 Task: Look for Airbnb options in Viareggio, Italy from 15th December, 2023 to 21st December, 2023 for 5 adults. Place can be entire room with 3 bedrooms having 3 beds and 3 bathrooms. Property type can be house.
Action: Mouse moved to (461, 103)
Screenshot: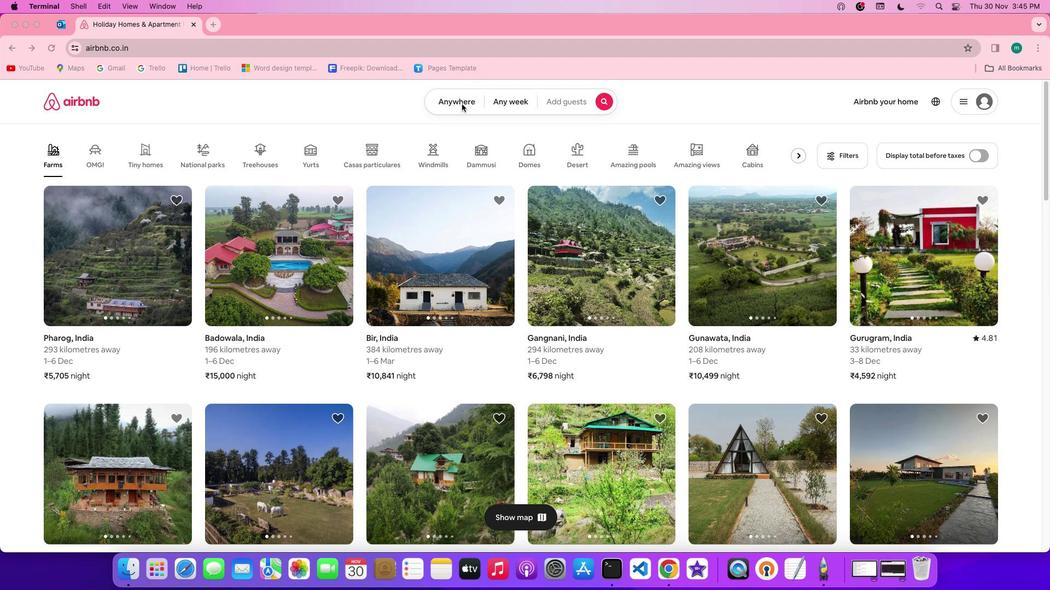 
Action: Mouse pressed left at (461, 103)
Screenshot: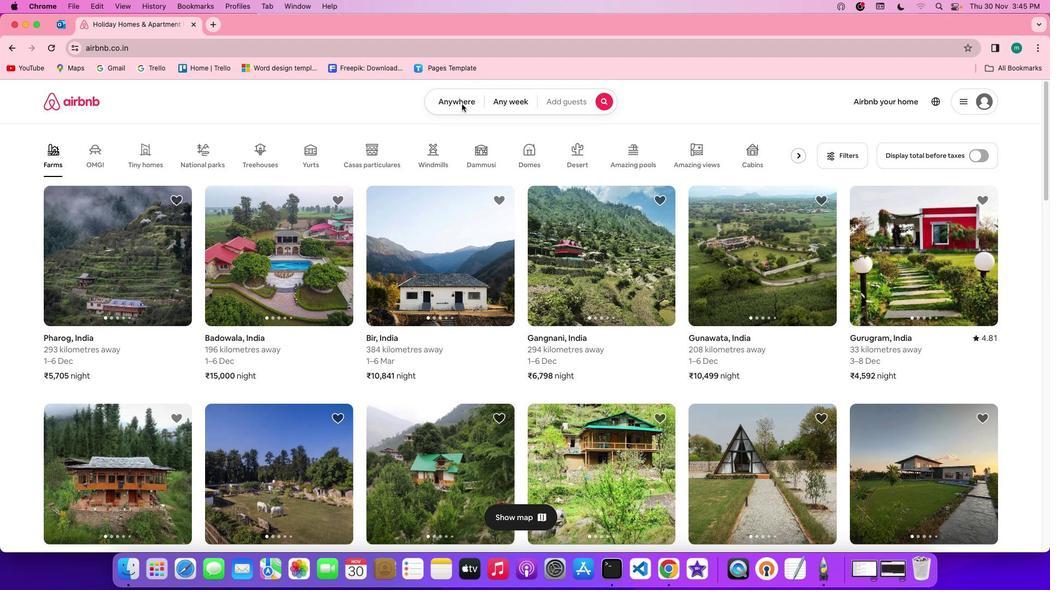 
Action: Mouse moved to (461, 103)
Screenshot: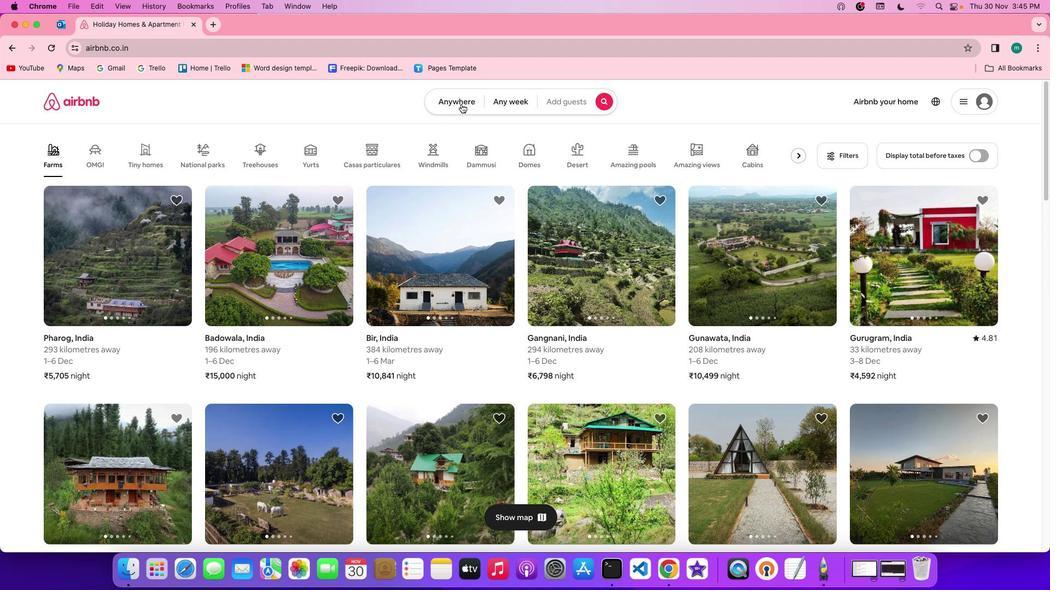 
Action: Mouse pressed left at (461, 103)
Screenshot: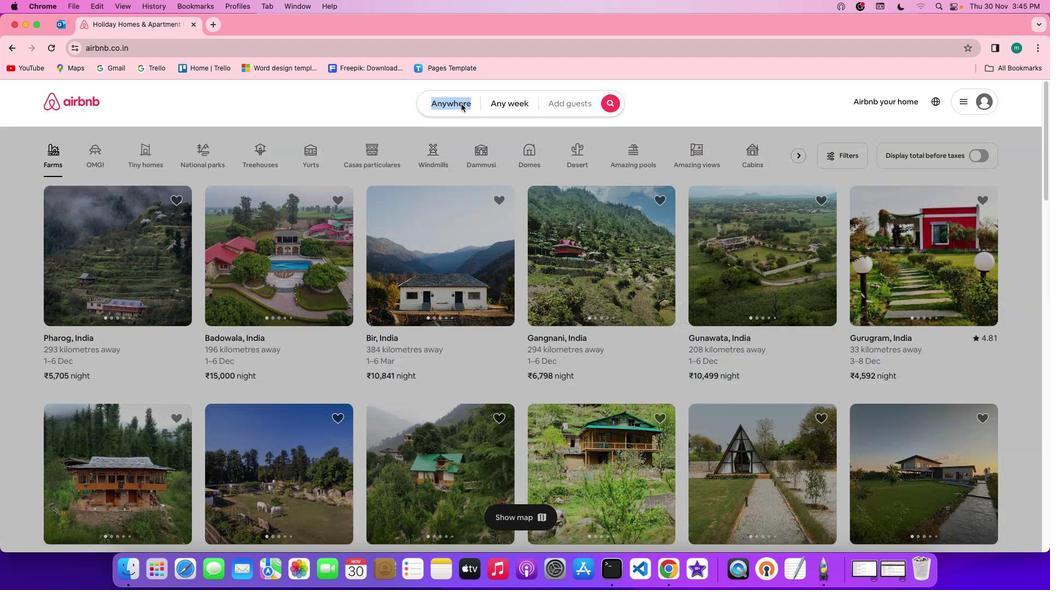 
Action: Mouse moved to (419, 146)
Screenshot: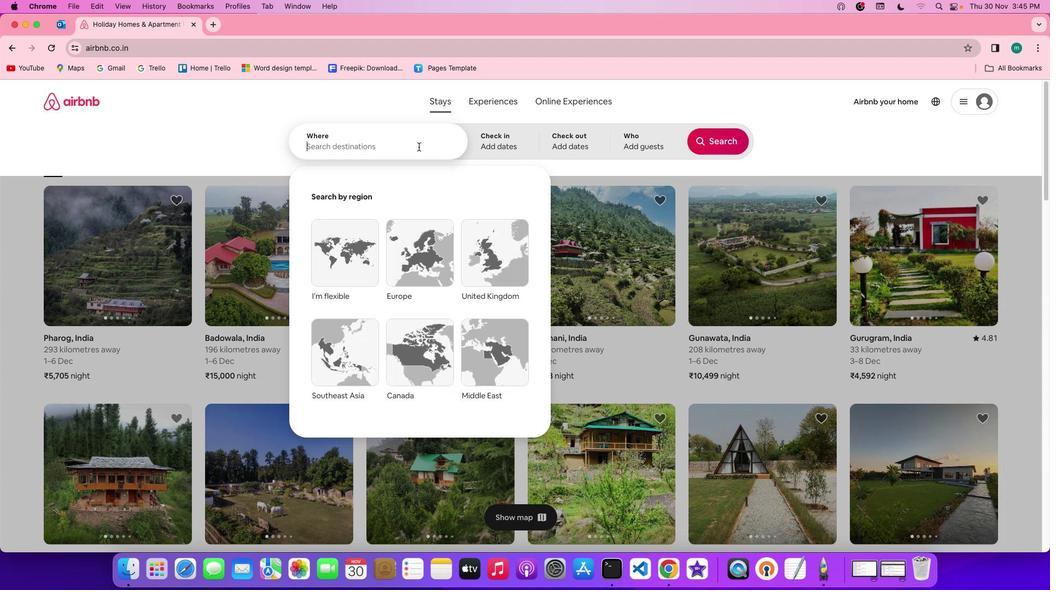 
Action: Mouse pressed left at (419, 146)
Screenshot: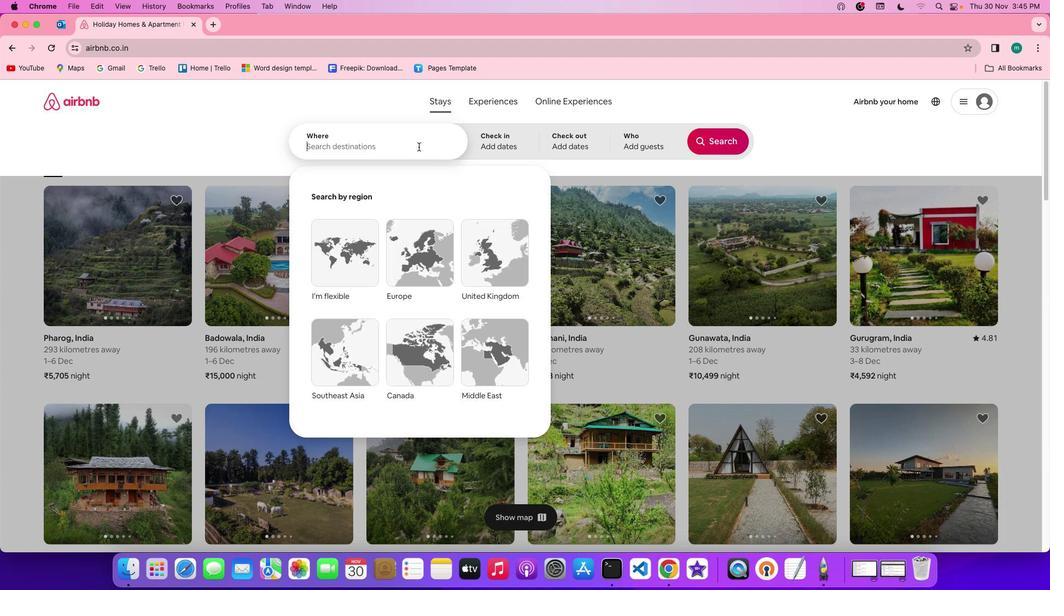 
Action: Key pressed Key.shift'v''i''a''r''e''g''g''i''o'','Key.space'i''t''a''l''y'
Screenshot: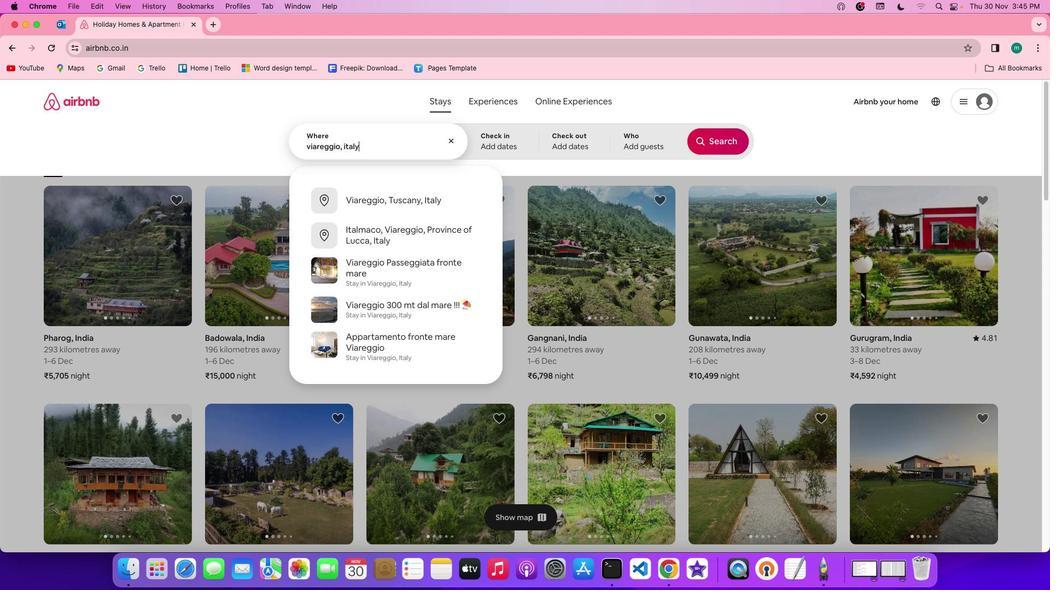 
Action: Mouse moved to (503, 149)
Screenshot: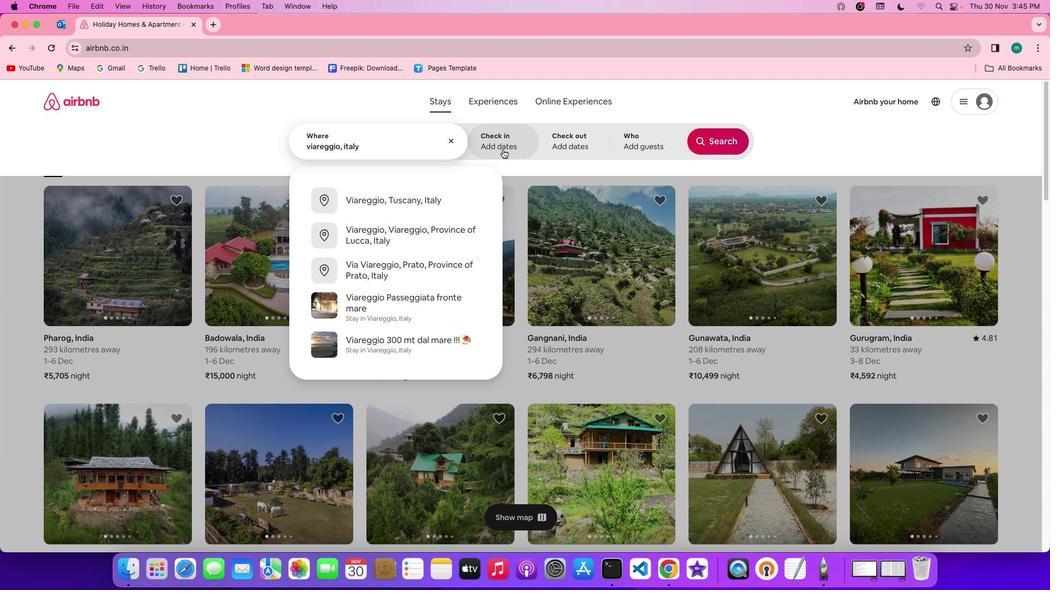 
Action: Mouse pressed left at (503, 149)
Screenshot: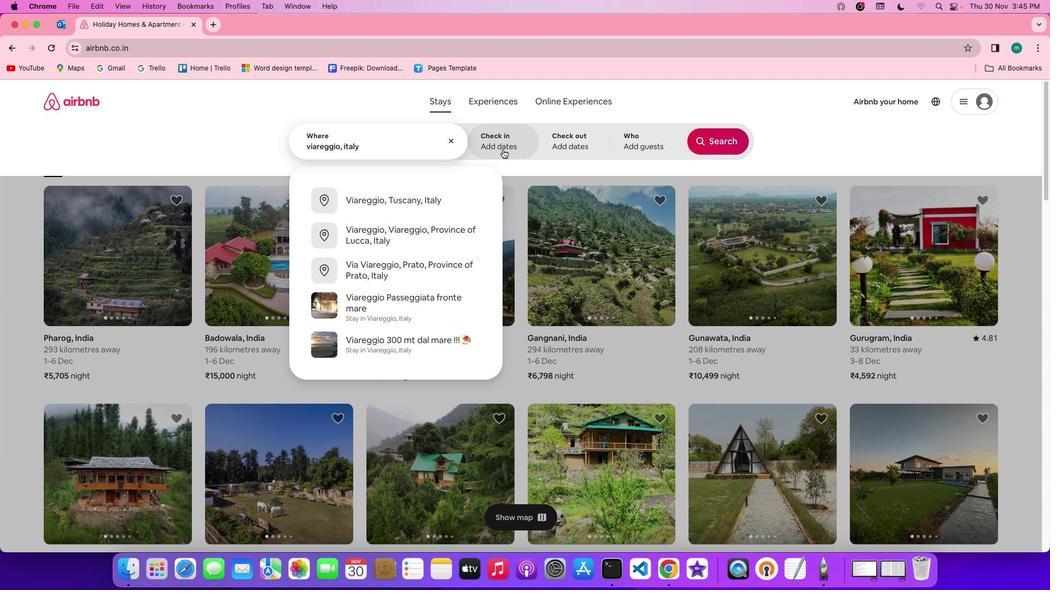 
Action: Mouse moved to (672, 325)
Screenshot: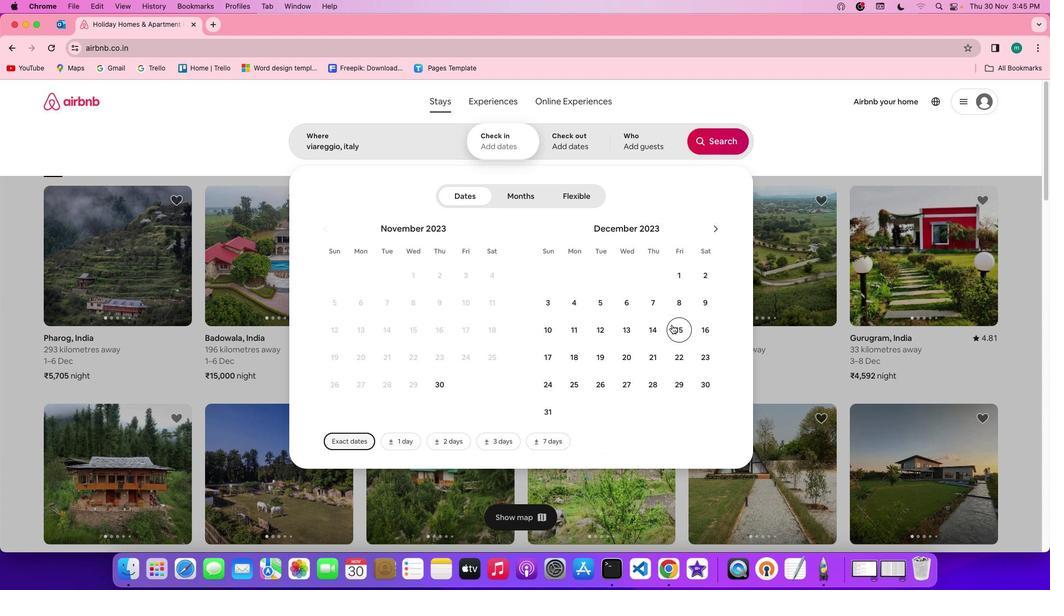 
Action: Mouse pressed left at (672, 325)
Screenshot: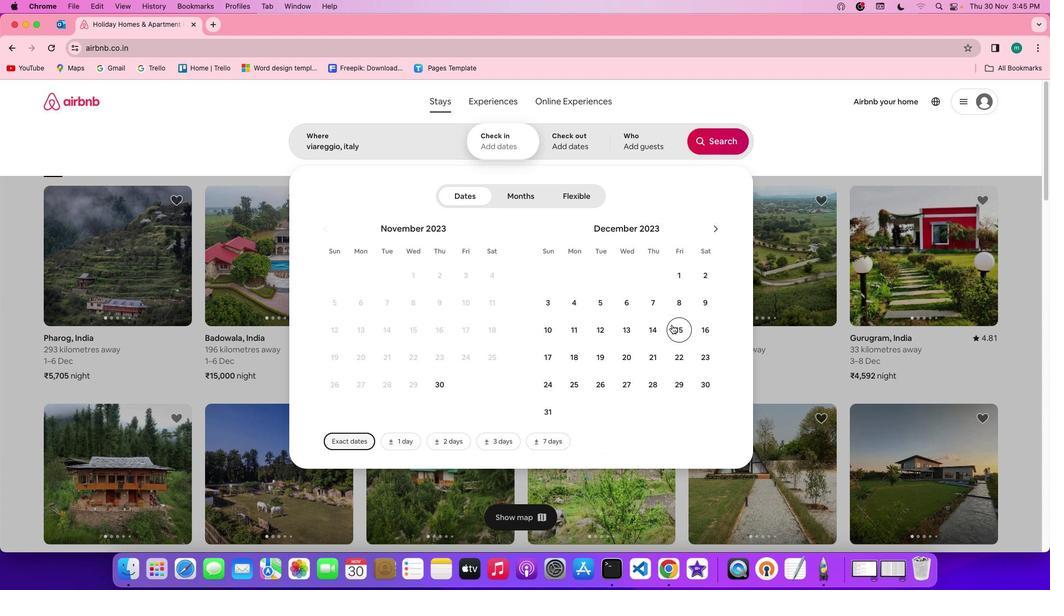 
Action: Mouse moved to (657, 355)
Screenshot: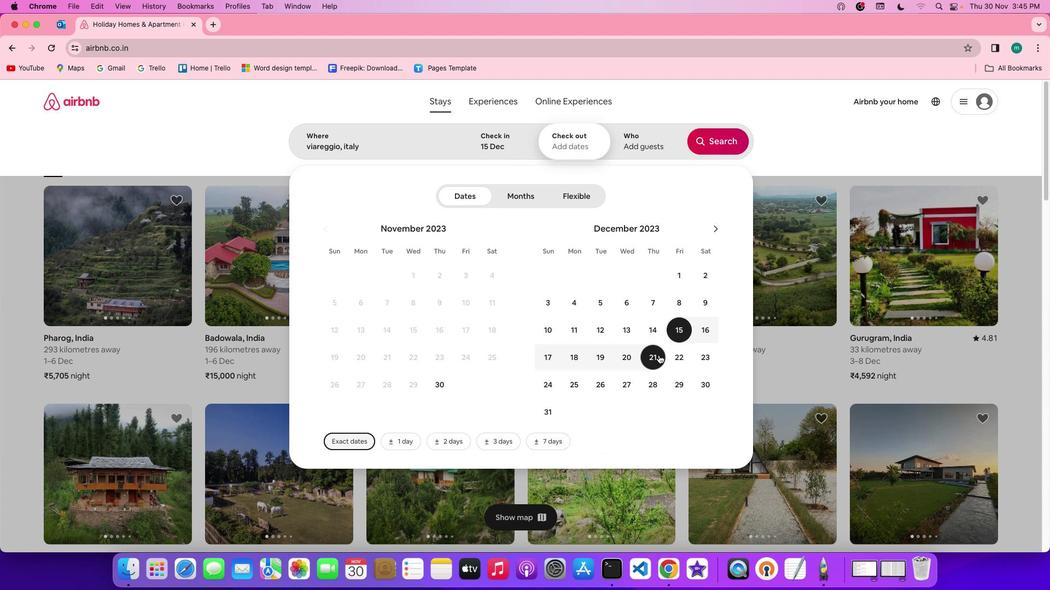 
Action: Mouse pressed left at (657, 355)
Screenshot: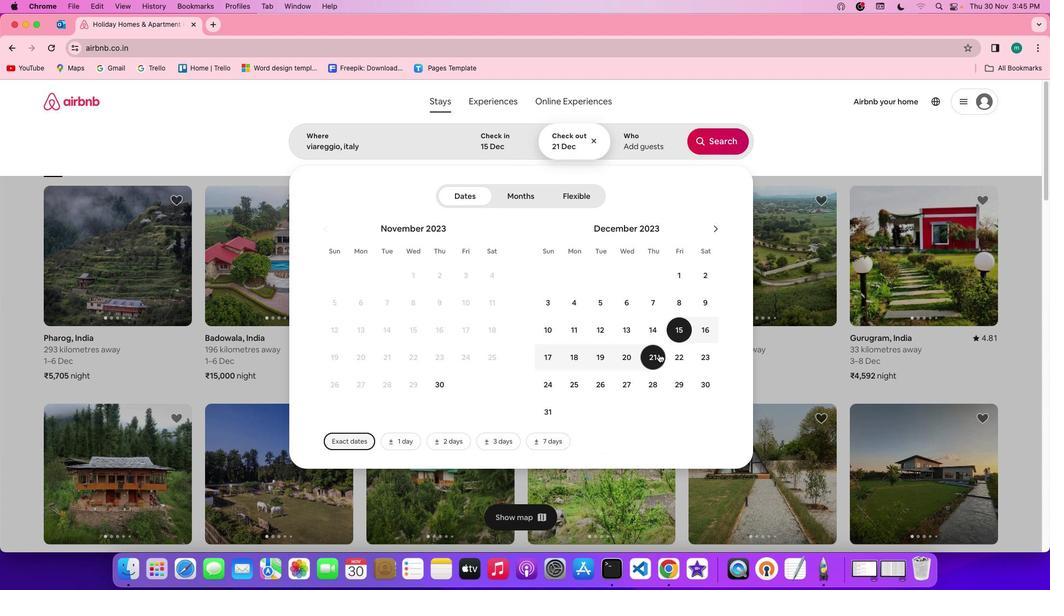 
Action: Mouse moved to (658, 142)
Screenshot: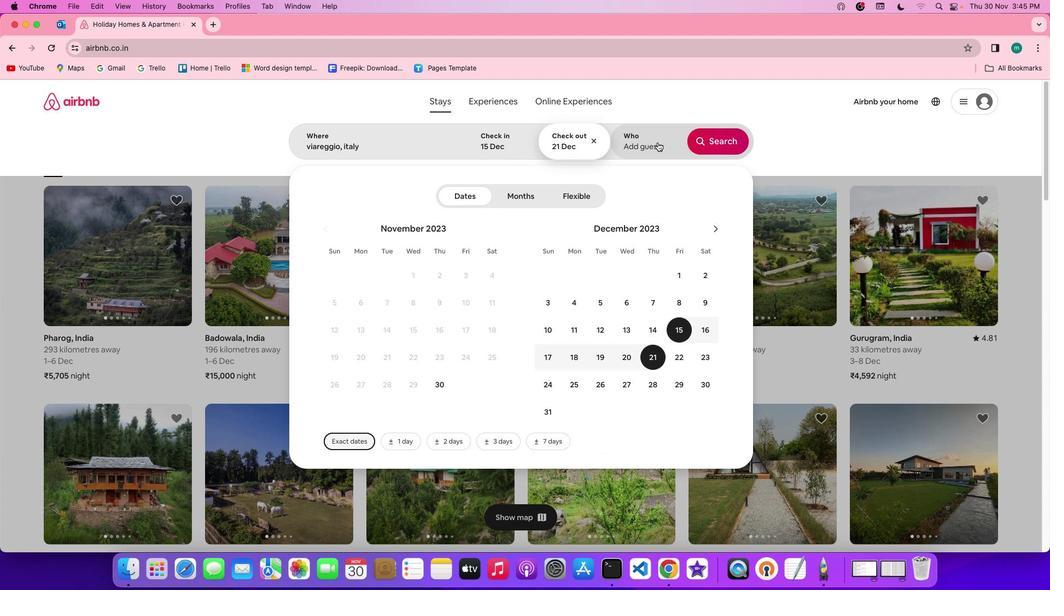 
Action: Mouse pressed left at (658, 142)
Screenshot: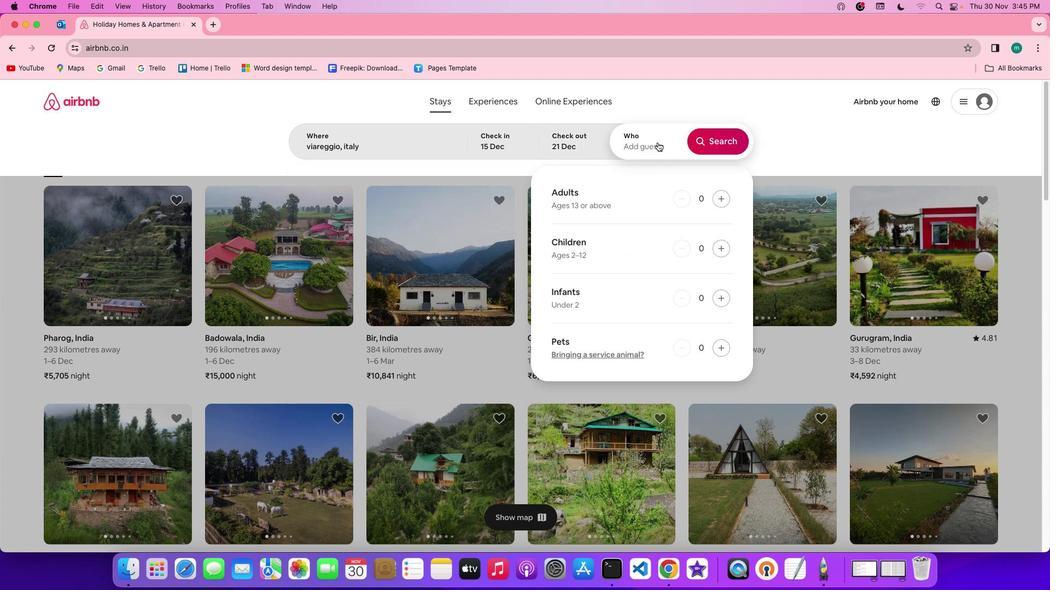 
Action: Mouse moved to (725, 200)
Screenshot: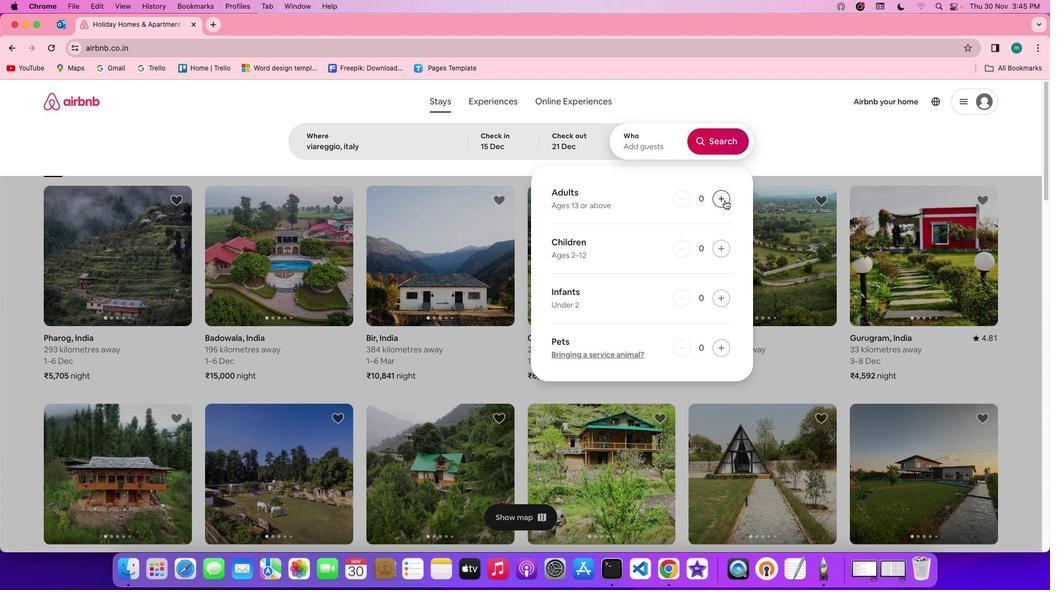 
Action: Mouse pressed left at (725, 200)
Screenshot: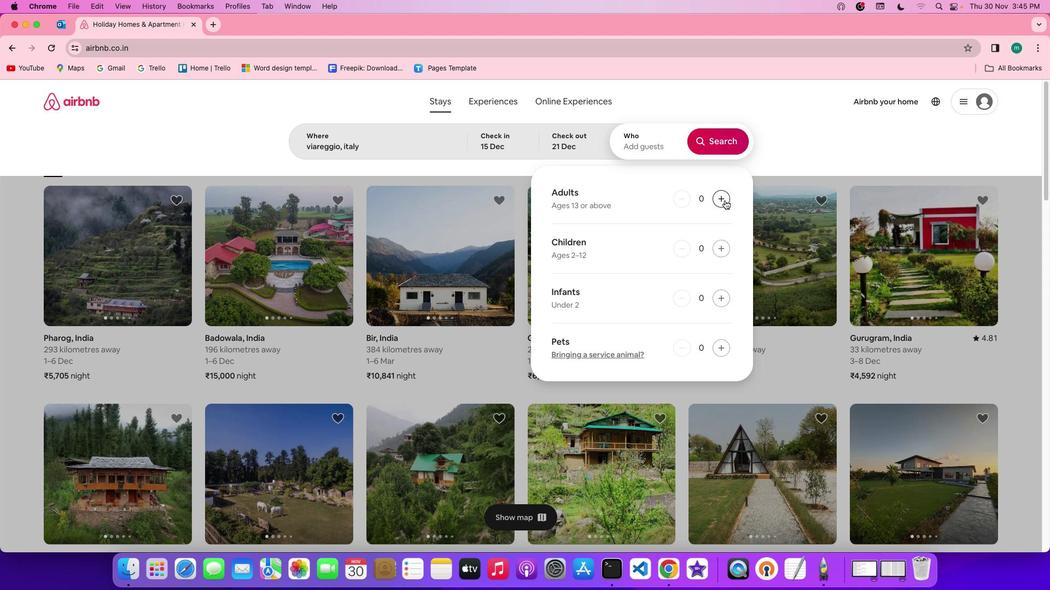
Action: Mouse pressed left at (725, 200)
Screenshot: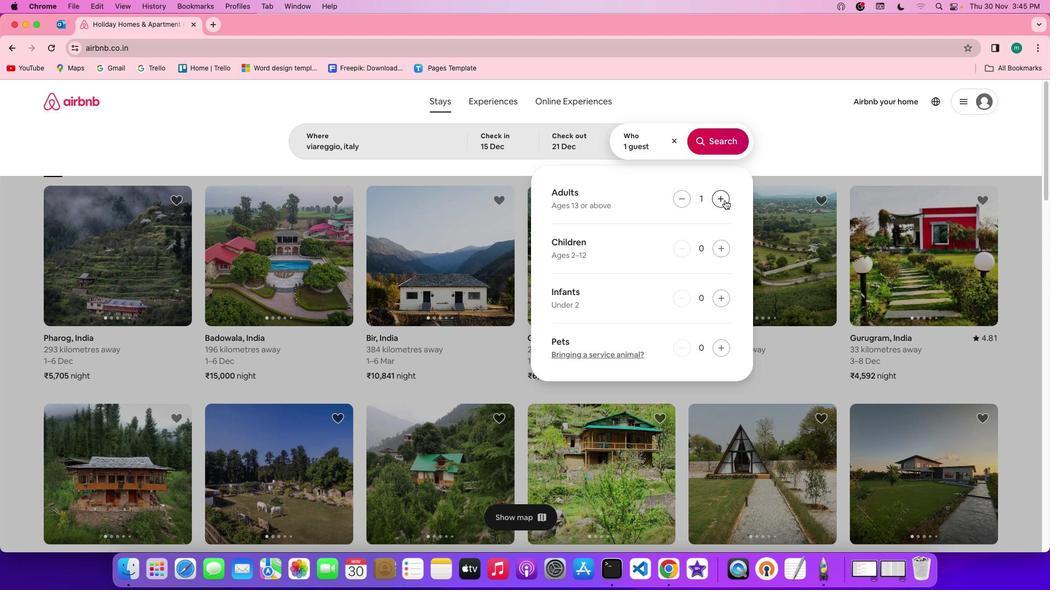 
Action: Mouse pressed left at (725, 200)
Screenshot: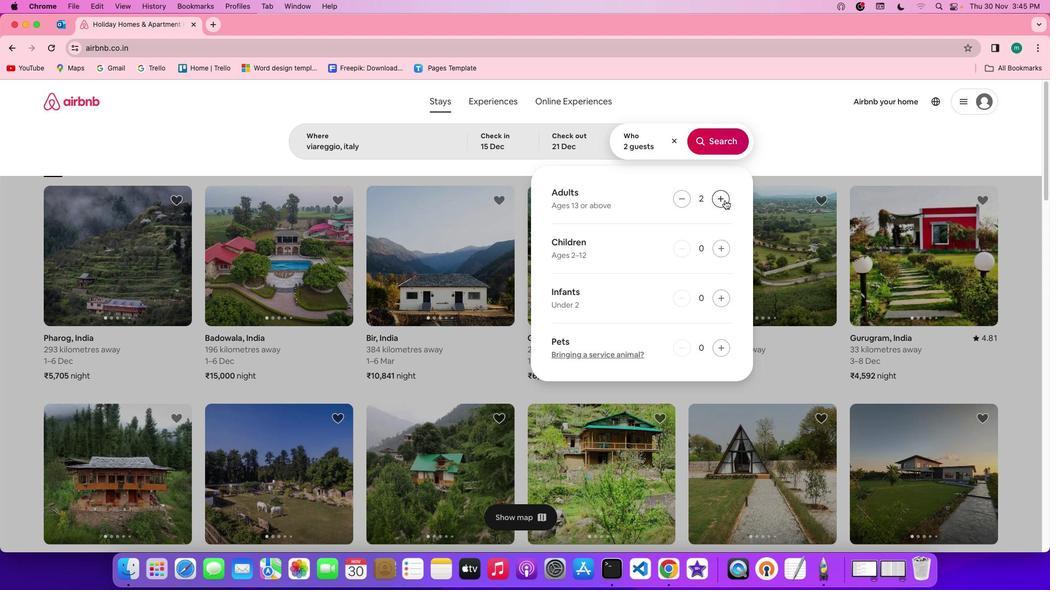 
Action: Mouse moved to (717, 137)
Screenshot: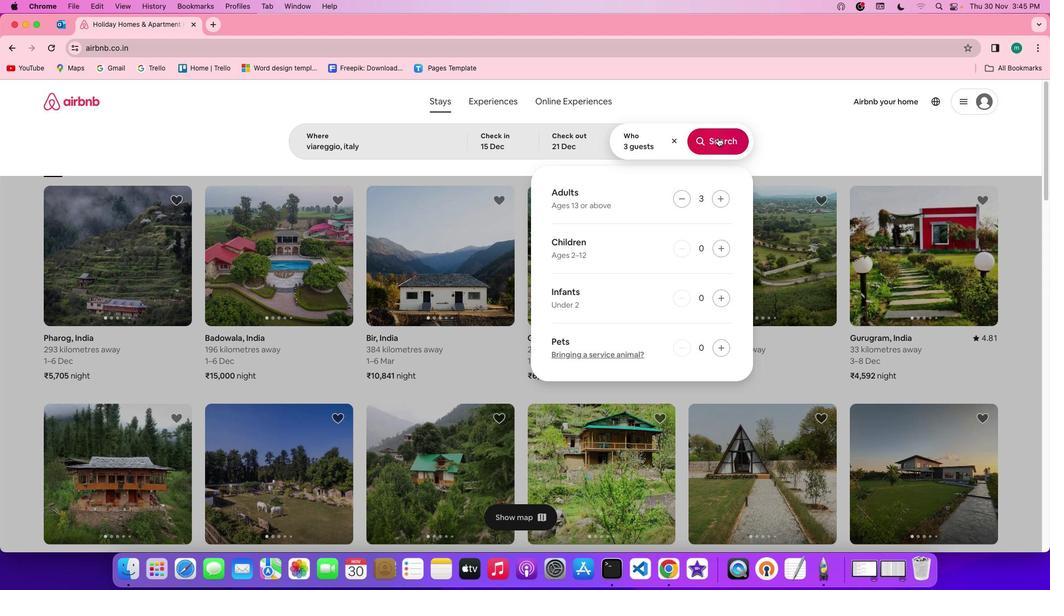 
Action: Mouse pressed left at (717, 137)
Screenshot: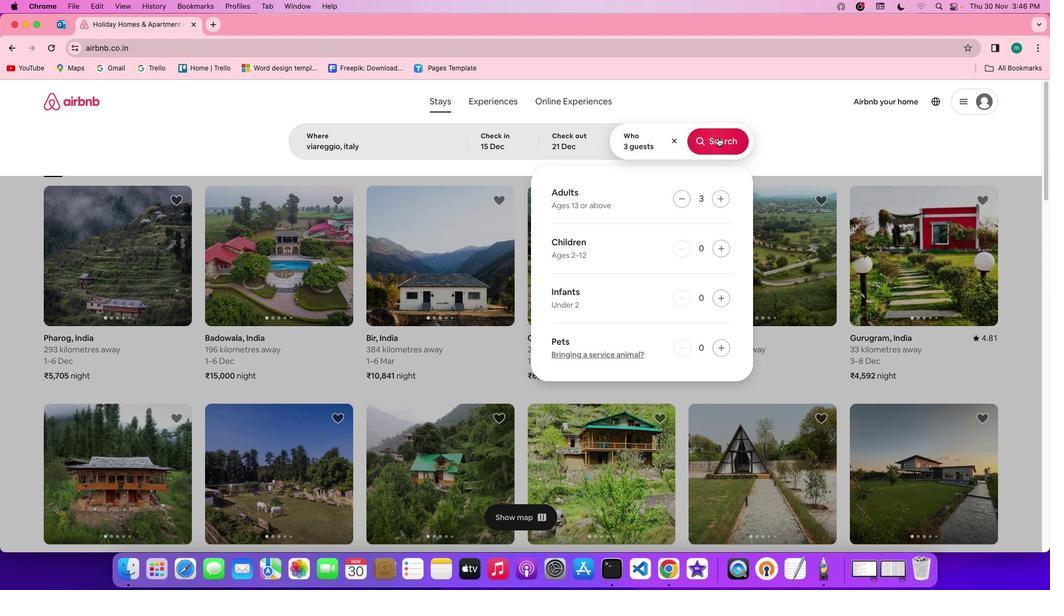 
Action: Mouse moved to (717, 195)
Screenshot: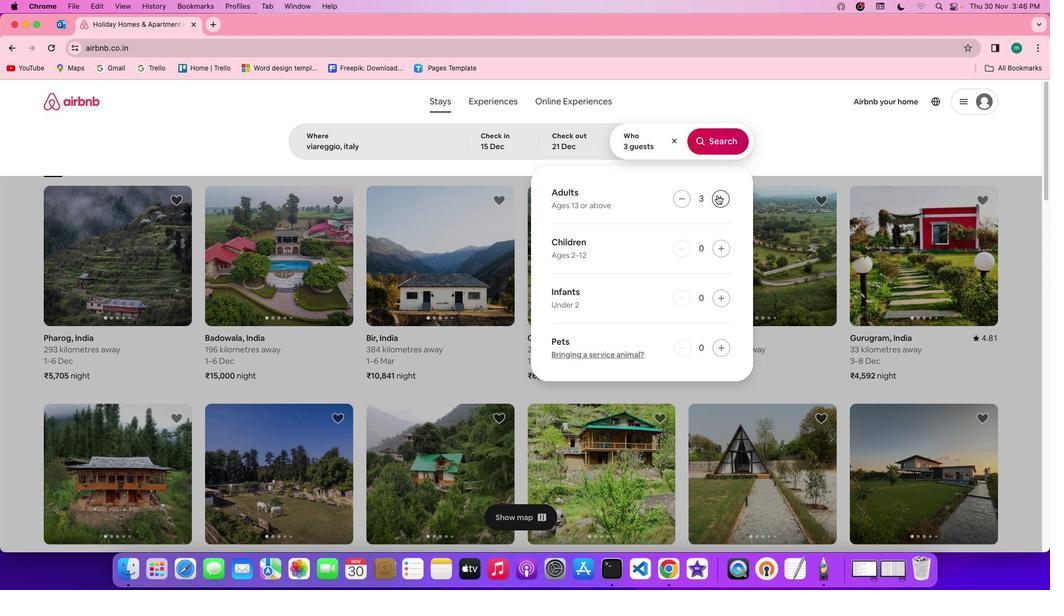 
Action: Mouse pressed left at (717, 195)
Screenshot: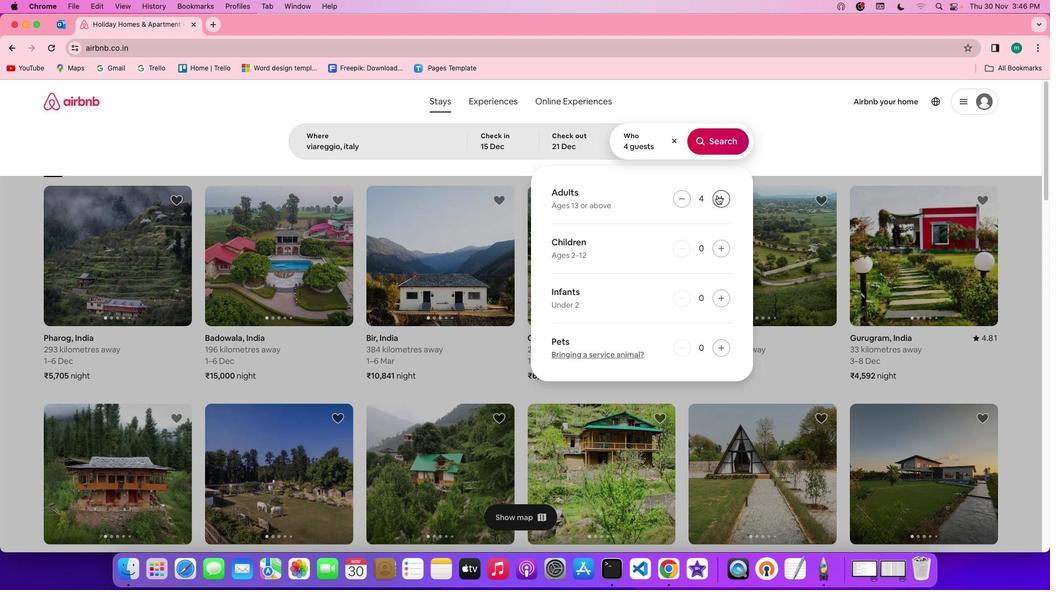 
Action: Mouse pressed left at (717, 195)
Screenshot: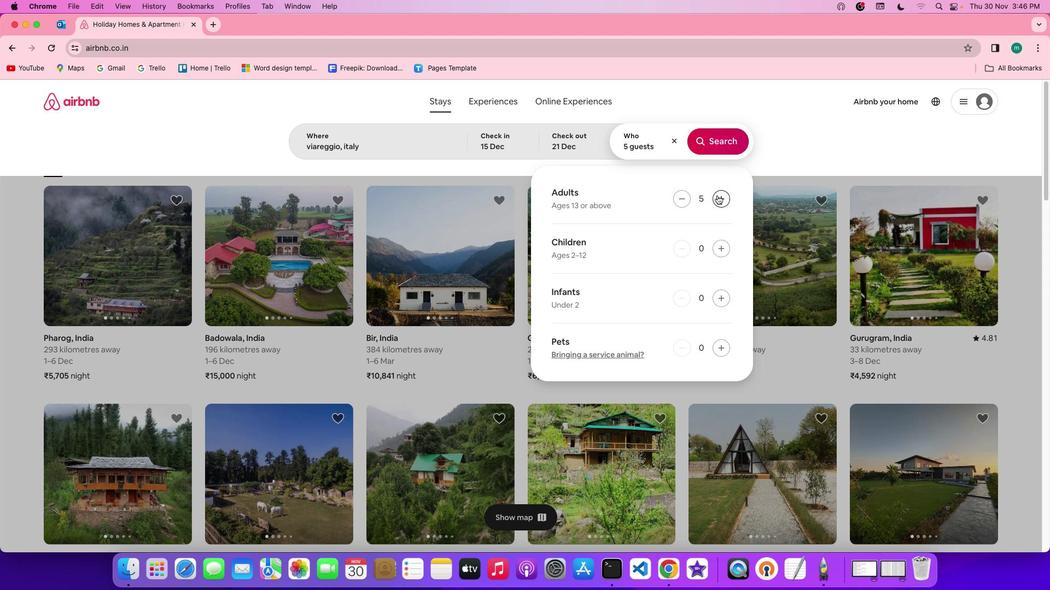 
Action: Mouse moved to (717, 136)
Screenshot: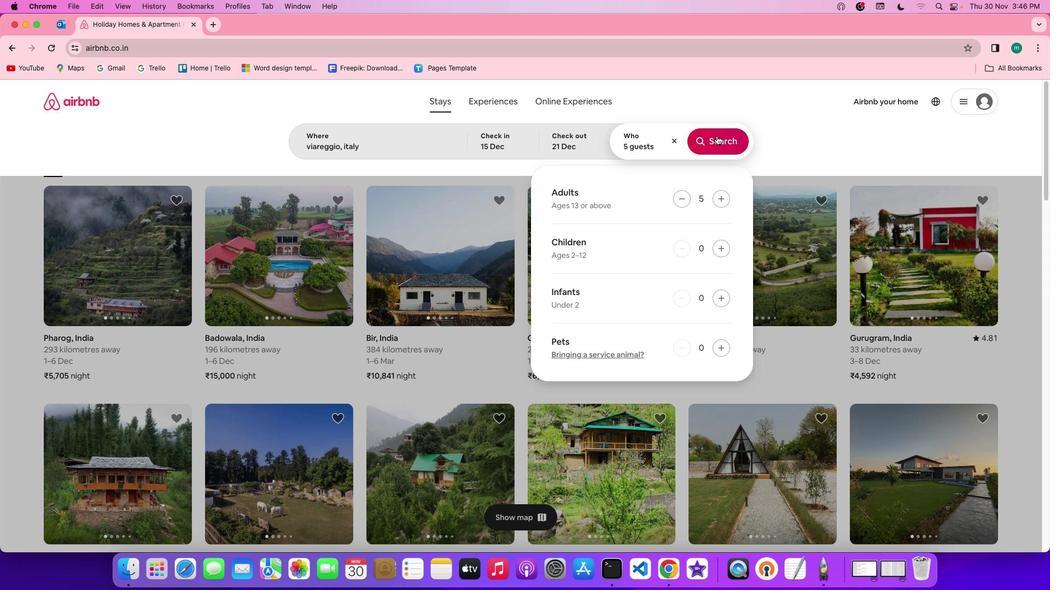 
Action: Mouse pressed left at (717, 136)
Screenshot: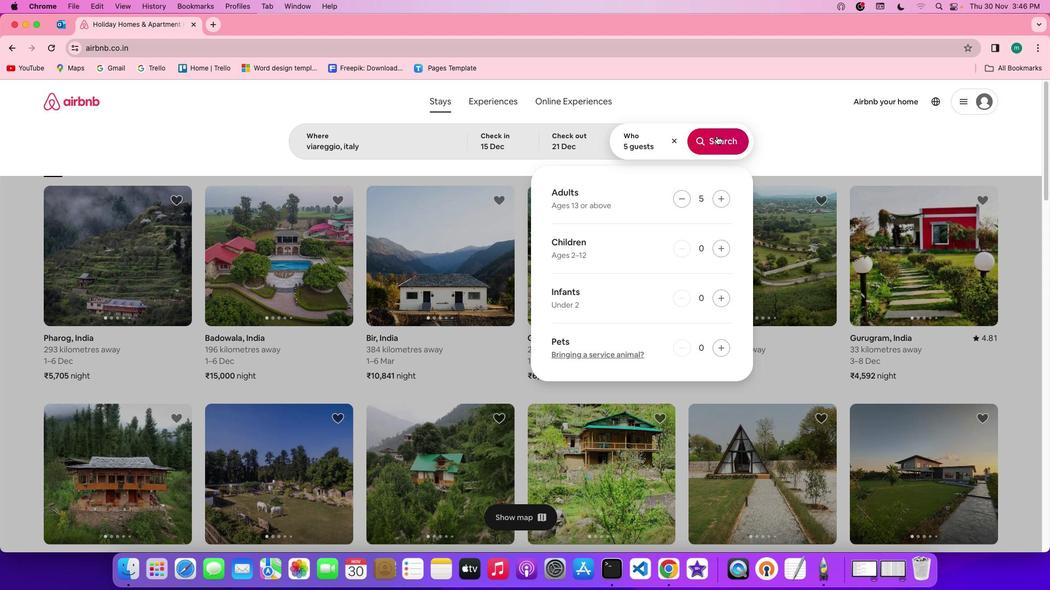 
Action: Mouse moved to (871, 141)
Screenshot: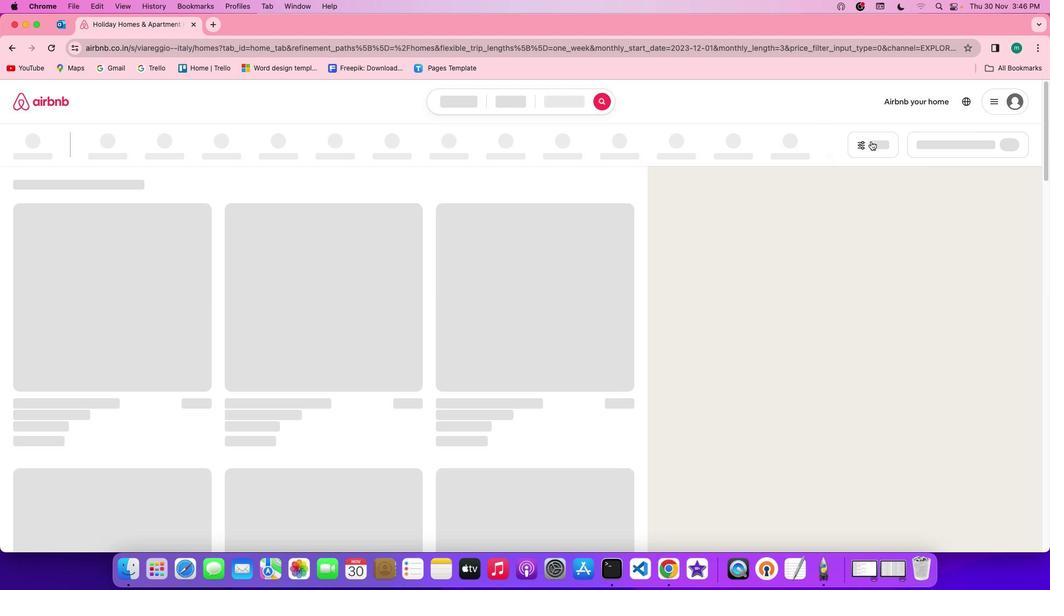
Action: Mouse pressed left at (871, 141)
Screenshot: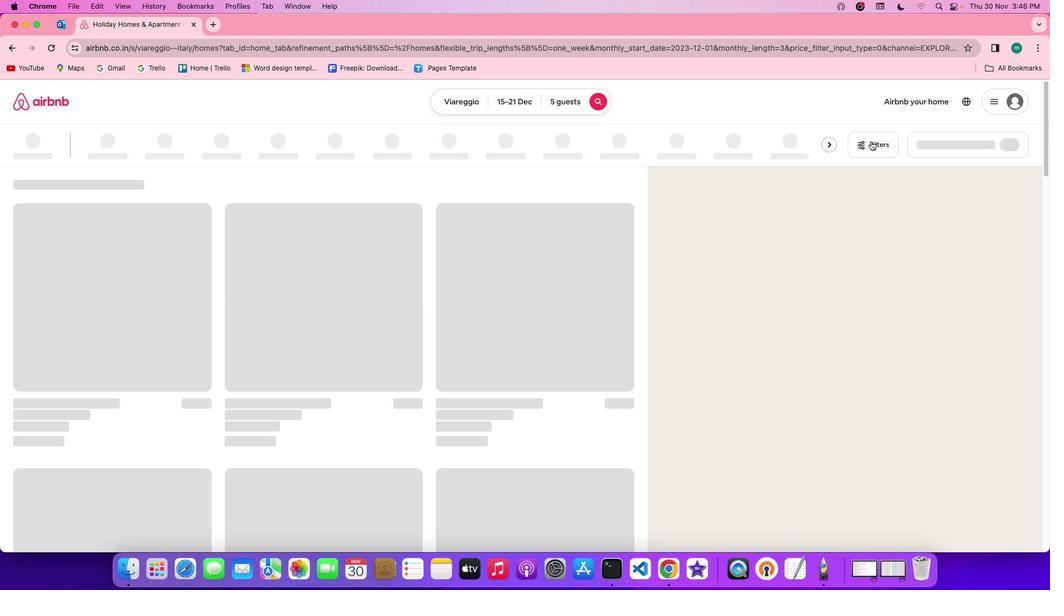
Action: Mouse moved to (629, 253)
Screenshot: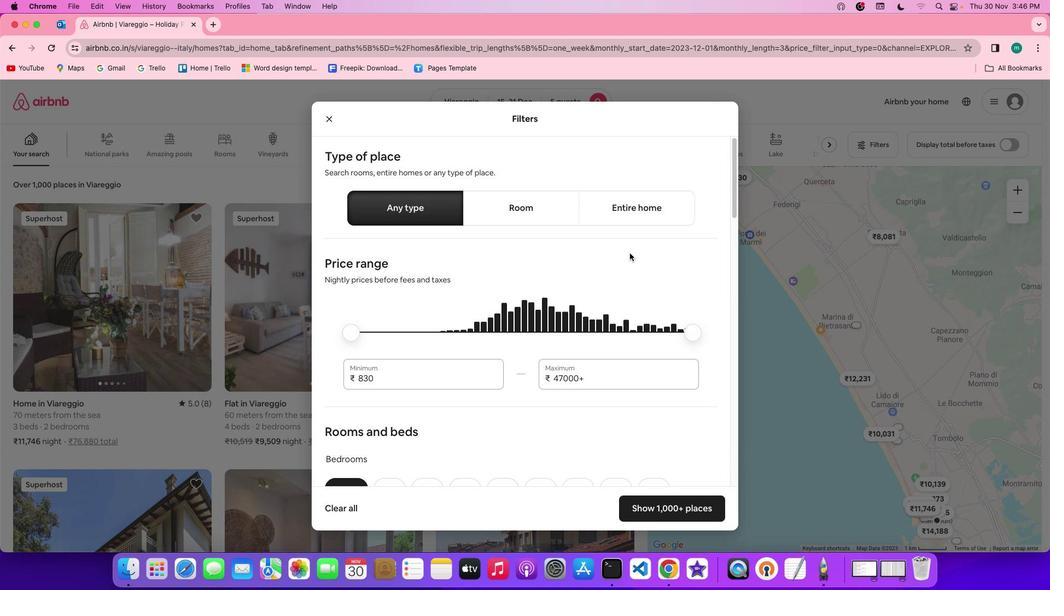 
Action: Mouse scrolled (629, 253) with delta (0, 0)
Screenshot: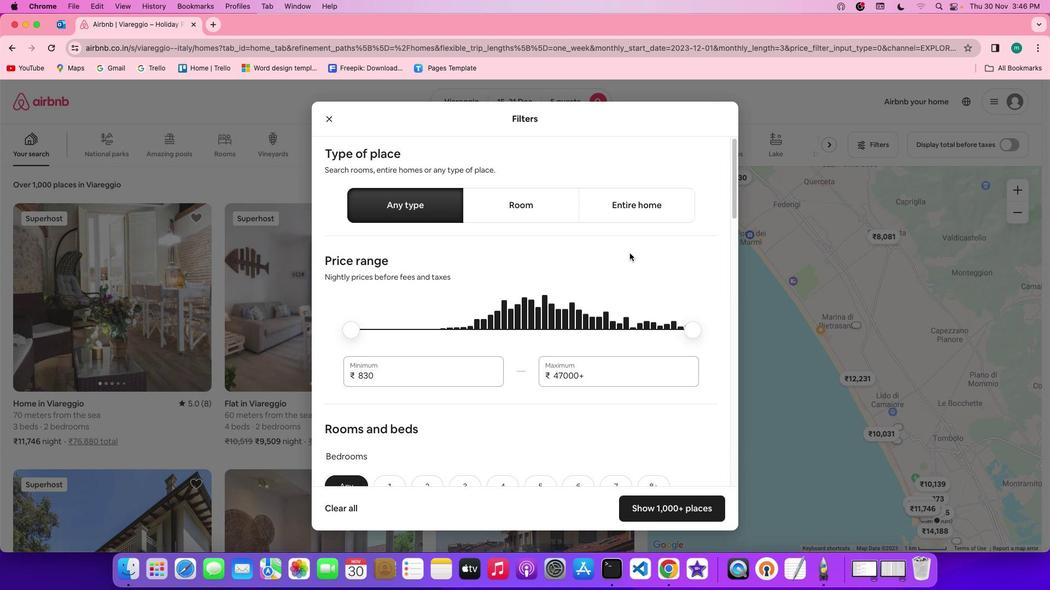 
Action: Mouse scrolled (629, 253) with delta (0, 0)
Screenshot: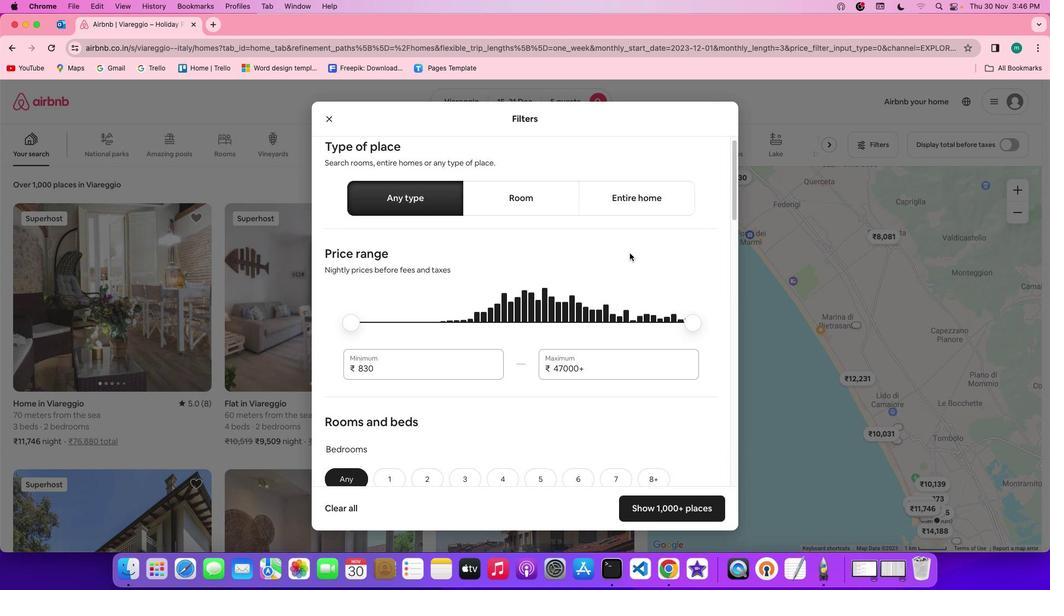 
Action: Mouse scrolled (629, 253) with delta (0, -1)
Screenshot: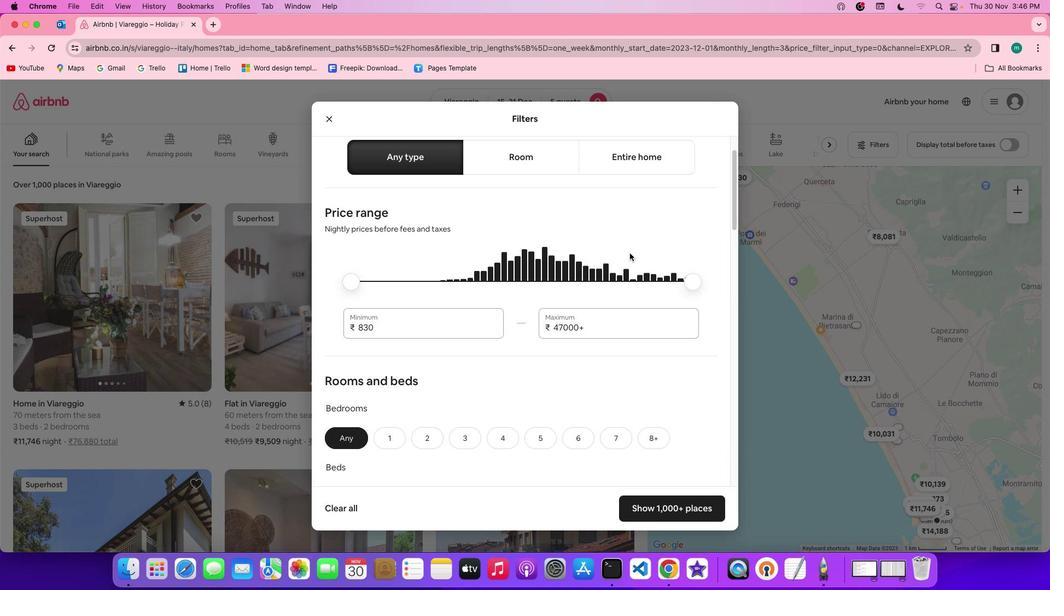 
Action: Mouse scrolled (629, 253) with delta (0, -1)
Screenshot: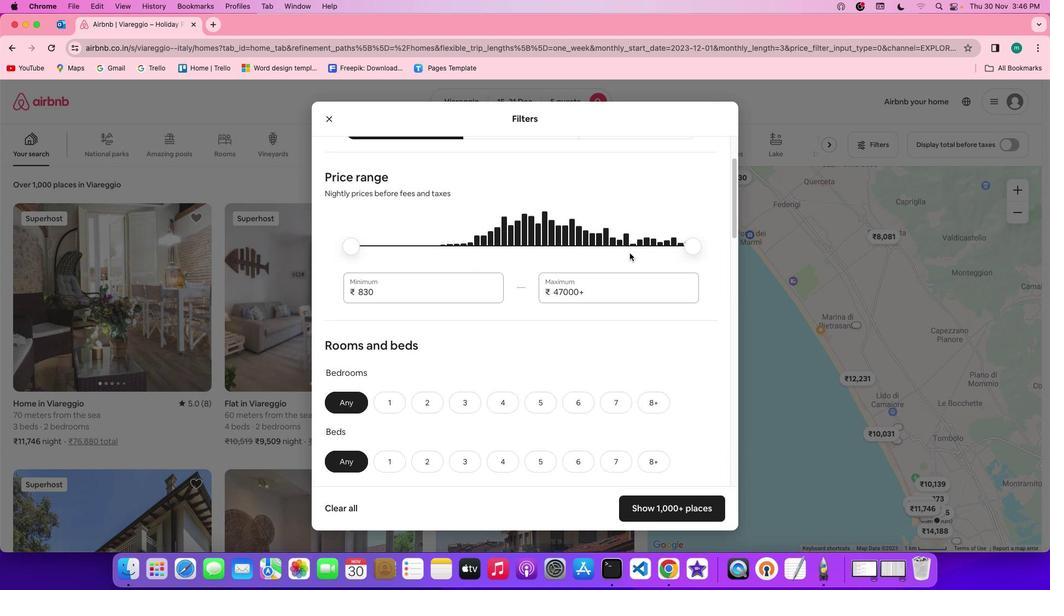 
Action: Mouse moved to (630, 244)
Screenshot: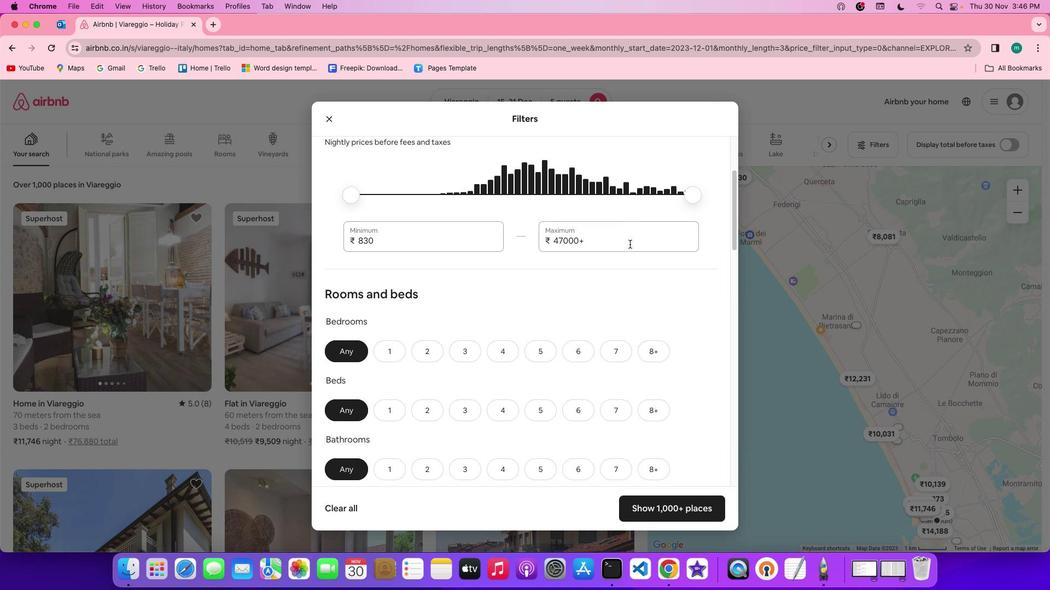 
Action: Mouse scrolled (630, 244) with delta (0, 0)
Screenshot: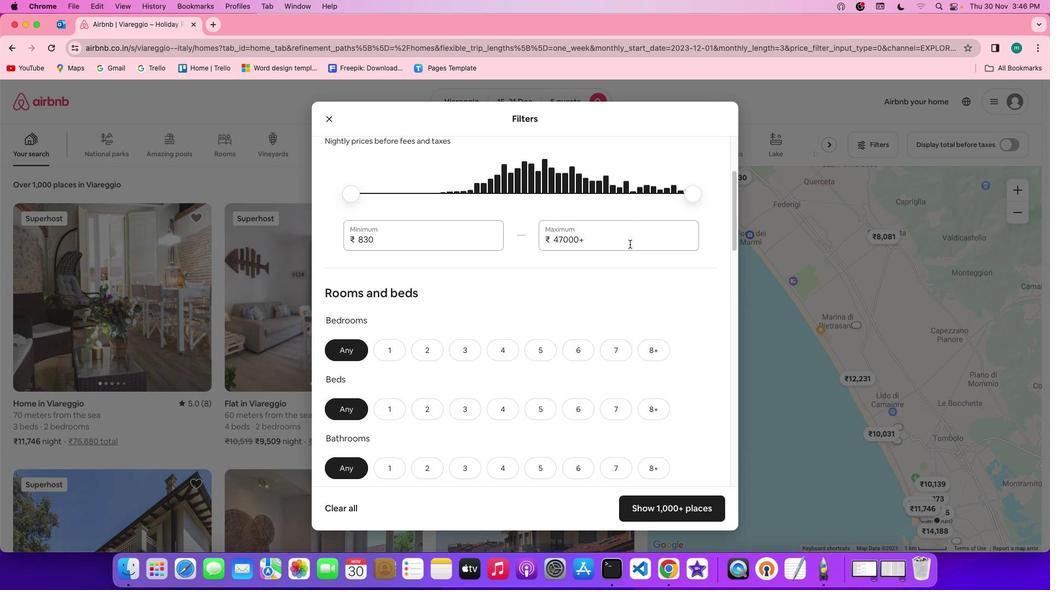 
Action: Mouse scrolled (630, 244) with delta (0, 0)
Screenshot: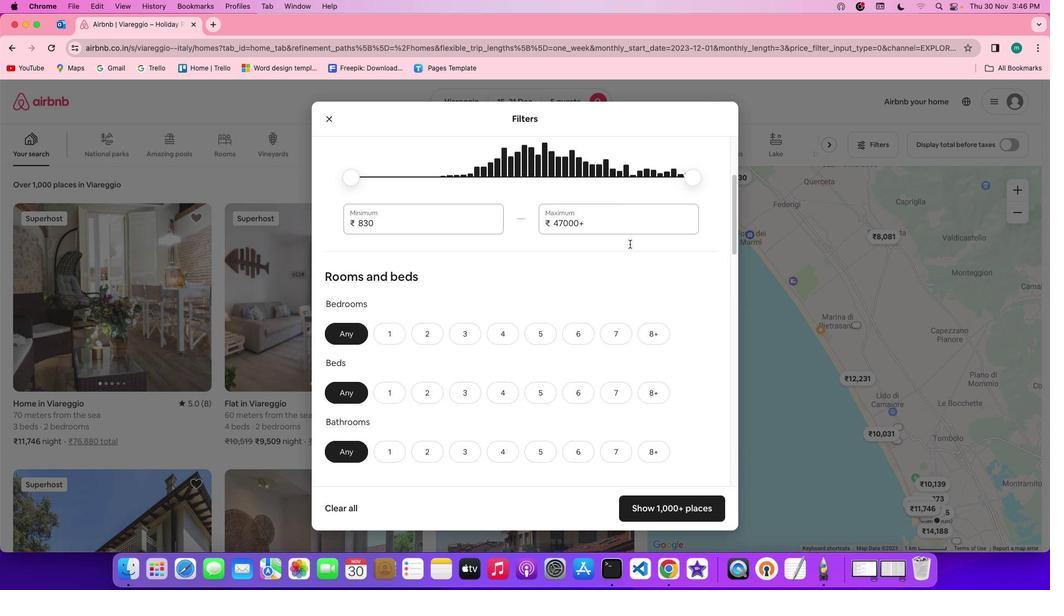 
Action: Mouse scrolled (630, 244) with delta (0, -1)
Screenshot: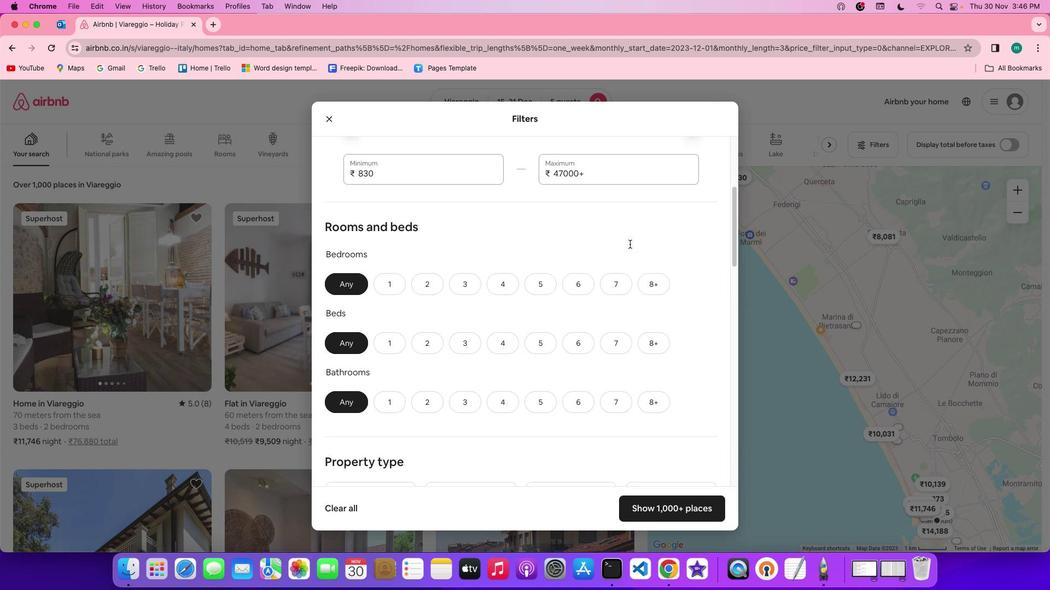 
Action: Mouse scrolled (630, 244) with delta (0, -1)
Screenshot: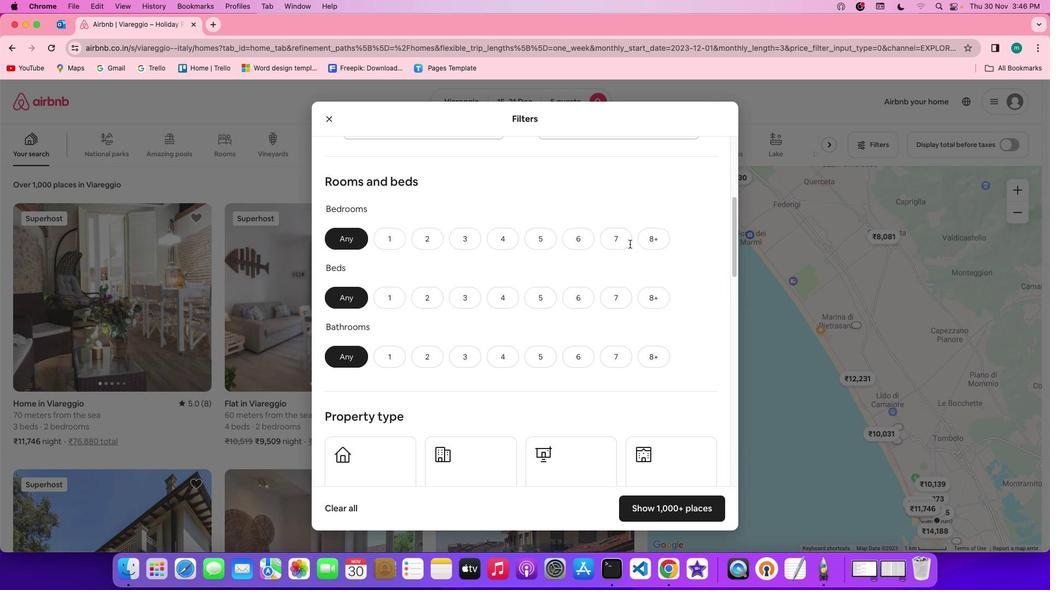 
Action: Mouse scrolled (630, 244) with delta (0, -2)
Screenshot: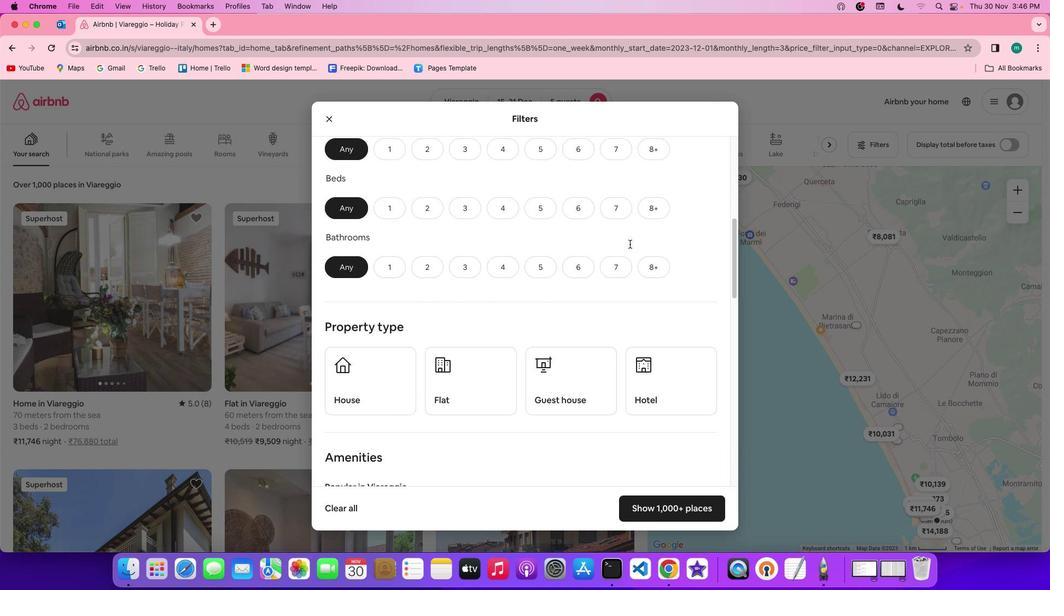 
Action: Mouse moved to (623, 242)
Screenshot: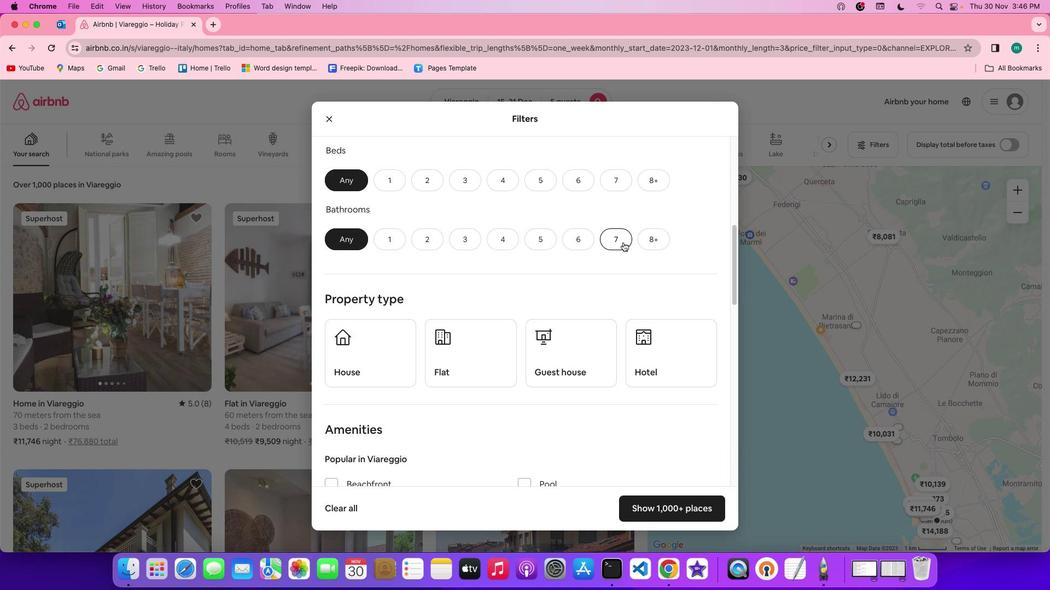 
Action: Mouse scrolled (623, 242) with delta (0, 0)
Screenshot: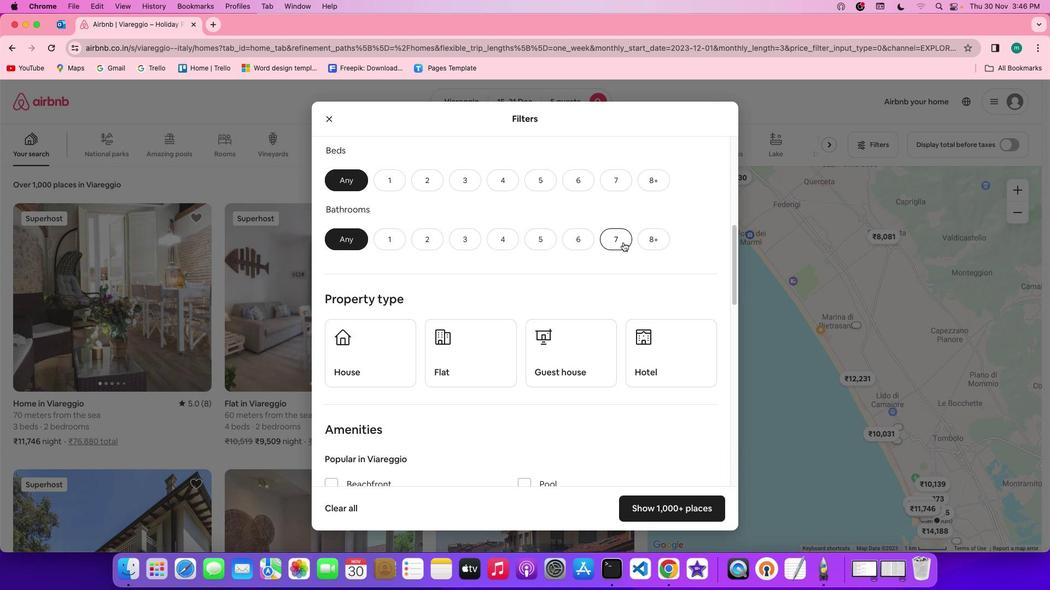 
Action: Mouse scrolled (623, 242) with delta (0, 0)
Screenshot: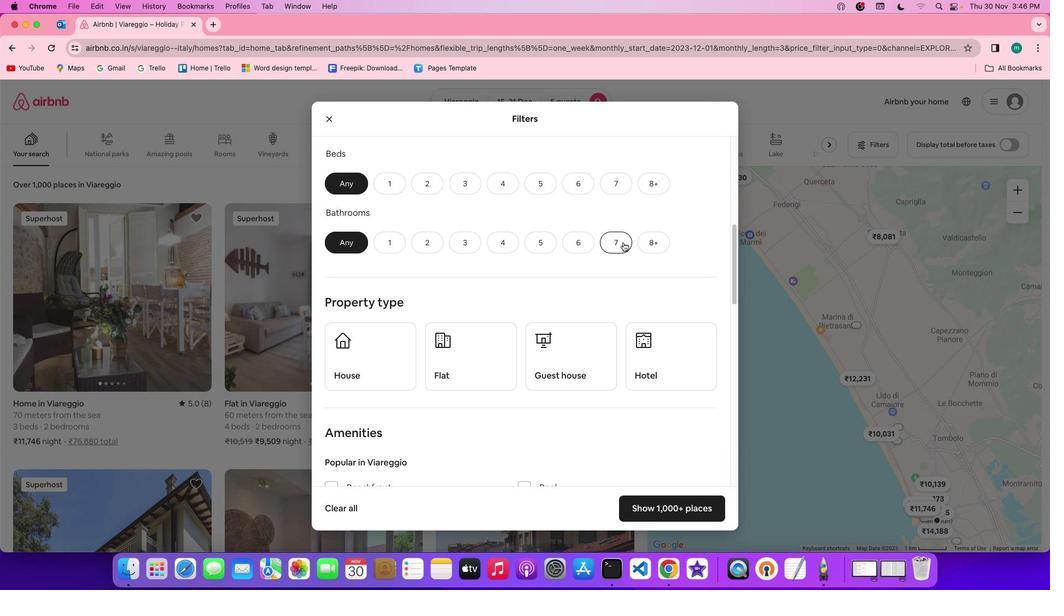 
Action: Mouse scrolled (623, 242) with delta (0, 0)
Screenshot: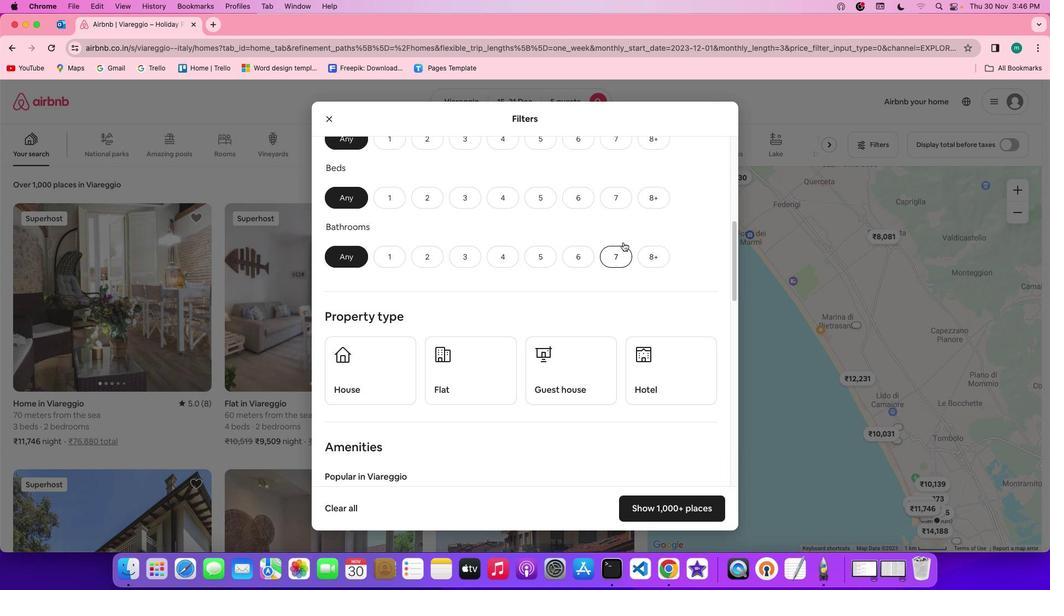 
Action: Mouse moved to (459, 165)
Screenshot: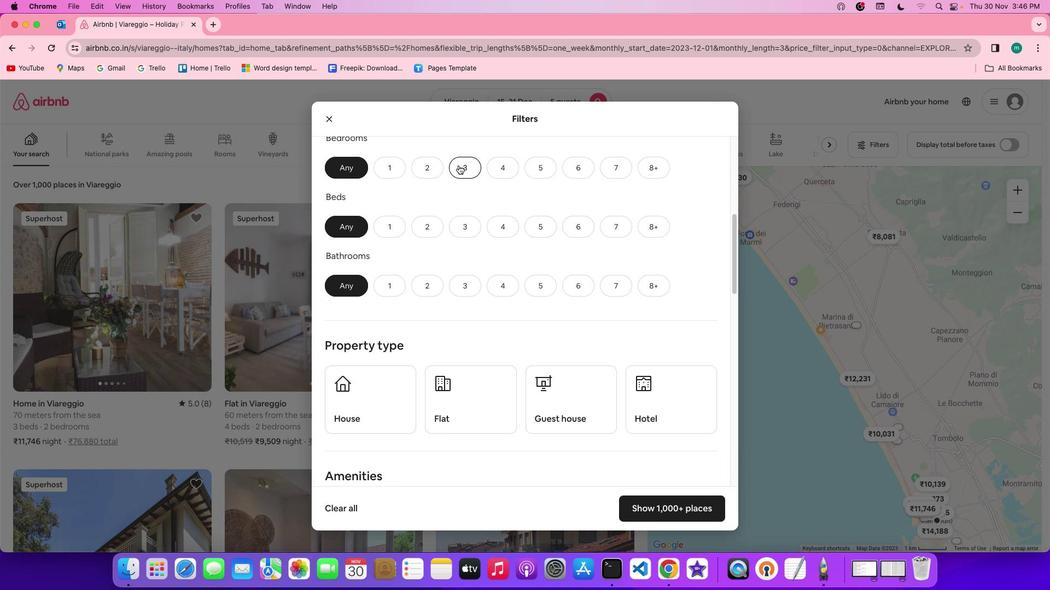 
Action: Mouse pressed left at (459, 165)
Screenshot: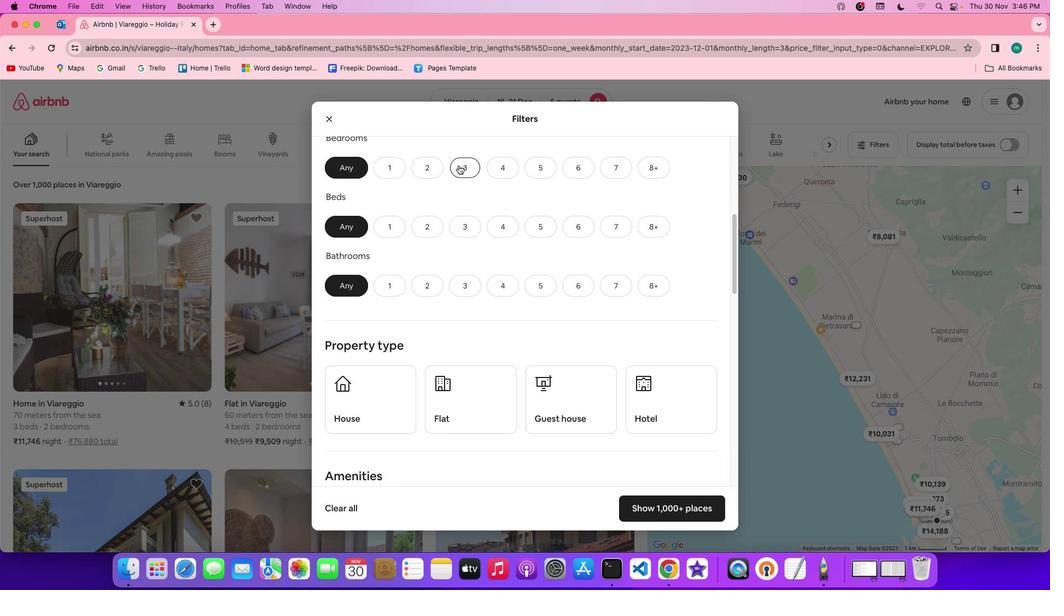 
Action: Mouse moved to (462, 230)
Screenshot: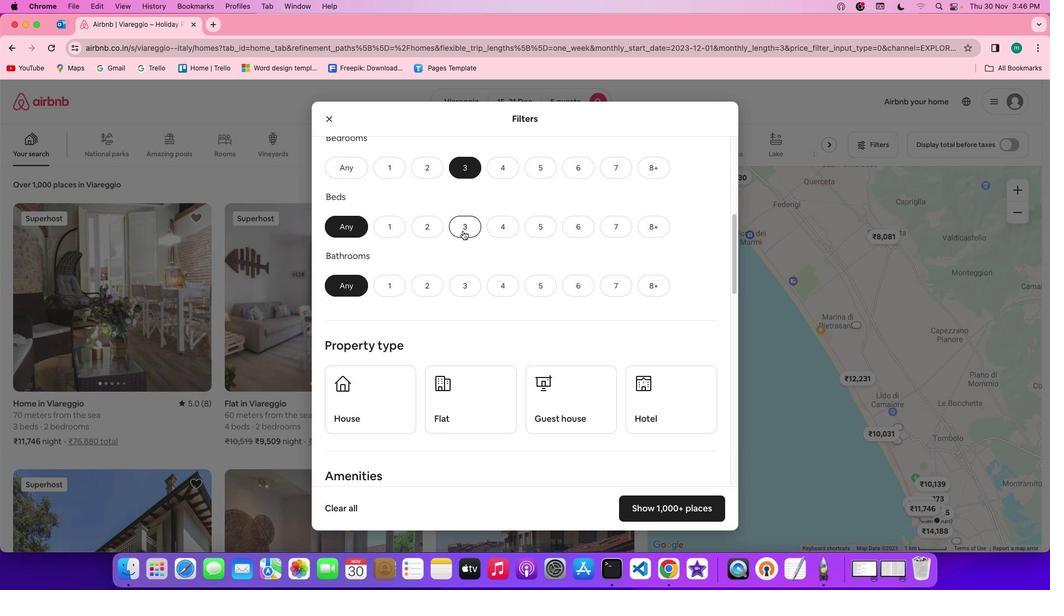 
Action: Mouse pressed left at (462, 230)
Screenshot: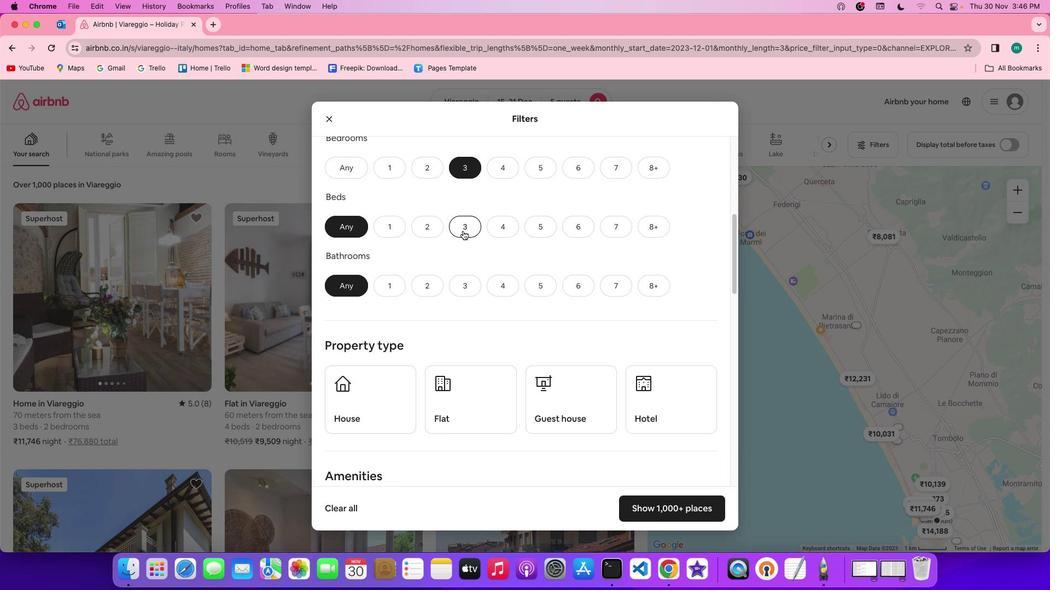 
Action: Mouse moved to (471, 284)
Screenshot: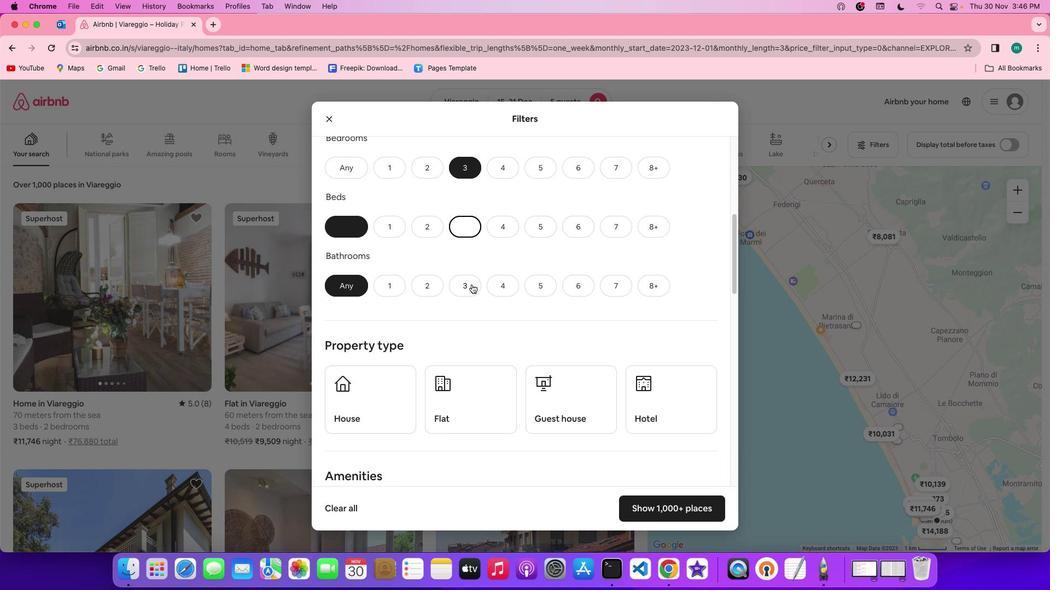 
Action: Mouse pressed left at (471, 284)
Screenshot: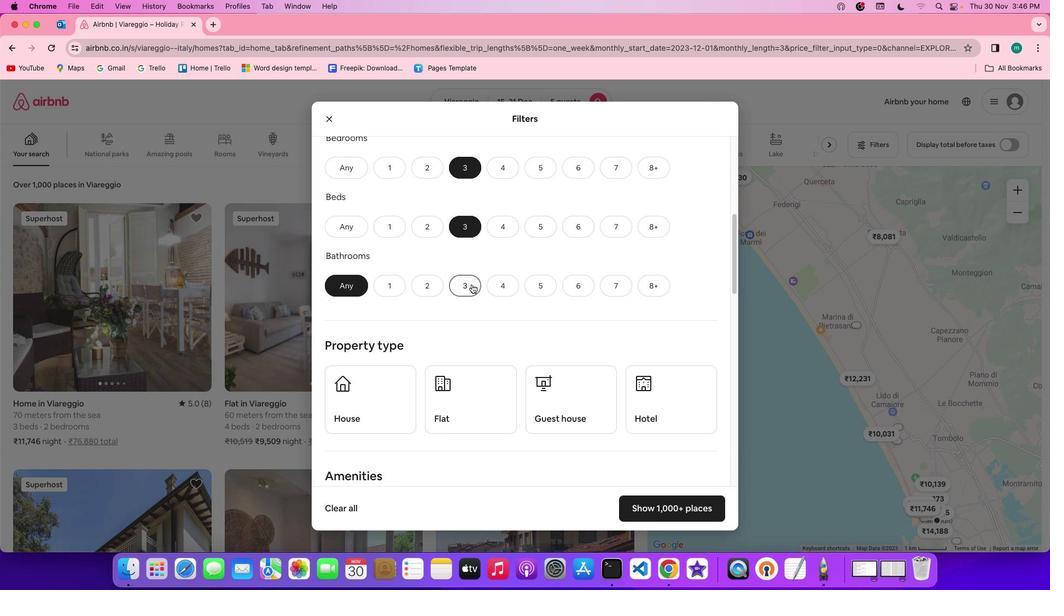 
Action: Mouse moved to (613, 281)
Screenshot: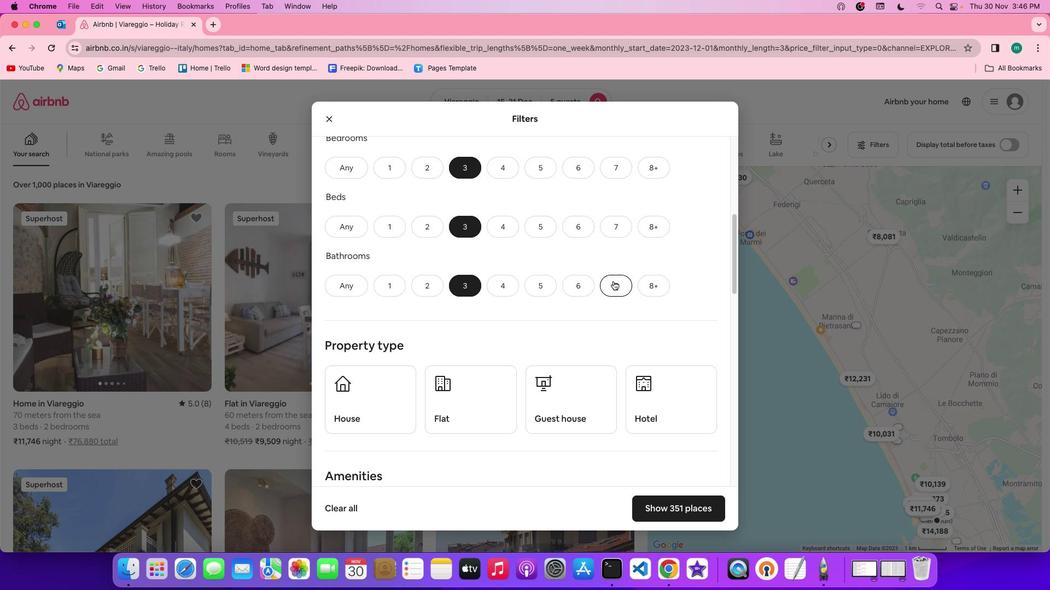 
Action: Mouse scrolled (613, 281) with delta (0, 0)
Screenshot: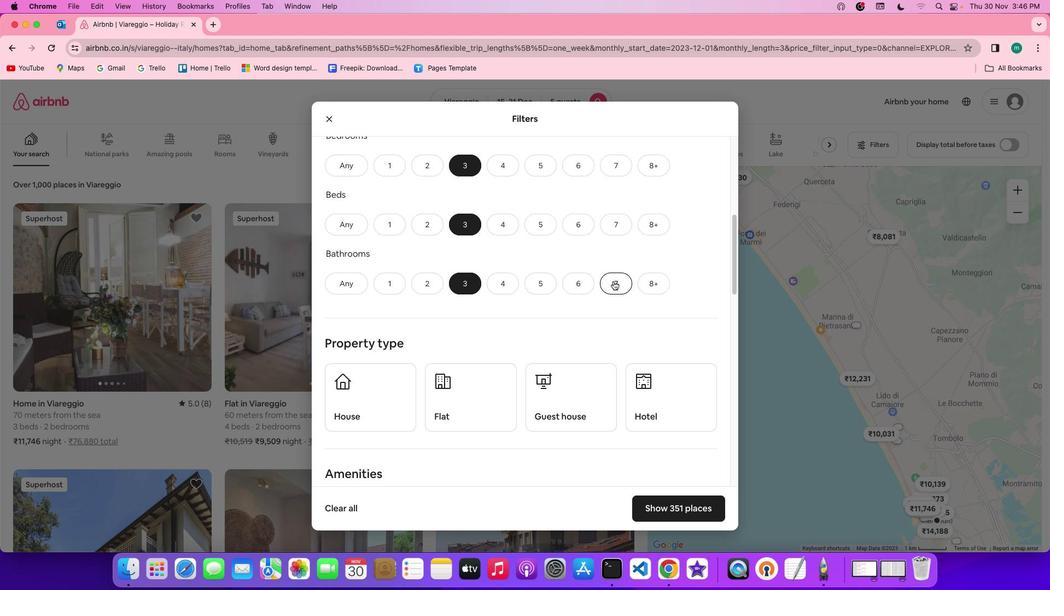 
Action: Mouse scrolled (613, 281) with delta (0, 0)
Screenshot: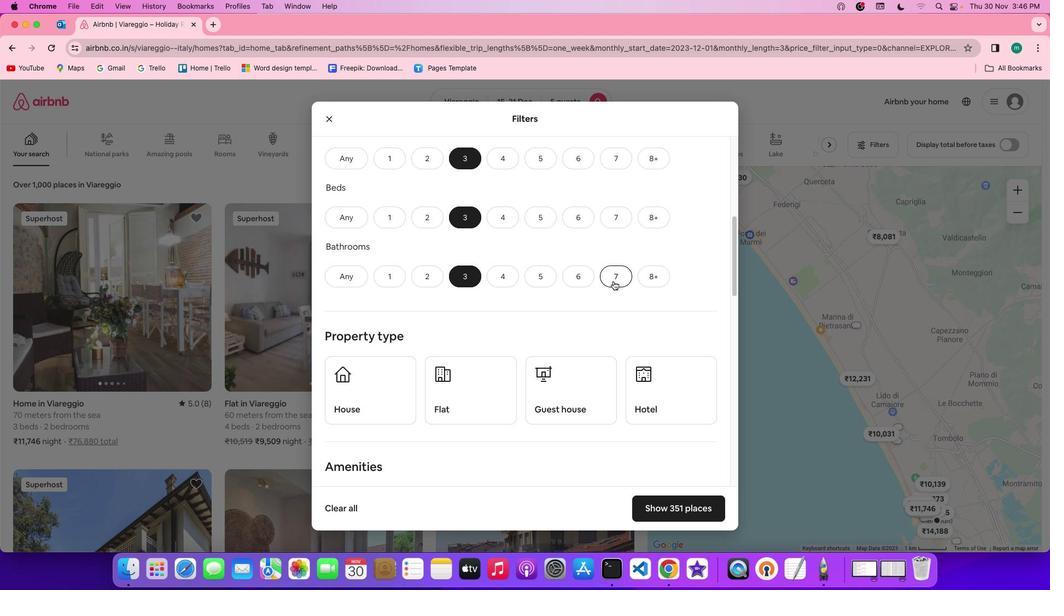 
Action: Mouse scrolled (613, 281) with delta (0, 0)
Screenshot: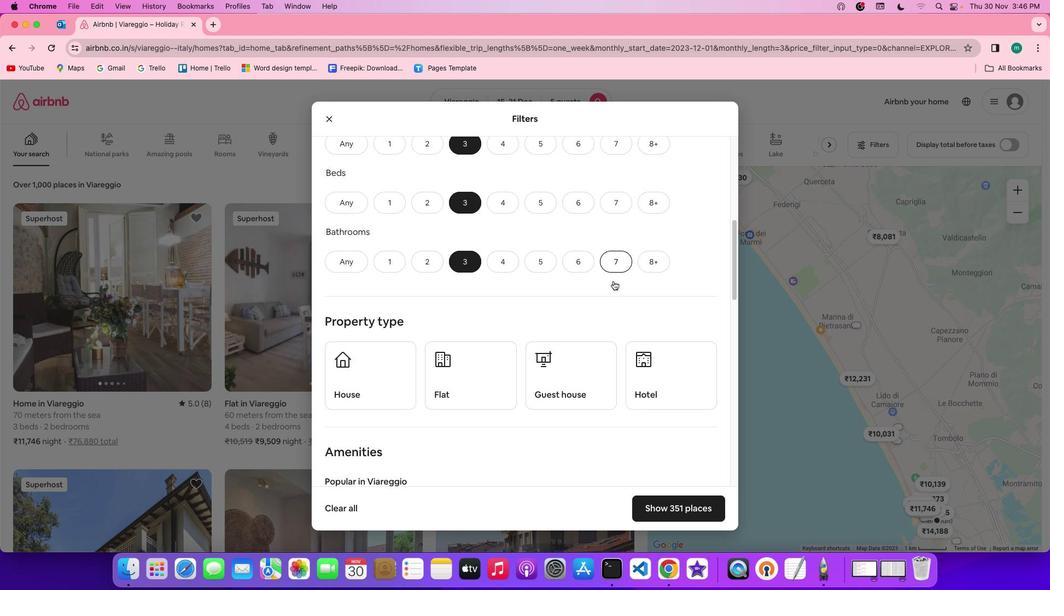
Action: Mouse scrolled (613, 281) with delta (0, 0)
Screenshot: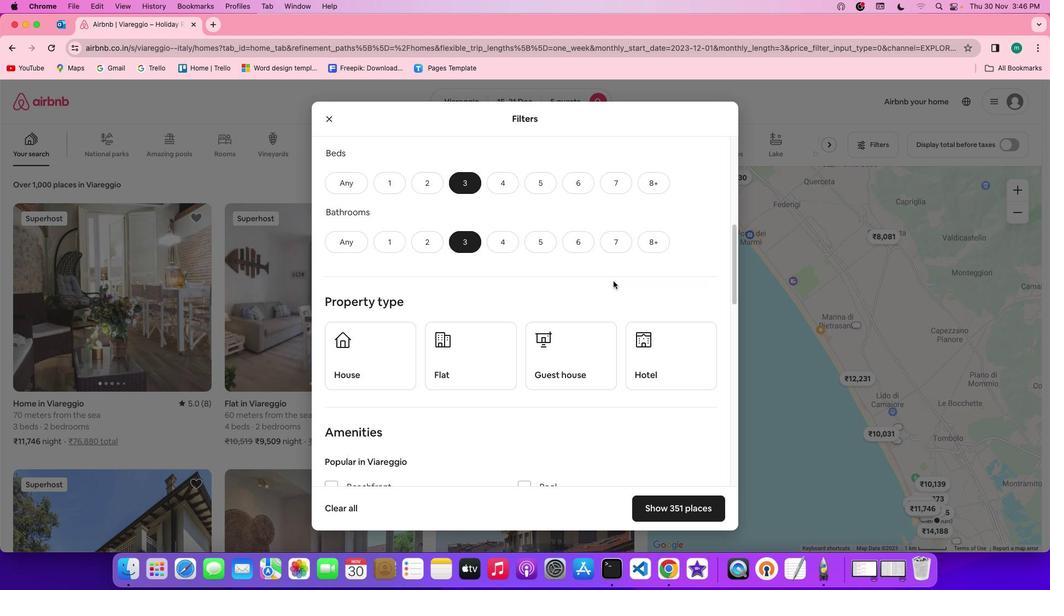 
Action: Mouse scrolled (613, 281) with delta (0, 0)
Screenshot: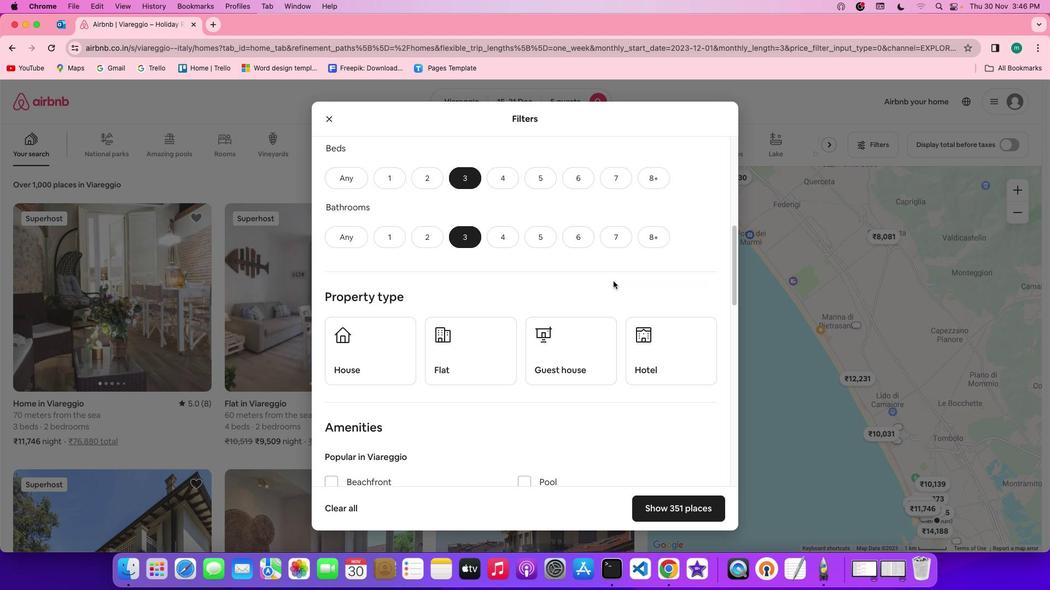 
Action: Mouse scrolled (613, 281) with delta (0, 0)
Screenshot: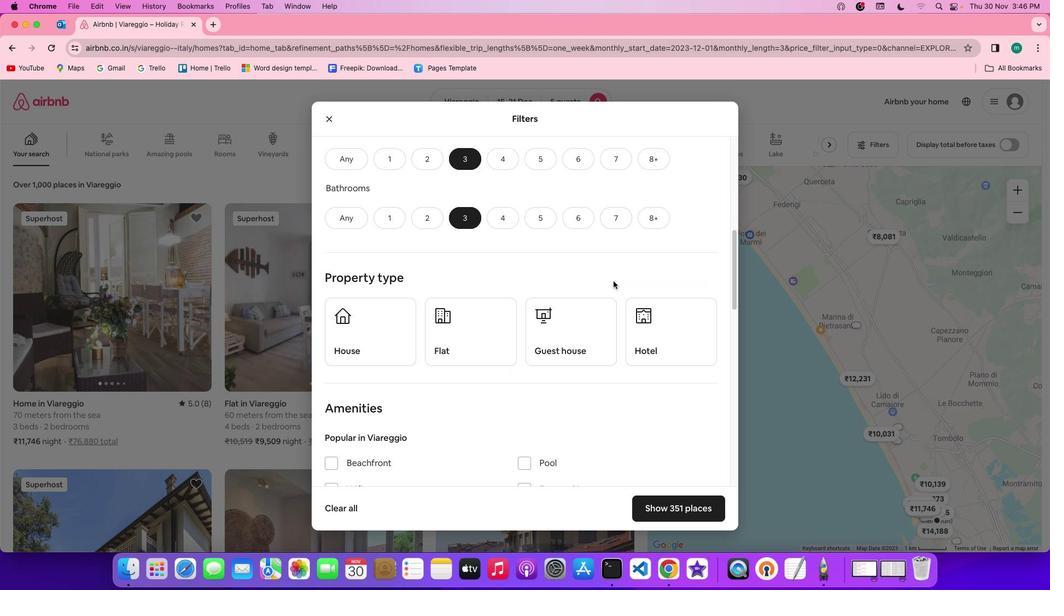 
Action: Mouse scrolled (613, 281) with delta (0, 0)
Screenshot: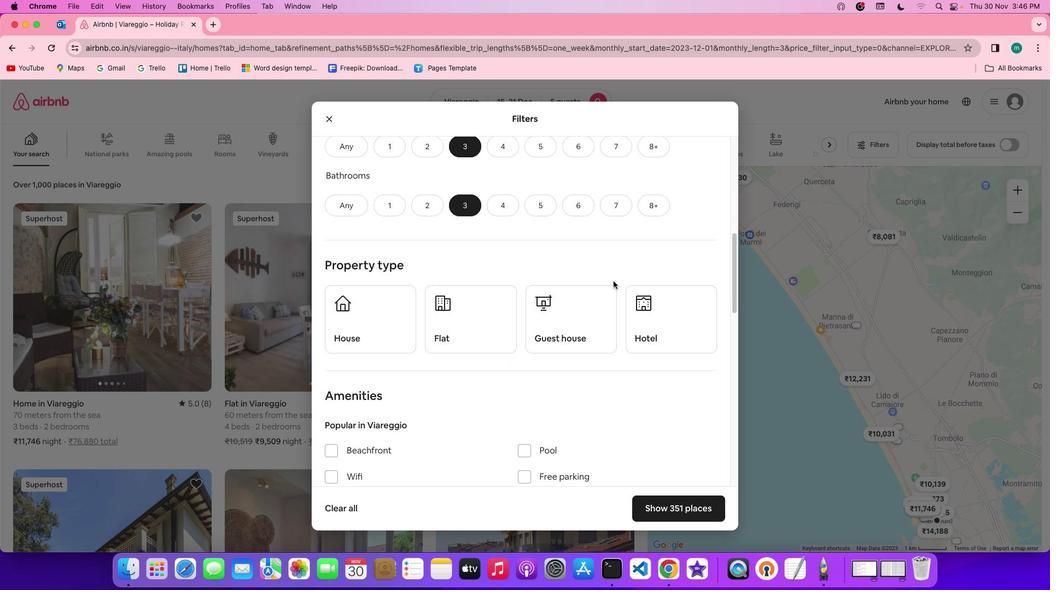 
Action: Mouse scrolled (613, 281) with delta (0, 0)
Screenshot: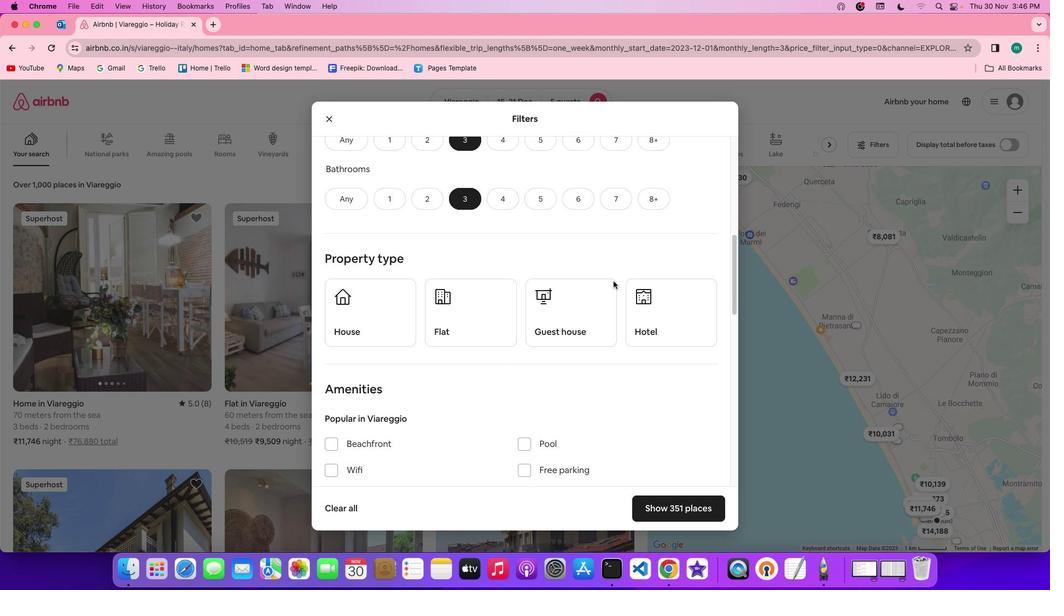 
Action: Mouse scrolled (613, 281) with delta (0, 0)
Screenshot: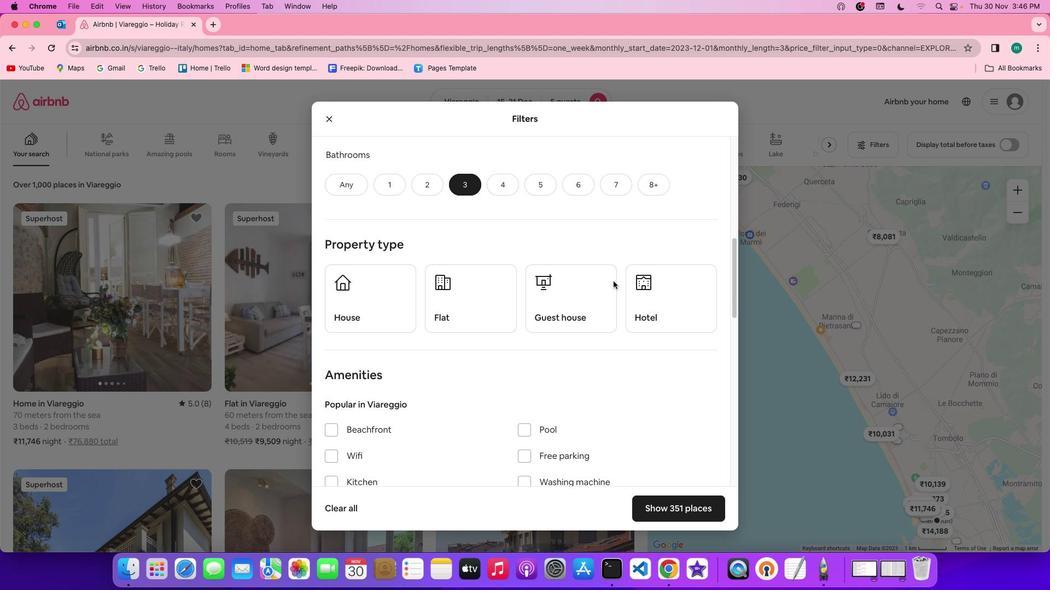 
Action: Mouse moved to (396, 289)
Screenshot: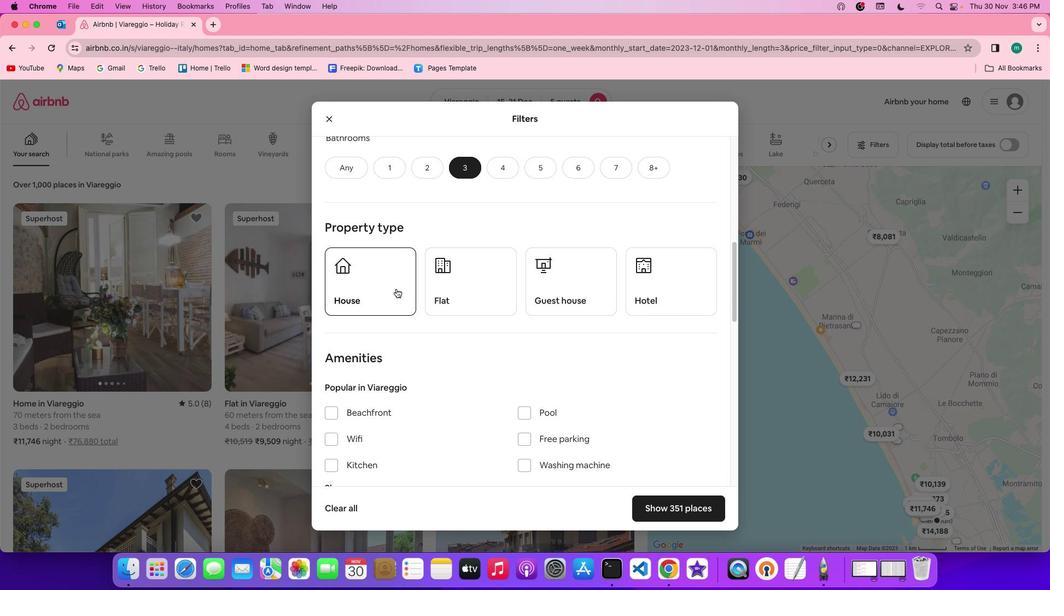 
Action: Mouse pressed left at (396, 289)
Screenshot: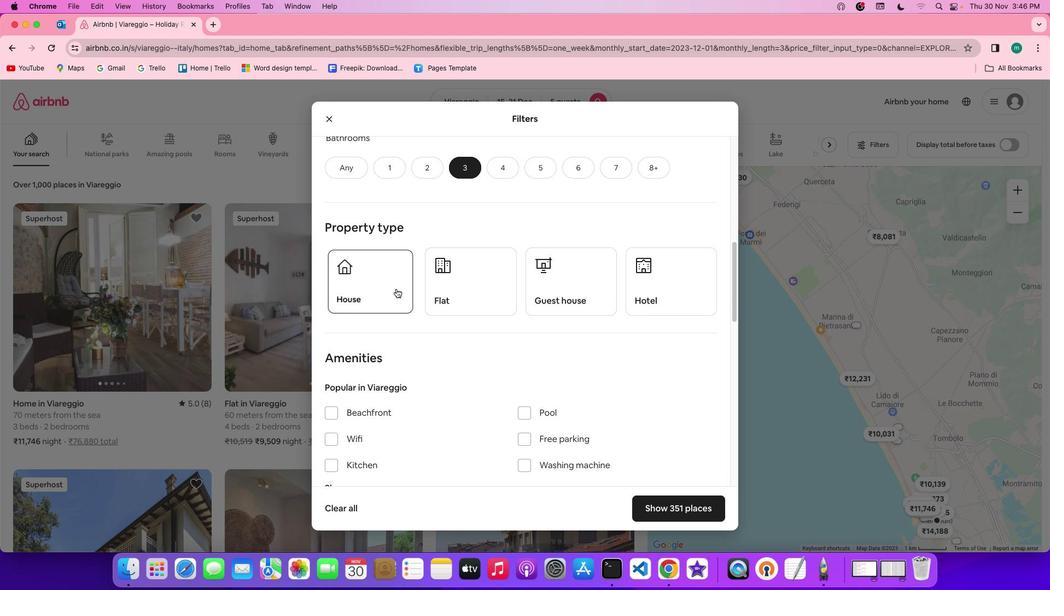 
Action: Mouse moved to (544, 372)
Screenshot: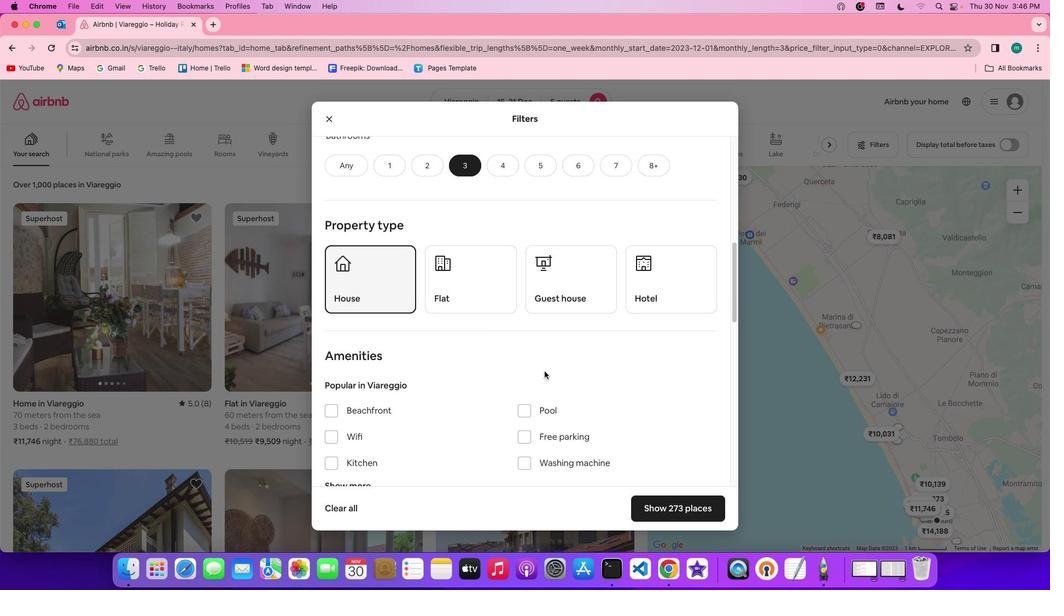 
Action: Mouse scrolled (544, 372) with delta (0, 0)
Screenshot: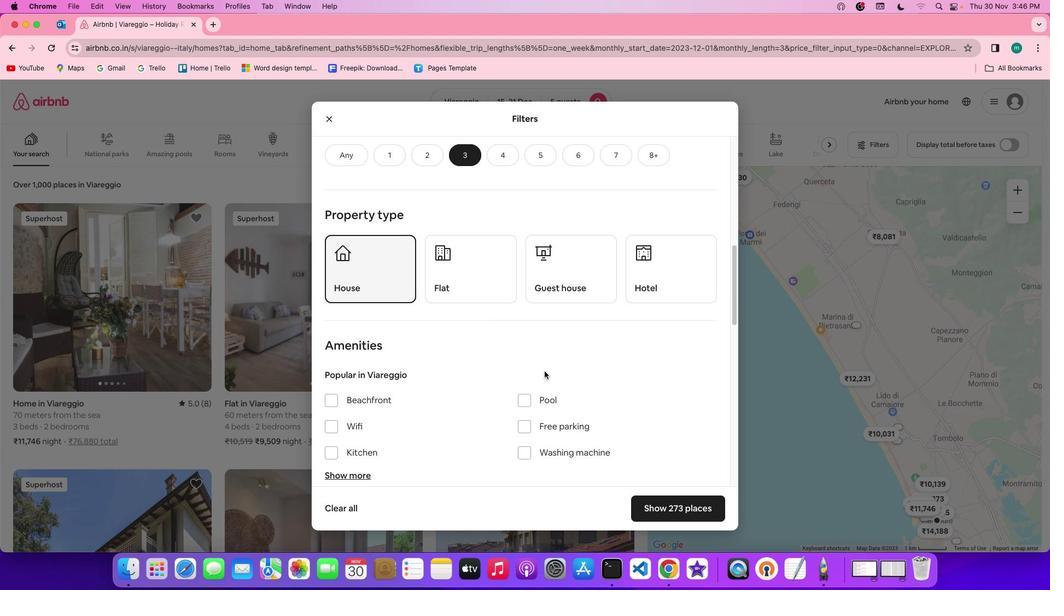 
Action: Mouse scrolled (544, 372) with delta (0, 0)
Screenshot: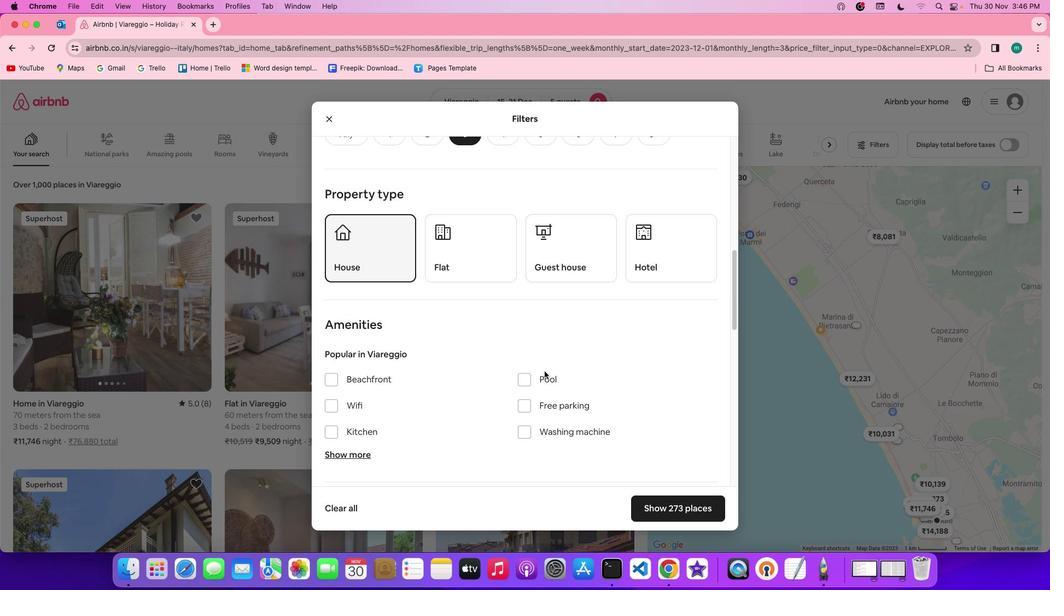 
Action: Mouse scrolled (544, 372) with delta (0, -1)
Screenshot: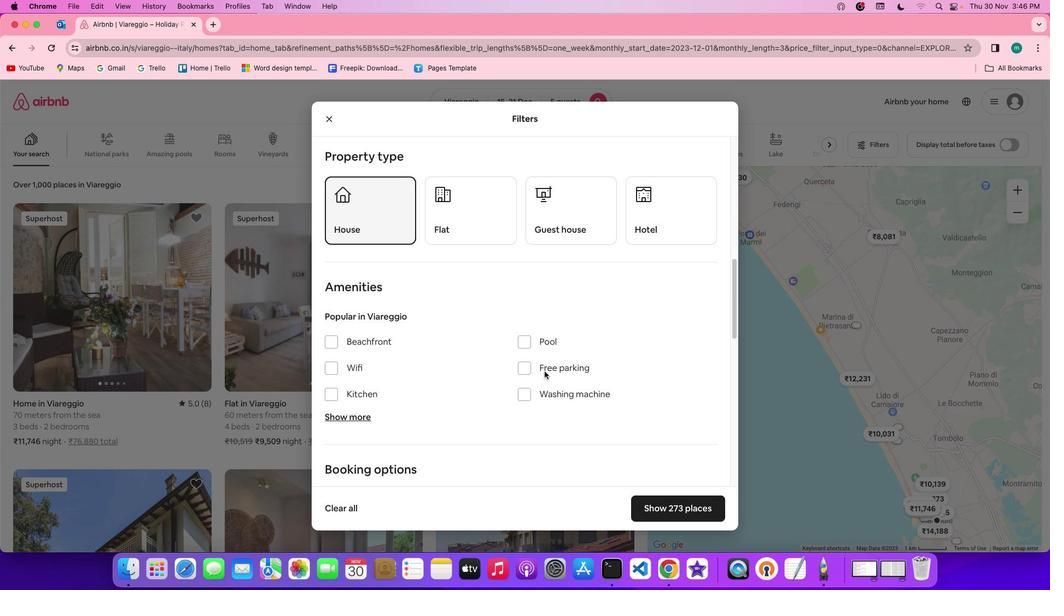 
Action: Mouse scrolled (544, 372) with delta (0, -2)
Screenshot: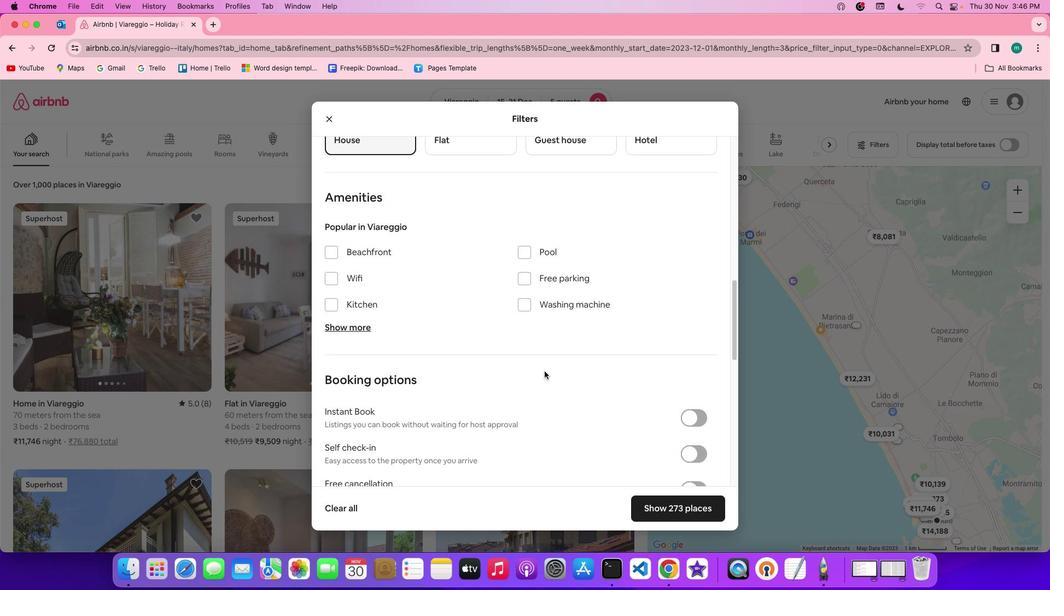
Action: Mouse scrolled (544, 372) with delta (0, 0)
Screenshot: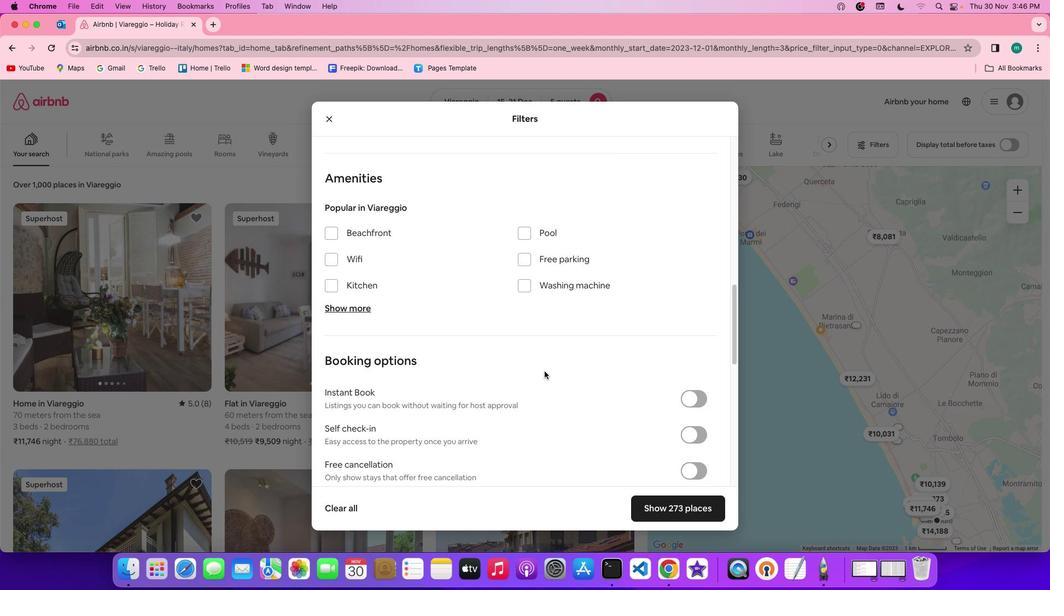 
Action: Mouse scrolled (544, 372) with delta (0, 0)
Screenshot: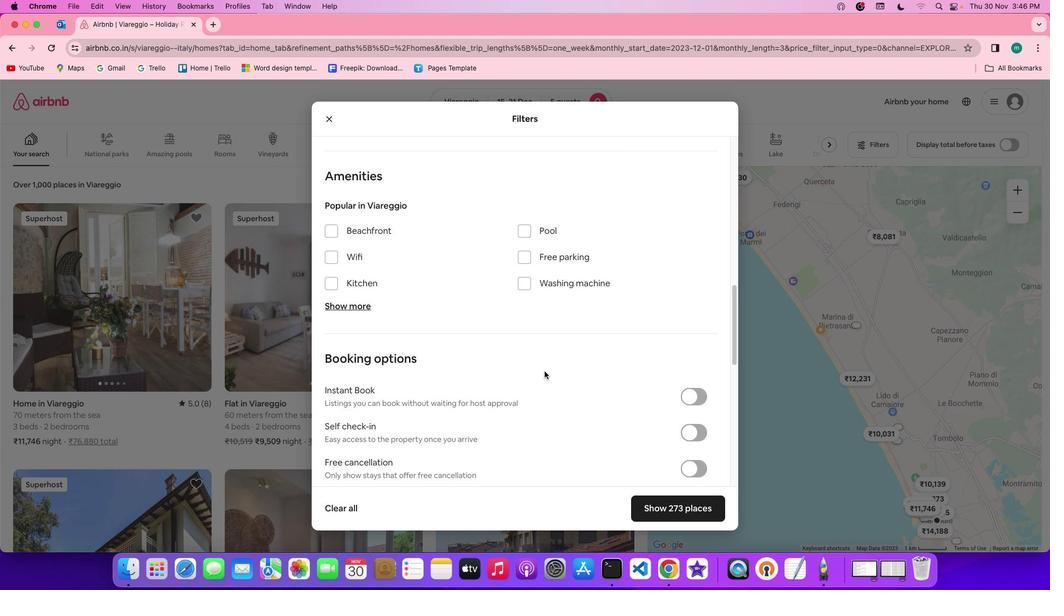 
Action: Mouse scrolled (544, 372) with delta (0, 0)
Screenshot: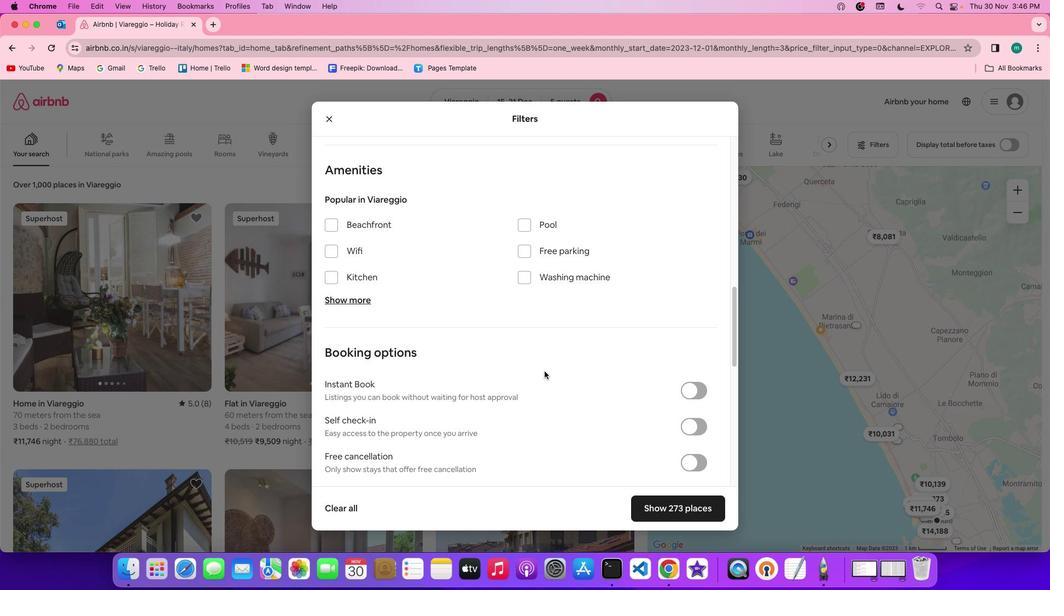 
Action: Mouse scrolled (544, 372) with delta (0, 0)
Screenshot: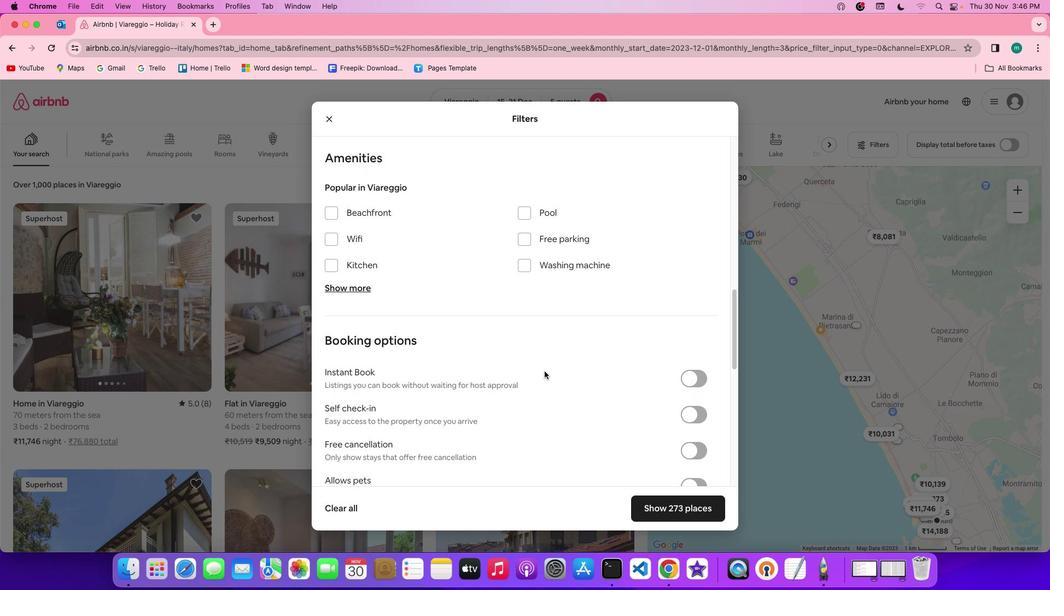 
Action: Mouse scrolled (544, 372) with delta (0, 0)
Screenshot: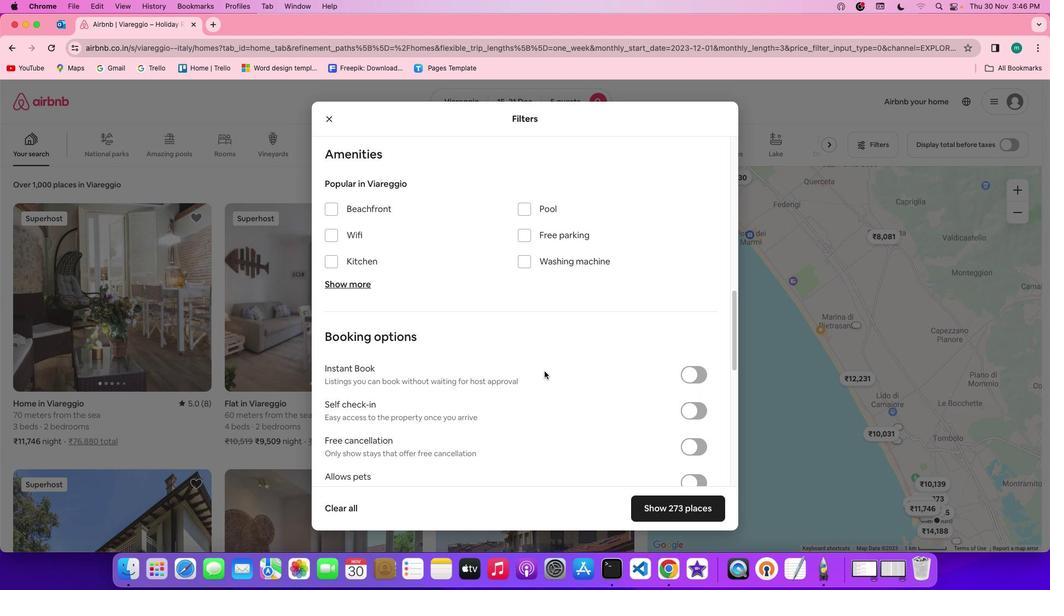 
Action: Mouse scrolled (544, 372) with delta (0, 0)
Screenshot: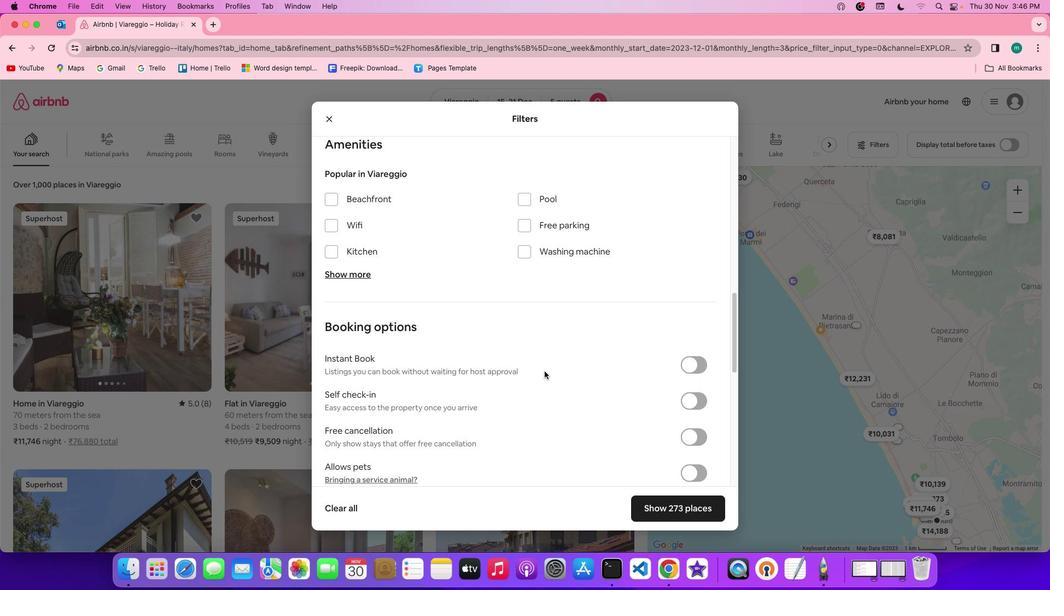 
Action: Mouse scrolled (544, 372) with delta (0, 0)
Screenshot: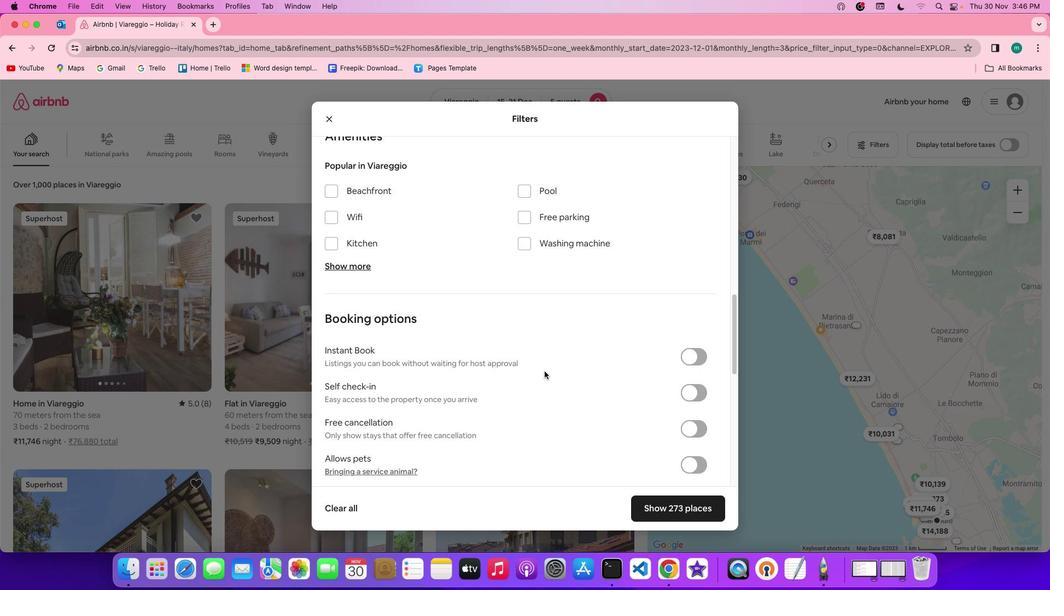 
Action: Mouse scrolled (544, 372) with delta (0, 0)
Screenshot: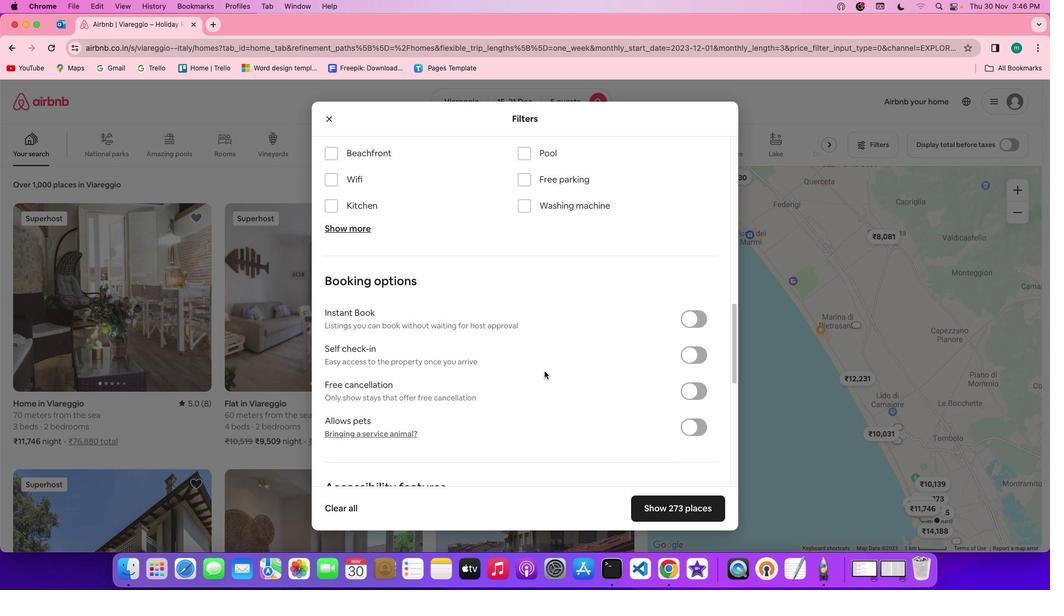 
Action: Mouse moved to (617, 384)
Screenshot: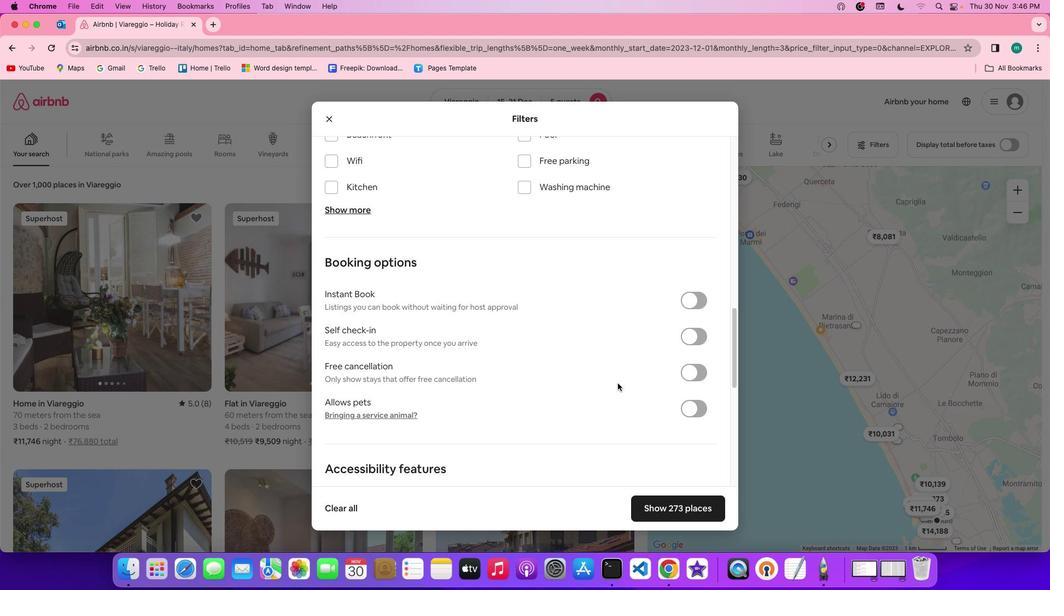 
Action: Mouse scrolled (617, 384) with delta (0, 0)
Screenshot: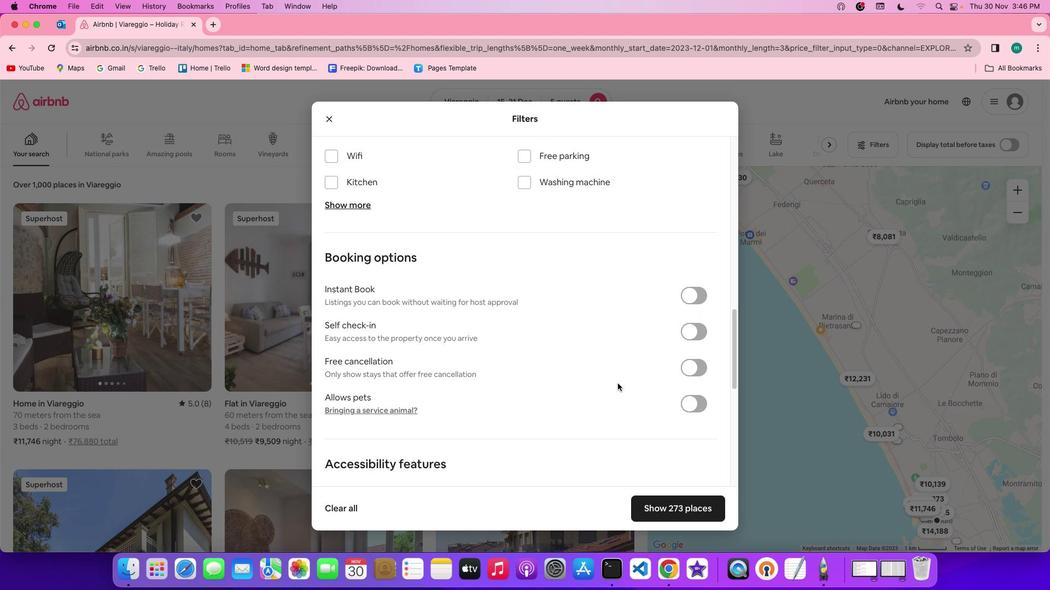 
Action: Mouse scrolled (617, 384) with delta (0, 0)
Screenshot: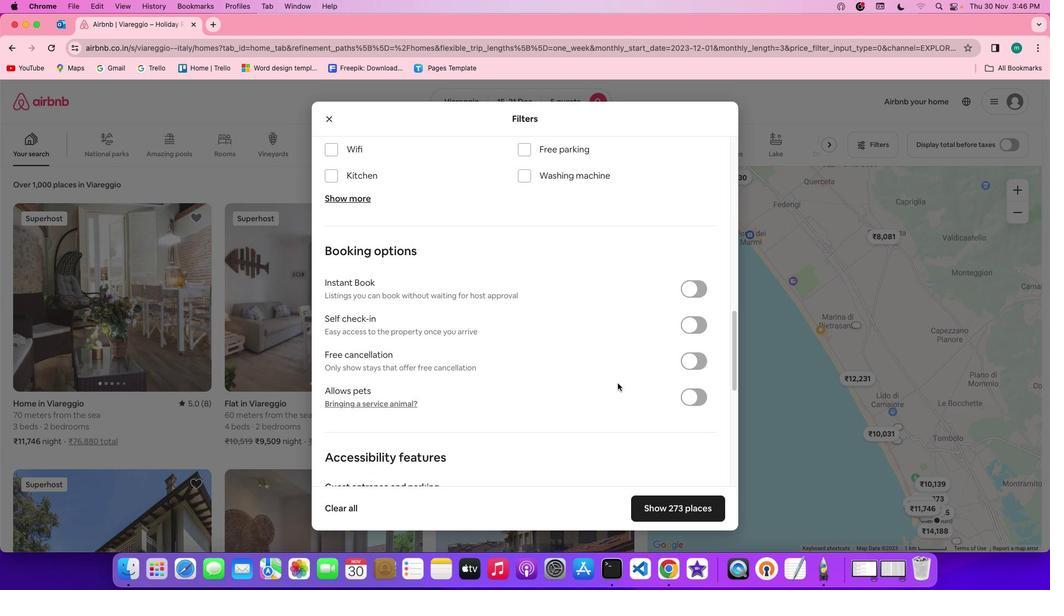 
Action: Mouse scrolled (617, 384) with delta (0, 0)
Screenshot: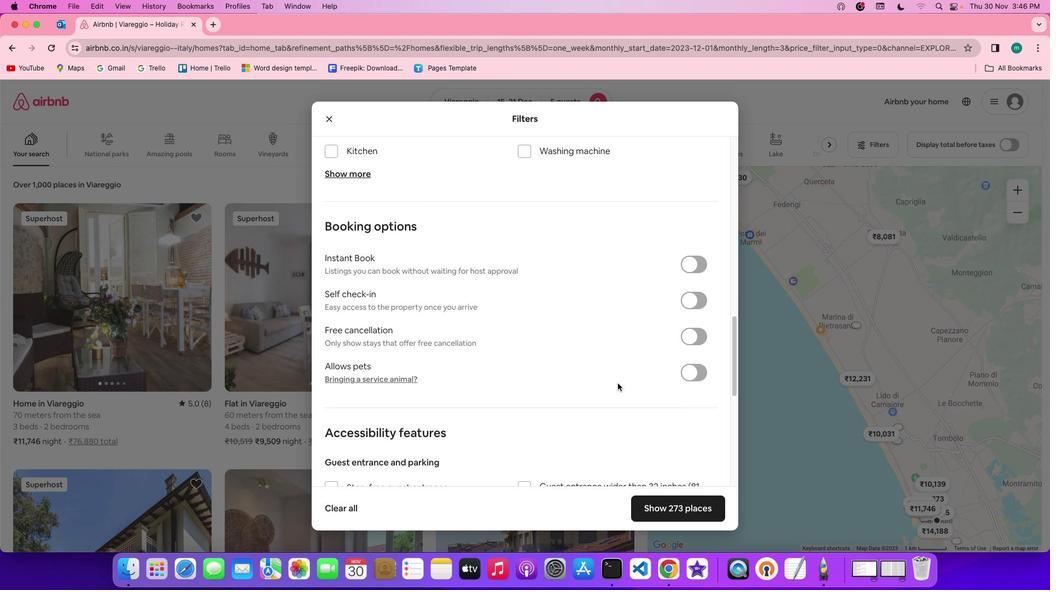 
Action: Mouse scrolled (617, 384) with delta (0, 0)
Screenshot: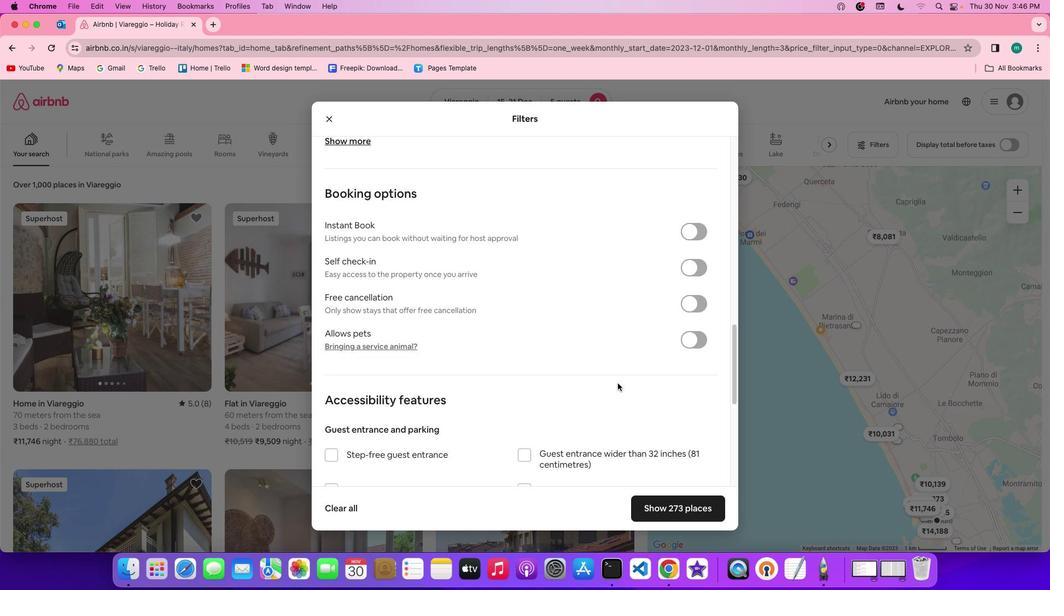 
Action: Mouse scrolled (617, 384) with delta (0, 0)
Screenshot: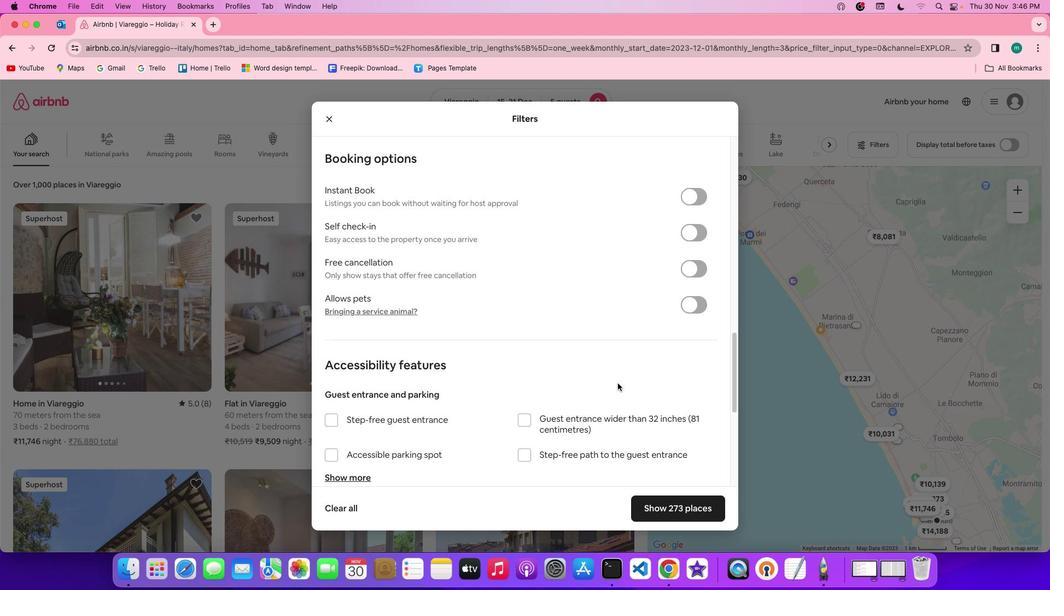 
Action: Mouse scrolled (617, 384) with delta (0, -1)
Screenshot: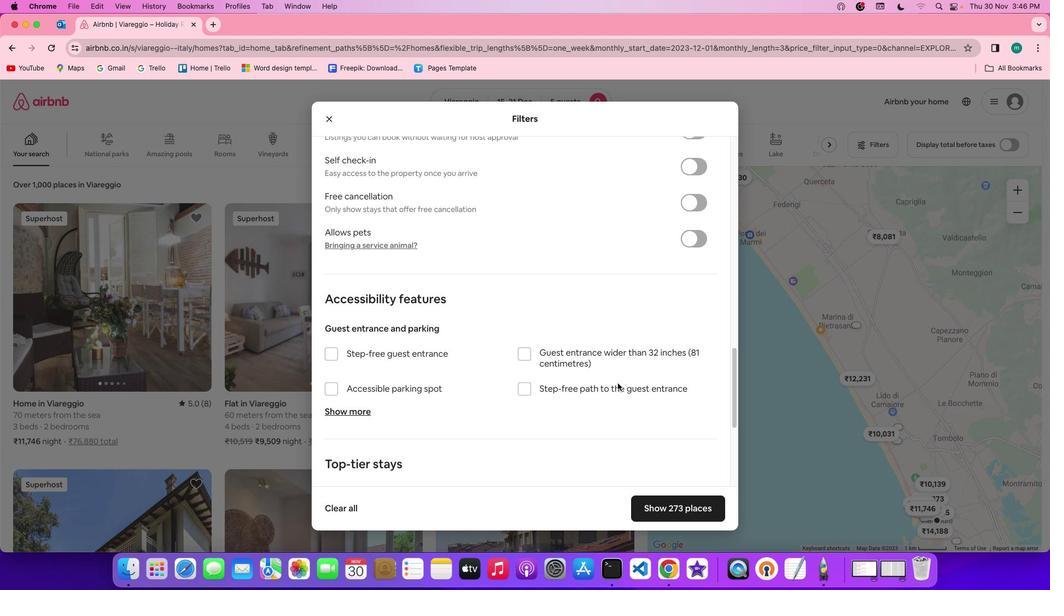 
Action: Mouse scrolled (617, 384) with delta (0, -2)
Screenshot: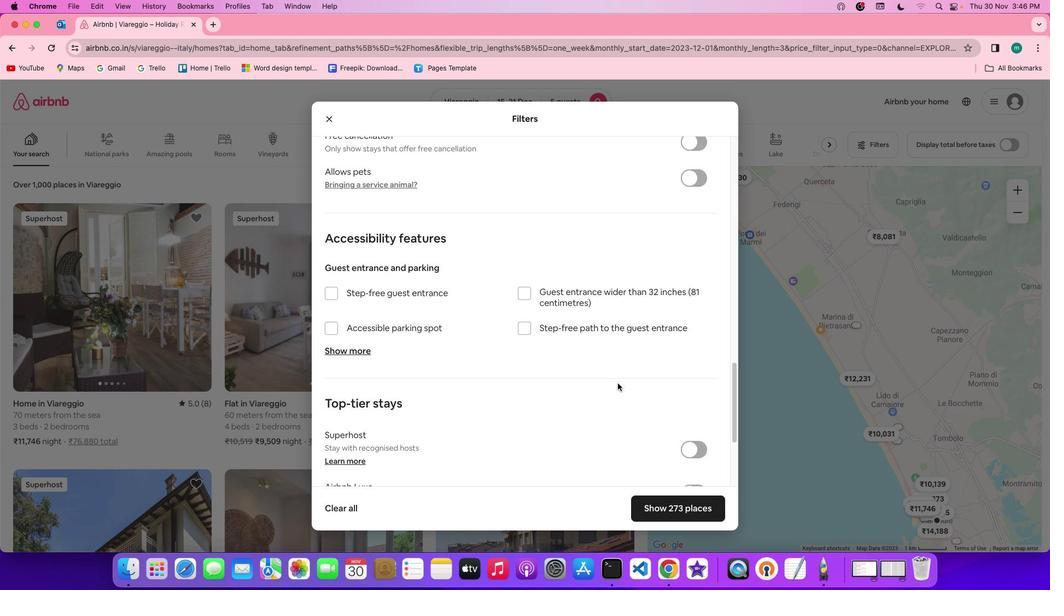 
Action: Mouse scrolled (617, 384) with delta (0, 0)
Screenshot: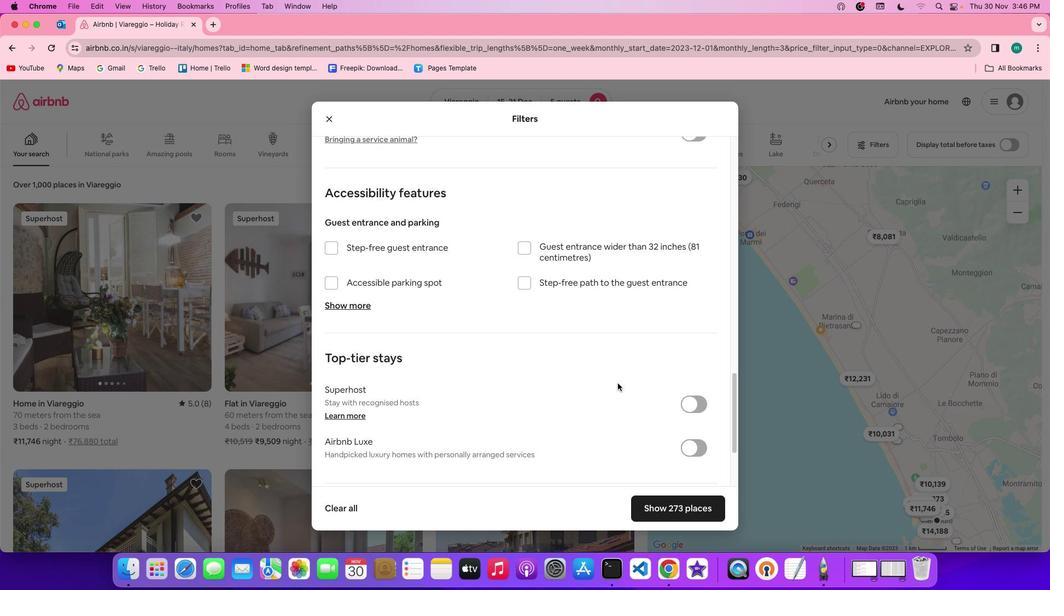 
Action: Mouse scrolled (617, 384) with delta (0, 0)
Screenshot: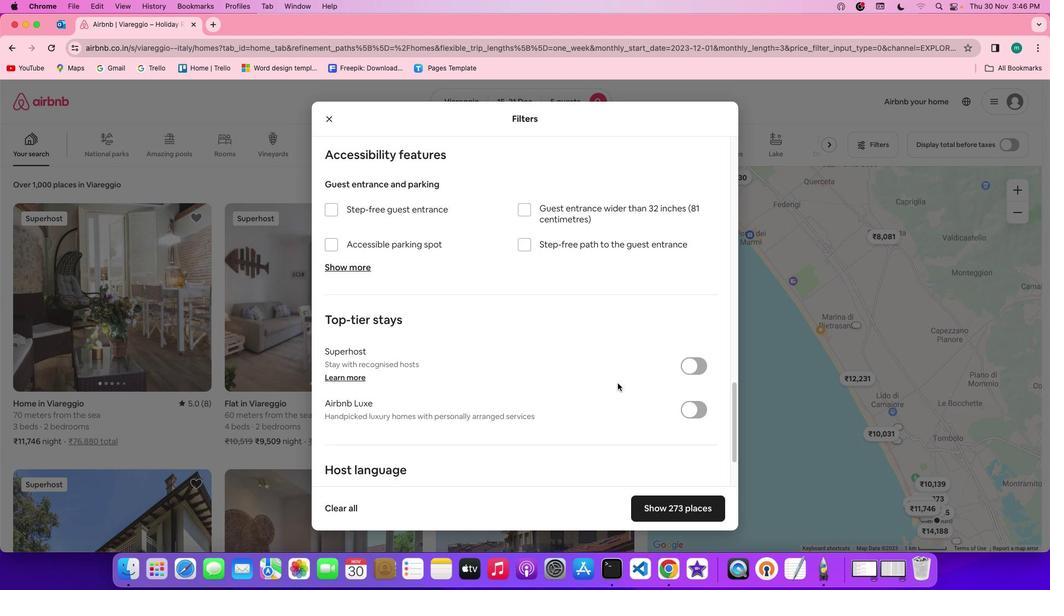 
Action: Mouse scrolled (617, 384) with delta (0, -1)
Screenshot: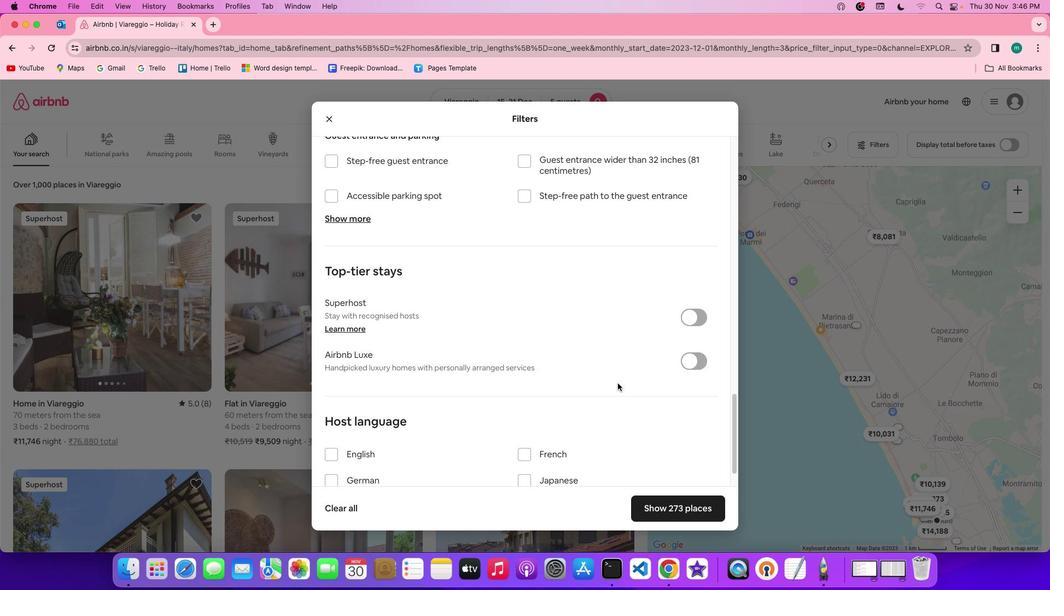 
Action: Mouse scrolled (617, 384) with delta (0, -2)
Screenshot: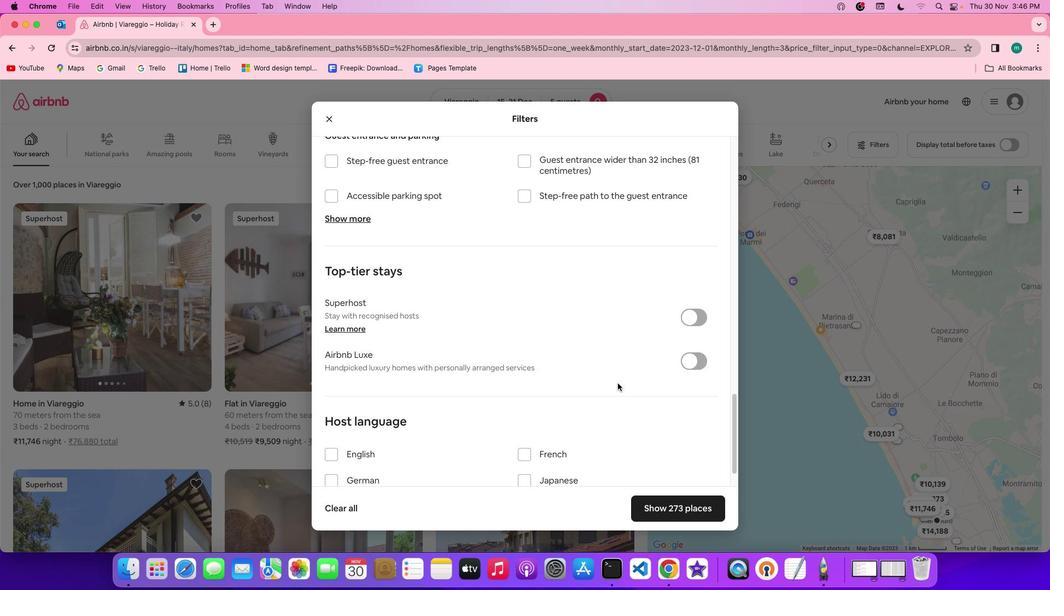 
Action: Mouse scrolled (617, 384) with delta (0, -2)
Screenshot: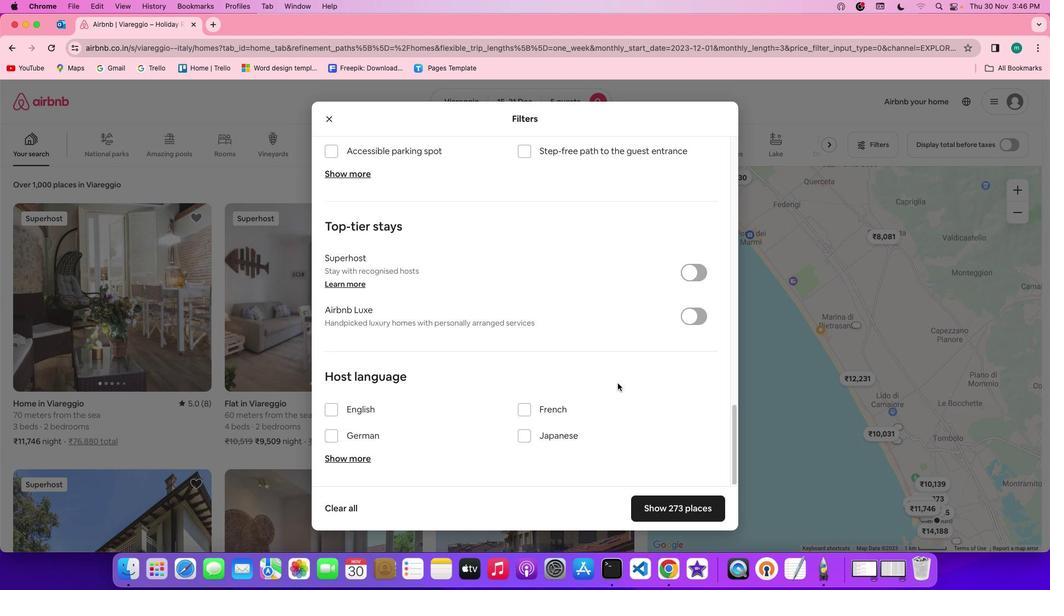 
Action: Mouse moved to (618, 384)
Screenshot: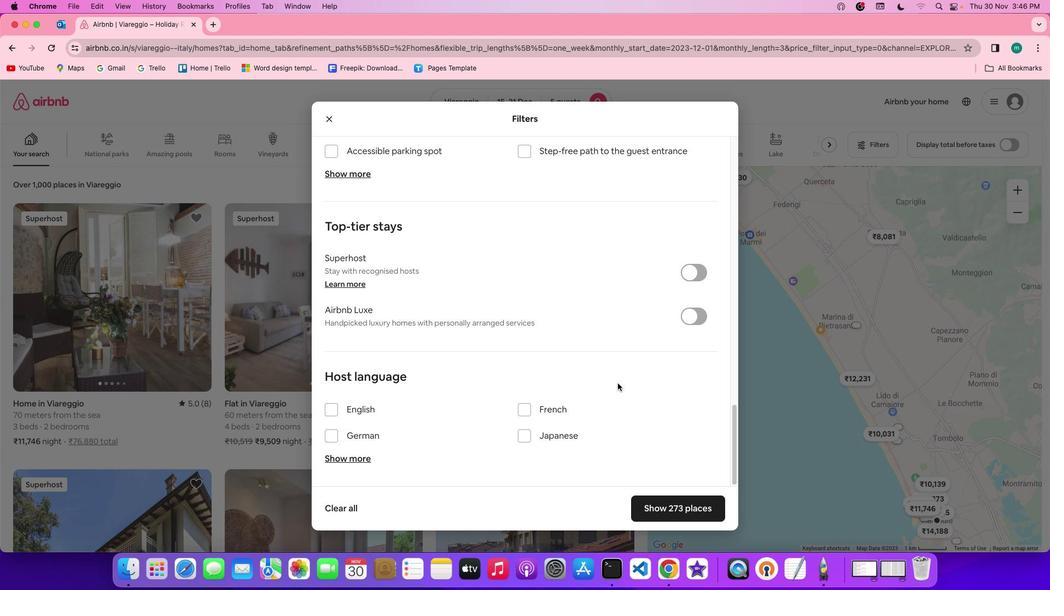 
Action: Mouse scrolled (618, 384) with delta (0, 0)
Screenshot: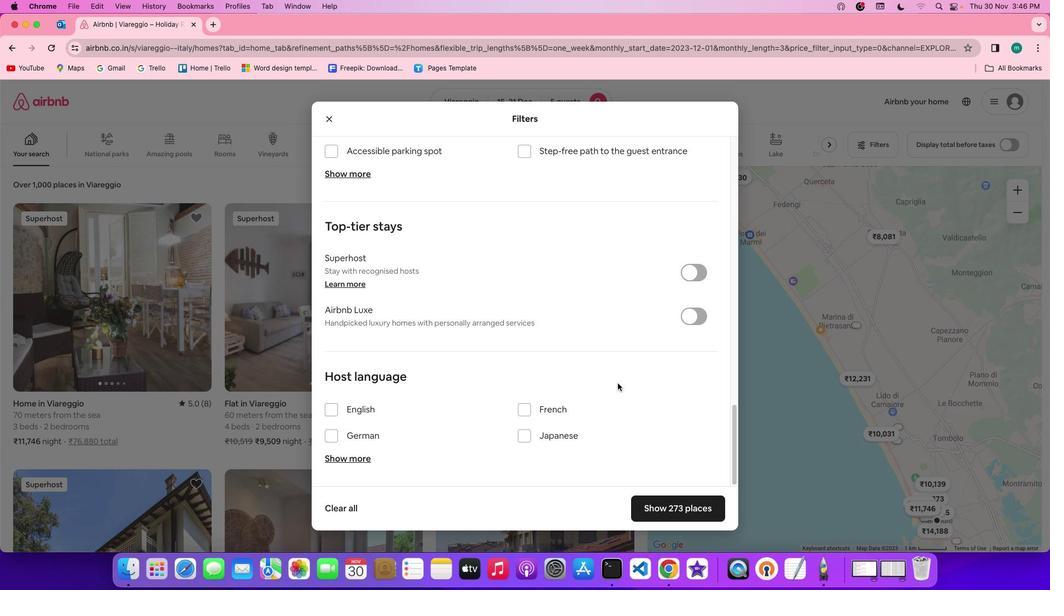 
Action: Mouse scrolled (618, 384) with delta (0, 0)
Screenshot: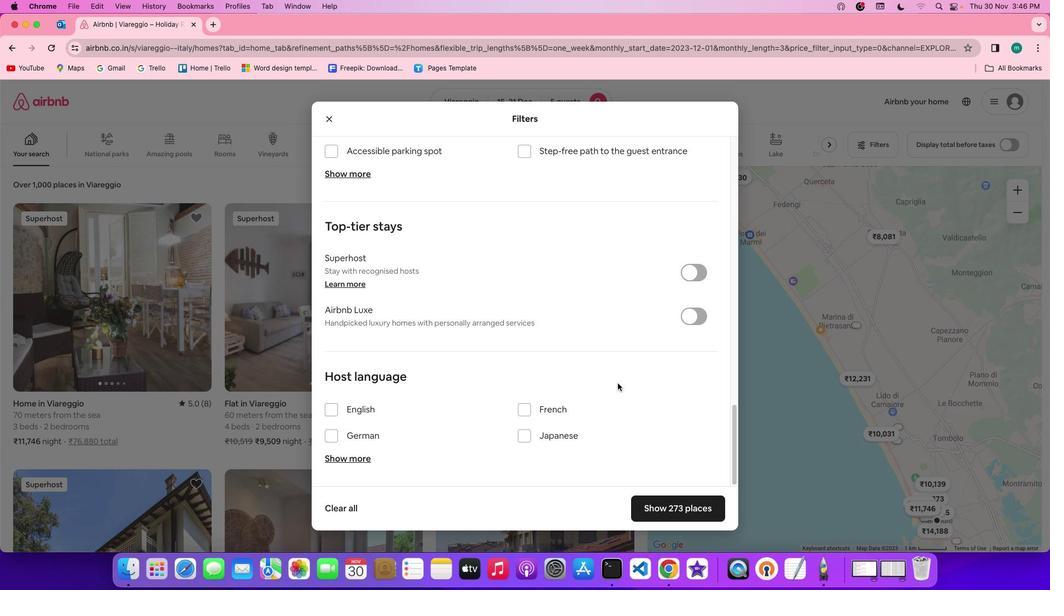 
Action: Mouse scrolled (618, 384) with delta (0, -1)
Screenshot: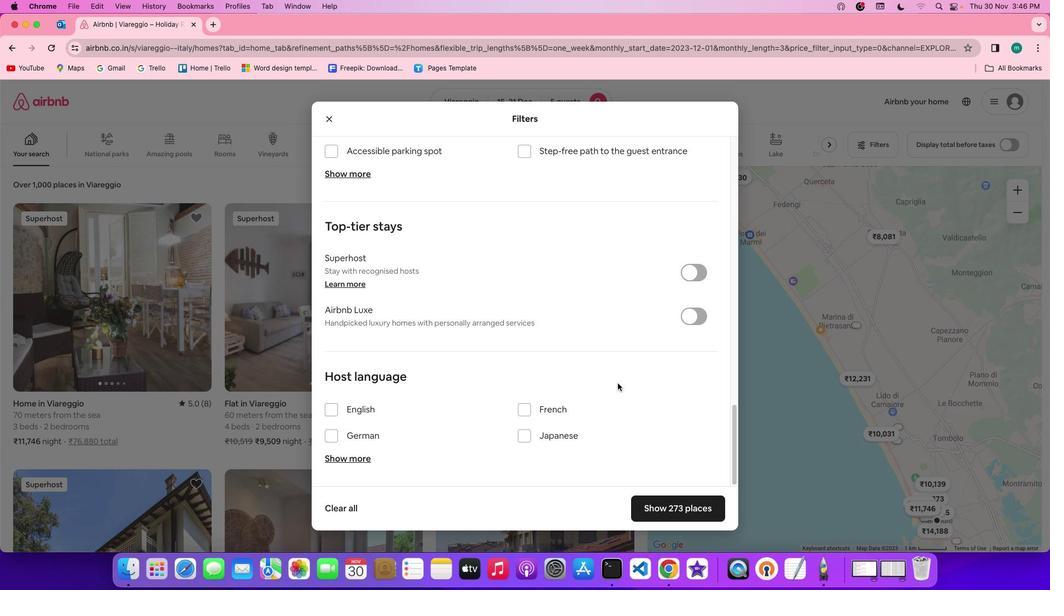 
Action: Mouse scrolled (618, 384) with delta (0, -1)
Screenshot: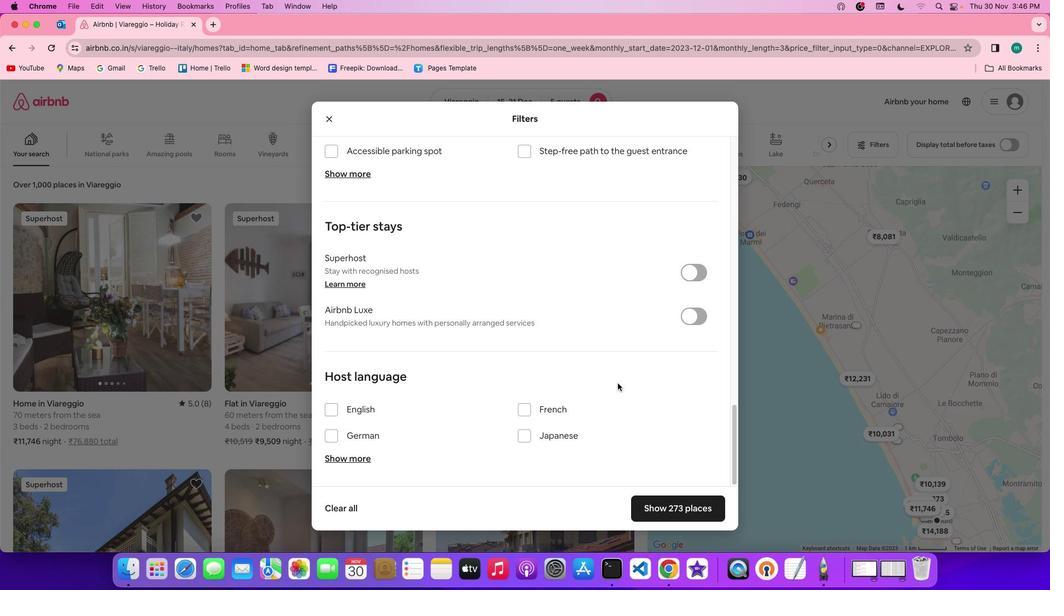 
Action: Mouse scrolled (618, 384) with delta (0, -2)
Screenshot: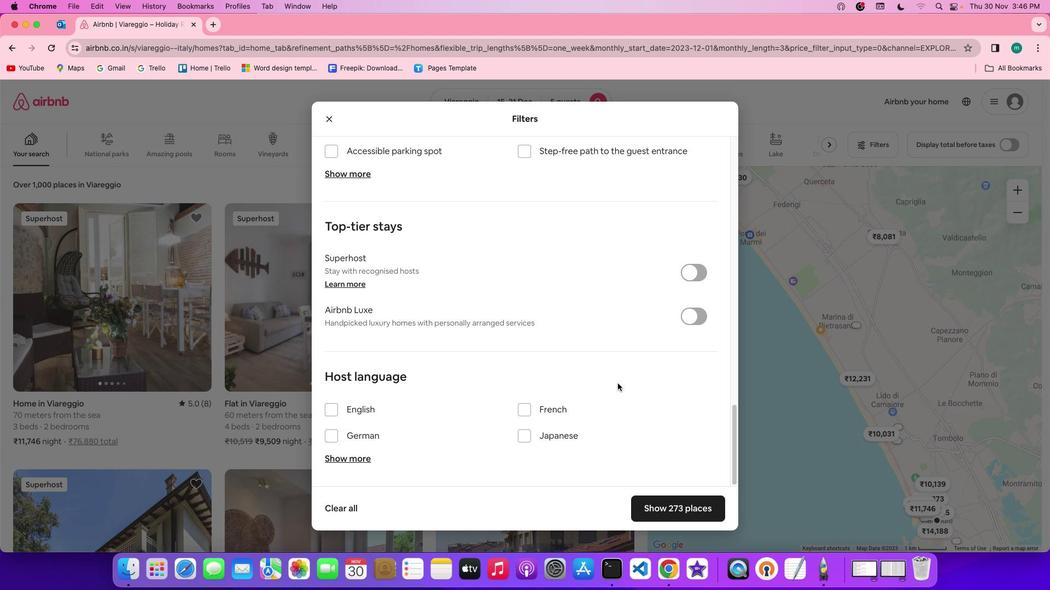 
Action: Mouse scrolled (618, 384) with delta (0, 0)
Screenshot: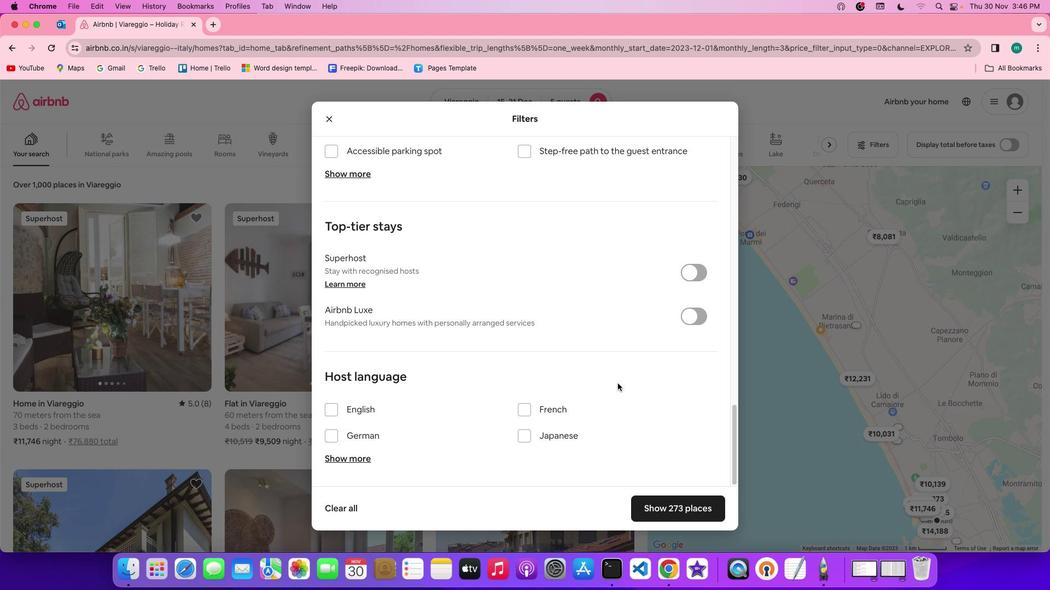 
Action: Mouse scrolled (618, 384) with delta (0, 0)
Screenshot: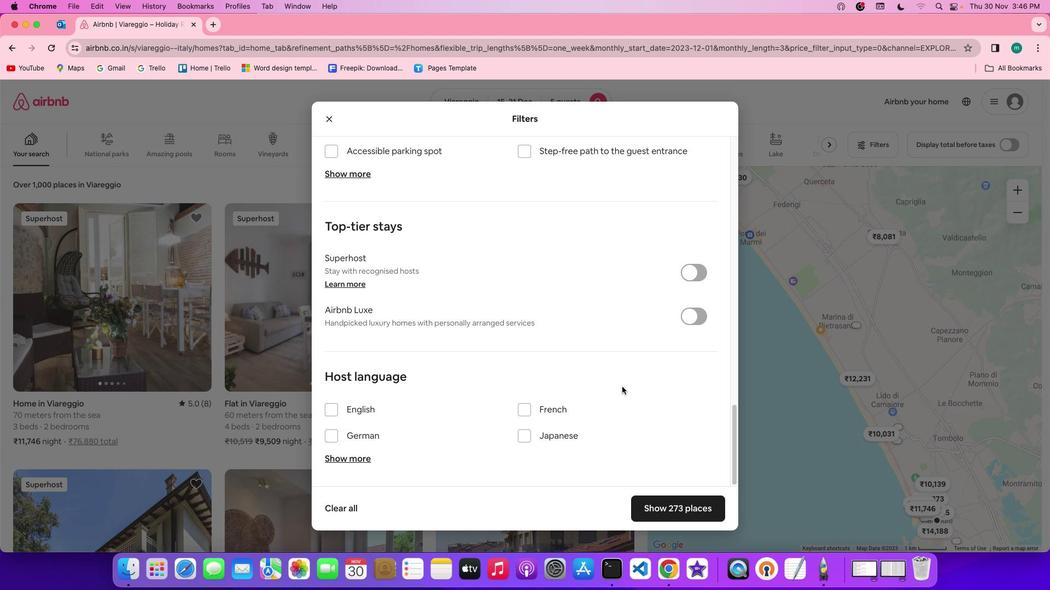 
Action: Mouse scrolled (618, 384) with delta (0, -1)
Screenshot: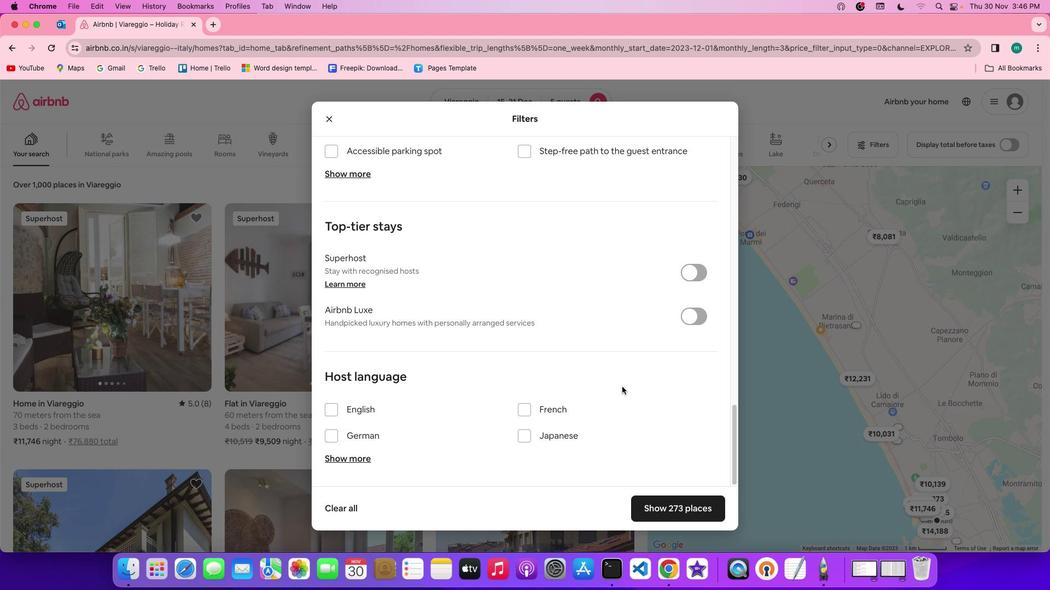 
Action: Mouse moved to (677, 506)
Screenshot: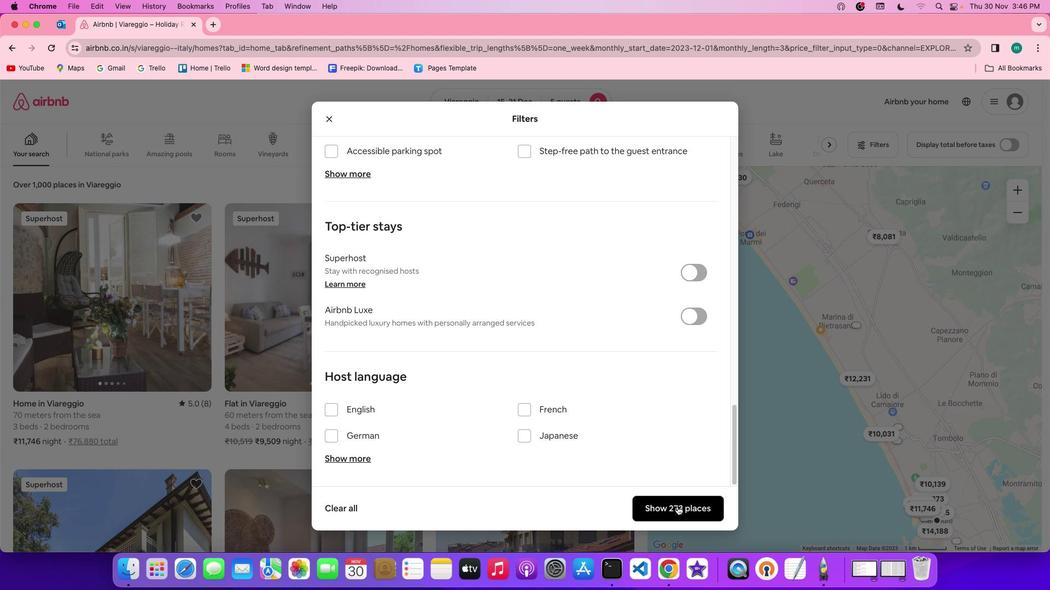 
Action: Mouse pressed left at (677, 506)
Screenshot: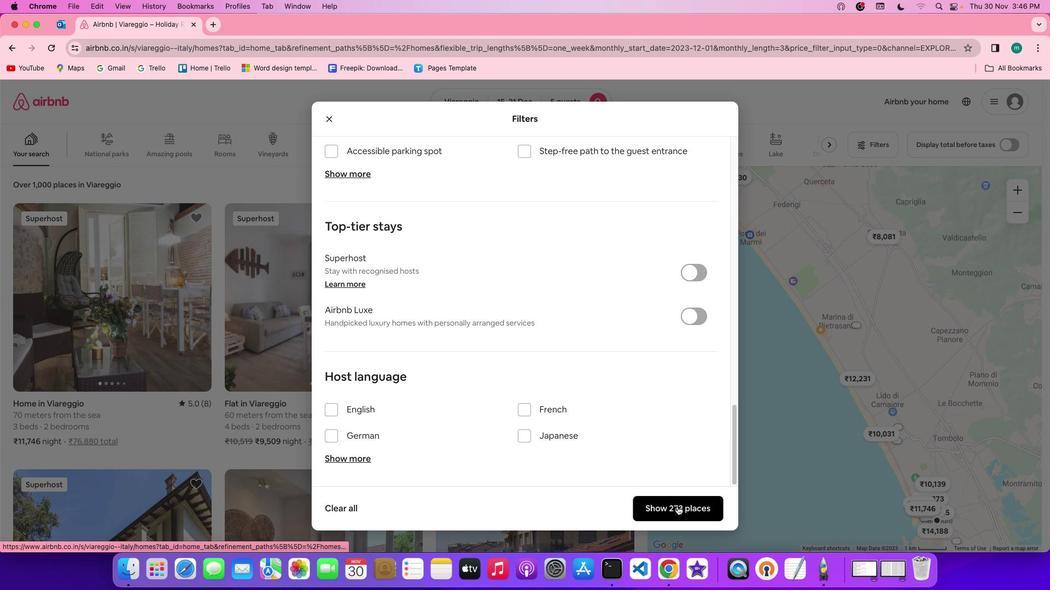 
Action: Mouse moved to (187, 240)
Screenshot: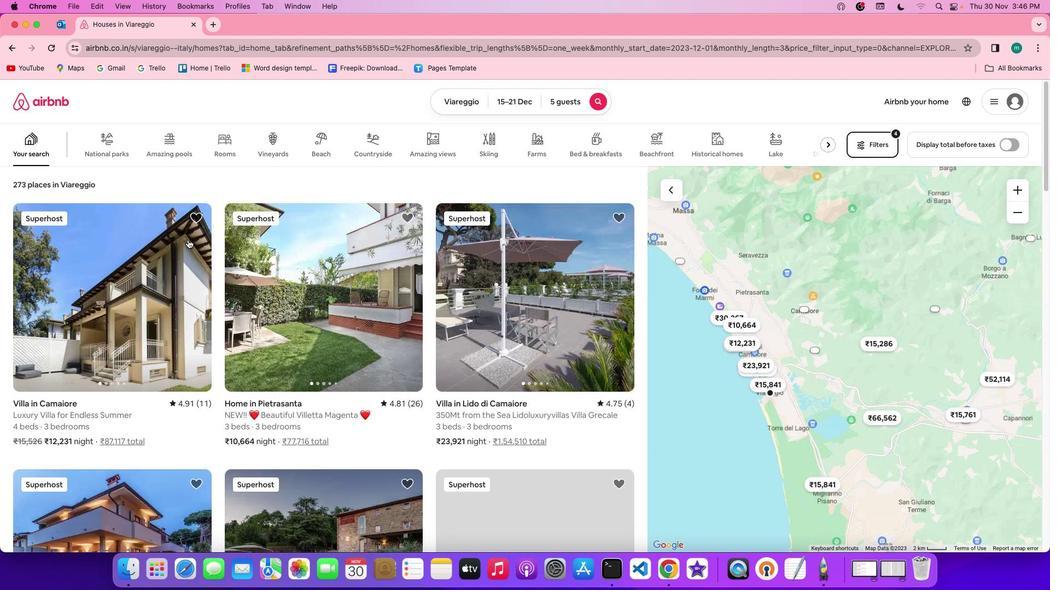 
Action: Mouse scrolled (187, 240) with delta (0, 0)
Screenshot: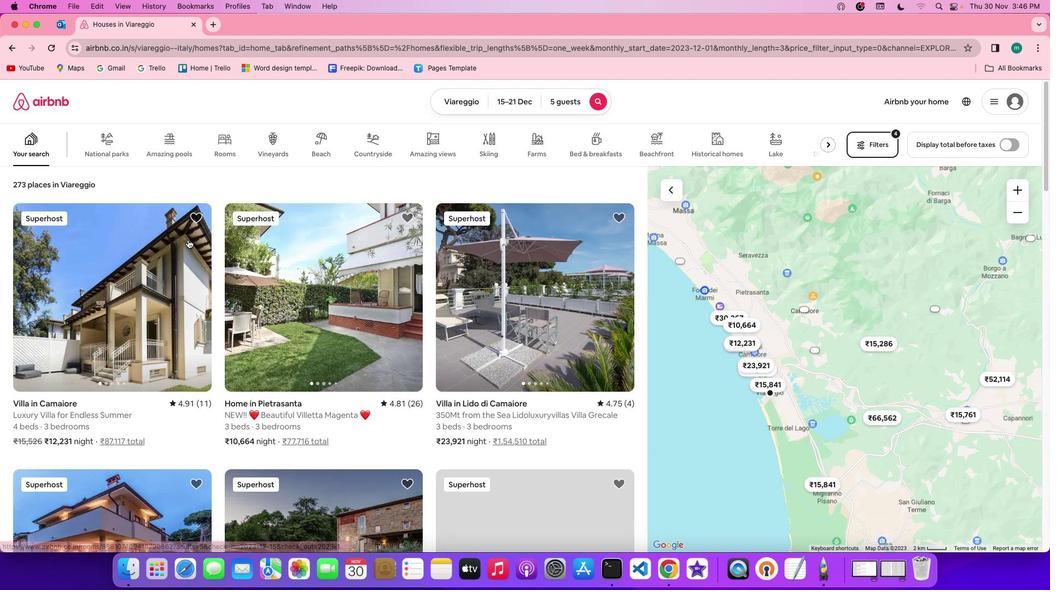 
Action: Mouse scrolled (187, 240) with delta (0, 0)
Screenshot: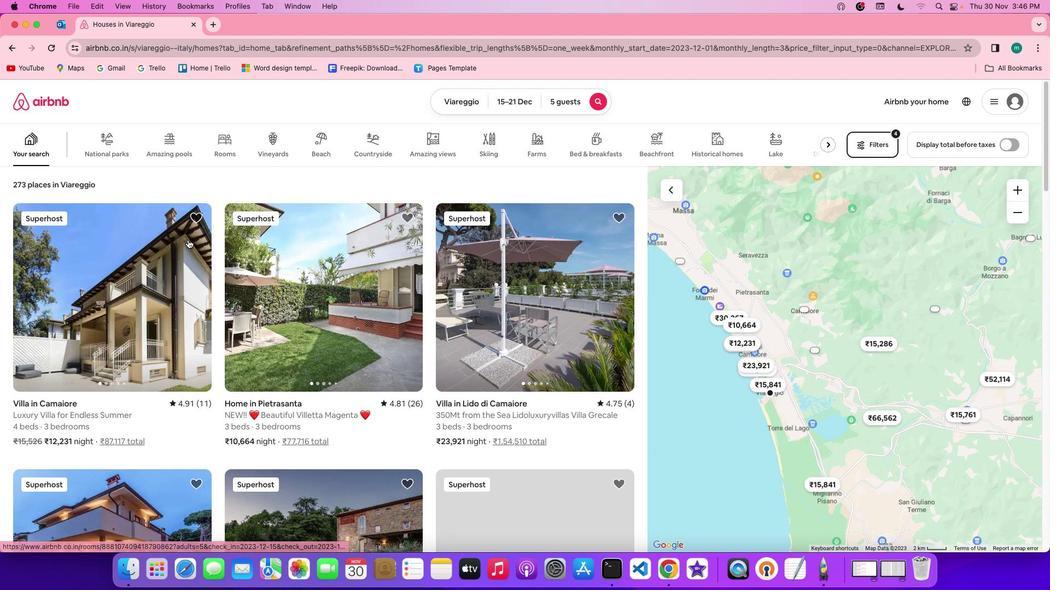 
Action: Mouse scrolled (187, 240) with delta (0, -1)
Screenshot: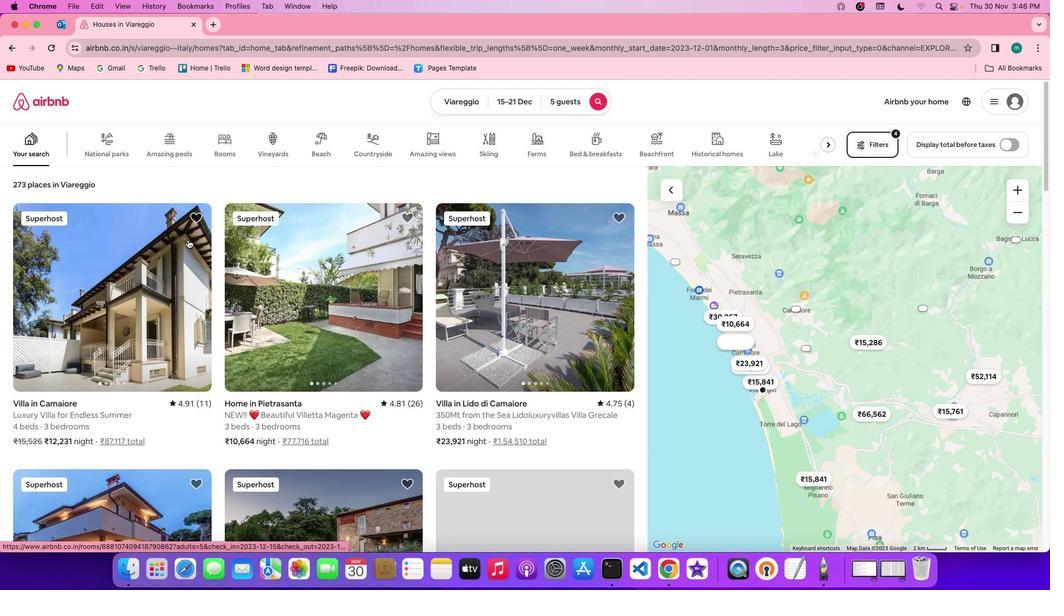 
Action: Mouse moved to (466, 277)
Screenshot: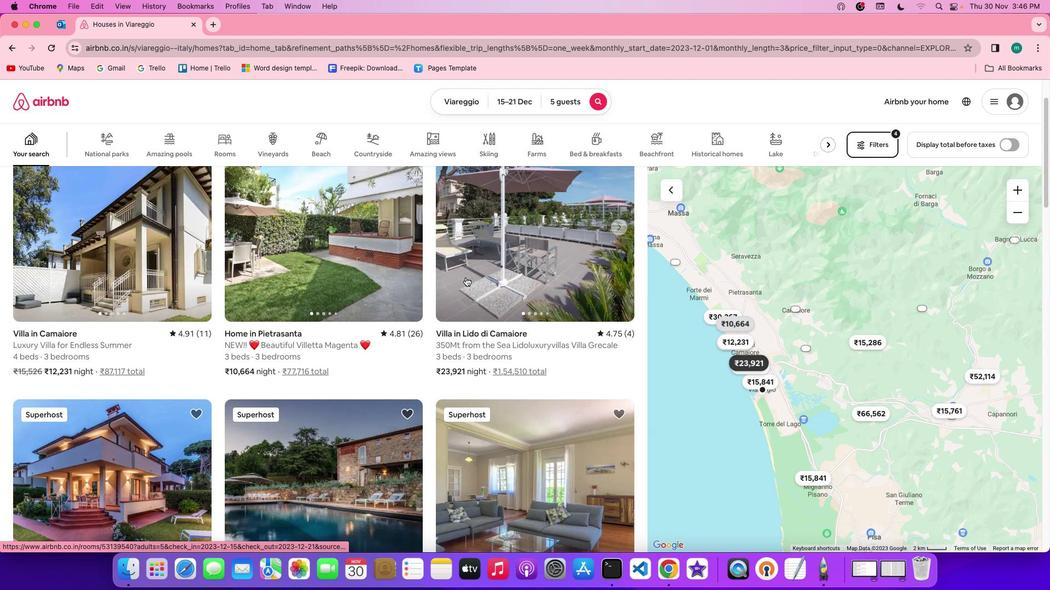 
Action: Mouse pressed left at (466, 277)
Screenshot: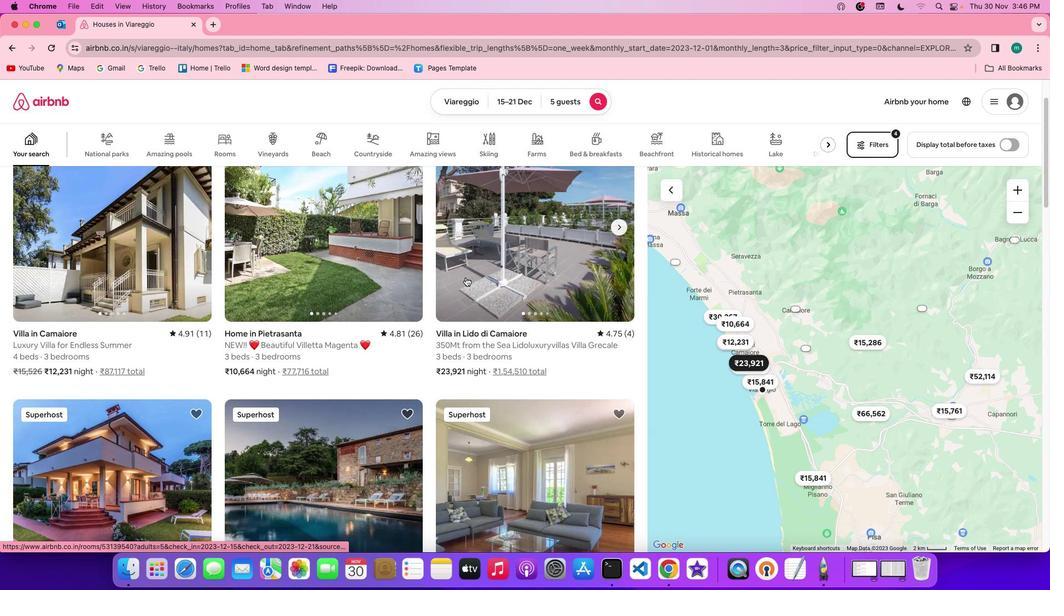 
Action: Mouse moved to (776, 404)
Screenshot: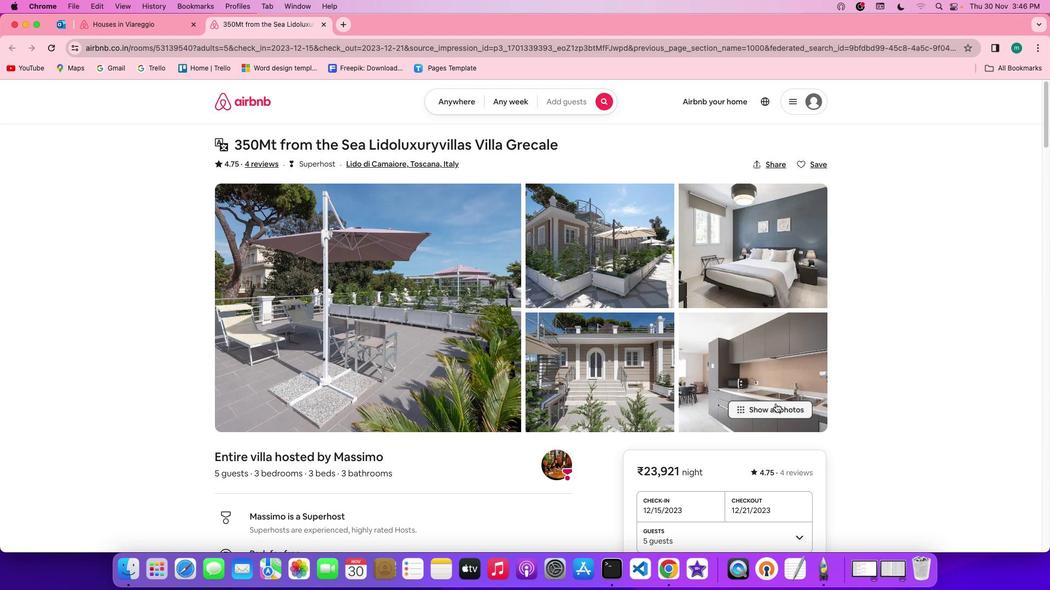 
Action: Mouse pressed left at (776, 404)
Screenshot: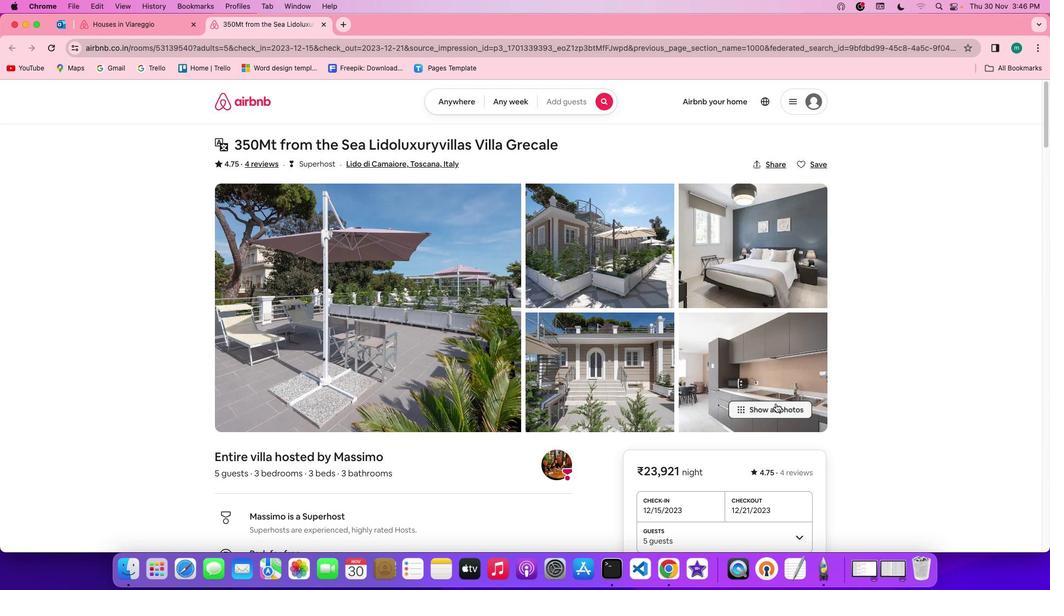 
Action: Mouse moved to (506, 279)
Screenshot: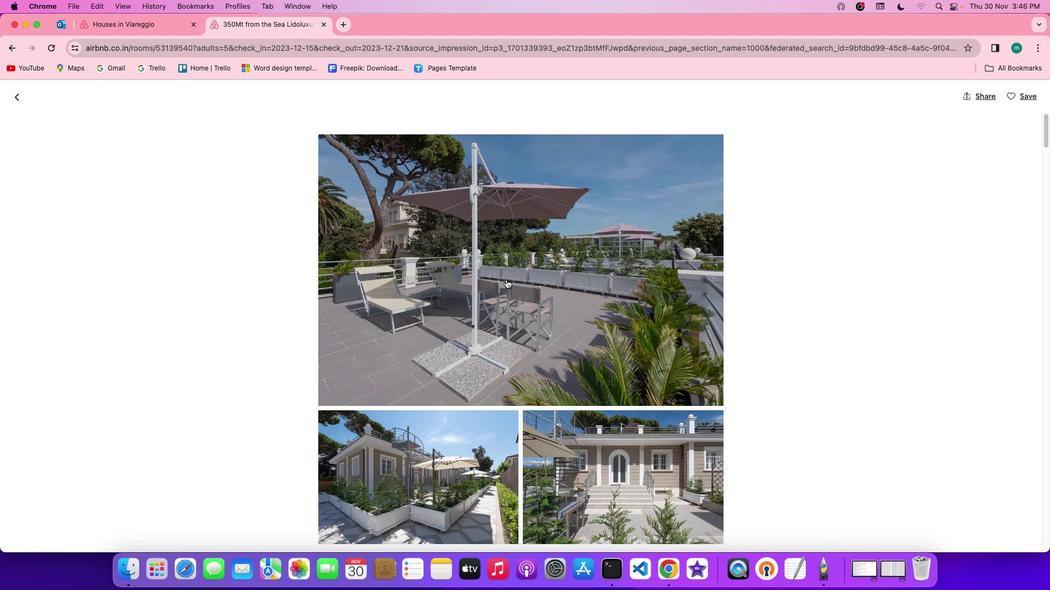 
Action: Mouse scrolled (506, 279) with delta (0, 0)
Screenshot: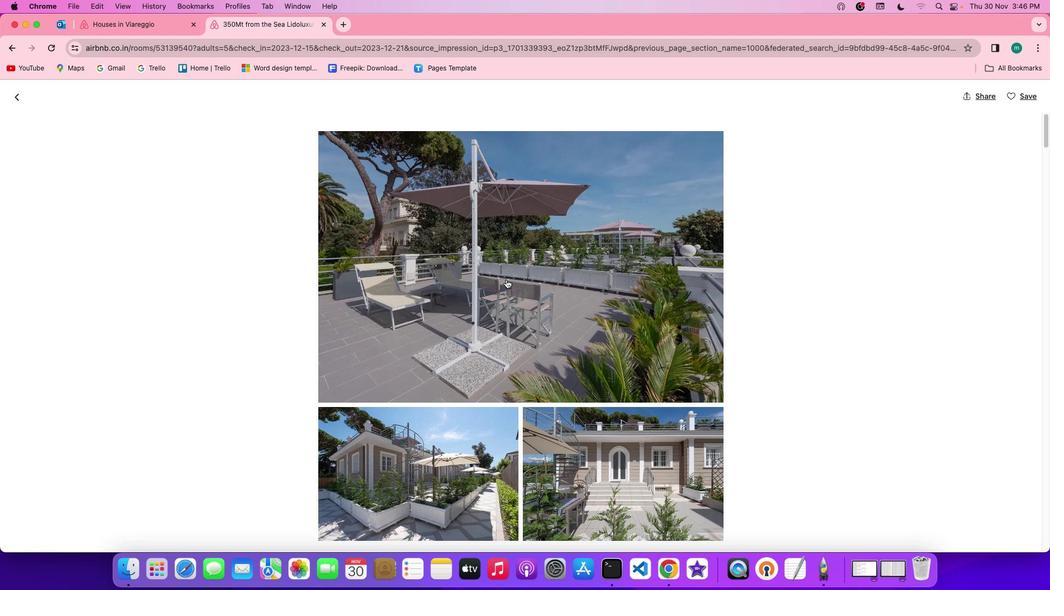 
Action: Mouse scrolled (506, 279) with delta (0, 0)
Screenshot: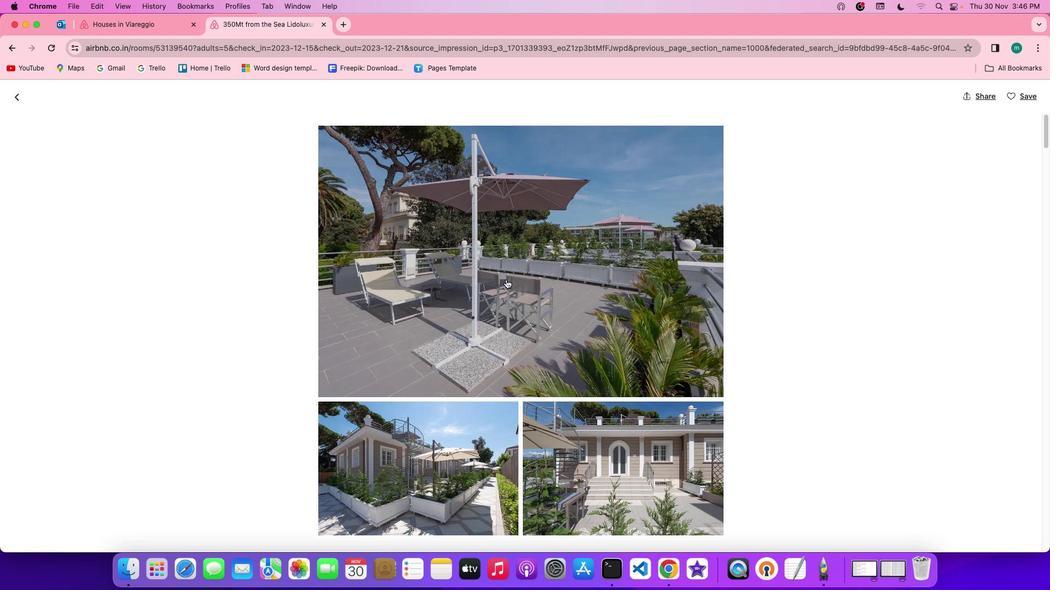 
Action: Mouse scrolled (506, 279) with delta (0, -1)
Screenshot: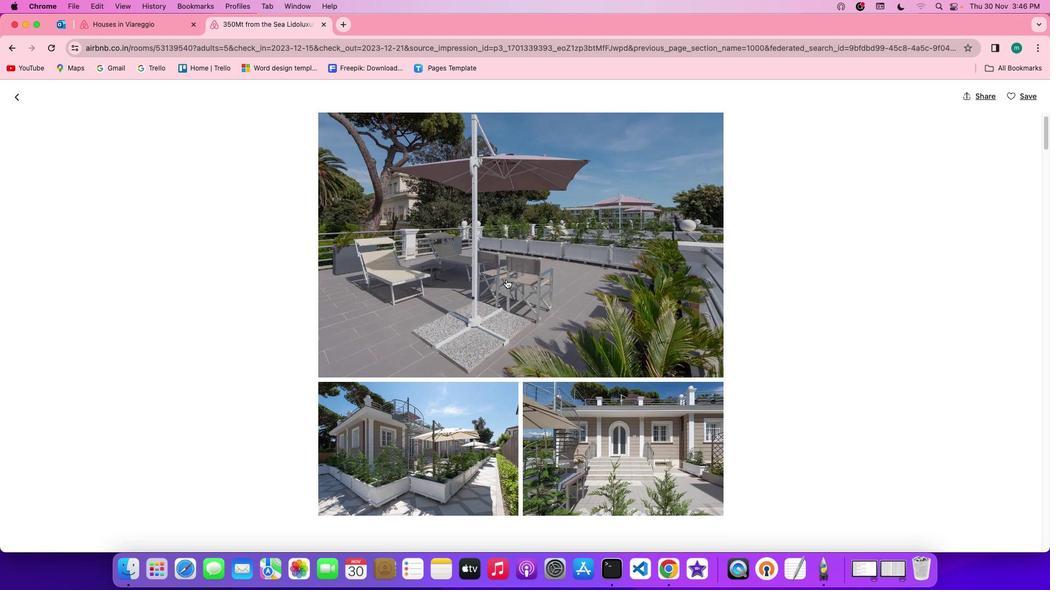 
Action: Mouse scrolled (506, 279) with delta (0, 0)
Screenshot: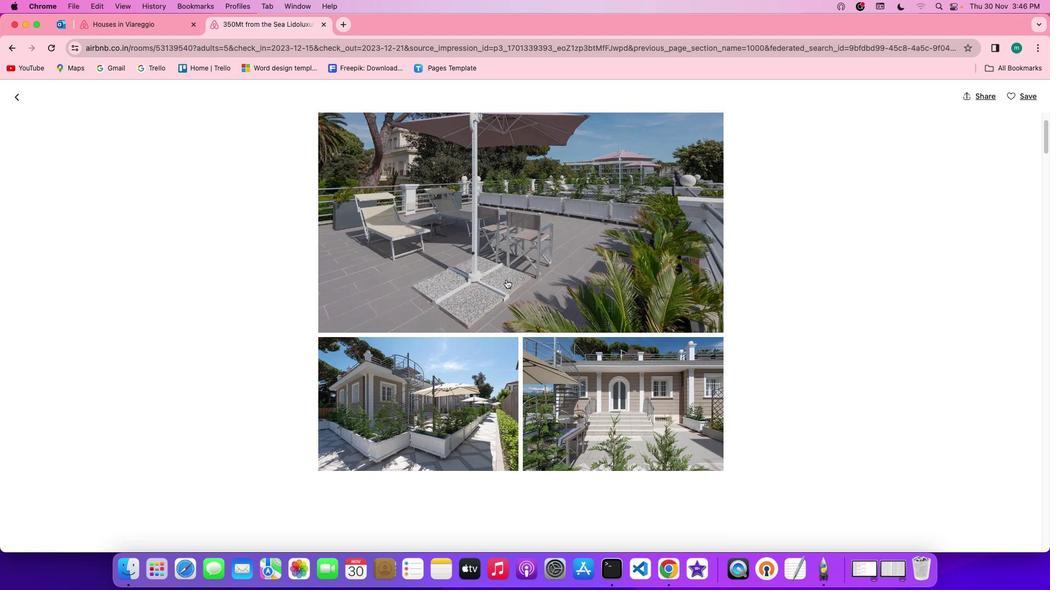 
Action: Mouse scrolled (506, 279) with delta (0, 0)
Screenshot: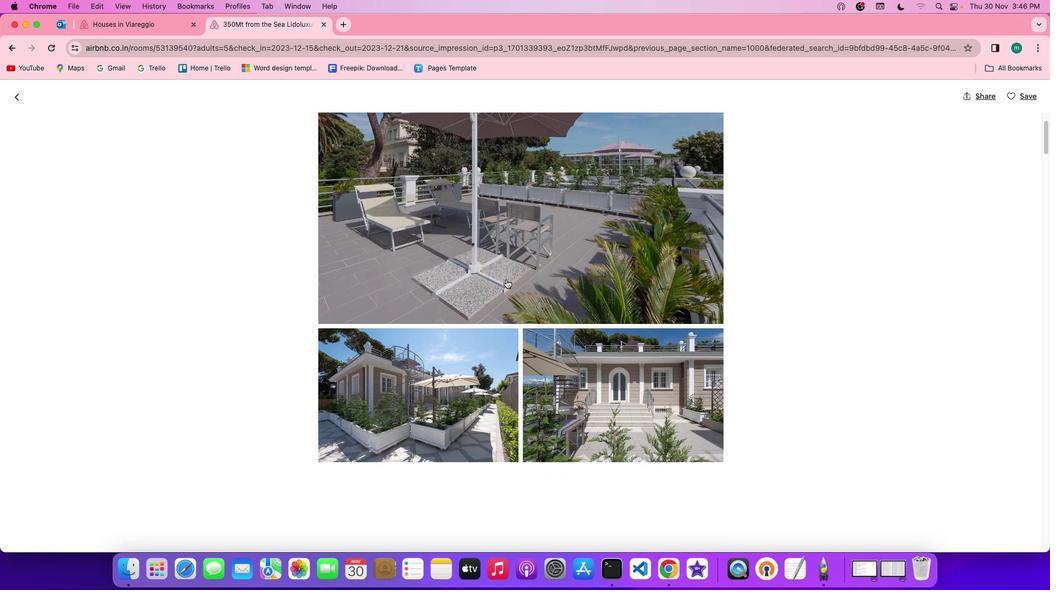 
Action: Mouse scrolled (506, 279) with delta (0, 0)
Screenshot: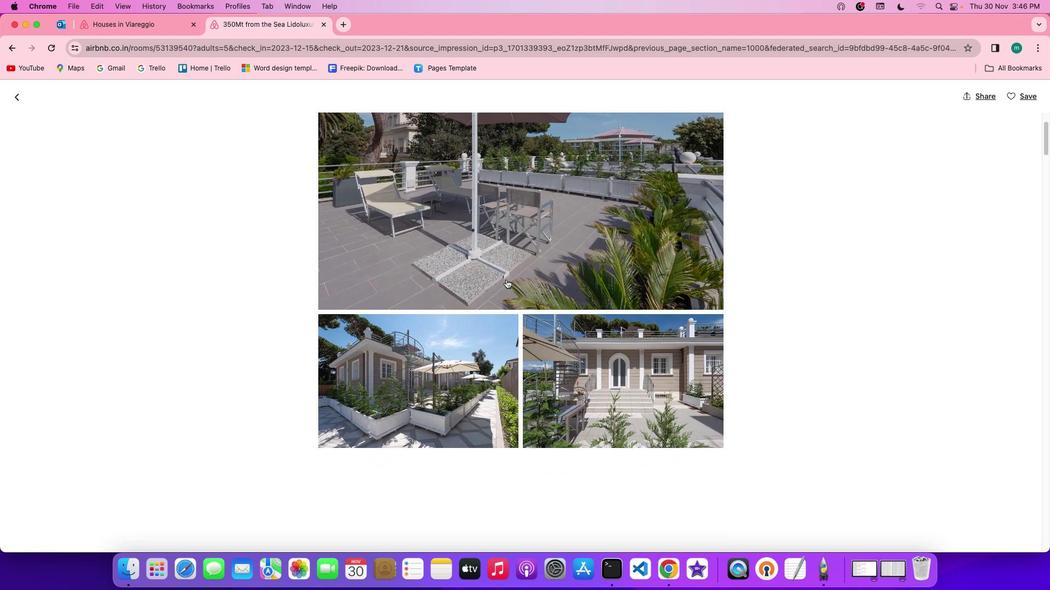
Action: Mouse scrolled (506, 279) with delta (0, 0)
Screenshot: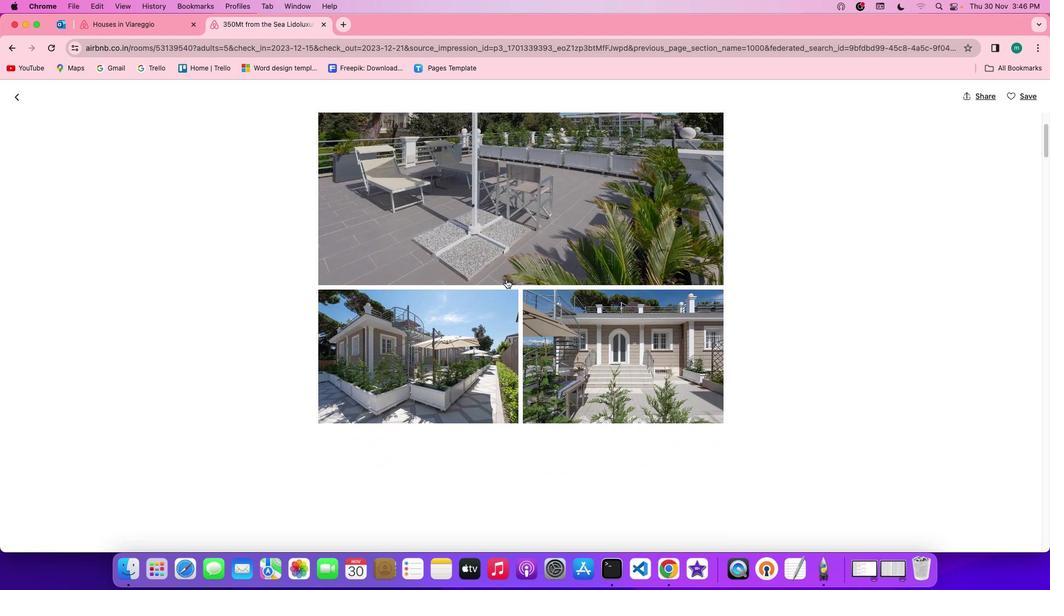 
Action: Mouse scrolled (506, 279) with delta (0, 0)
Screenshot: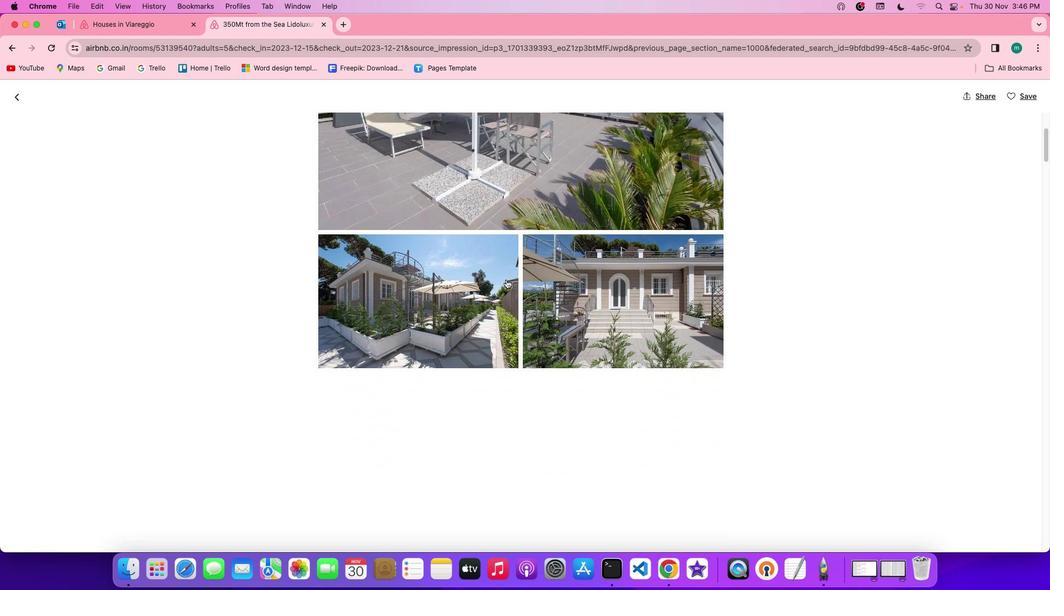 
Action: Mouse scrolled (506, 279) with delta (0, 0)
Screenshot: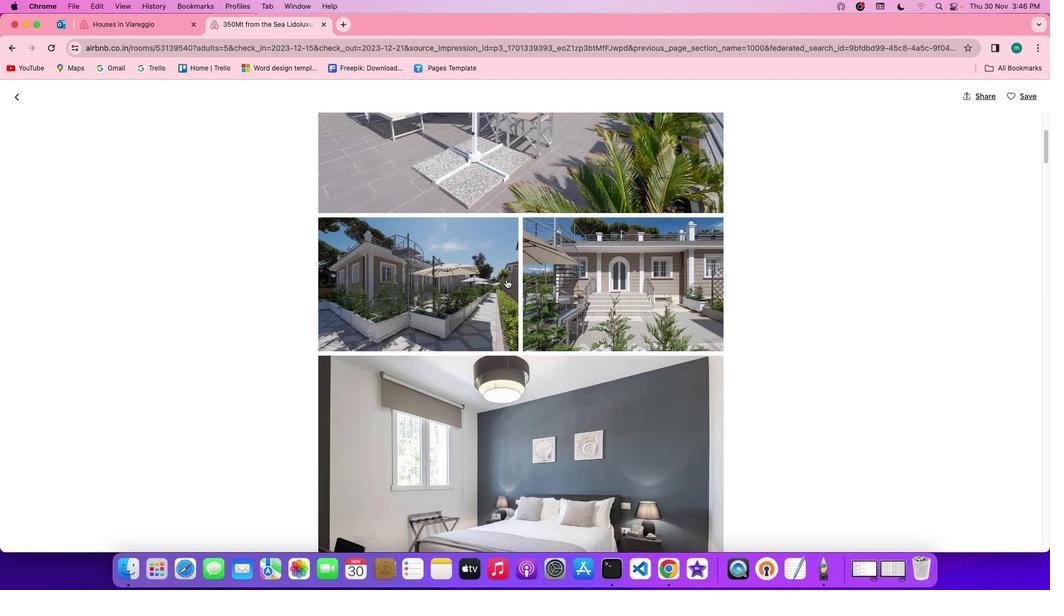 
Action: Mouse scrolled (506, 279) with delta (0, 0)
Screenshot: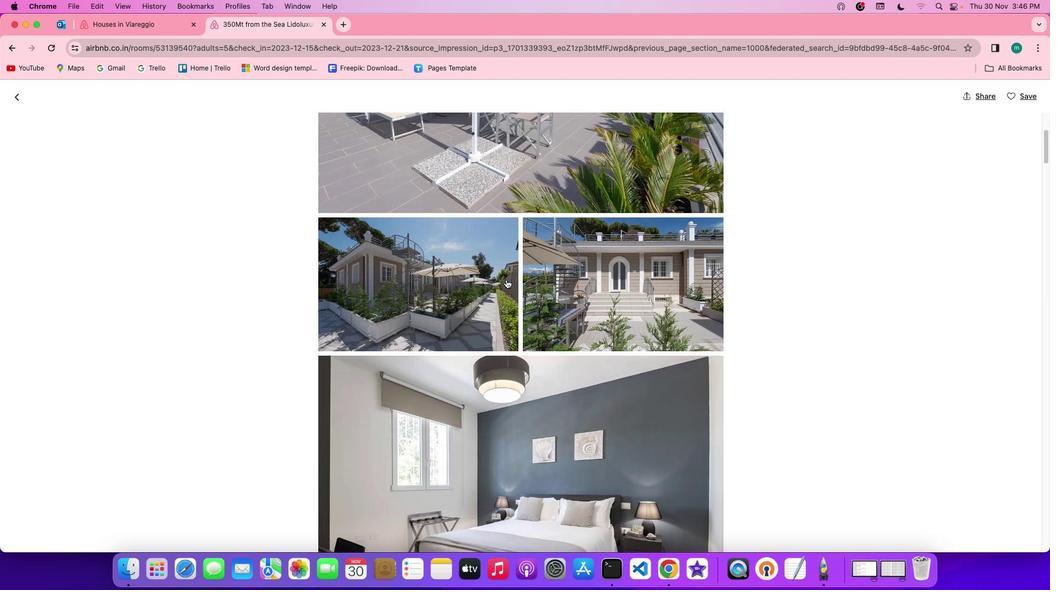 
Action: Mouse scrolled (506, 279) with delta (0, 0)
Screenshot: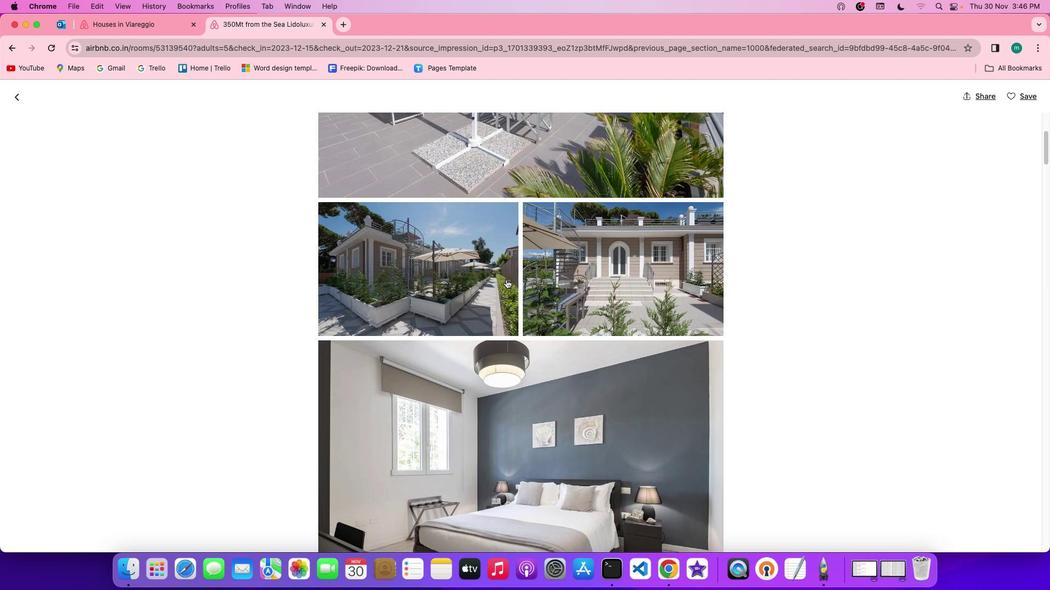 
Action: Mouse scrolled (506, 279) with delta (0, -1)
Screenshot: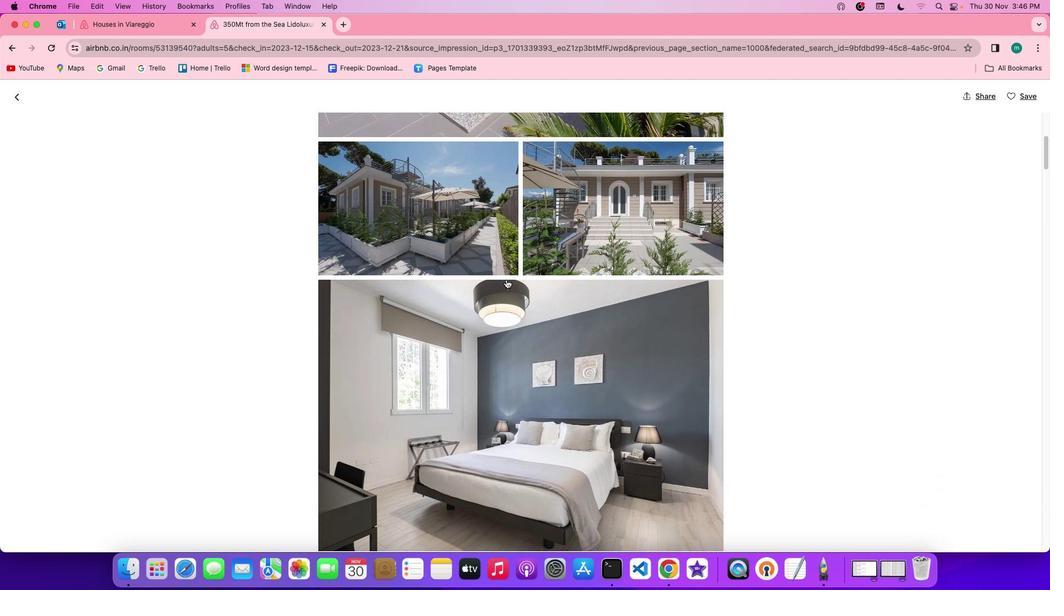 
Action: Mouse scrolled (506, 279) with delta (0, 0)
Screenshot: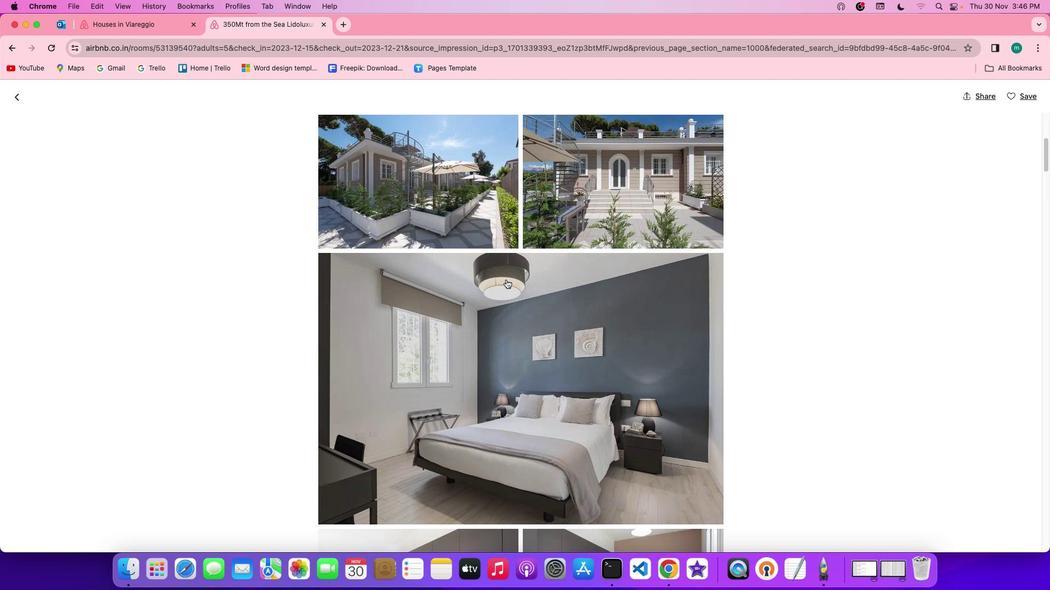 
Action: Mouse scrolled (506, 279) with delta (0, 0)
Screenshot: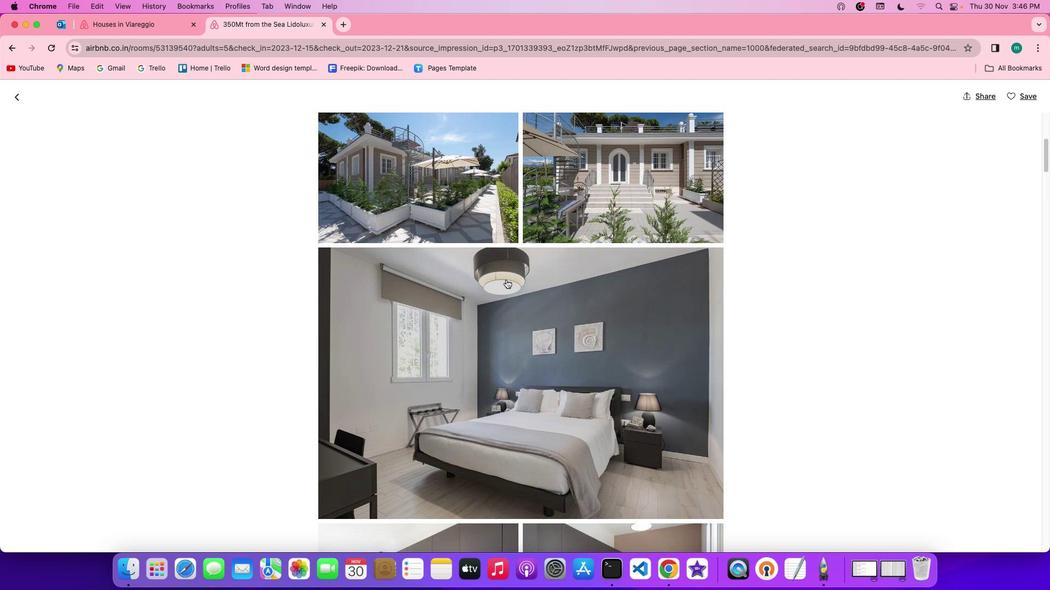 
Action: Mouse scrolled (506, 279) with delta (0, 0)
Screenshot: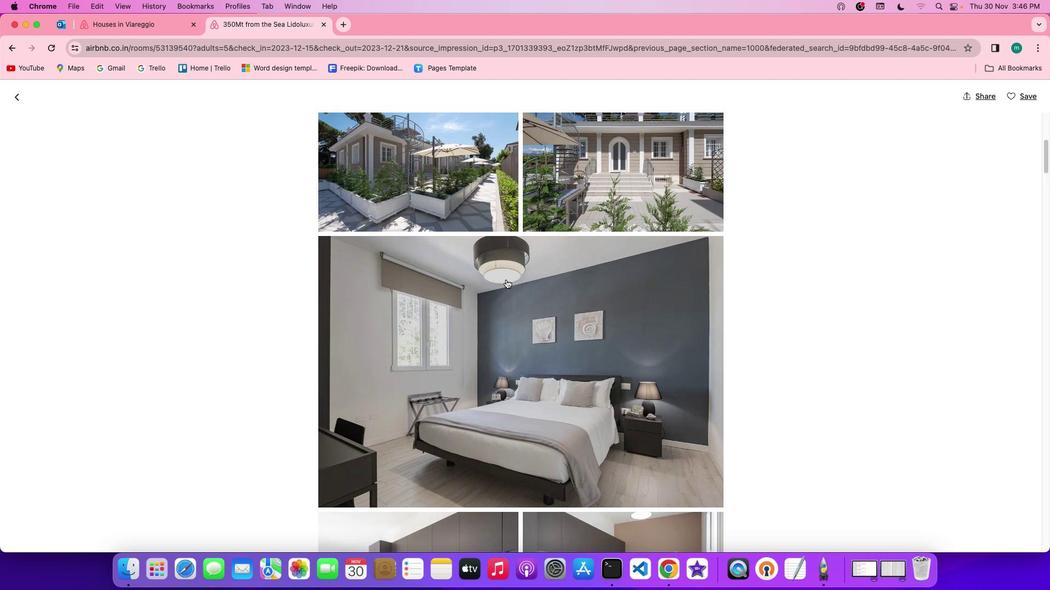 
Action: Mouse scrolled (506, 279) with delta (0, -1)
Screenshot: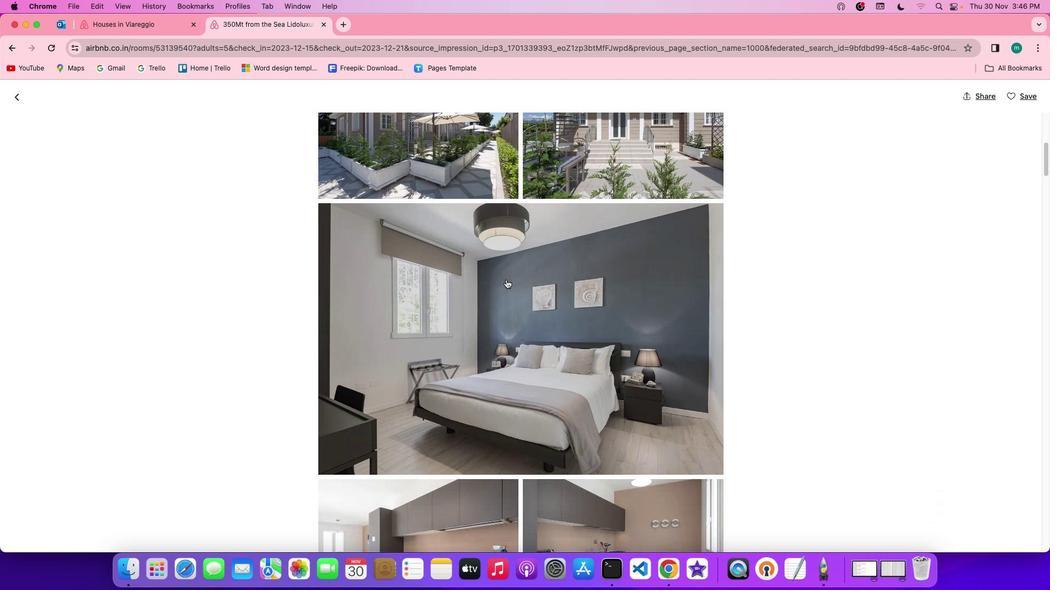
Action: Mouse scrolled (506, 279) with delta (0, -1)
Screenshot: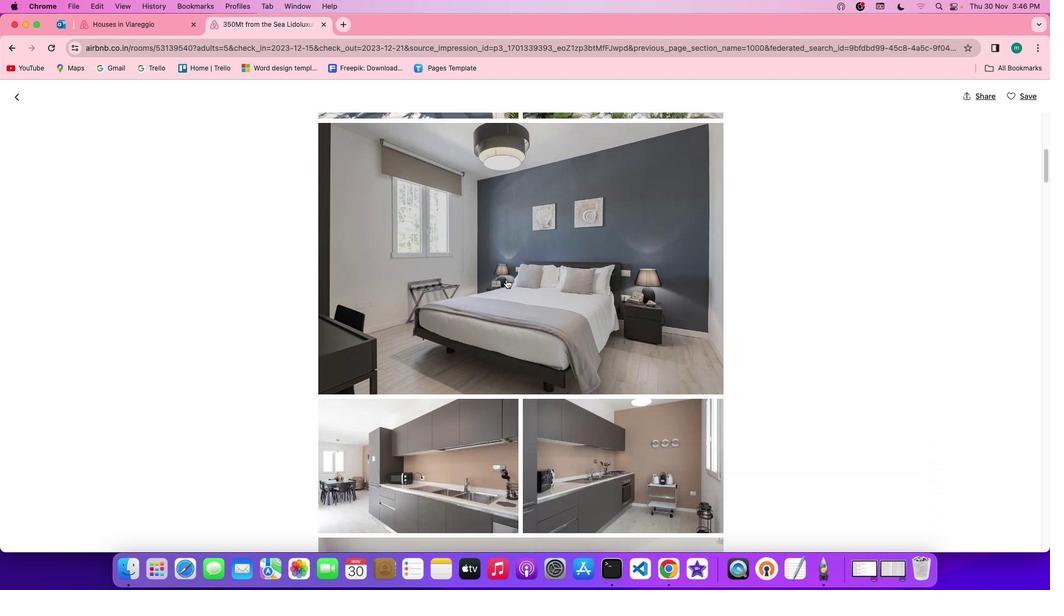 
Action: Mouse scrolled (506, 279) with delta (0, 0)
Screenshot: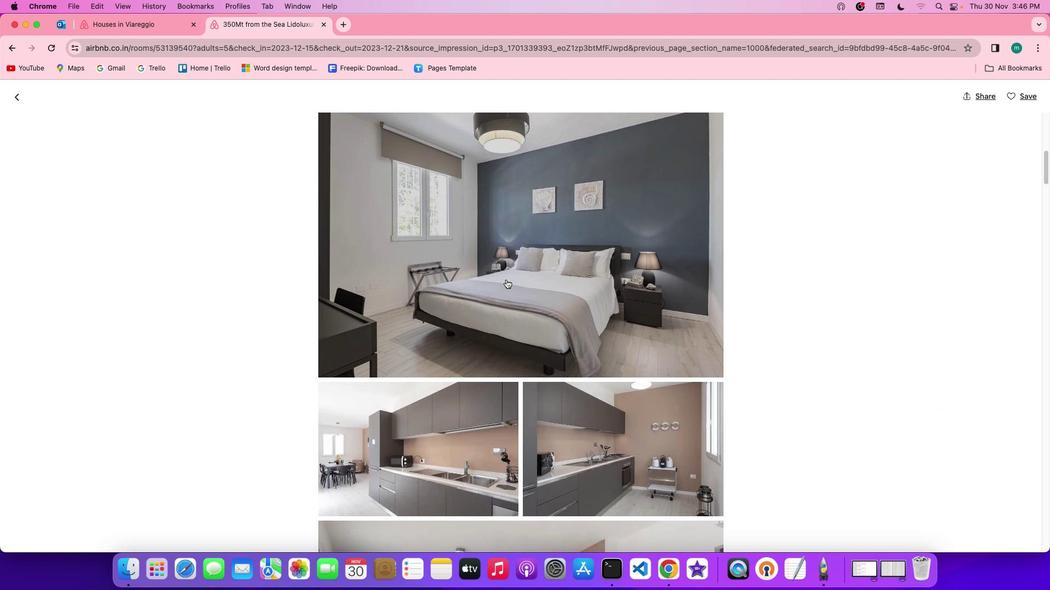 
Action: Mouse scrolled (506, 279) with delta (0, 0)
Screenshot: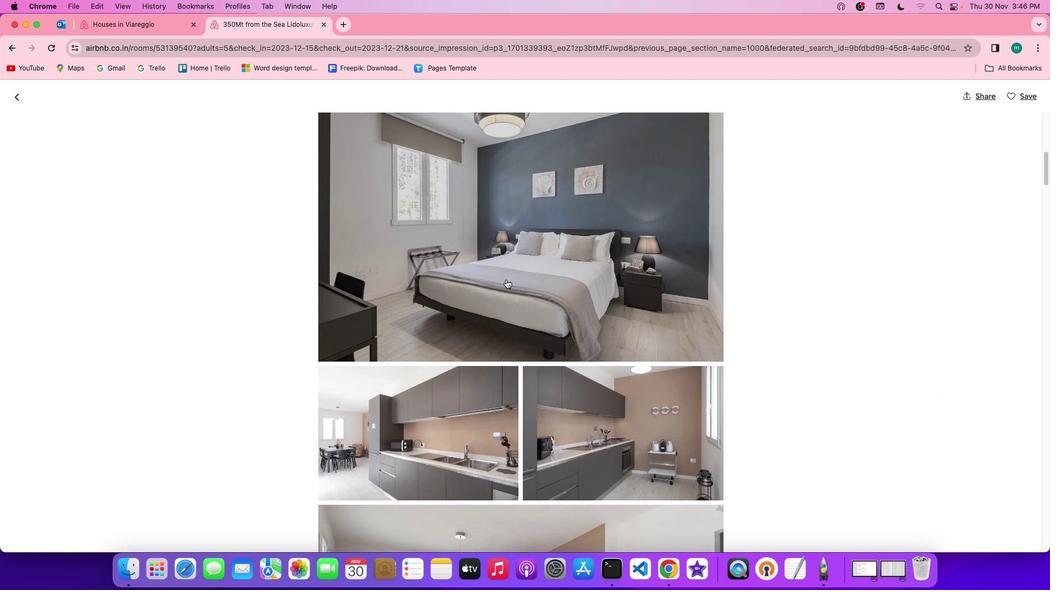 
Action: Mouse scrolled (506, 279) with delta (0, -1)
Screenshot: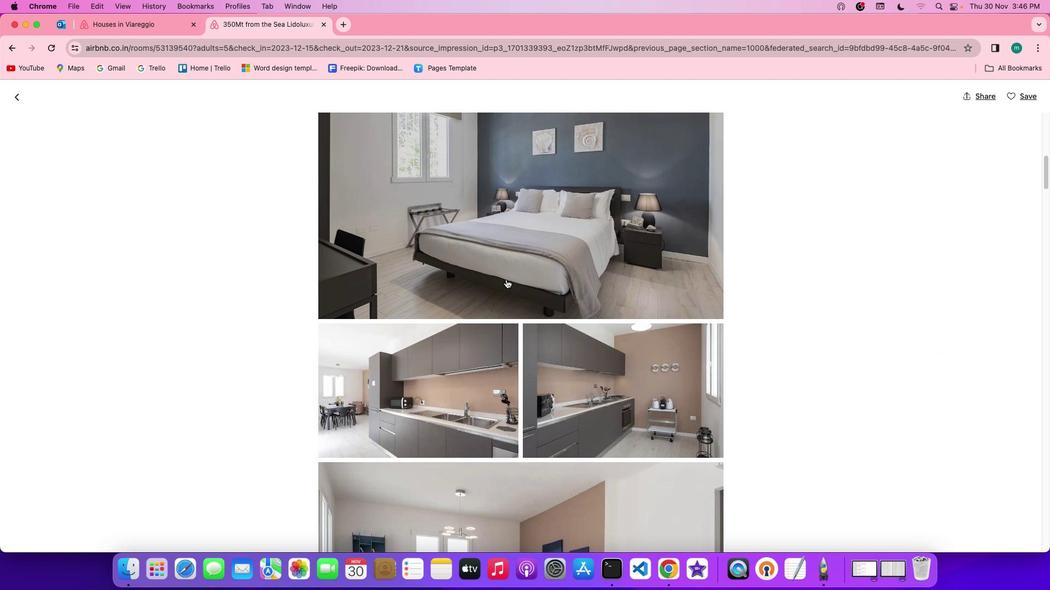 
Action: Mouse scrolled (506, 279) with delta (0, -1)
Screenshot: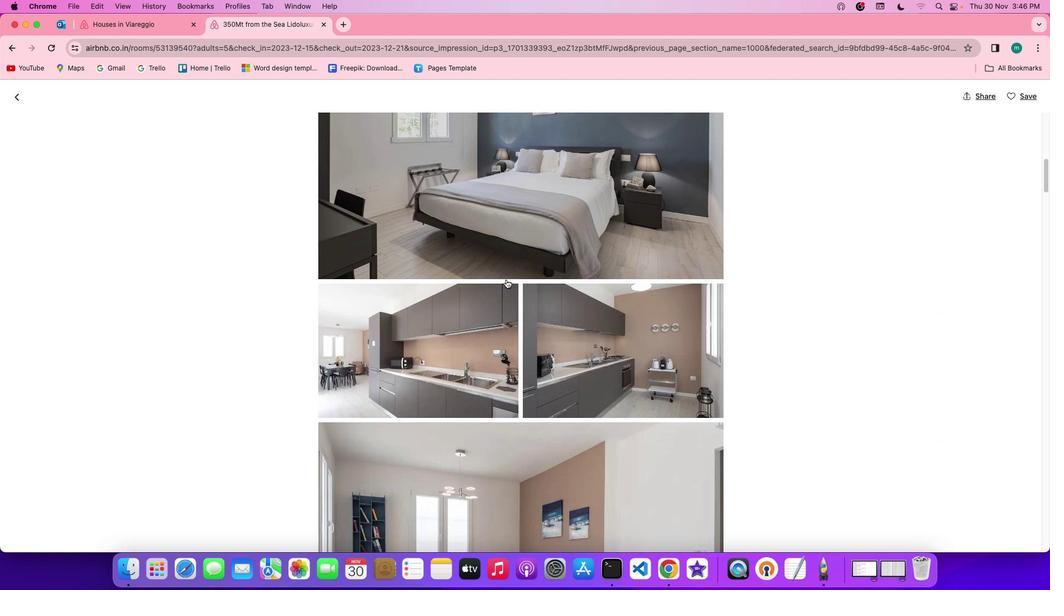 
Action: Mouse scrolled (506, 279) with delta (0, 0)
Screenshot: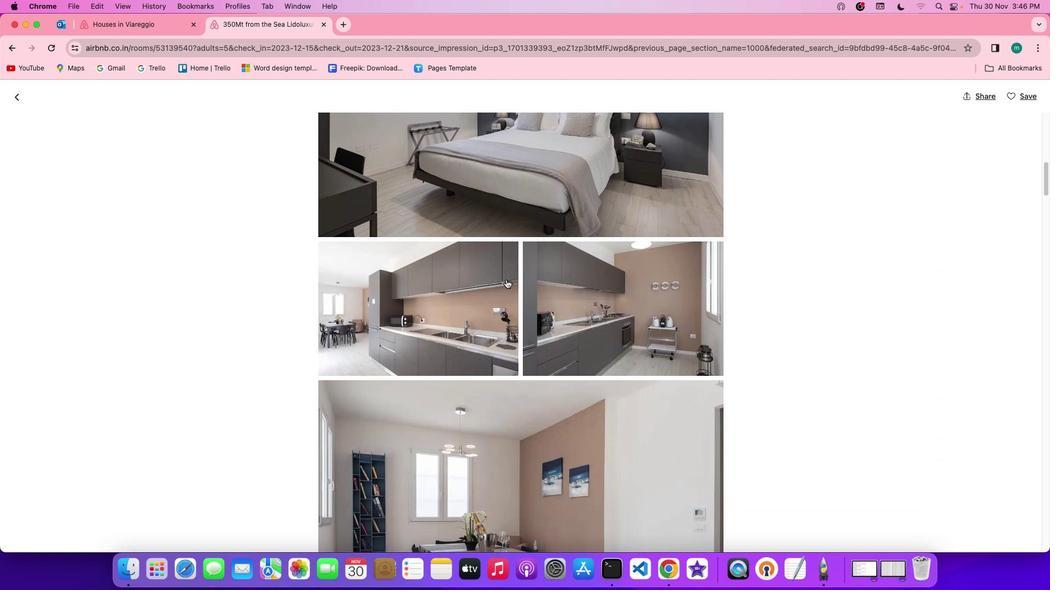 
Action: Mouse scrolled (506, 279) with delta (0, 0)
Screenshot: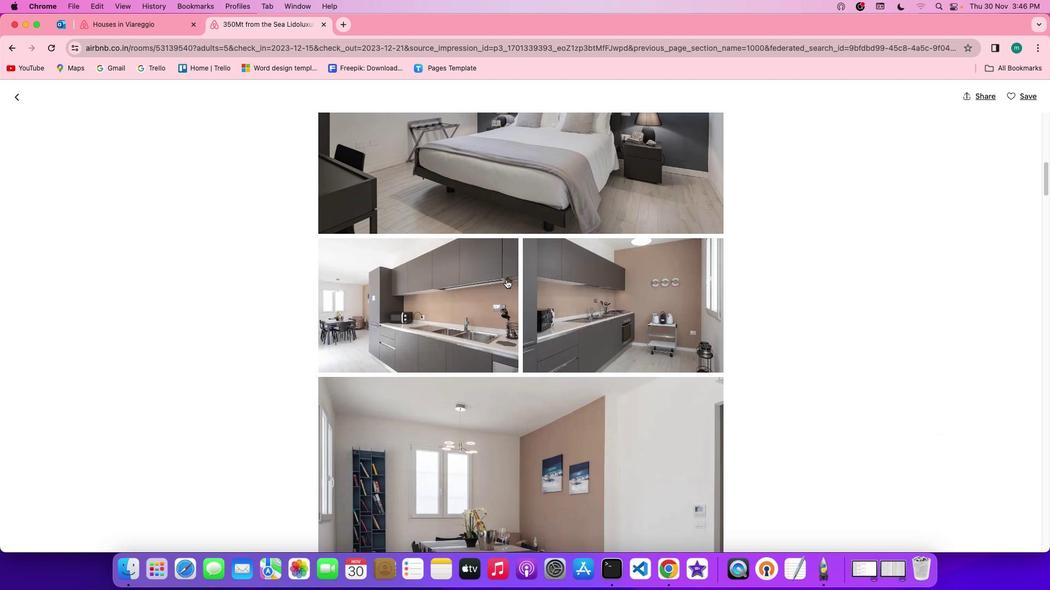 
Action: Mouse scrolled (506, 279) with delta (0, 0)
Screenshot: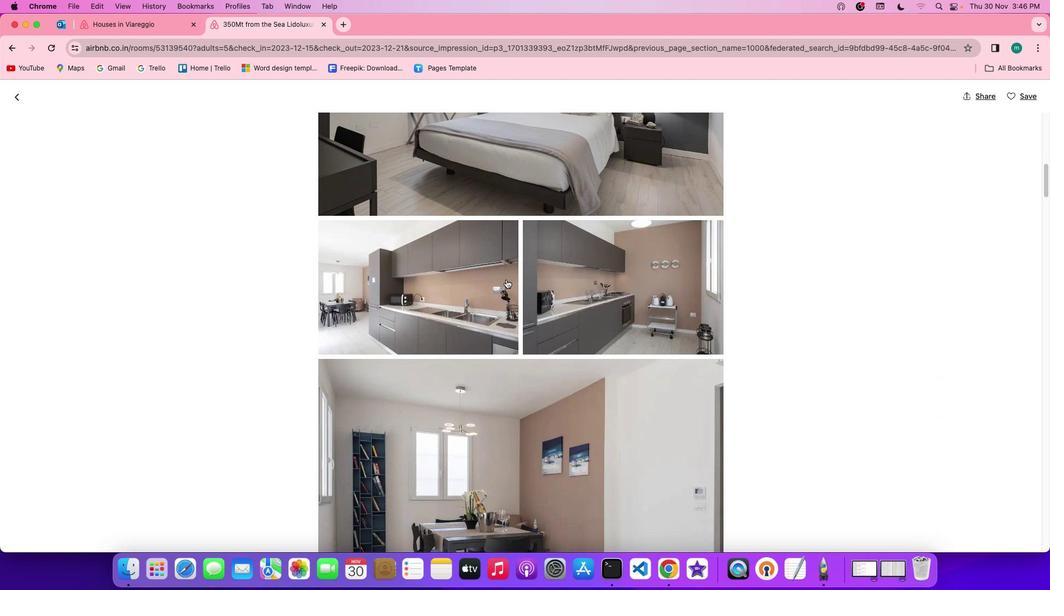 
Action: Mouse scrolled (506, 279) with delta (0, -1)
Screenshot: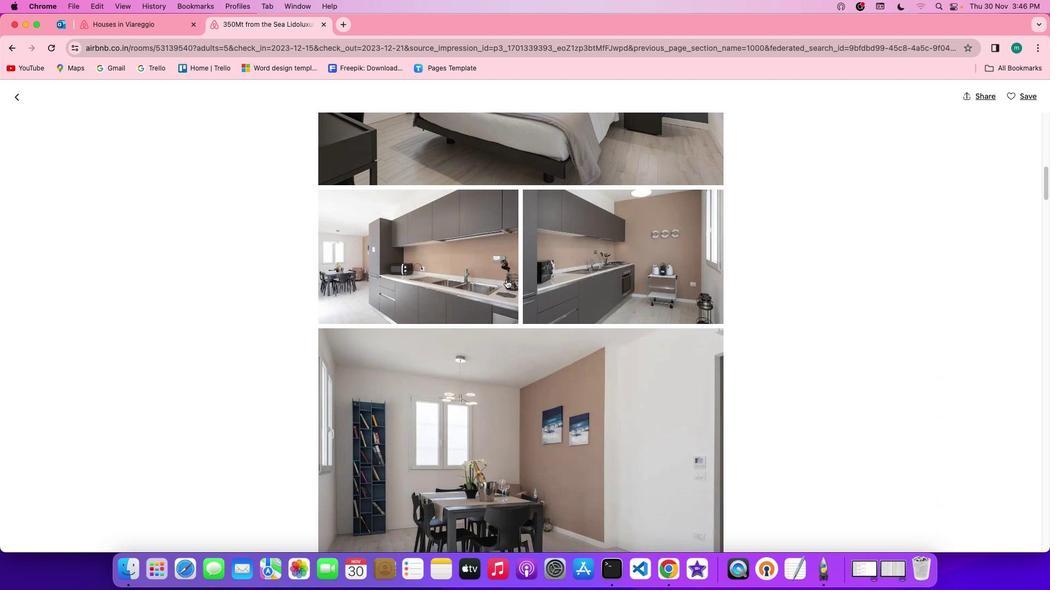 
Action: Mouse scrolled (506, 279) with delta (0, -1)
Screenshot: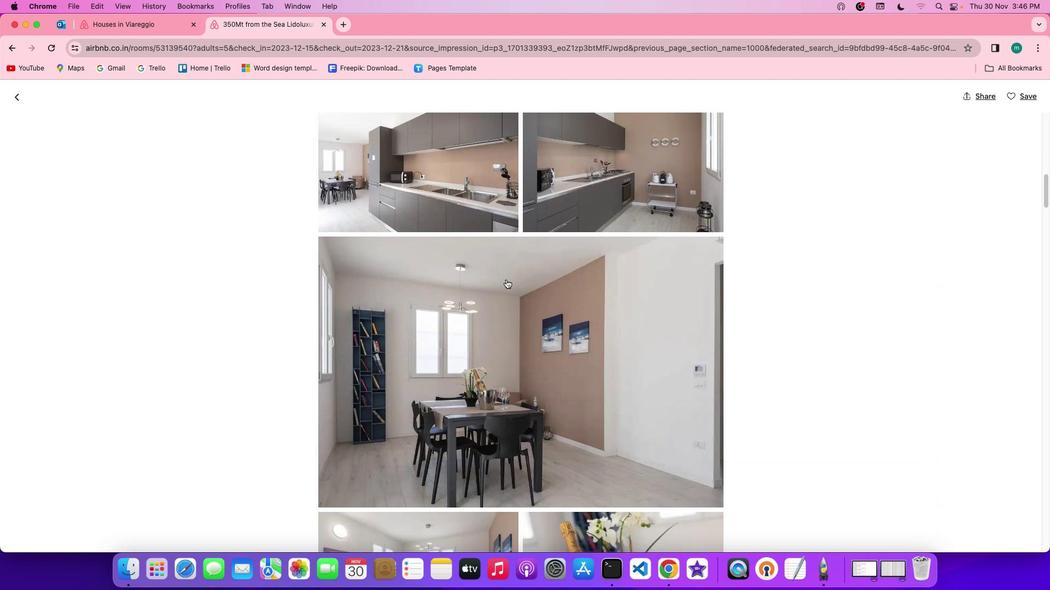 
Action: Mouse scrolled (506, 279) with delta (0, -2)
Screenshot: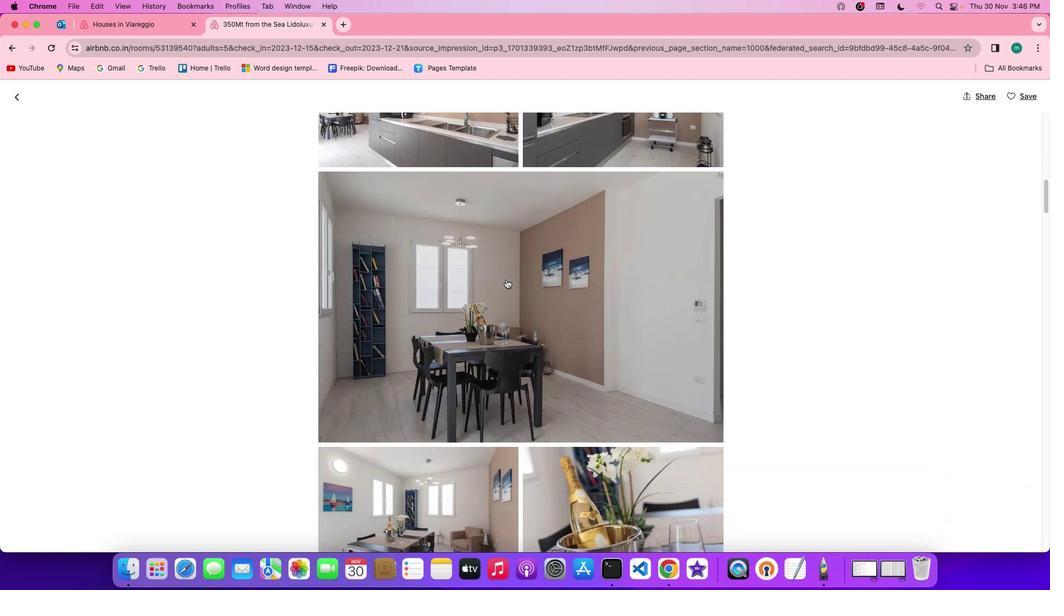 
Action: Mouse scrolled (506, 279) with delta (0, 0)
Screenshot: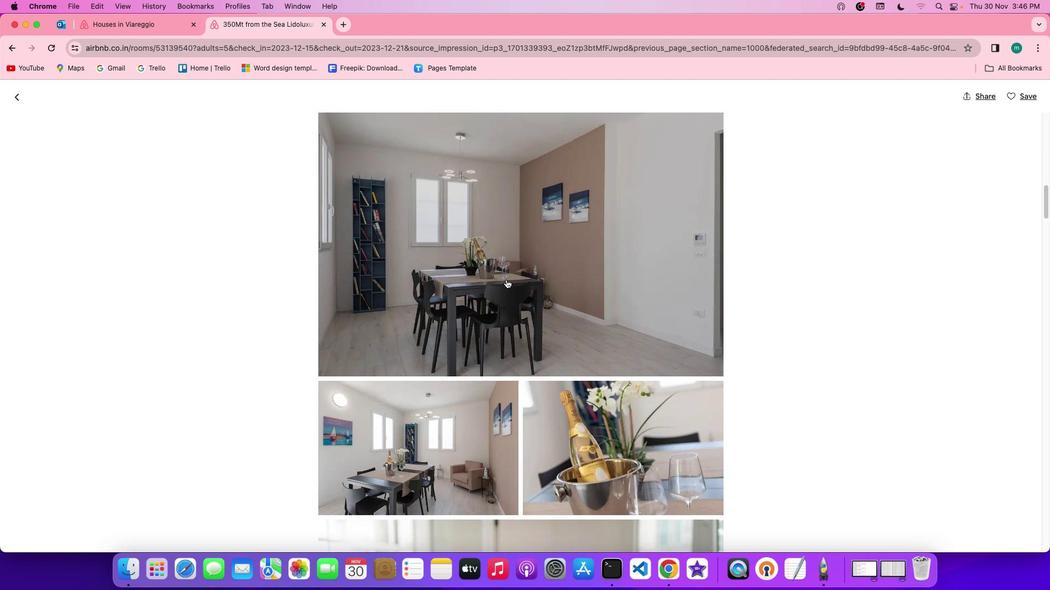 
Action: Mouse scrolled (506, 279) with delta (0, 0)
Screenshot: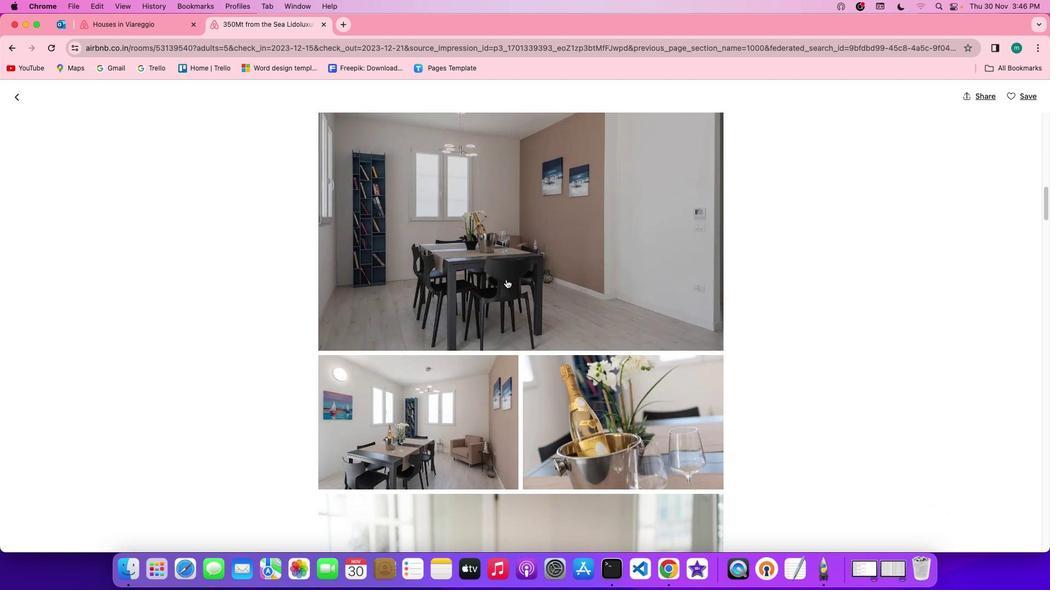 
Action: Mouse scrolled (506, 279) with delta (0, -1)
Screenshot: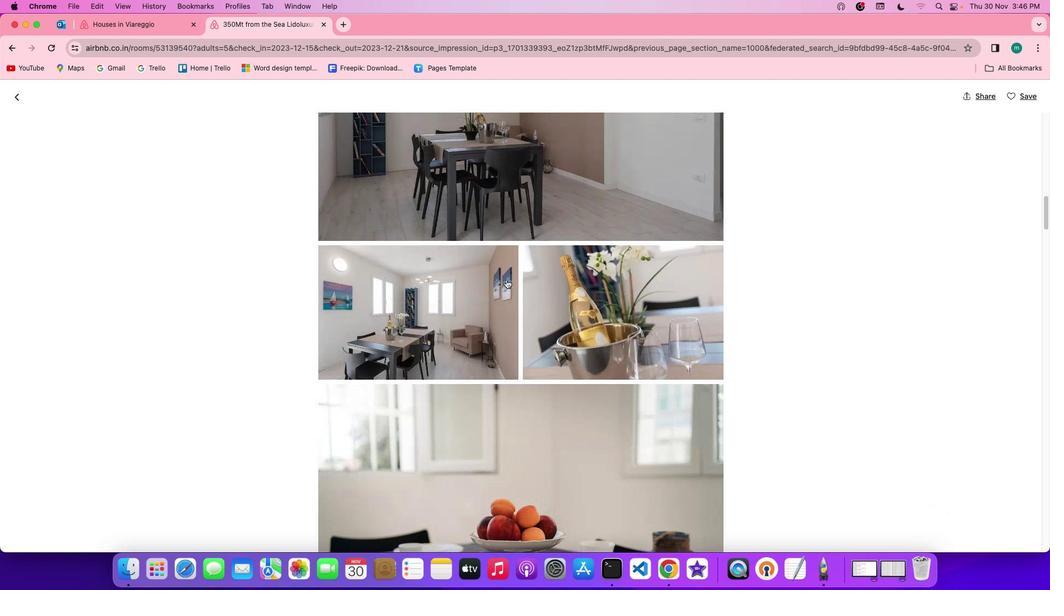 
Action: Mouse scrolled (506, 279) with delta (0, -2)
Screenshot: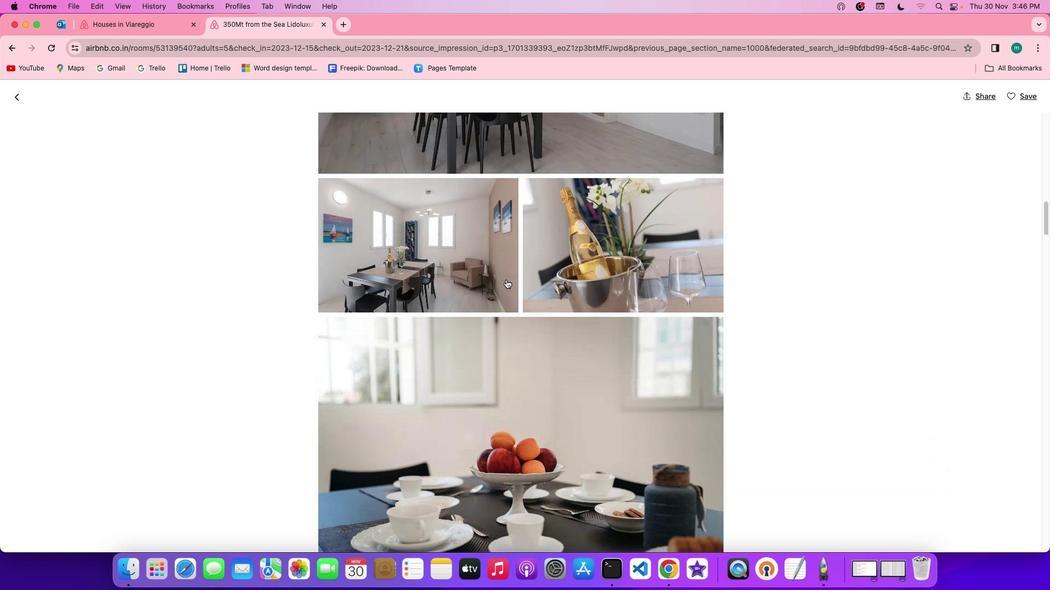 
Action: Mouse scrolled (506, 279) with delta (0, -2)
Screenshot: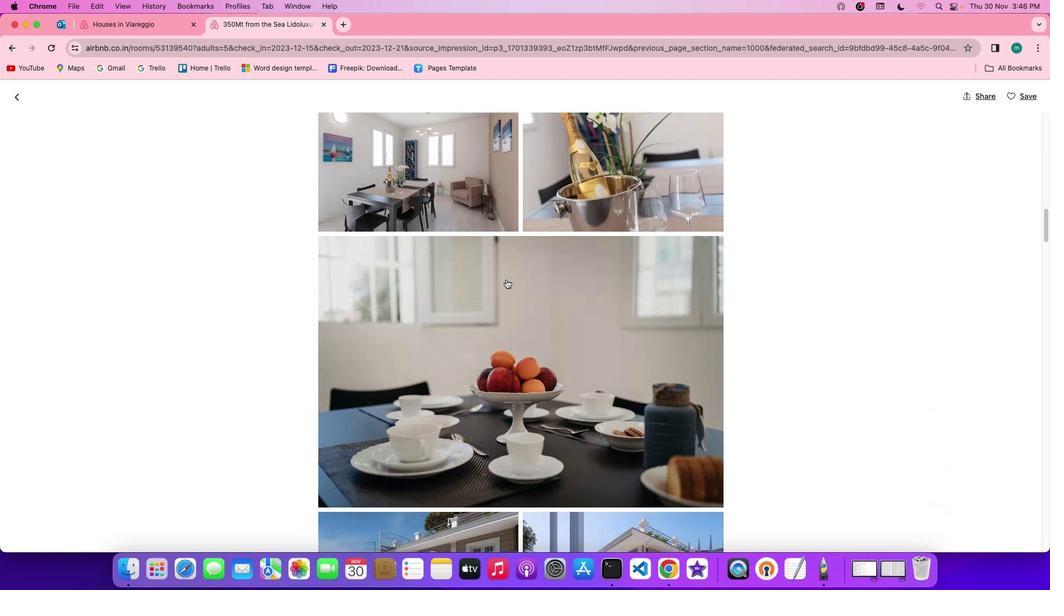 
Action: Mouse scrolled (506, 279) with delta (0, 0)
Screenshot: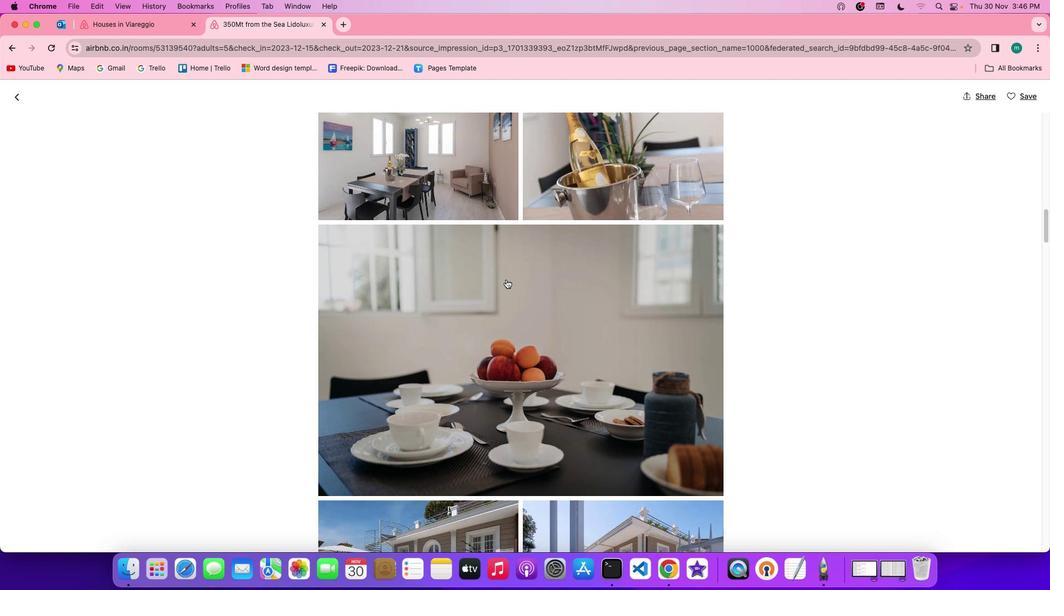 
Action: Mouse scrolled (506, 279) with delta (0, 0)
Screenshot: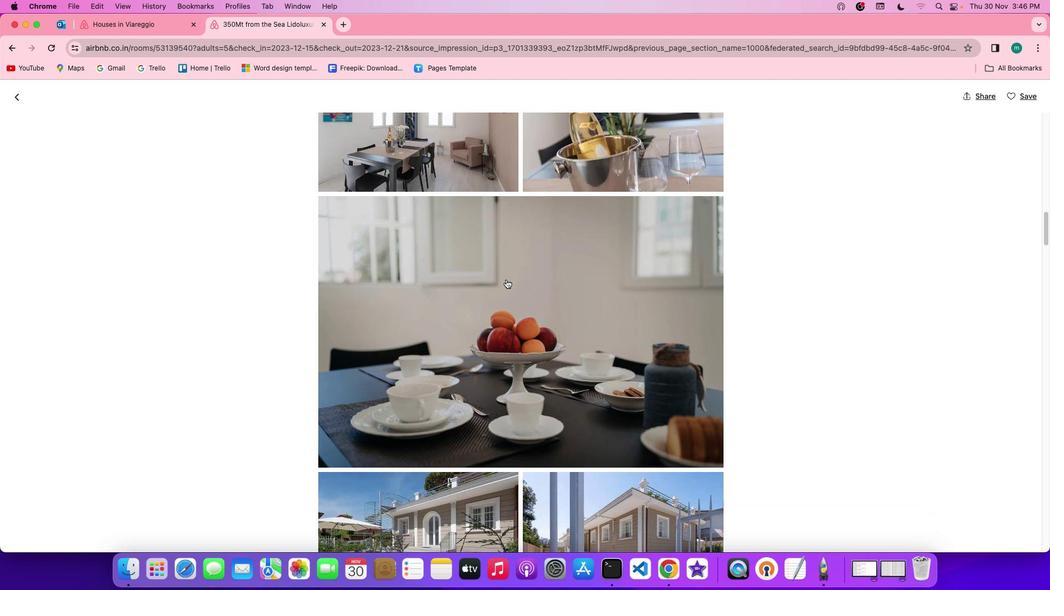 
Action: Mouse scrolled (506, 279) with delta (0, -1)
Screenshot: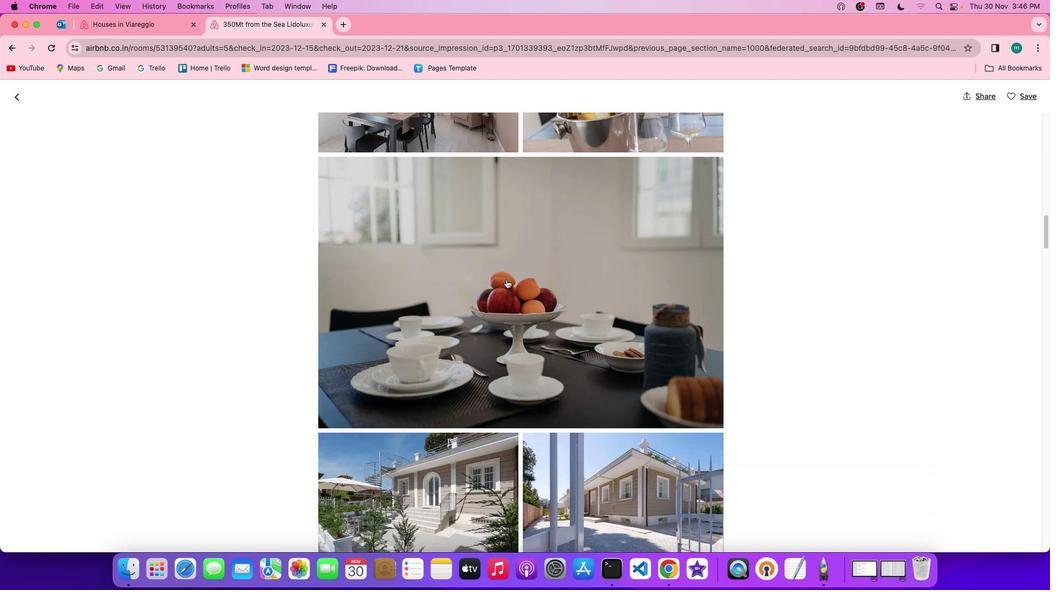 
Action: Mouse scrolled (506, 279) with delta (0, -2)
Screenshot: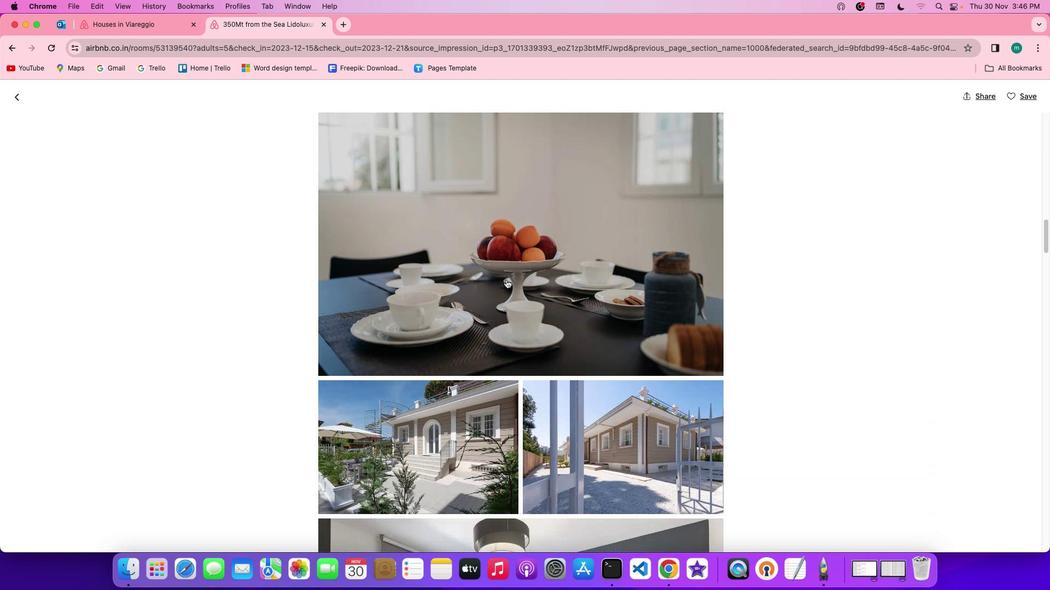 
Action: Mouse scrolled (506, 279) with delta (0, -2)
Screenshot: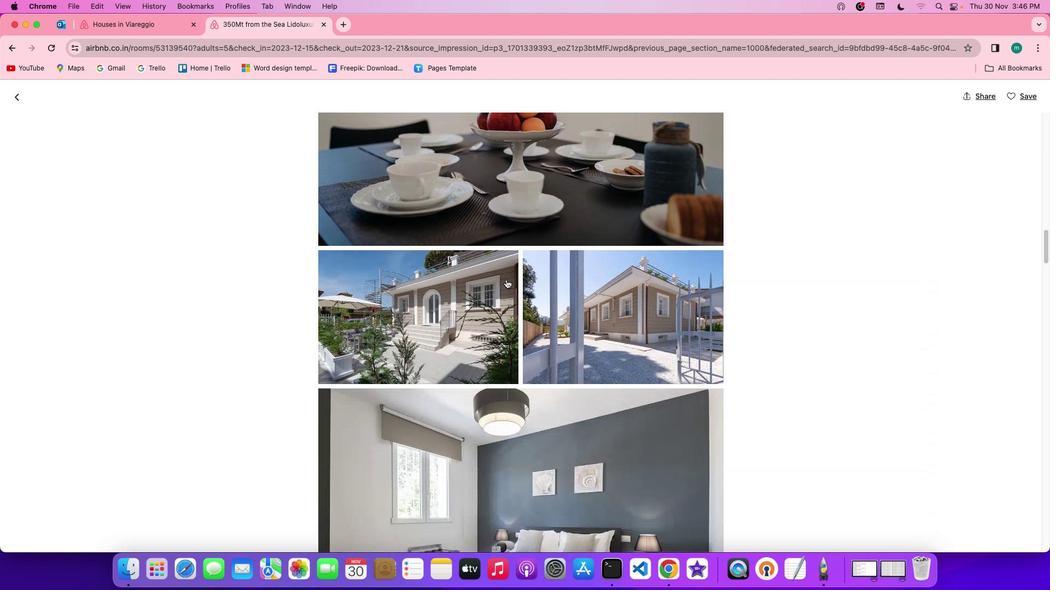 
Action: Mouse scrolled (506, 279) with delta (0, 0)
Screenshot: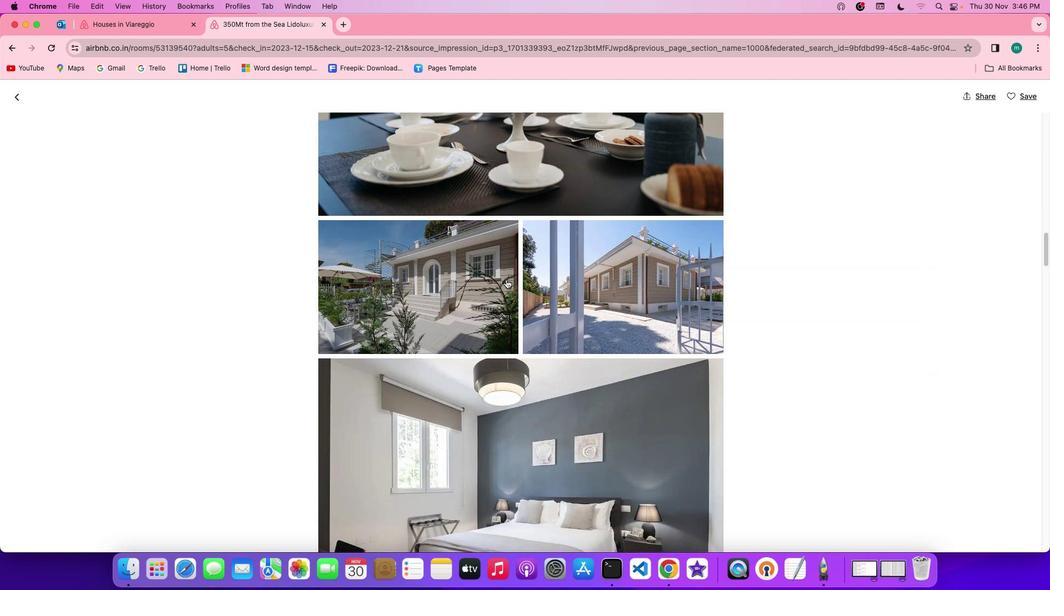 
Action: Mouse scrolled (506, 279) with delta (0, 0)
Screenshot: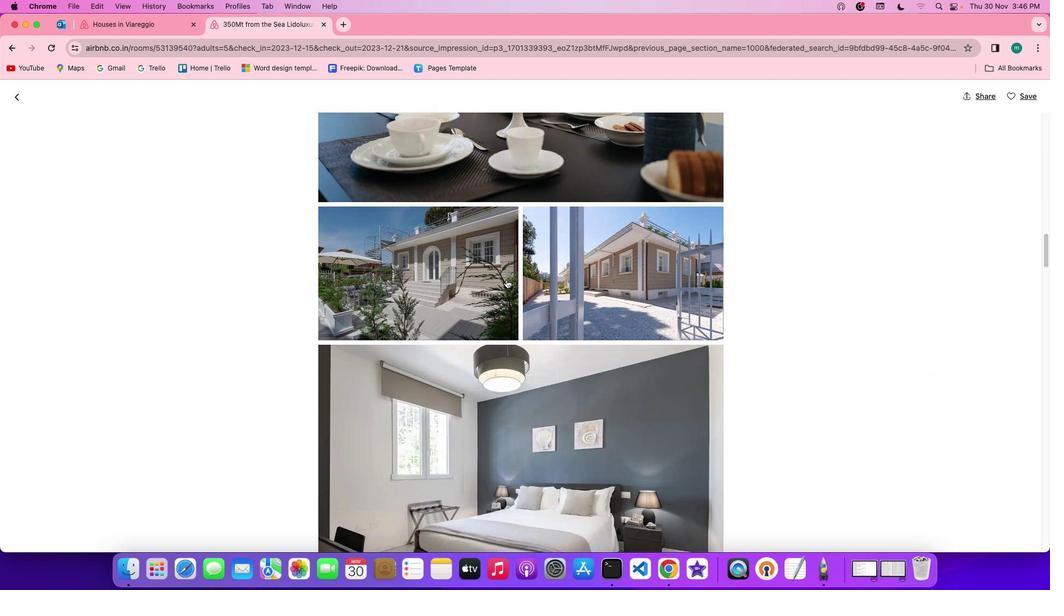 
Action: Mouse scrolled (506, 279) with delta (0, -1)
Screenshot: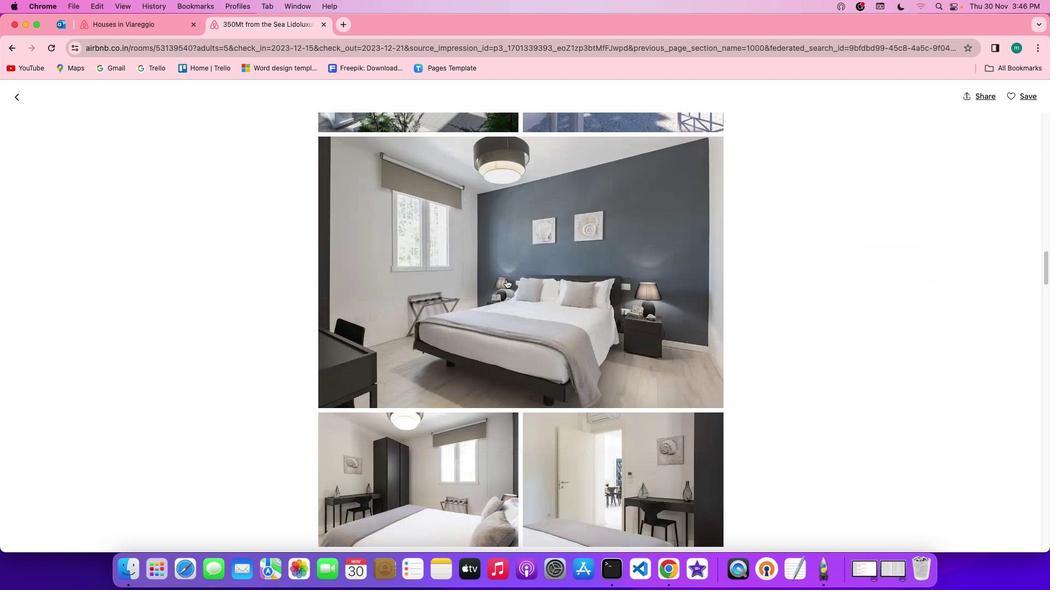 
Action: Mouse scrolled (506, 279) with delta (0, -2)
Screenshot: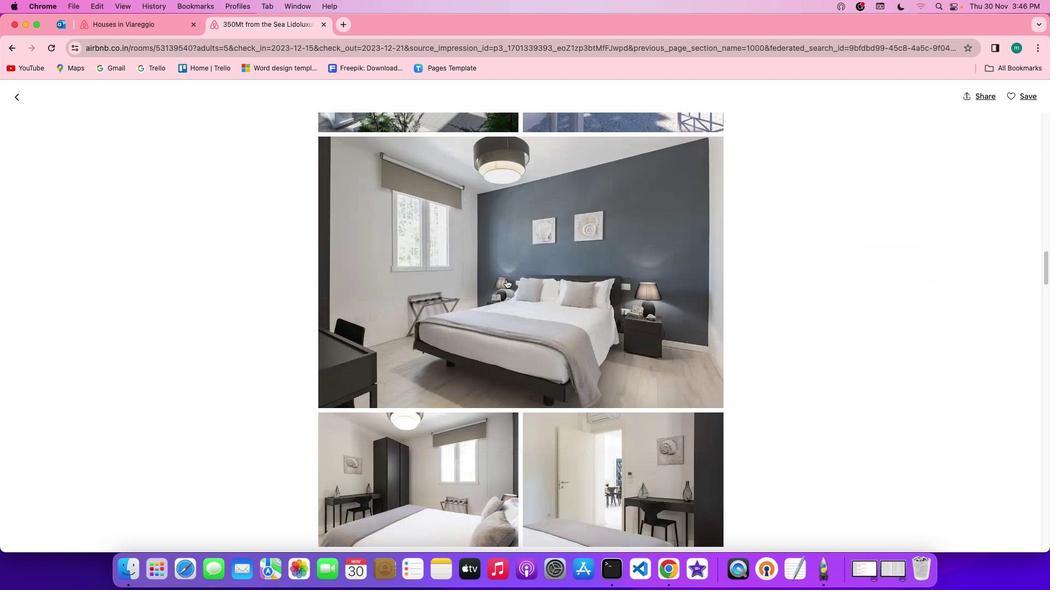 
Action: Mouse scrolled (506, 279) with delta (0, -2)
Screenshot: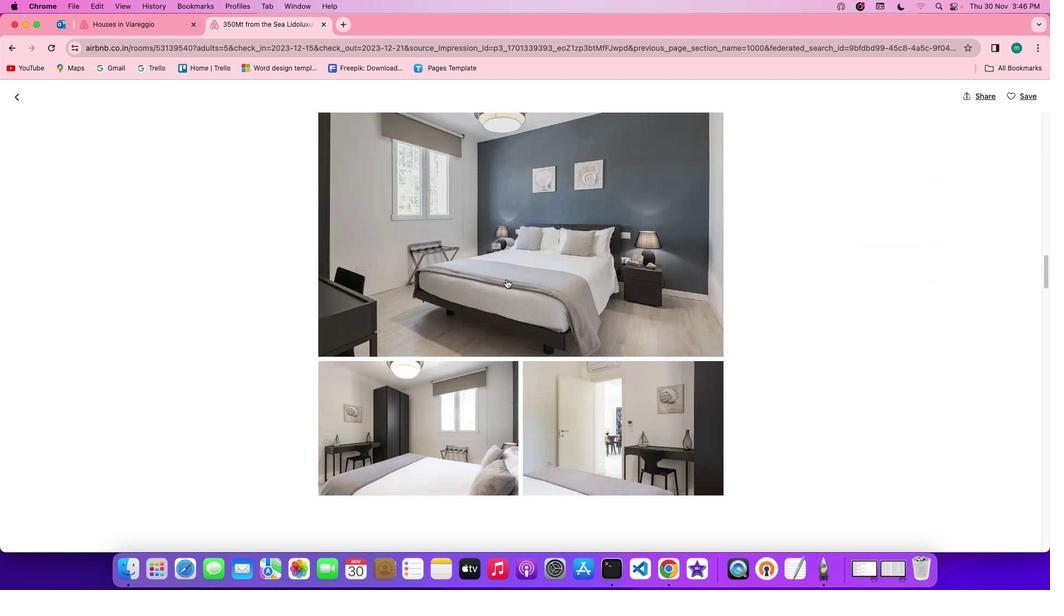 
Action: Mouse scrolled (506, 279) with delta (0, -2)
Screenshot: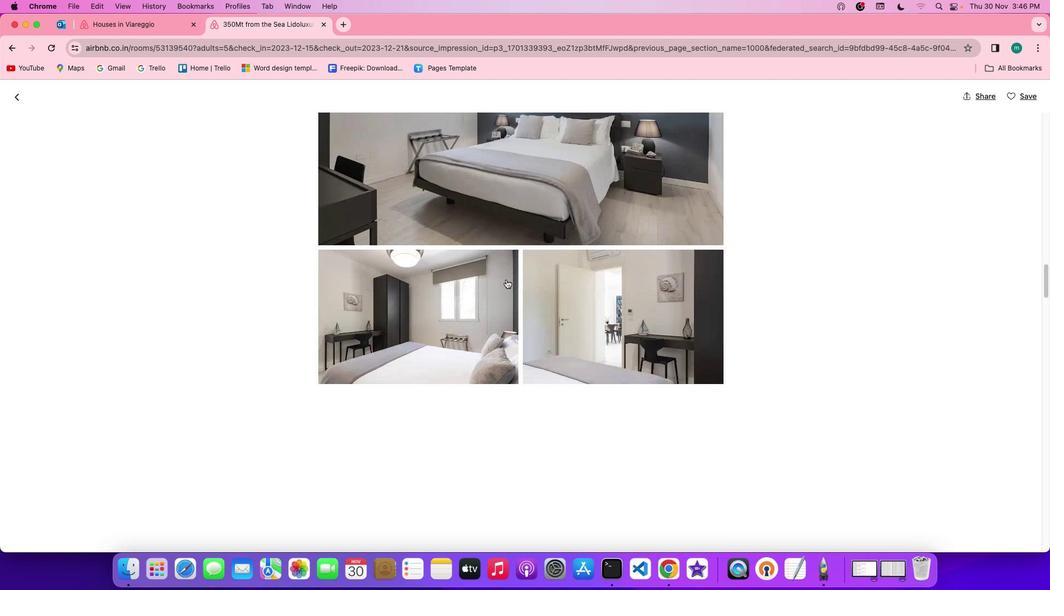 
Action: Mouse scrolled (506, 279) with delta (0, 0)
Screenshot: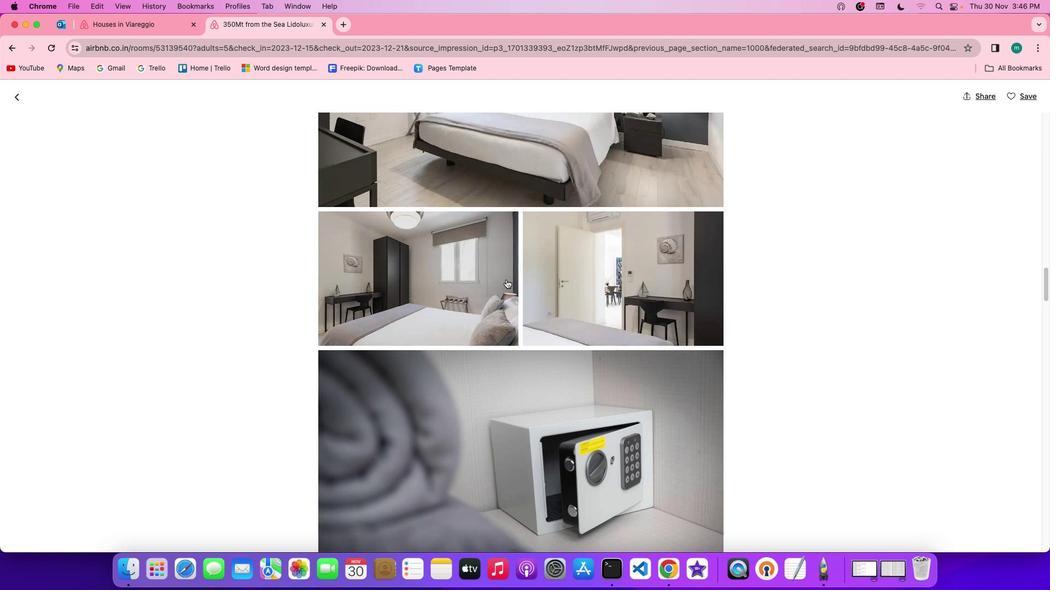 
Action: Mouse scrolled (506, 279) with delta (0, 0)
Screenshot: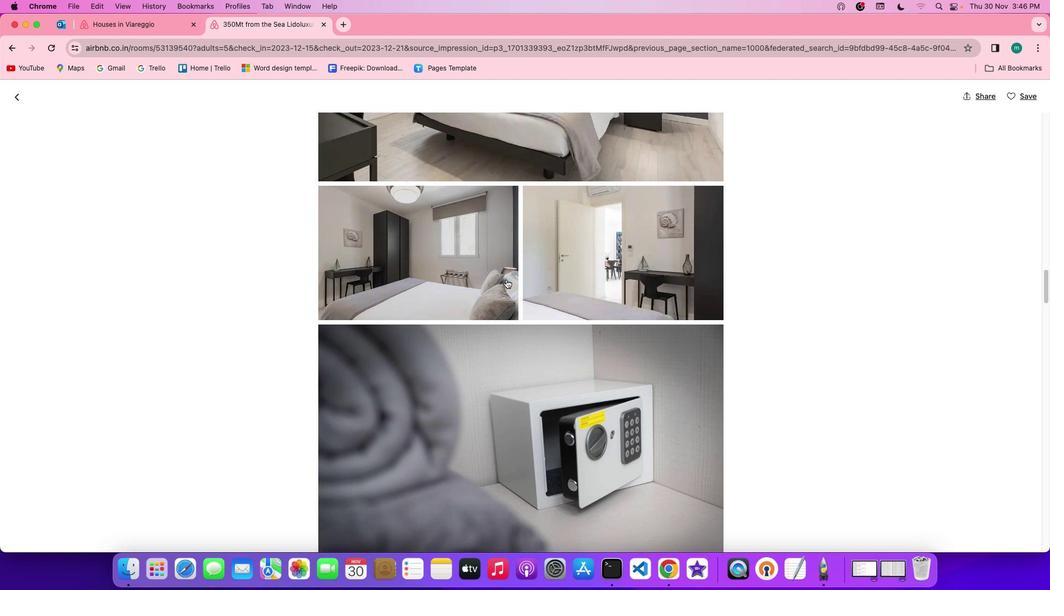 
Action: Mouse scrolled (506, 279) with delta (0, -1)
Screenshot: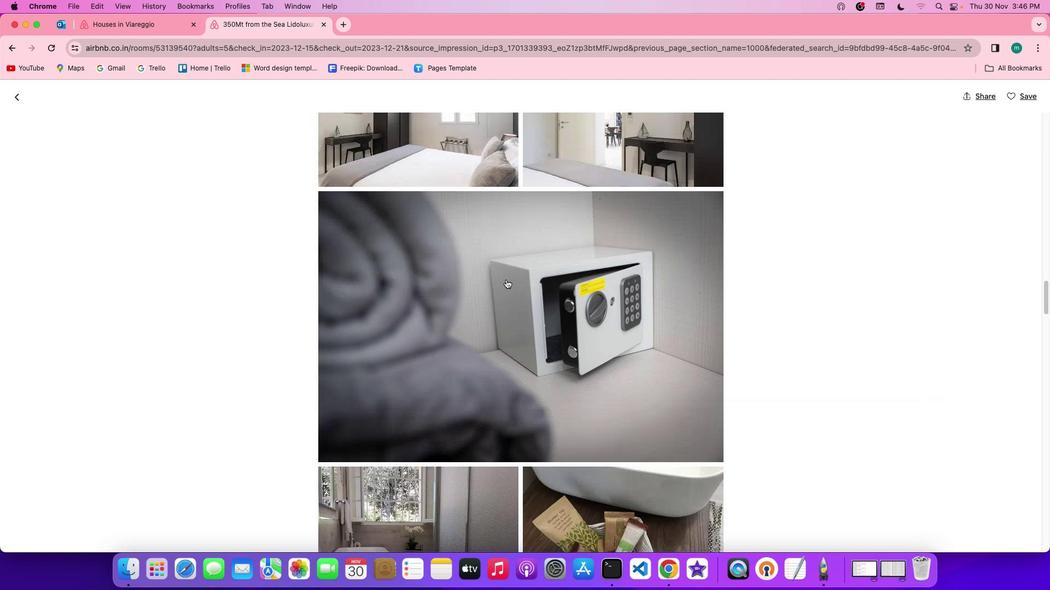 
Action: Mouse scrolled (506, 279) with delta (0, -2)
Screenshot: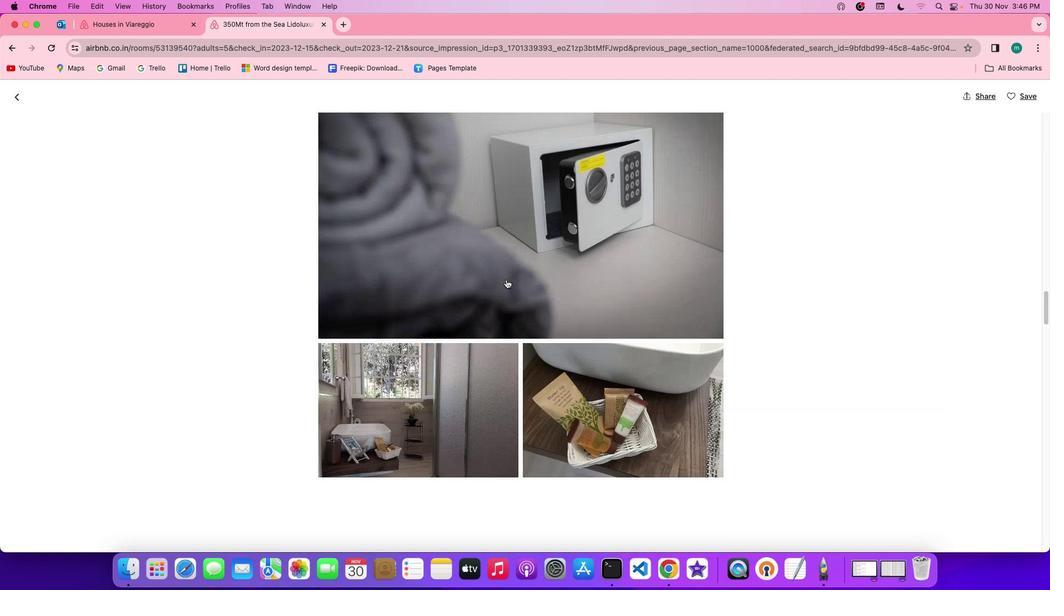 
Action: Mouse scrolled (506, 279) with delta (0, -2)
Screenshot: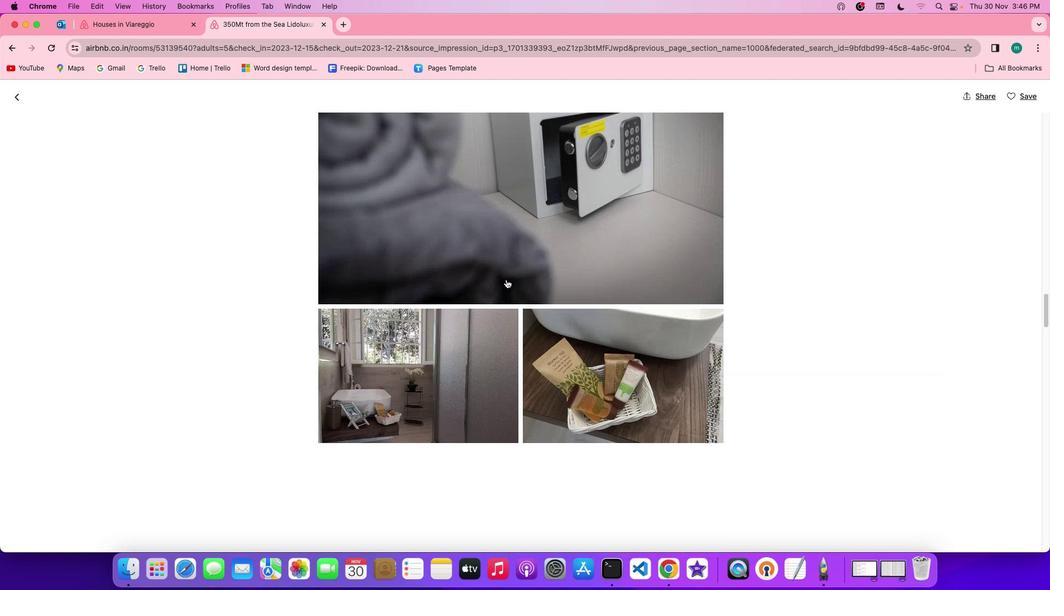 
Action: Mouse scrolled (506, 279) with delta (0, -2)
Screenshot: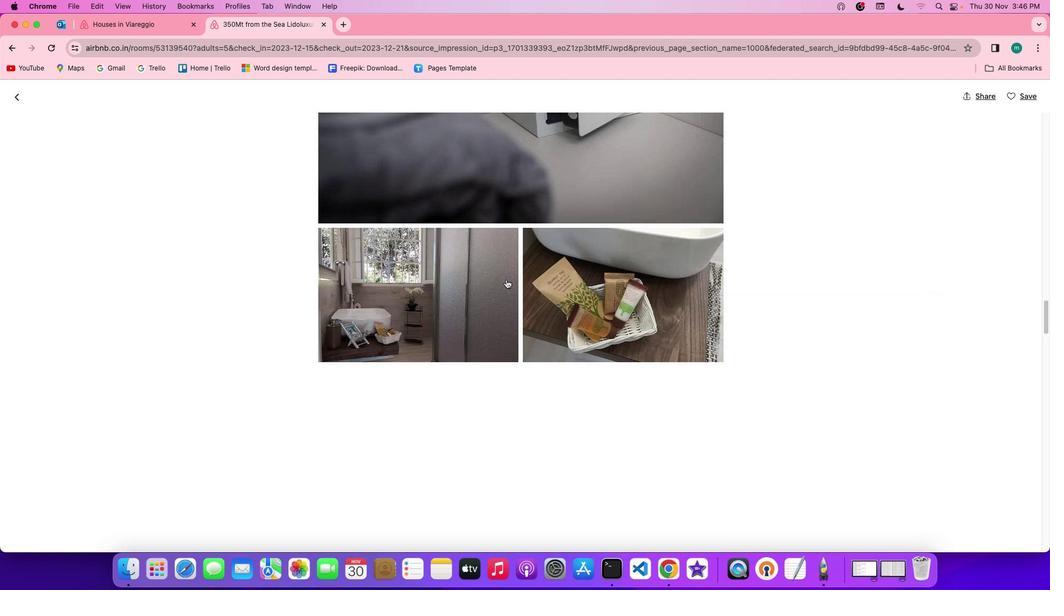 
Action: Mouse scrolled (506, 279) with delta (0, 0)
Screenshot: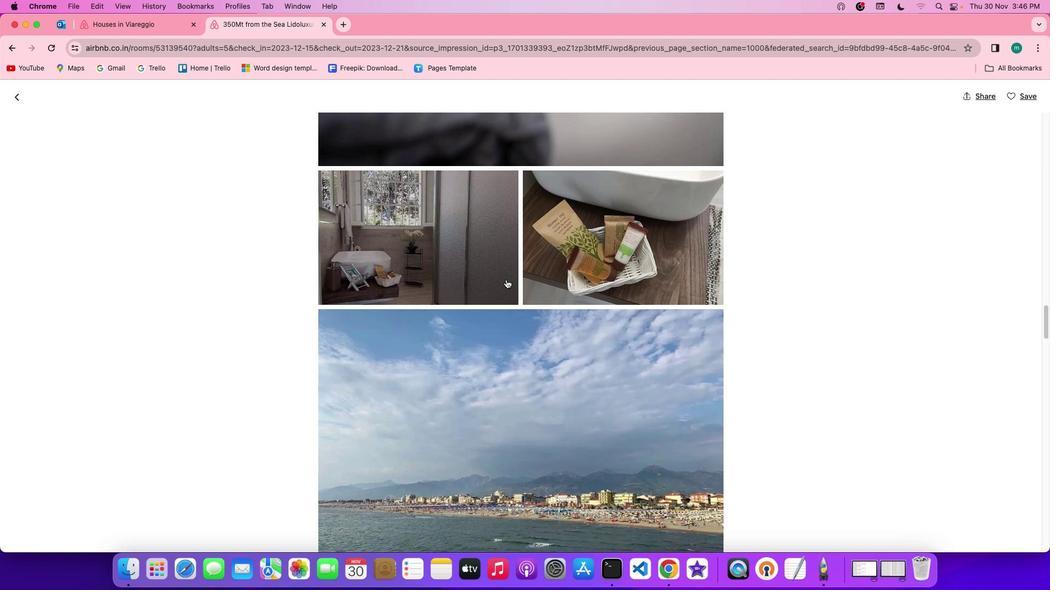 
Action: Mouse scrolled (506, 279) with delta (0, 0)
Screenshot: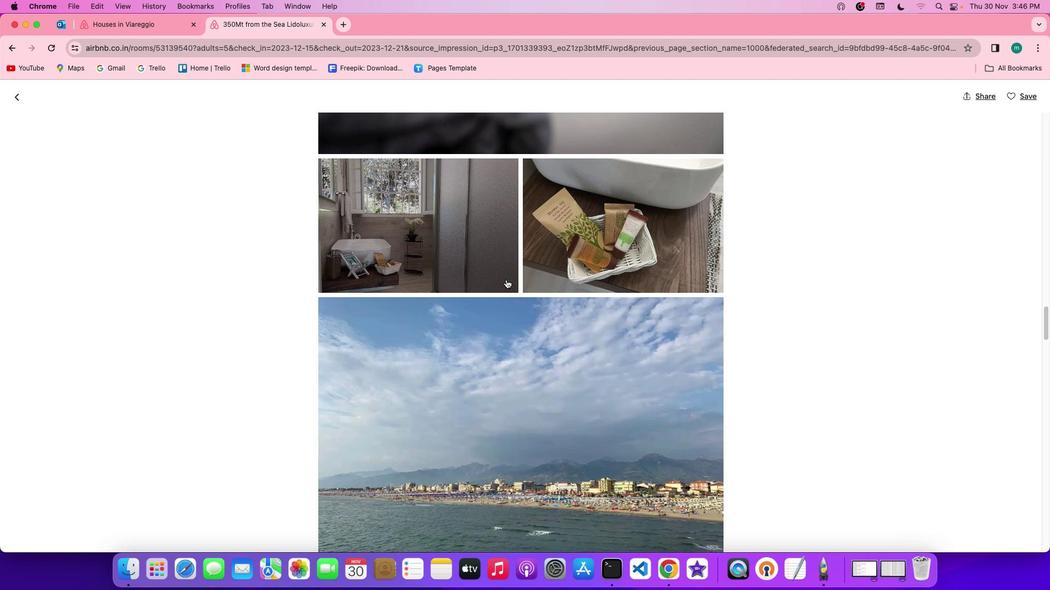 
Action: Mouse scrolled (506, 279) with delta (0, -1)
Screenshot: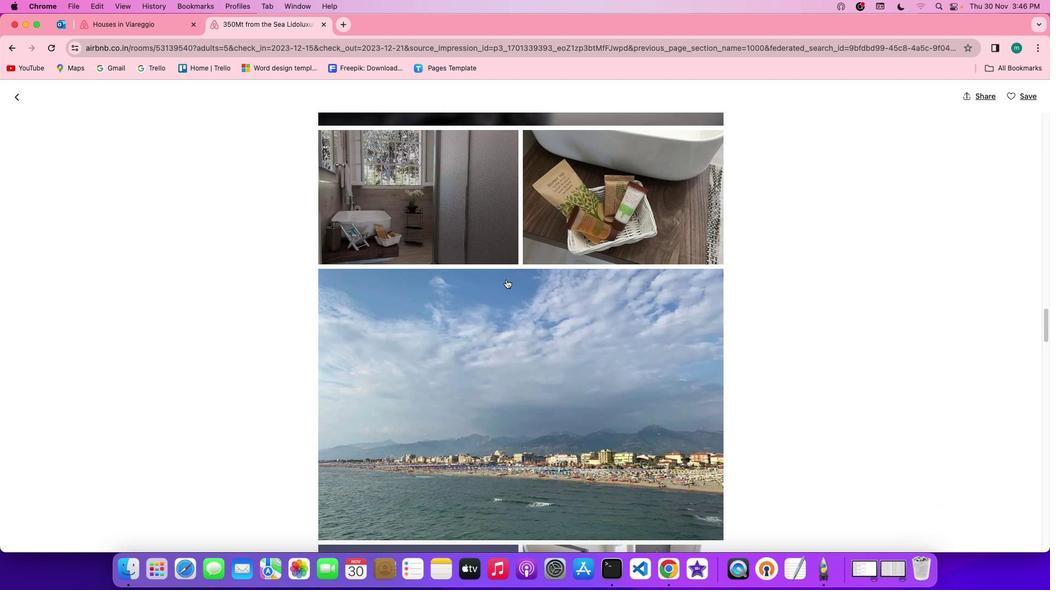 
Action: Mouse scrolled (506, 279) with delta (0, -1)
Screenshot: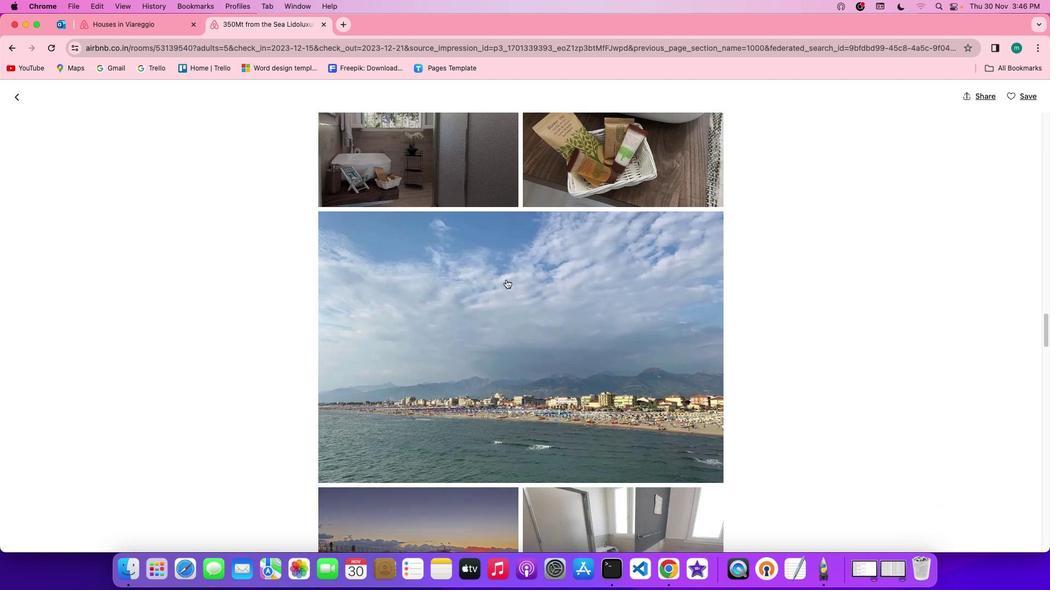 
Action: Mouse scrolled (506, 279) with delta (0, -2)
Screenshot: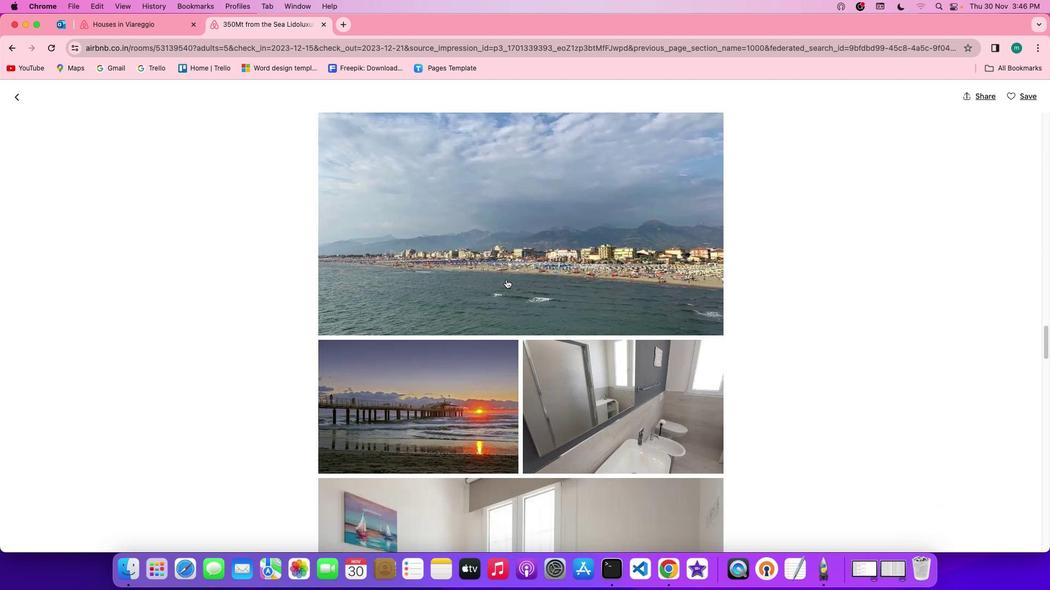 
Action: Mouse scrolled (506, 279) with delta (0, -2)
Screenshot: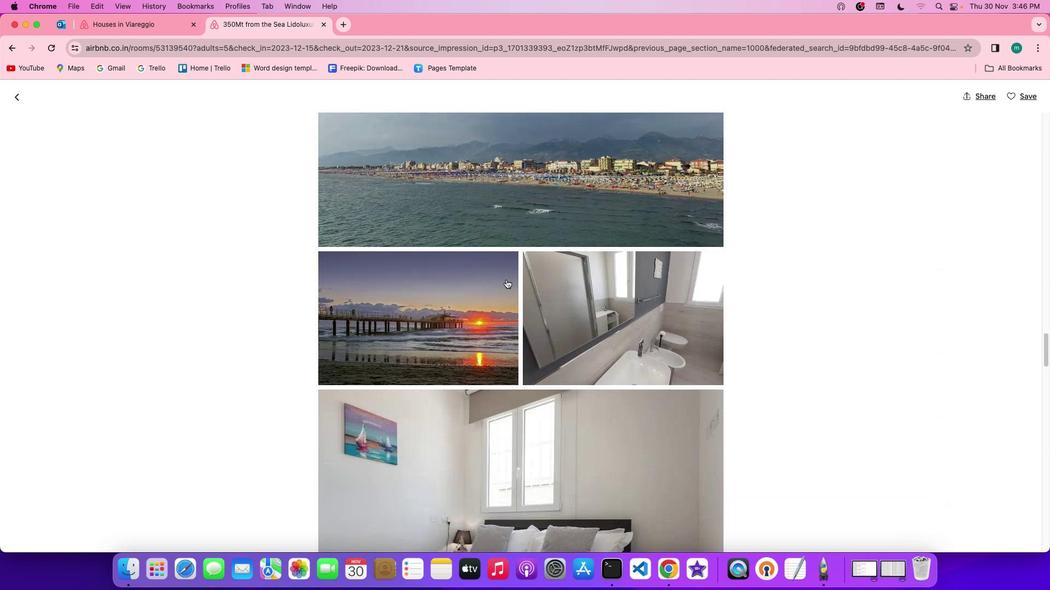 
Action: Mouse scrolled (506, 279) with delta (0, 0)
Screenshot: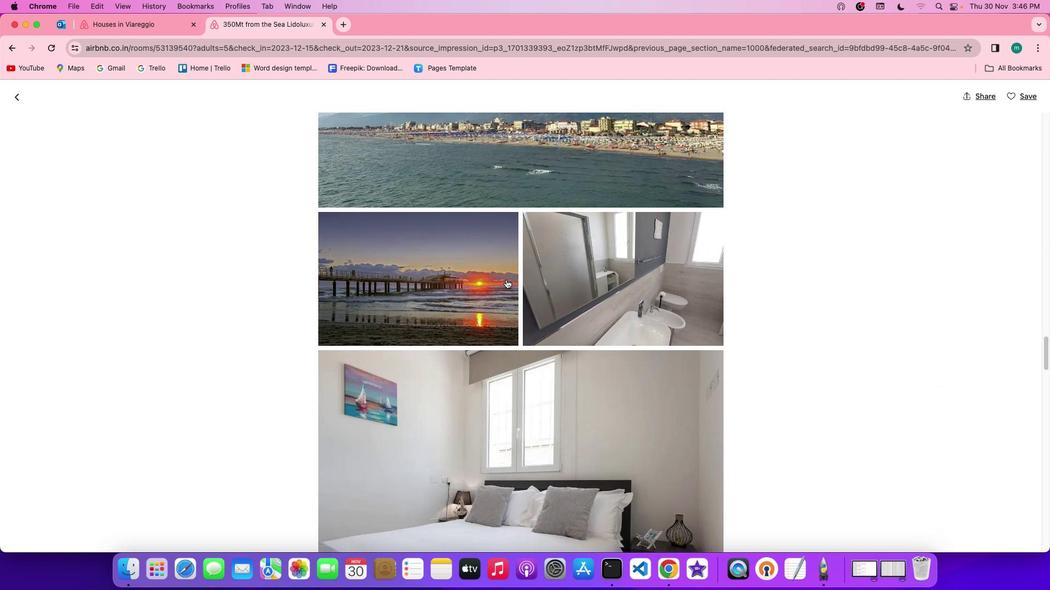 
Action: Mouse scrolled (506, 279) with delta (0, 0)
Screenshot: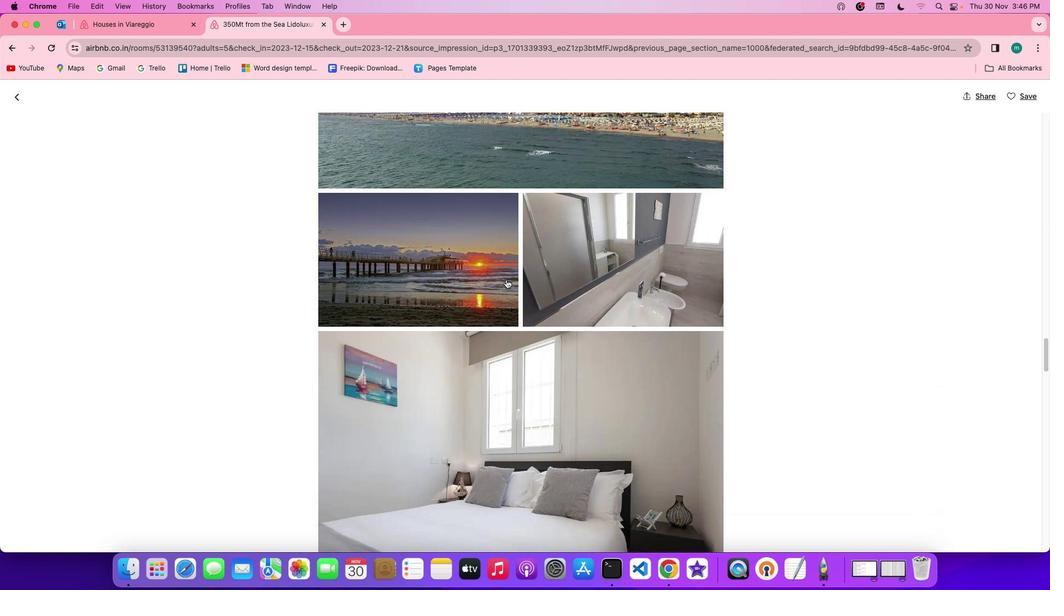 
Action: Mouse scrolled (506, 279) with delta (0, -1)
Screenshot: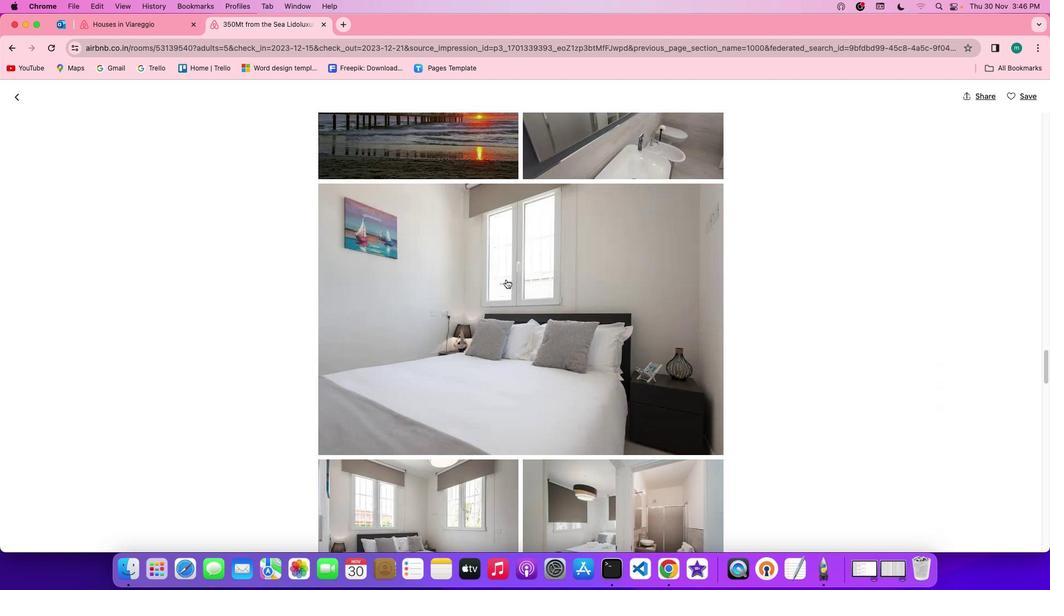 
Action: Mouse scrolled (506, 279) with delta (0, -2)
Screenshot: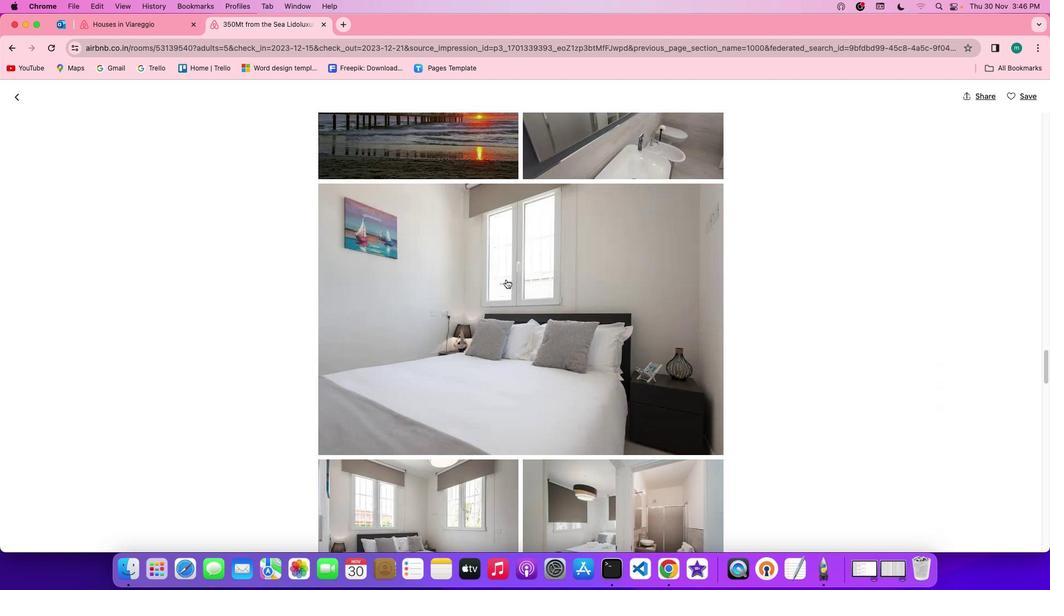
Action: Mouse scrolled (506, 279) with delta (0, -2)
Screenshot: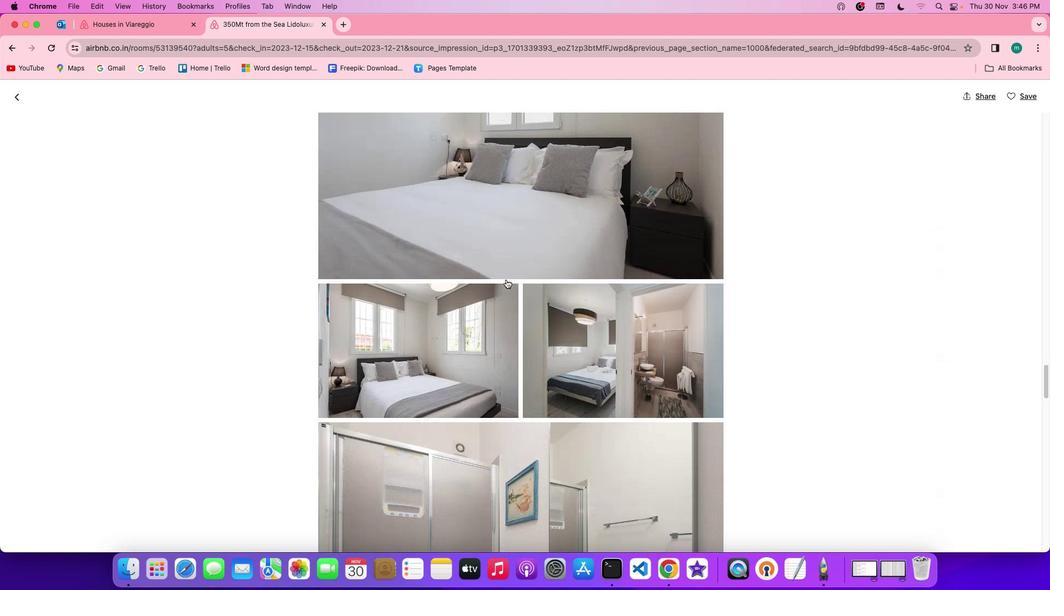 
Action: Mouse scrolled (506, 279) with delta (0, -2)
Screenshot: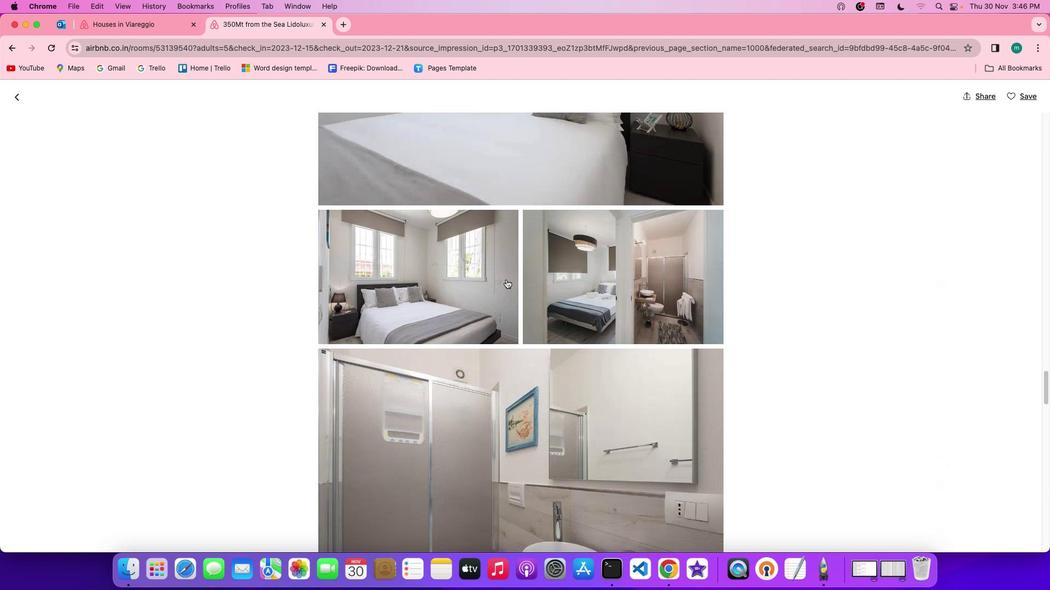
Action: Mouse scrolled (506, 279) with delta (0, 0)
Screenshot: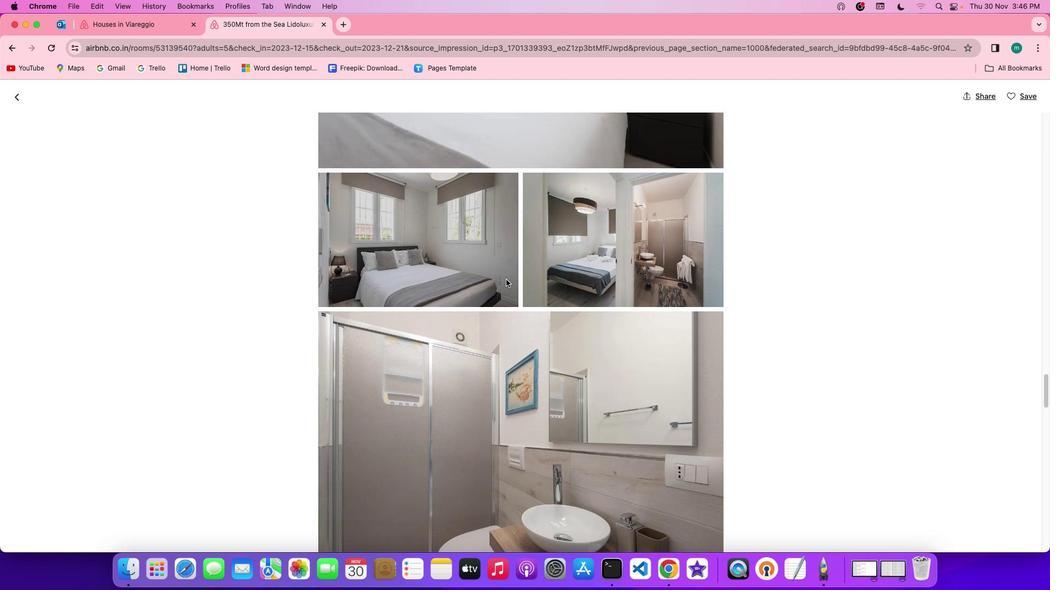 
Action: Mouse scrolled (506, 279) with delta (0, 0)
Screenshot: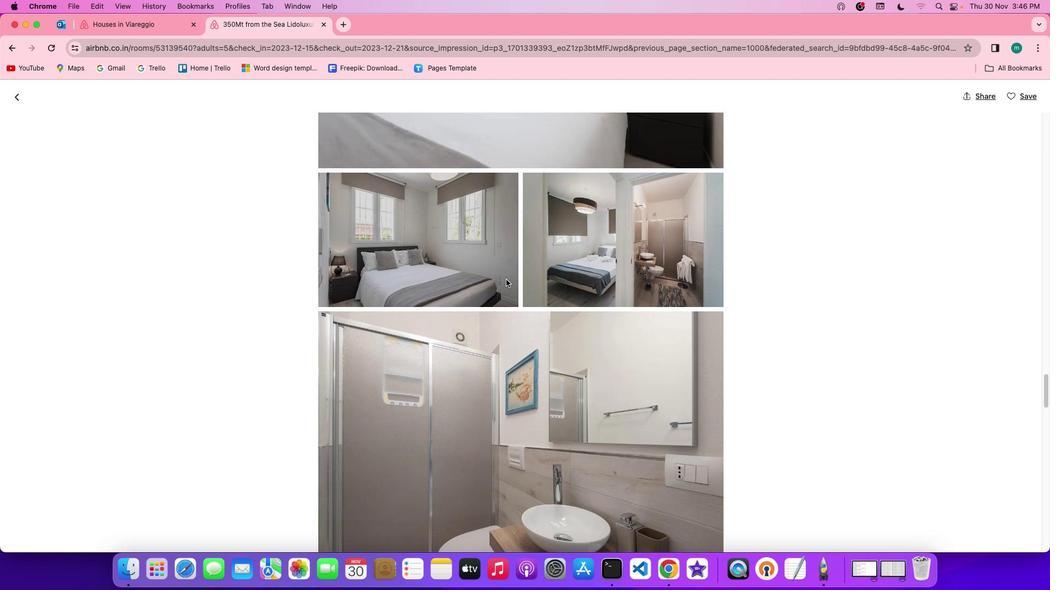 
Action: Mouse scrolled (506, 279) with delta (0, -1)
Screenshot: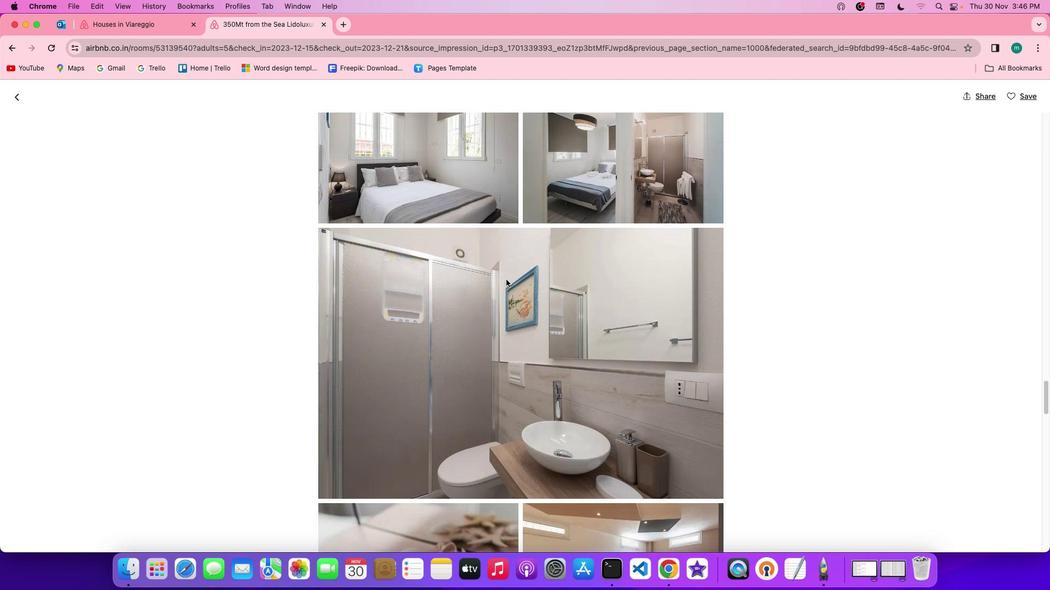 
Action: Mouse scrolled (506, 279) with delta (0, -2)
Screenshot: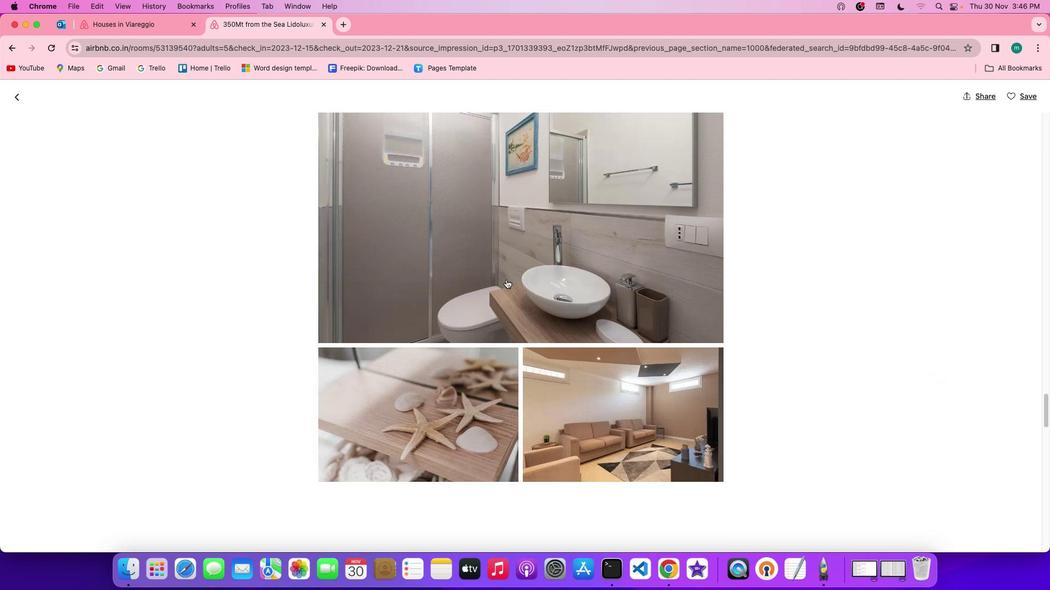 
Action: Mouse scrolled (506, 279) with delta (0, -2)
Screenshot: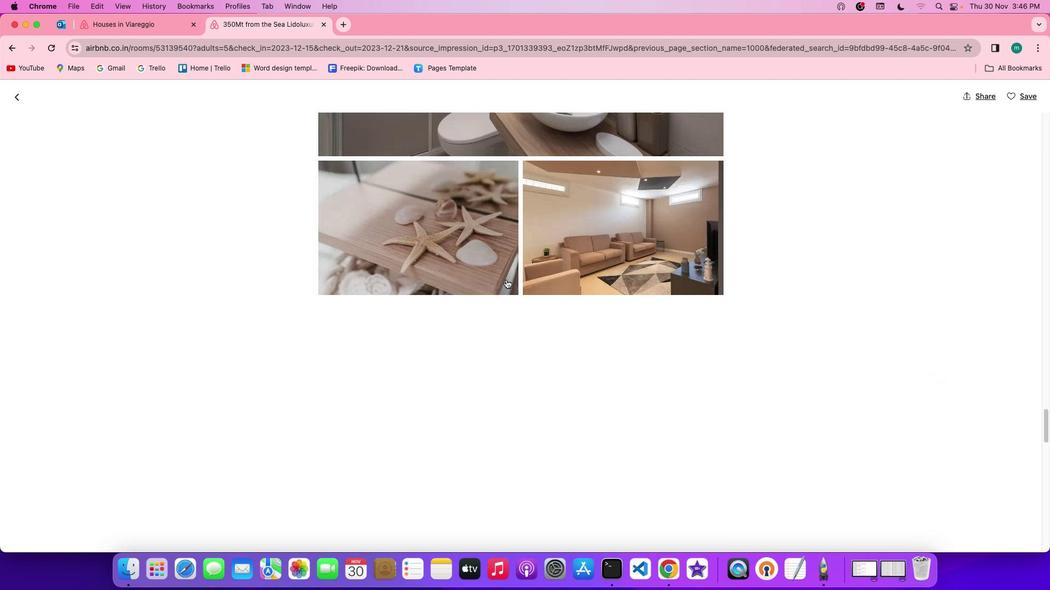 
Action: Mouse scrolled (506, 279) with delta (0, -3)
Screenshot: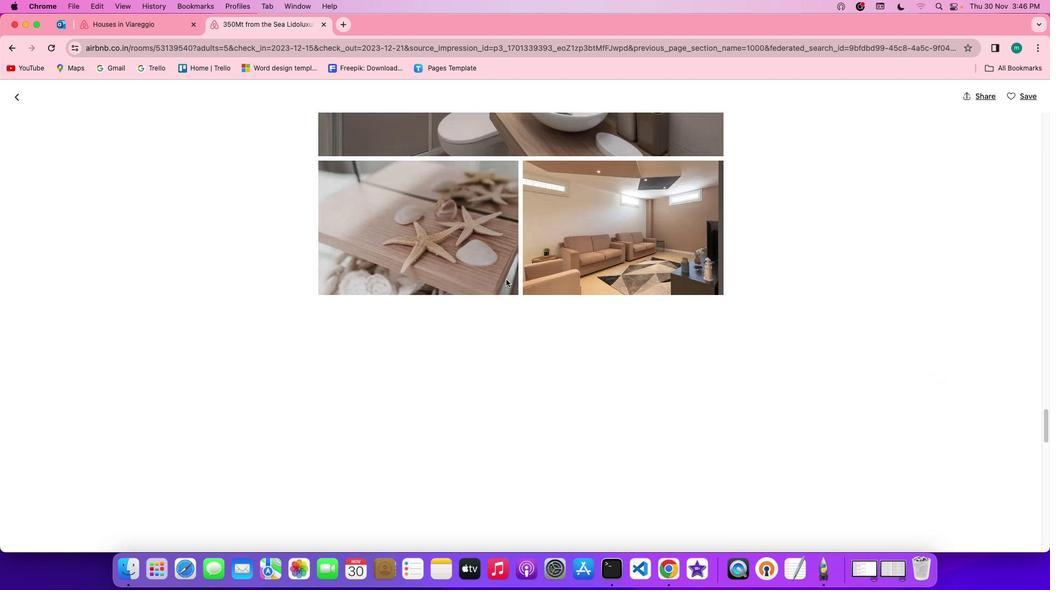 
Action: Mouse scrolled (506, 279) with delta (0, -3)
Screenshot: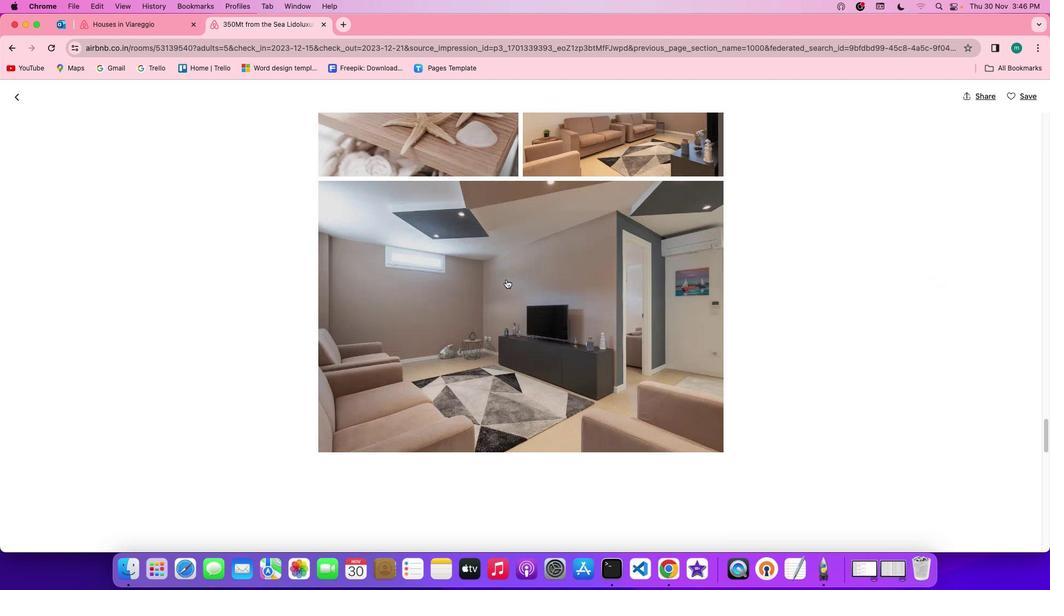 
Action: Mouse scrolled (506, 279) with delta (0, 0)
Screenshot: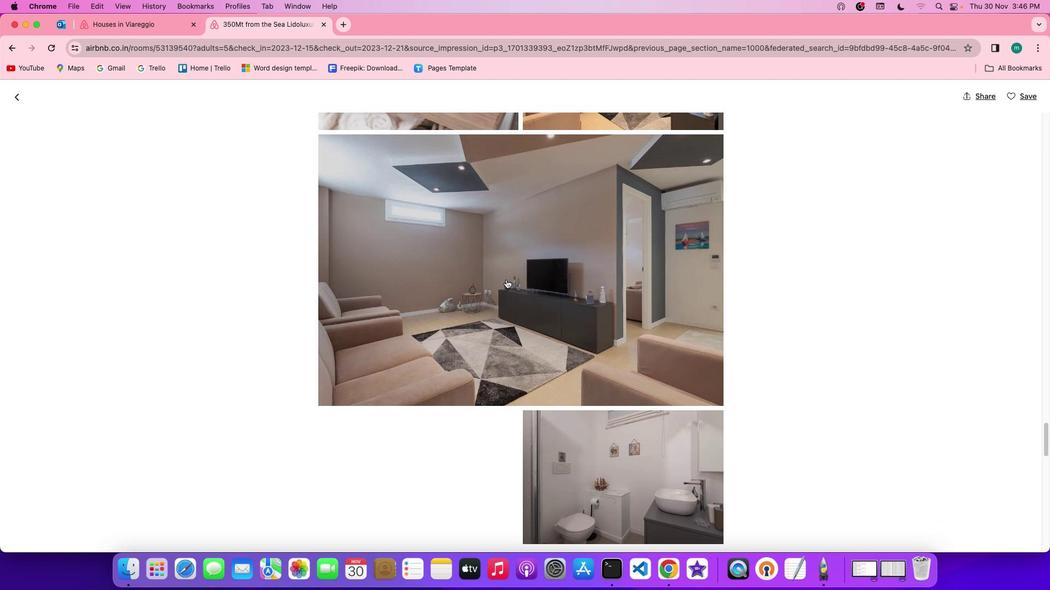 
Action: Mouse scrolled (506, 279) with delta (0, 0)
Screenshot: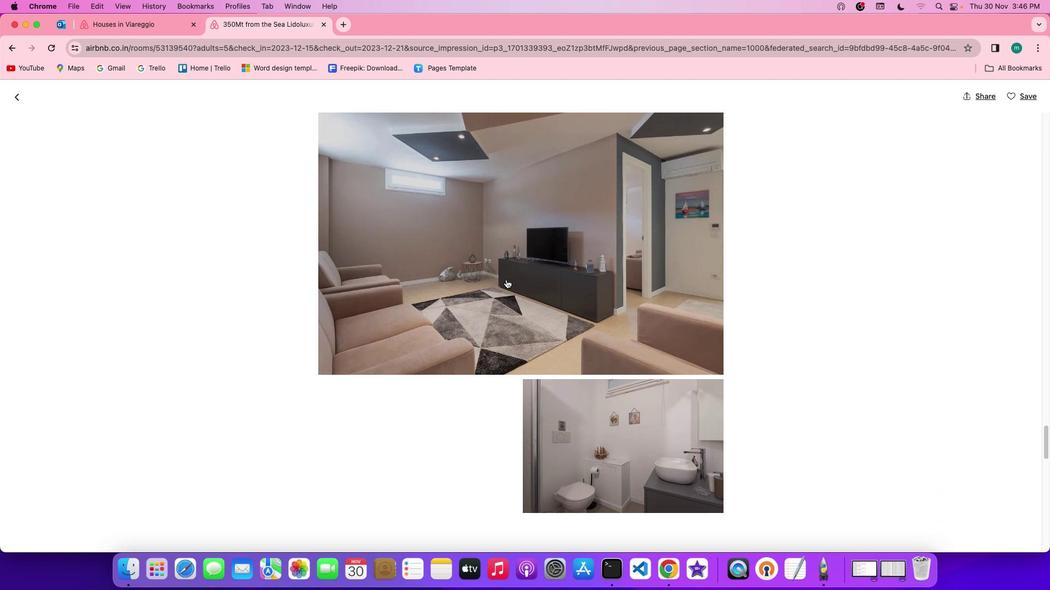 
Action: Mouse scrolled (506, 279) with delta (0, -1)
Screenshot: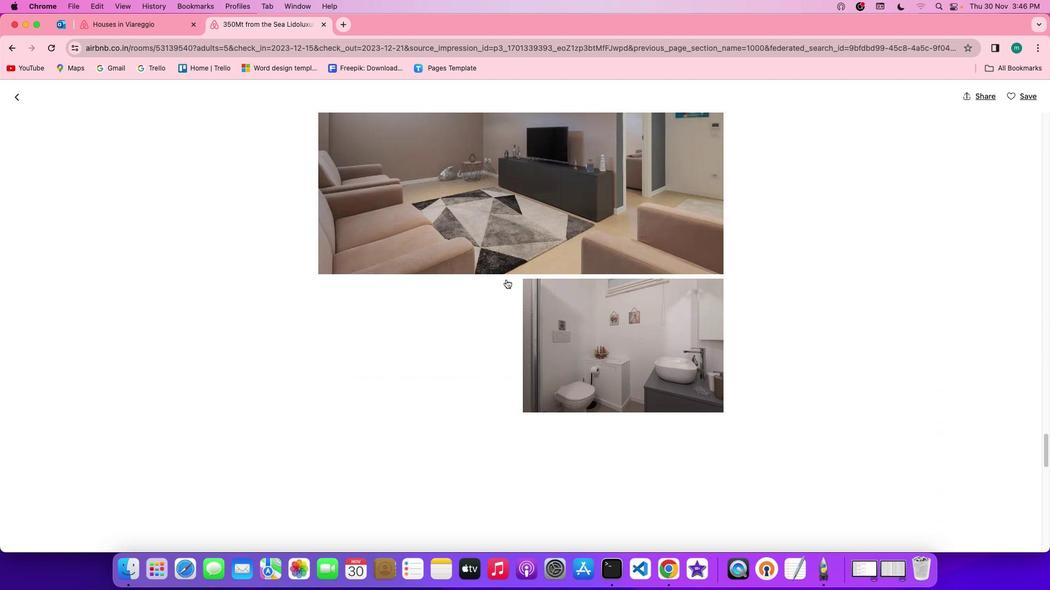 
Action: Mouse scrolled (506, 279) with delta (0, -2)
Screenshot: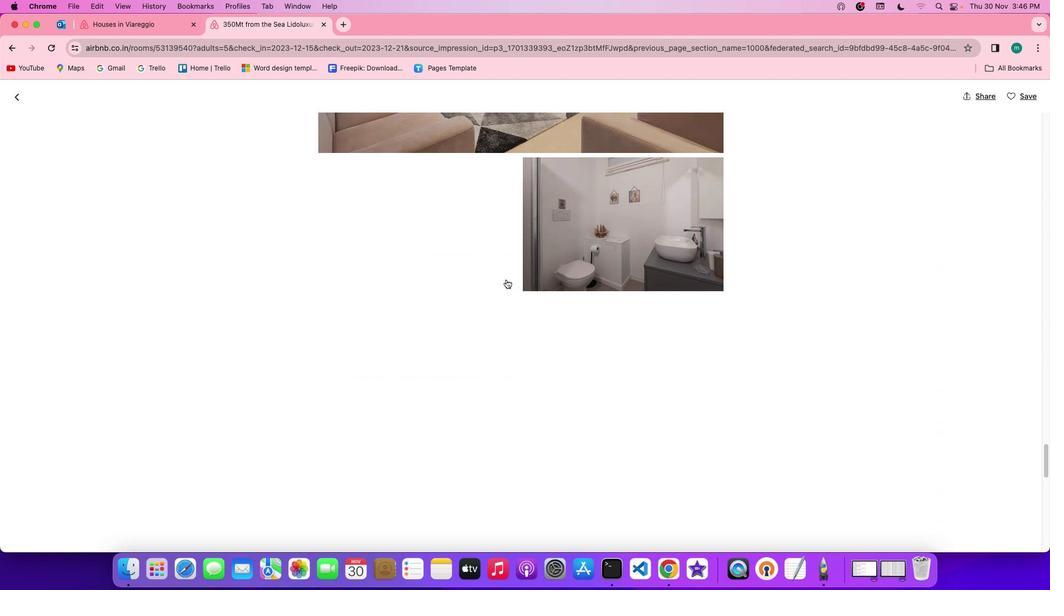 
Action: Mouse scrolled (506, 279) with delta (0, -2)
Screenshot: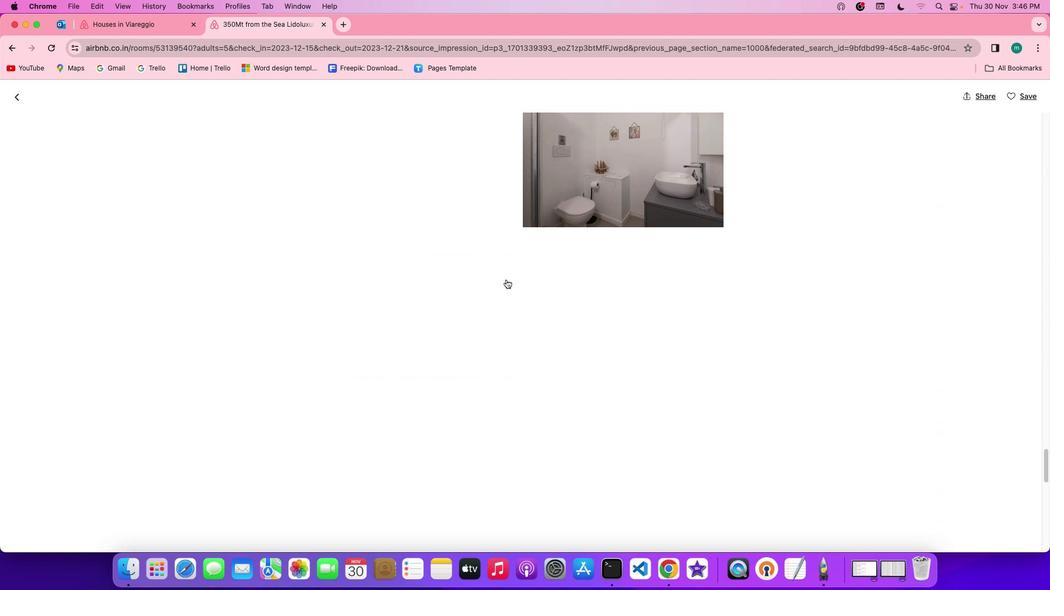 
Action: Mouse scrolled (506, 279) with delta (0, -2)
Screenshot: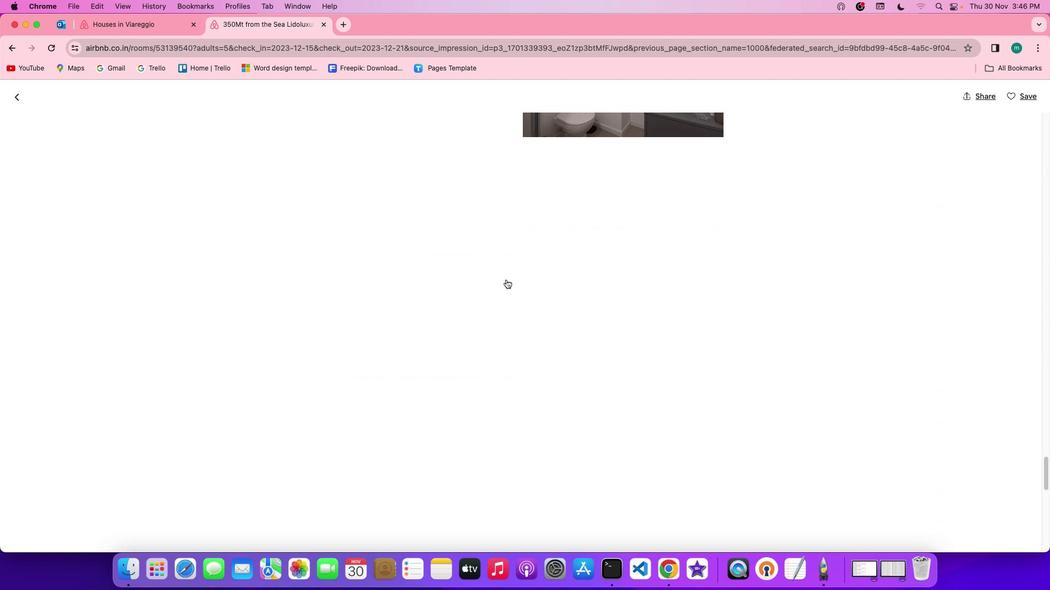 
Action: Mouse scrolled (506, 279) with delta (0, 0)
Screenshot: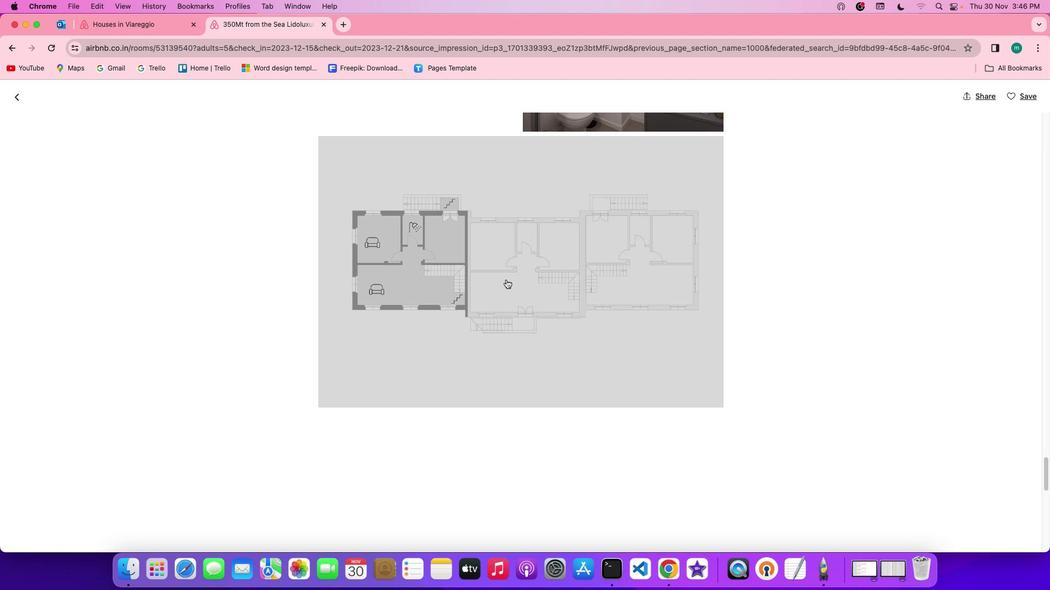
Action: Mouse scrolled (506, 279) with delta (0, 0)
Screenshot: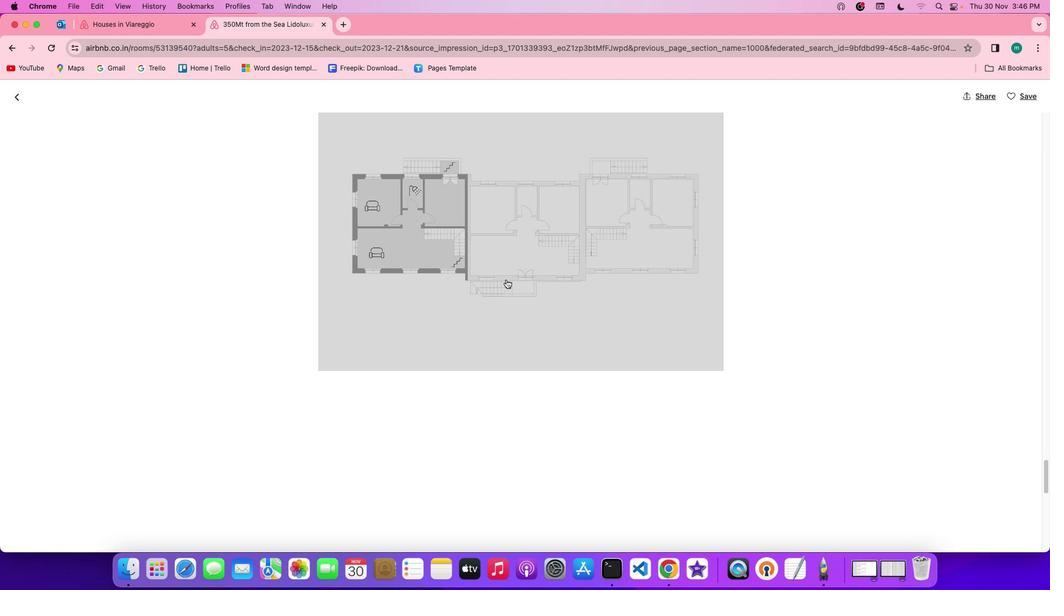 
Action: Mouse scrolled (506, 279) with delta (0, -1)
Screenshot: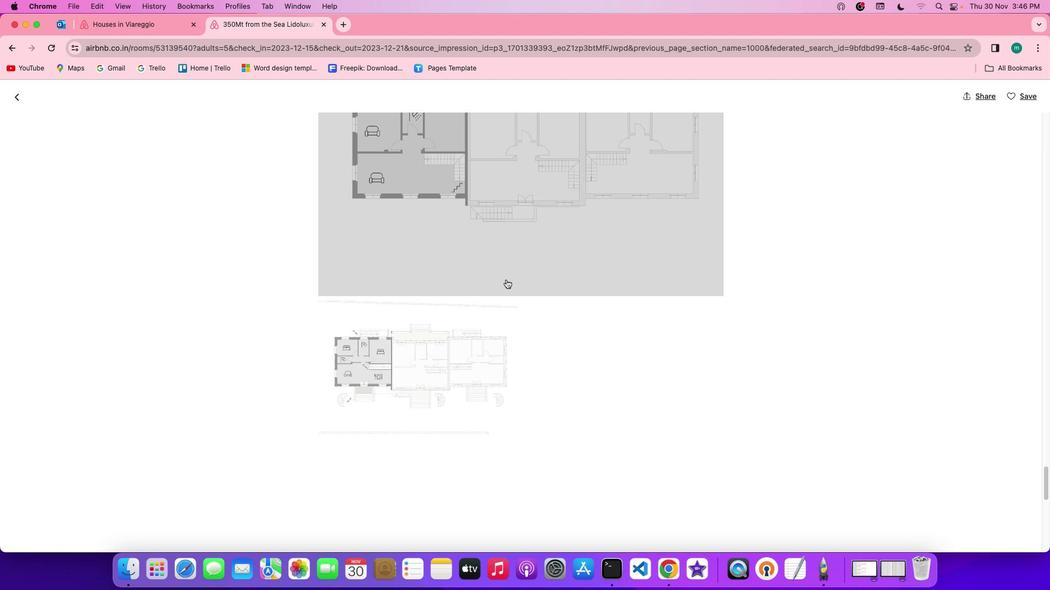 
Action: Mouse scrolled (506, 279) with delta (0, -2)
Screenshot: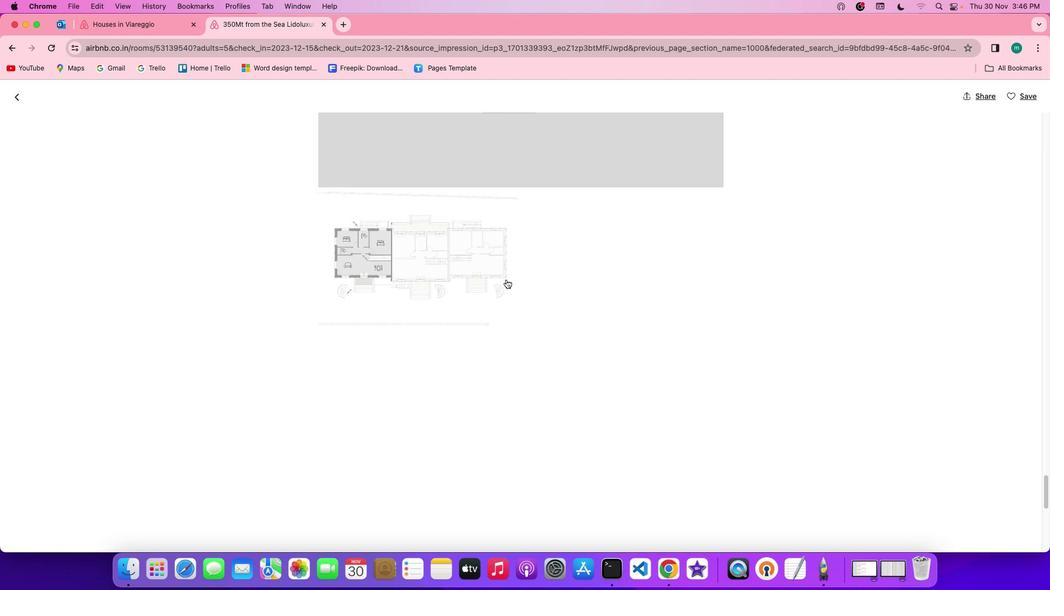 
Action: Mouse scrolled (506, 279) with delta (0, -2)
Screenshot: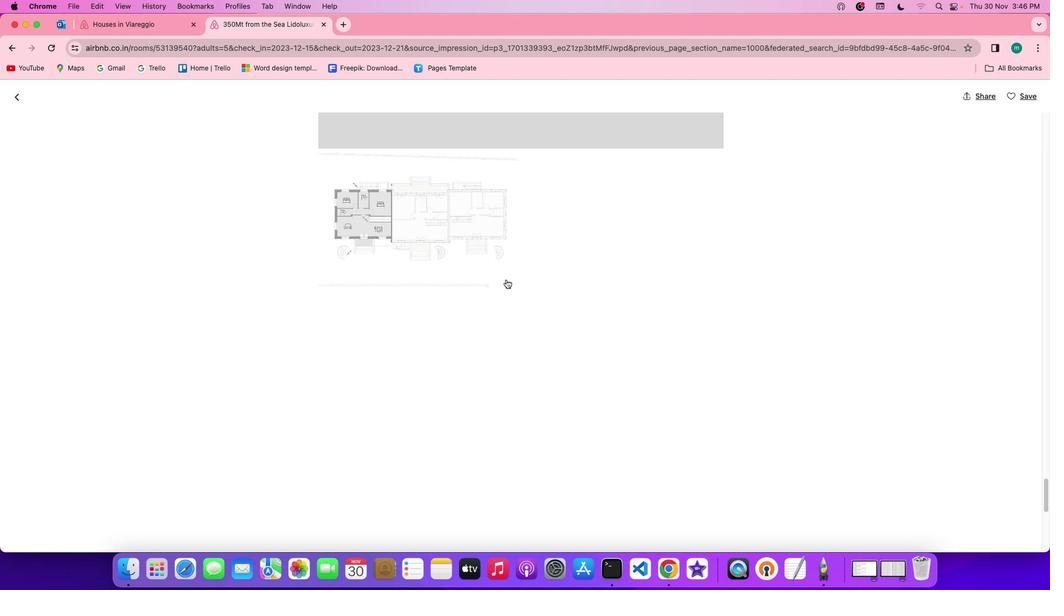 
Action: Mouse scrolled (506, 279) with delta (0, 0)
Screenshot: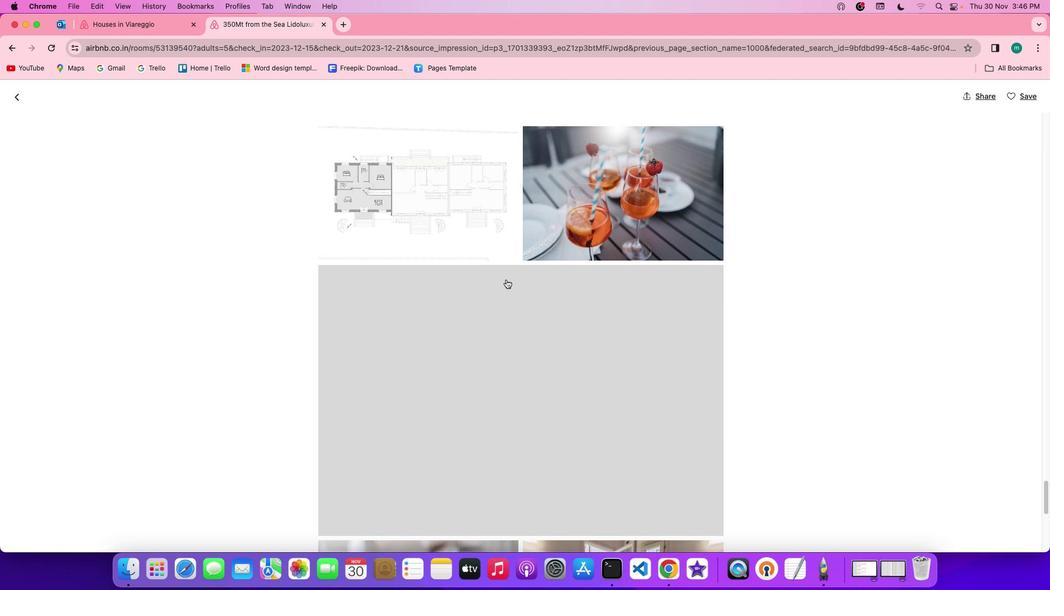 
Action: Mouse scrolled (506, 279) with delta (0, 0)
Screenshot: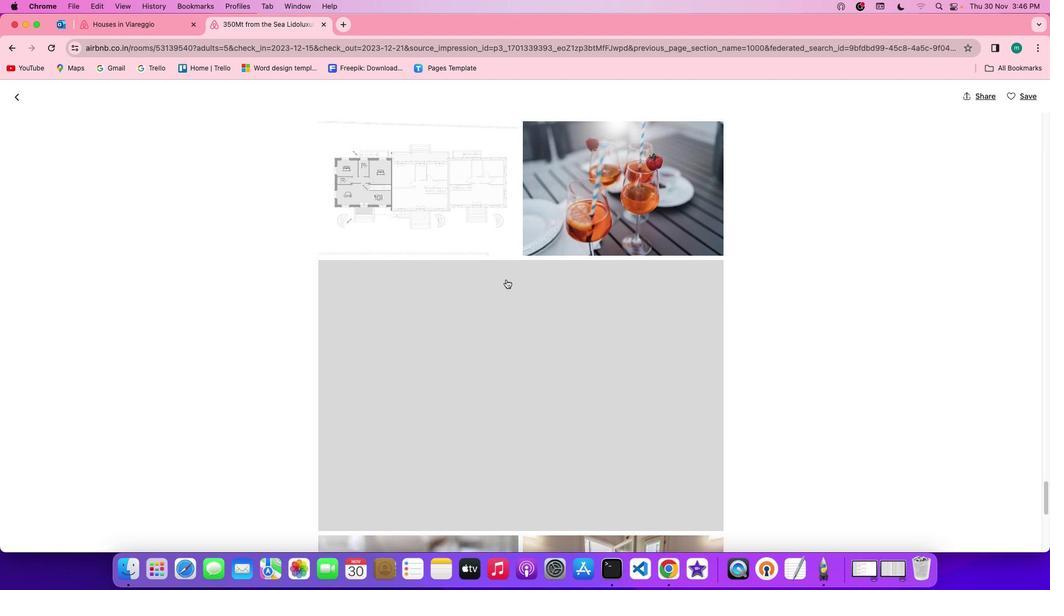 
Action: Mouse scrolled (506, 279) with delta (0, 0)
Screenshot: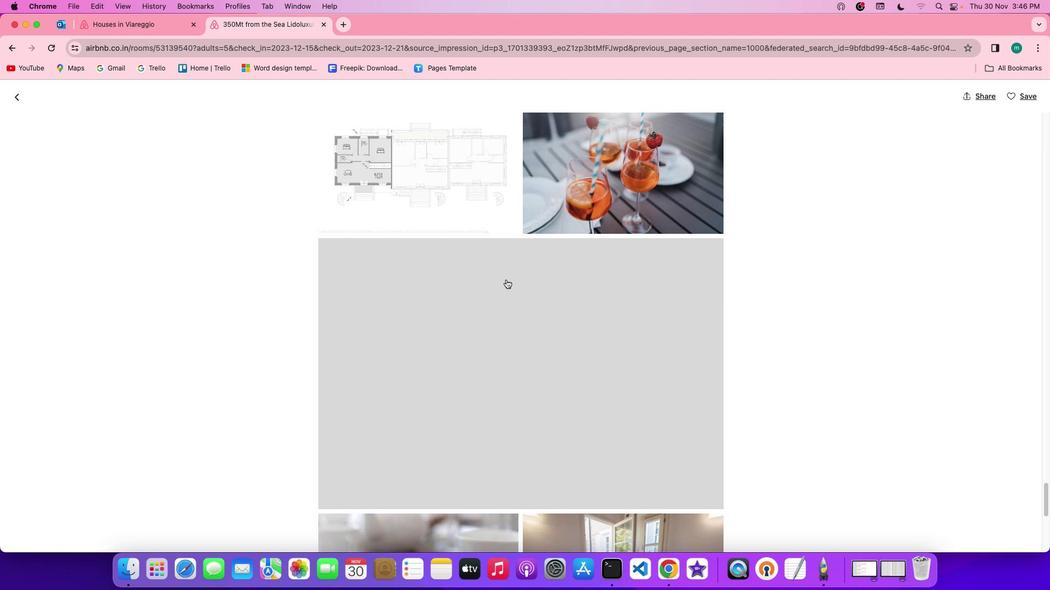 
Action: Mouse scrolled (506, 279) with delta (0, 0)
Screenshot: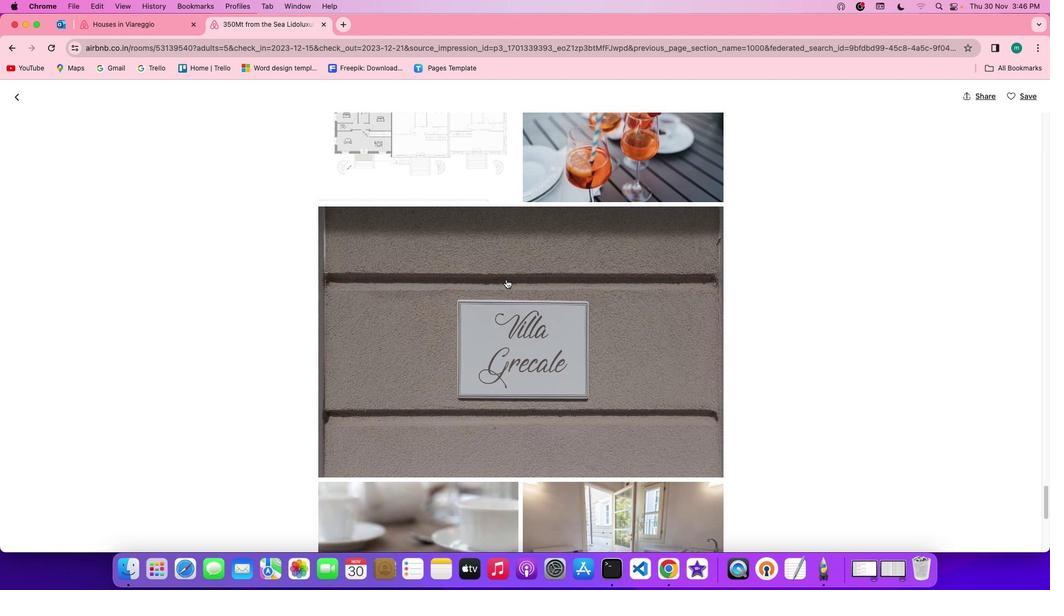 
Action: Mouse scrolled (506, 279) with delta (0, 0)
Screenshot: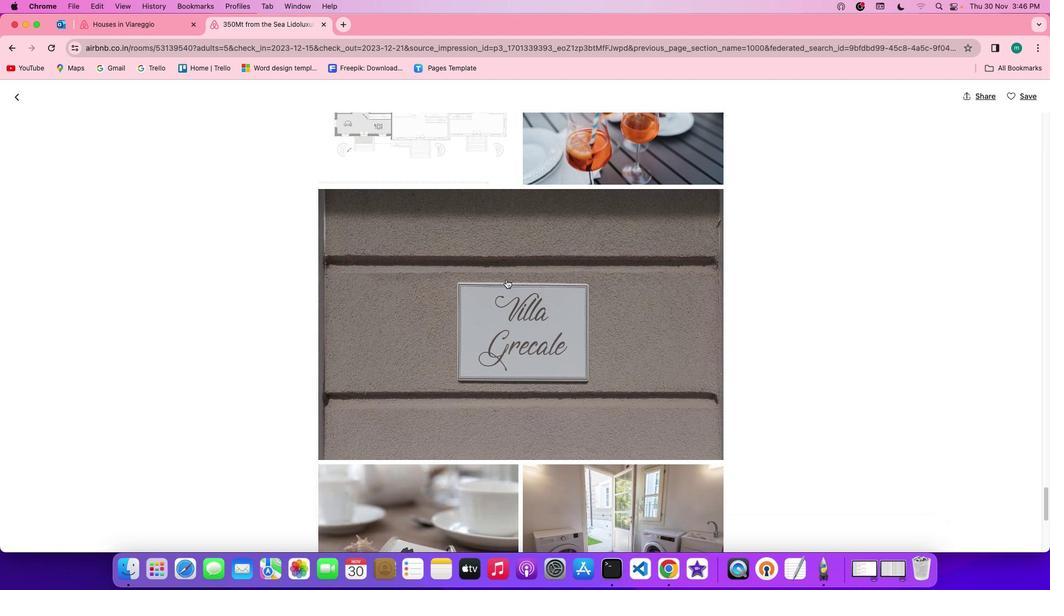 
Action: Mouse scrolled (506, 279) with delta (0, -1)
Screenshot: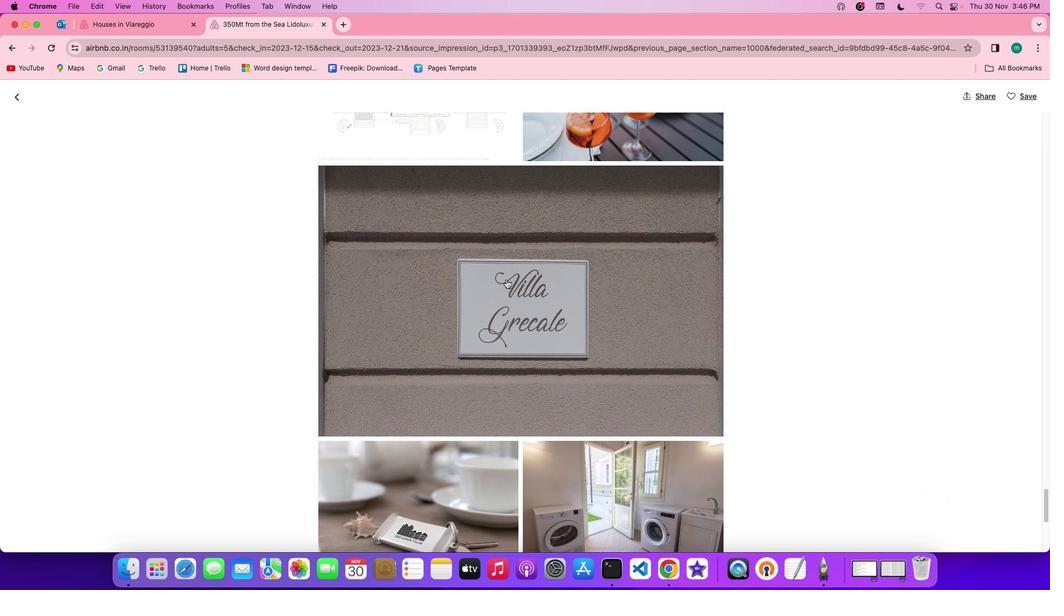
Action: Mouse scrolled (506, 279) with delta (0, 0)
Screenshot: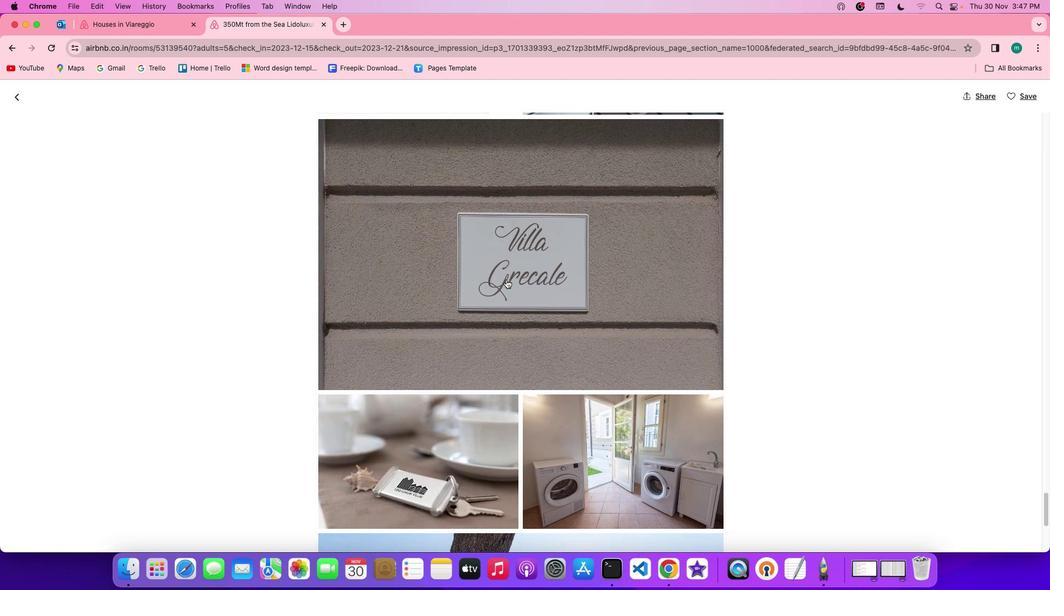 
Action: Mouse scrolled (506, 279) with delta (0, 0)
Screenshot: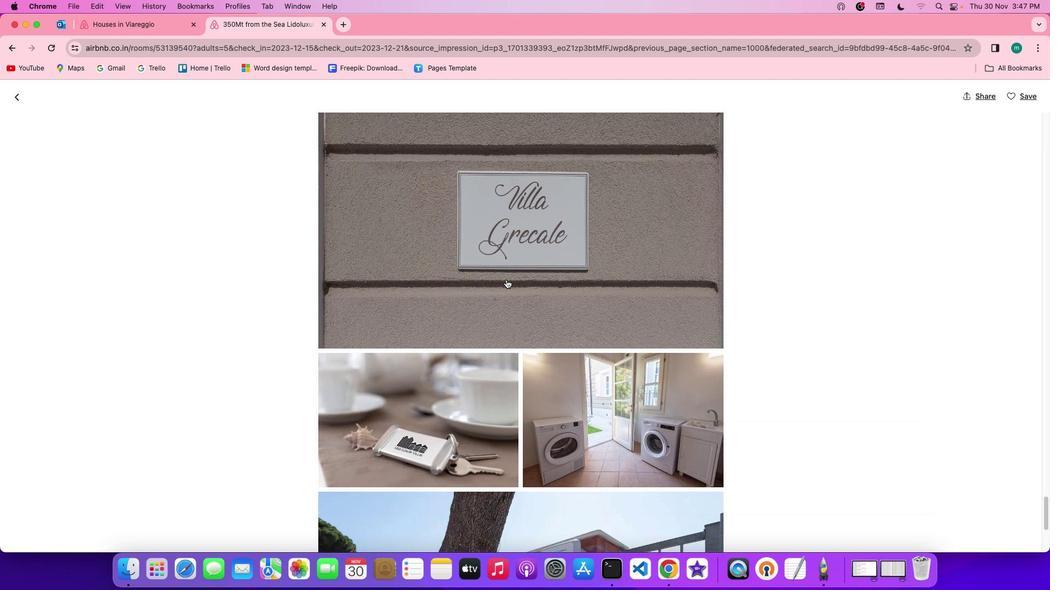 
Action: Mouse scrolled (506, 279) with delta (0, -1)
Screenshot: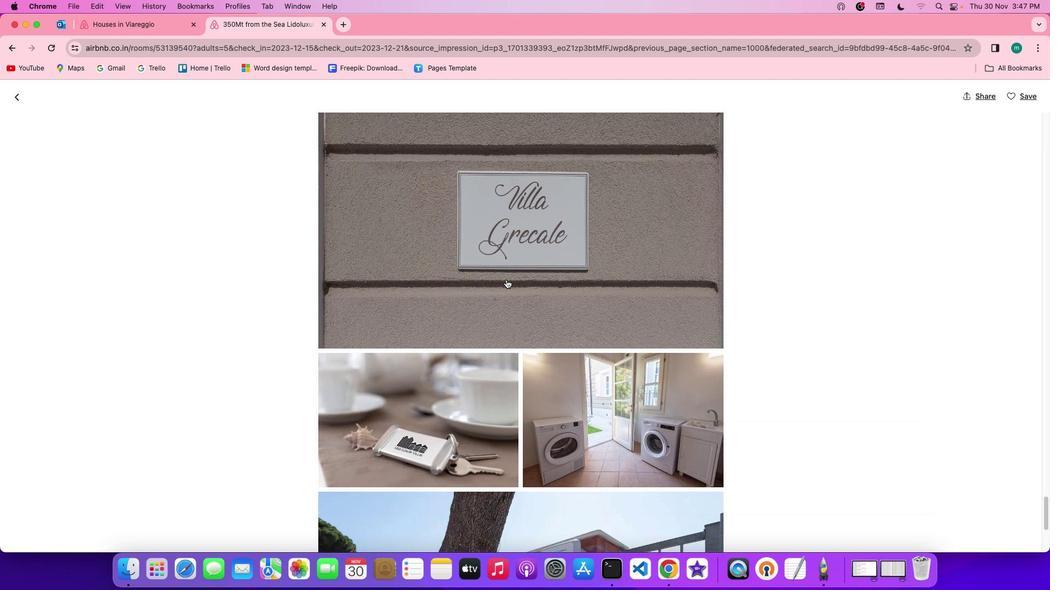 
Action: Mouse scrolled (506, 279) with delta (0, -2)
Screenshot: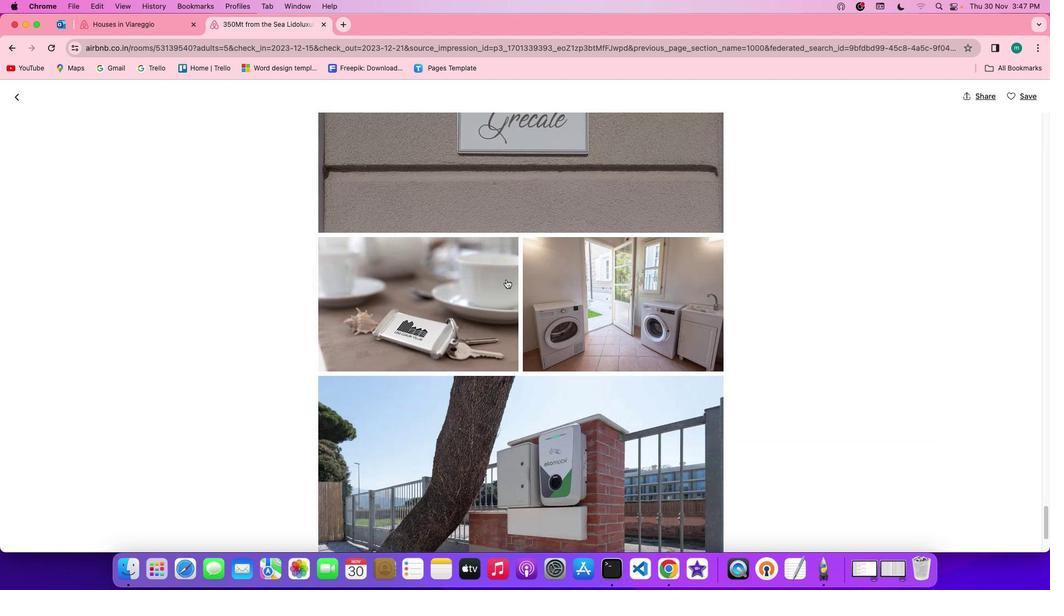 
Action: Mouse scrolled (506, 279) with delta (0, 0)
Screenshot: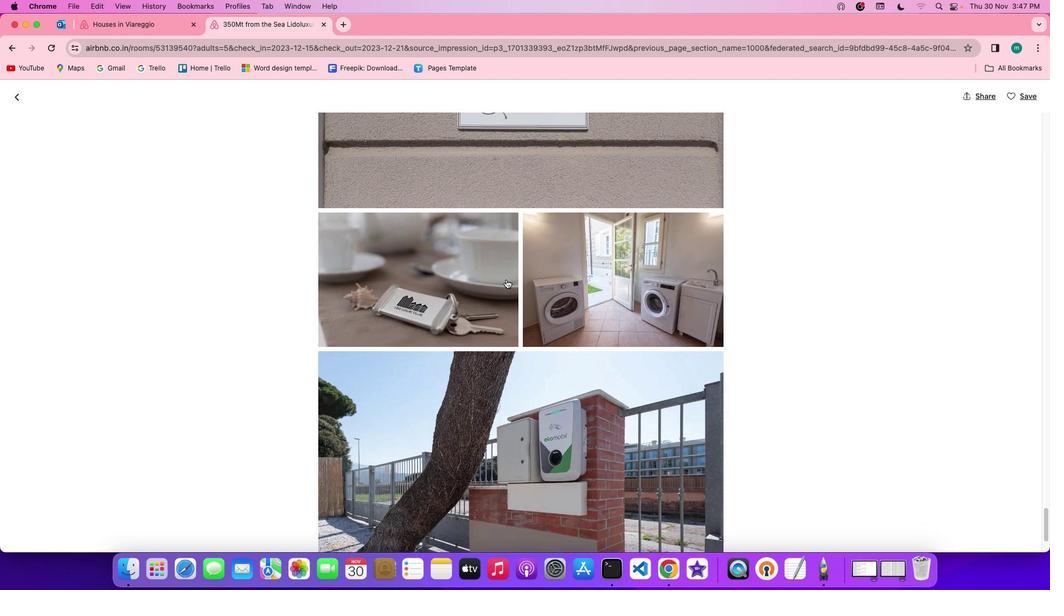 
Action: Mouse scrolled (506, 279) with delta (0, 0)
Screenshot: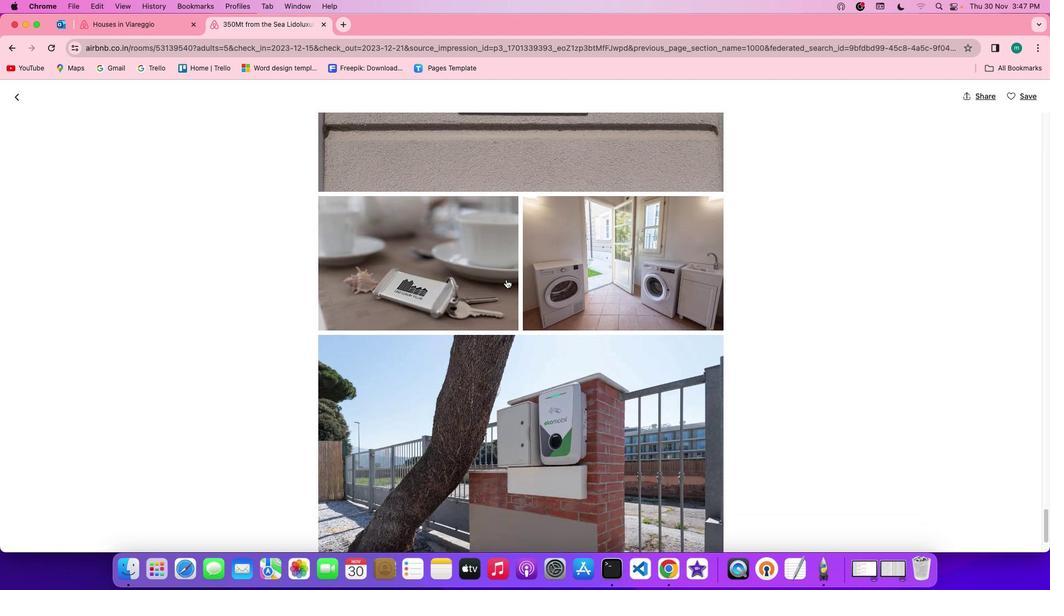 
Action: Mouse scrolled (506, 279) with delta (0, -1)
Screenshot: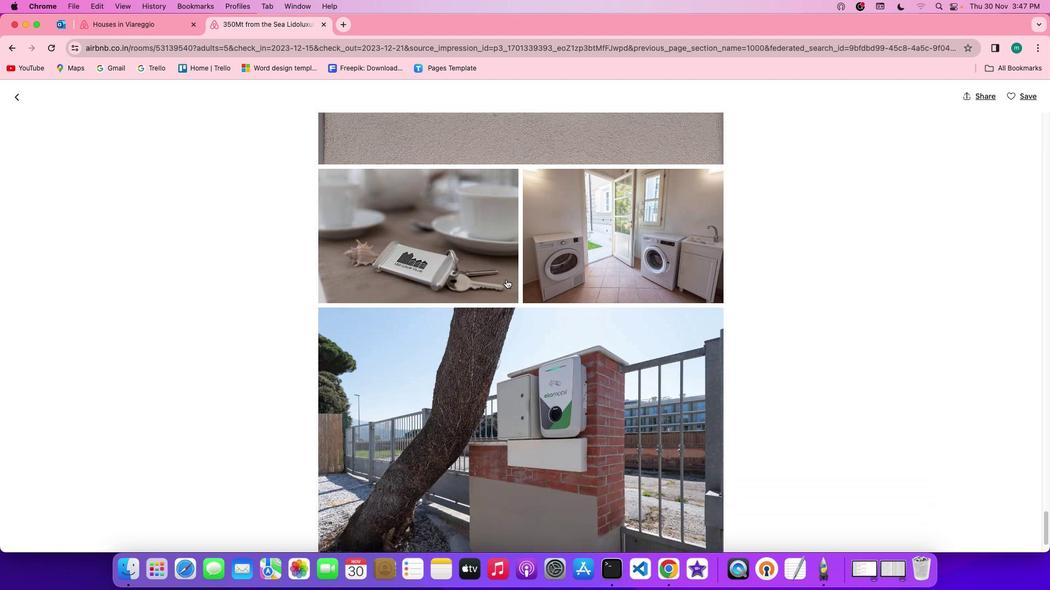 
Action: Mouse scrolled (506, 279) with delta (0, -2)
Screenshot: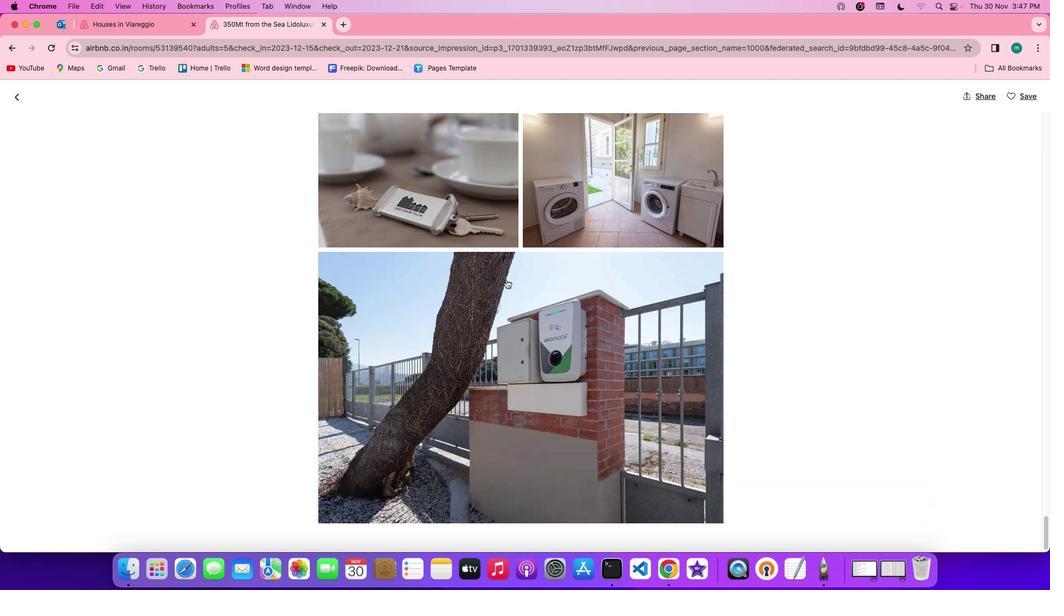 
Action: Mouse scrolled (506, 279) with delta (0, -2)
Screenshot: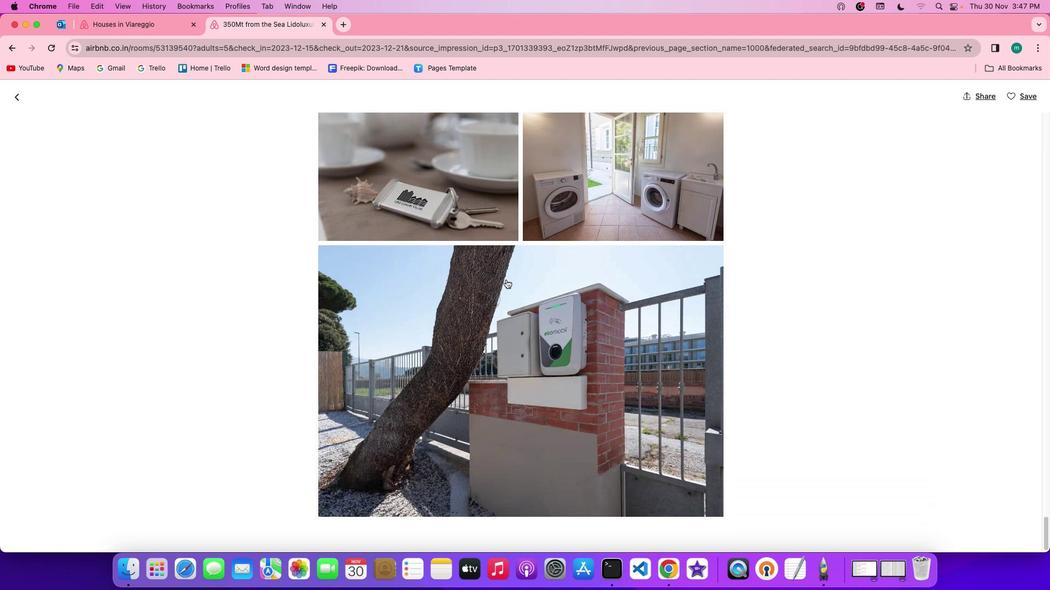 
Action: Mouse scrolled (506, 279) with delta (0, 0)
Screenshot: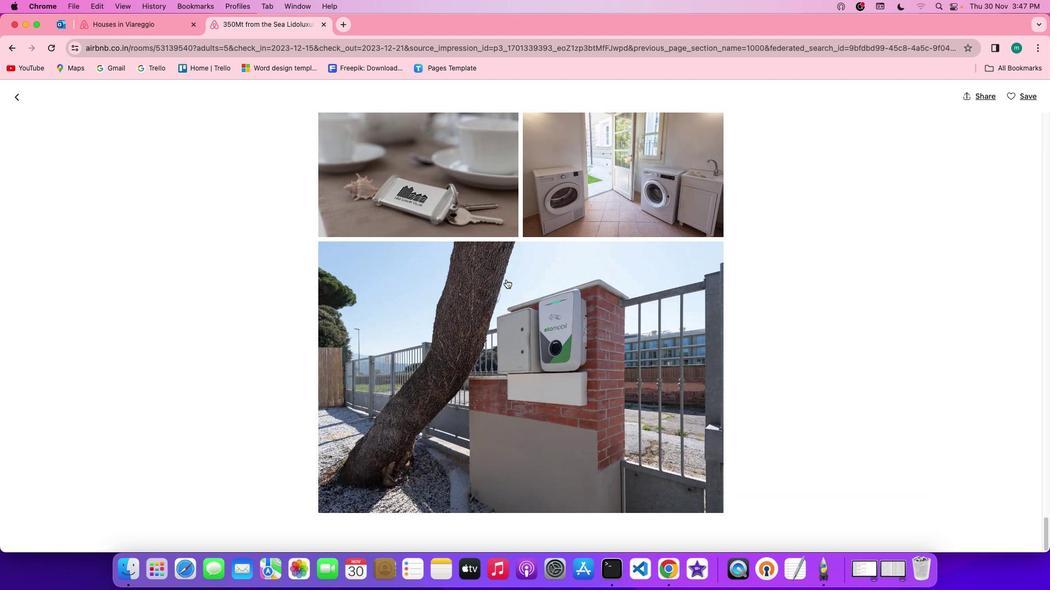 
Action: Mouse scrolled (506, 279) with delta (0, 0)
Screenshot: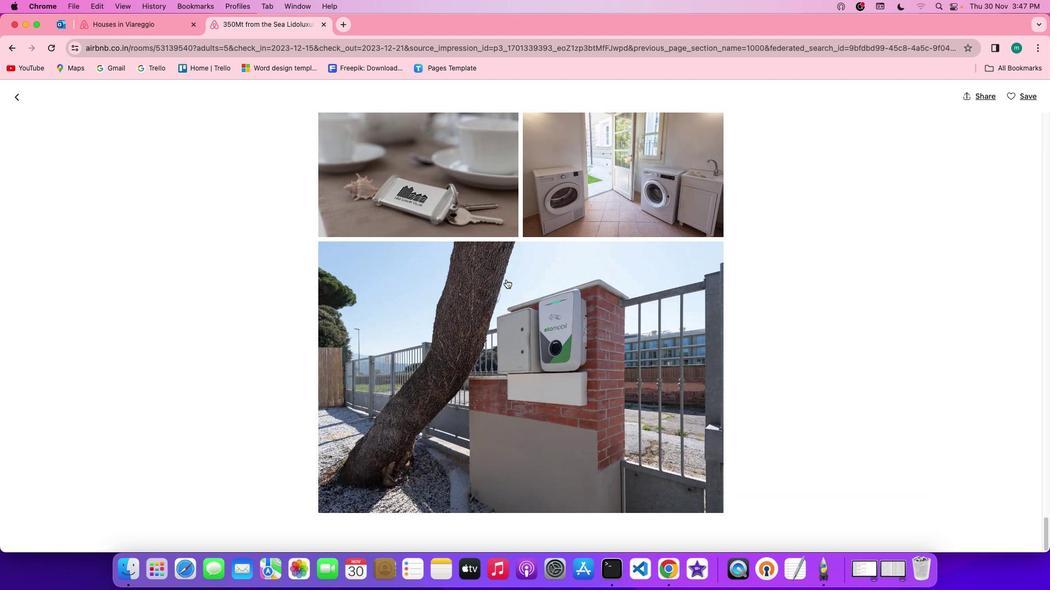 
Action: Mouse scrolled (506, 279) with delta (0, -1)
Screenshot: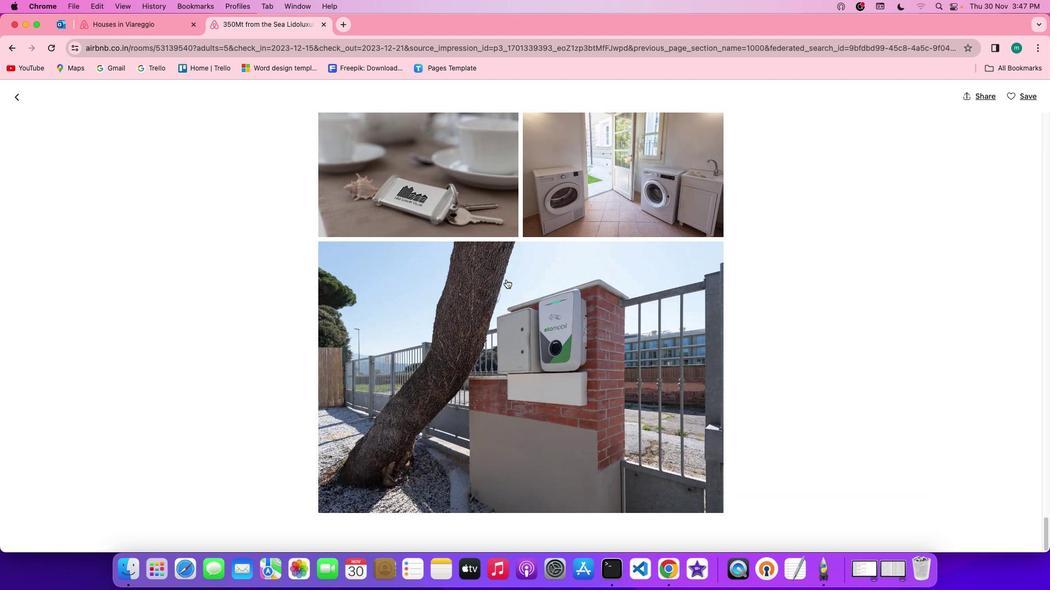 
Action: Mouse scrolled (506, 279) with delta (0, -1)
Screenshot: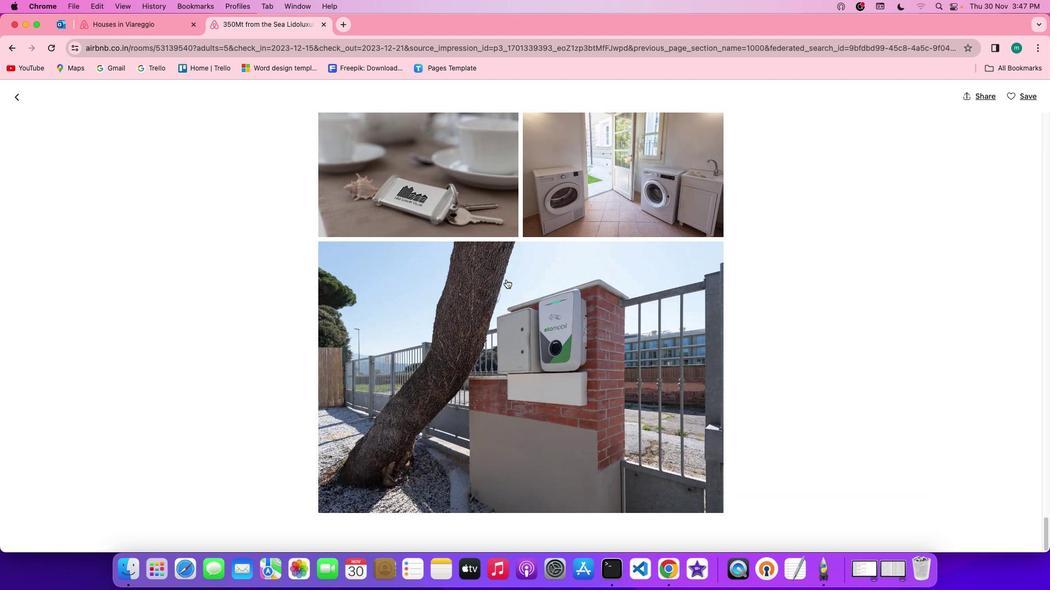 
Action: Mouse scrolled (506, 279) with delta (0, 0)
Screenshot: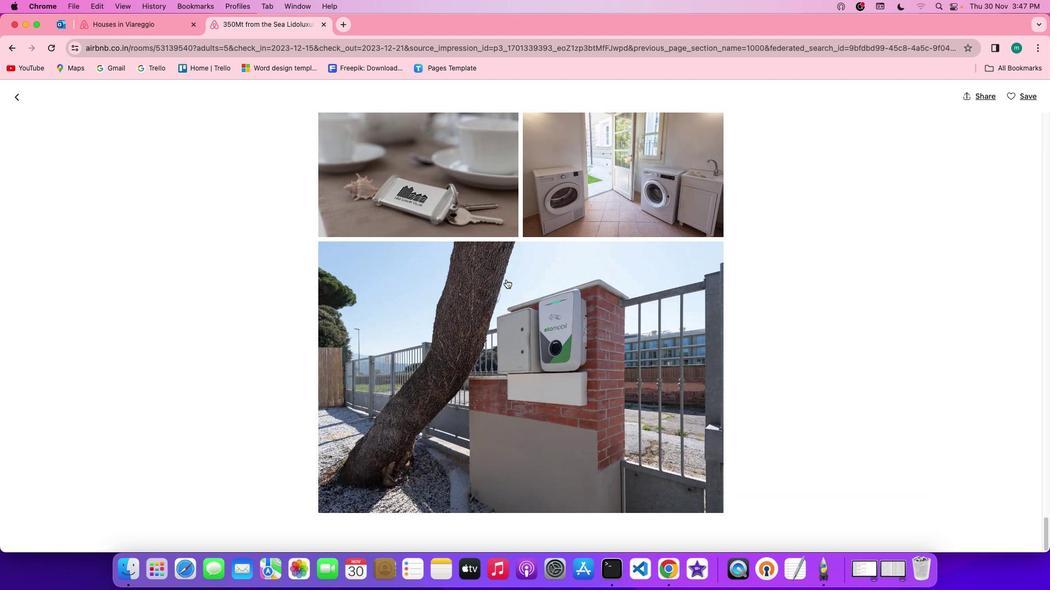 
Action: Mouse scrolled (506, 279) with delta (0, 0)
Screenshot: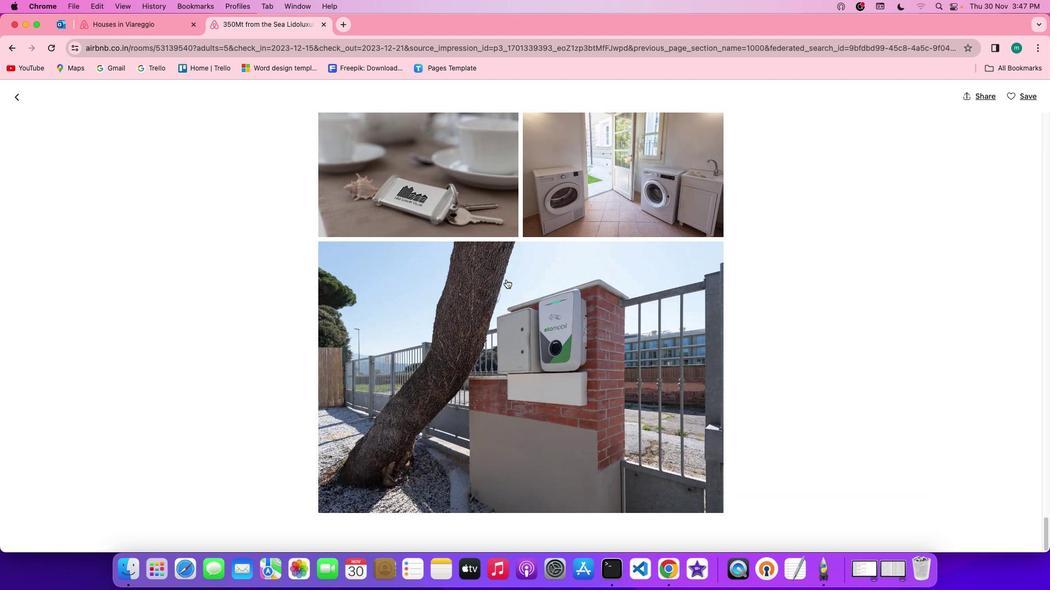 
Action: Mouse scrolled (506, 279) with delta (0, -1)
Screenshot: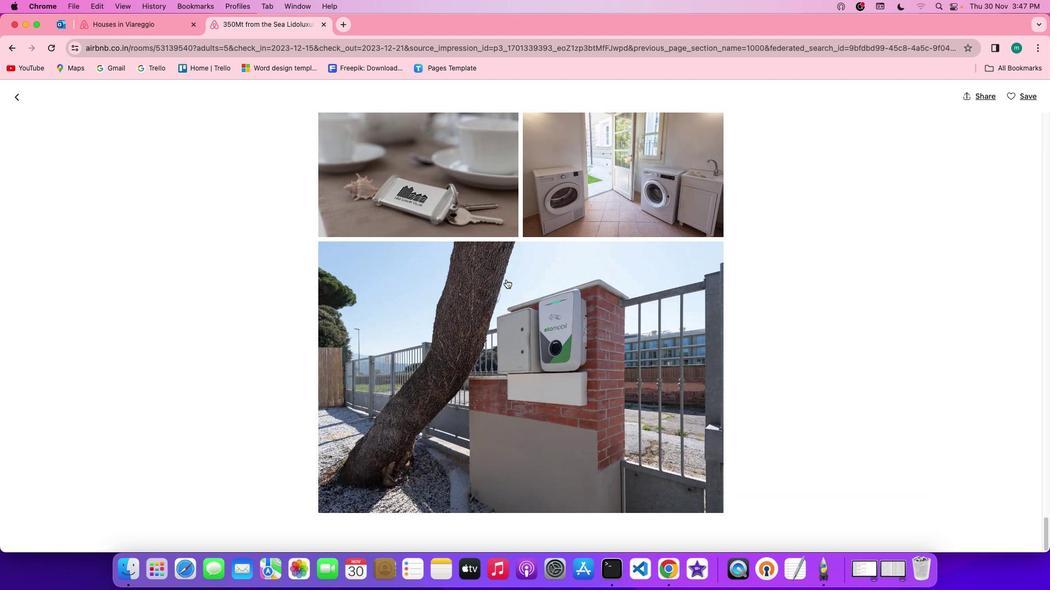 
Action: Mouse scrolled (506, 279) with delta (0, -2)
Screenshot: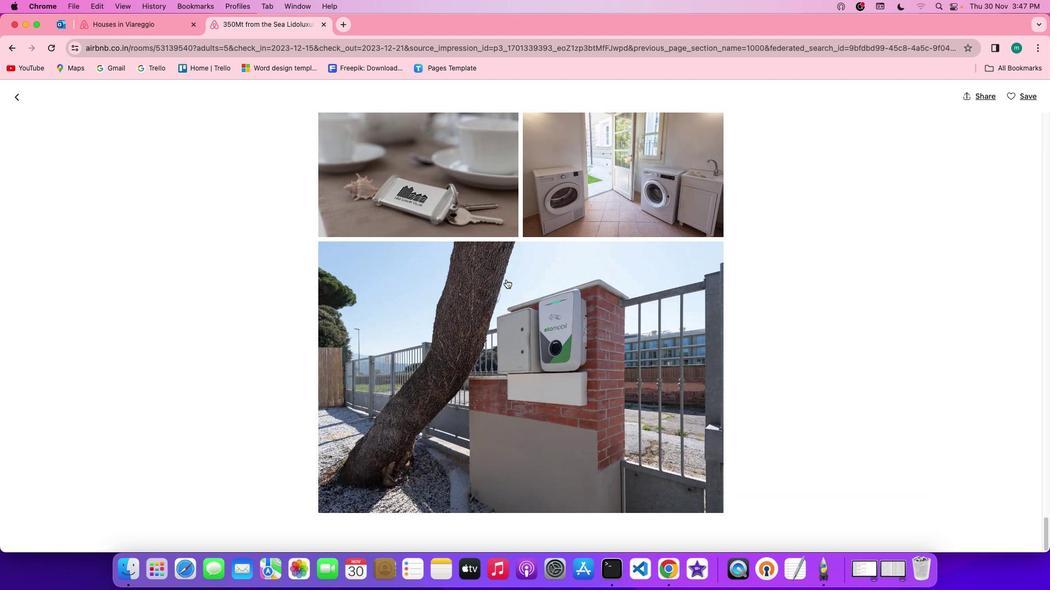 
Action: Mouse scrolled (506, 279) with delta (0, -2)
Screenshot: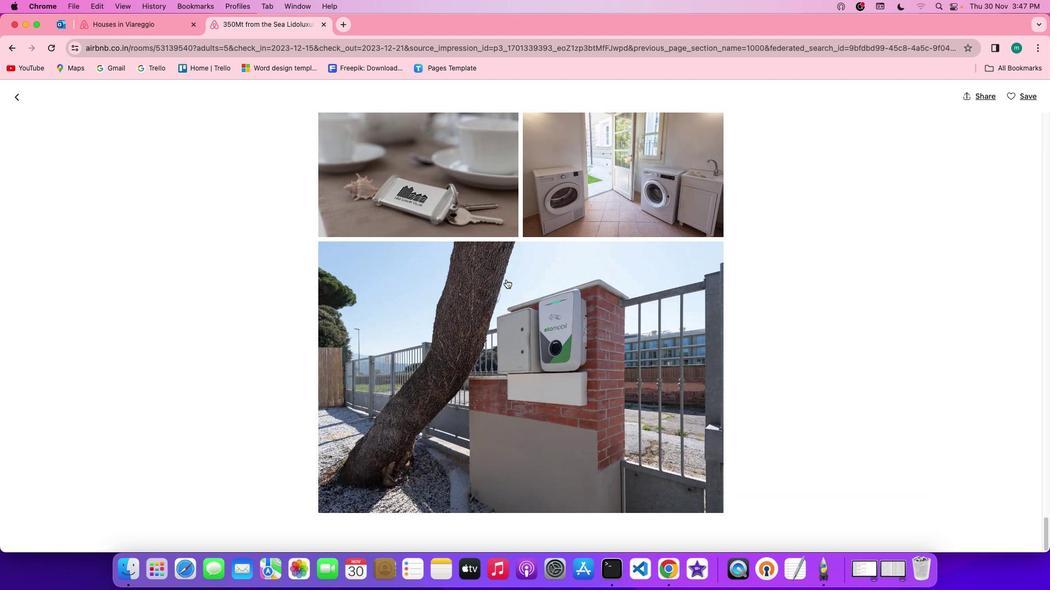 
Action: Mouse moved to (13, 91)
Screenshot: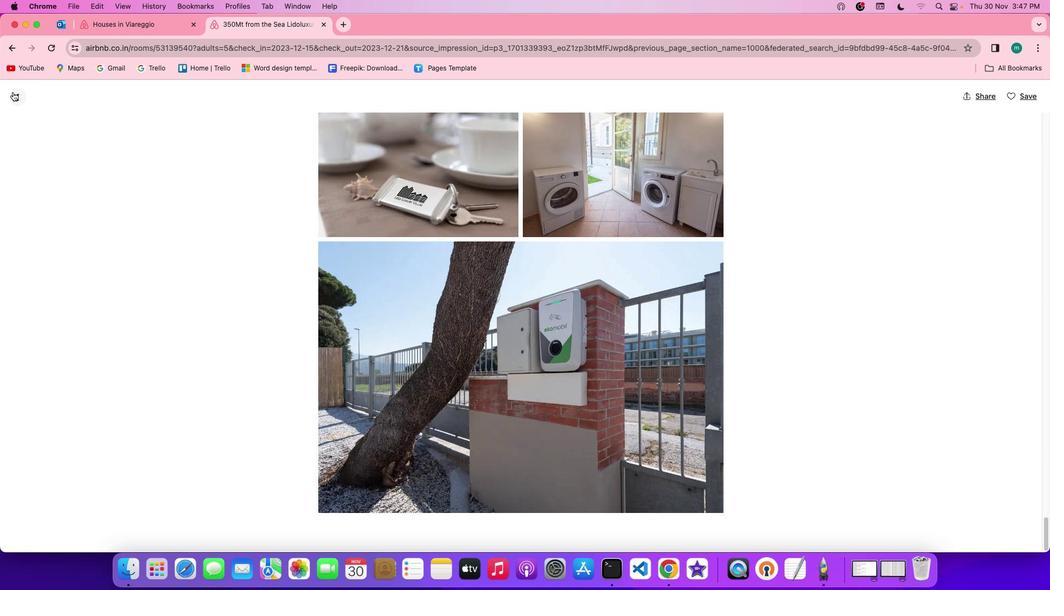 
Action: Mouse pressed left at (13, 91)
Screenshot: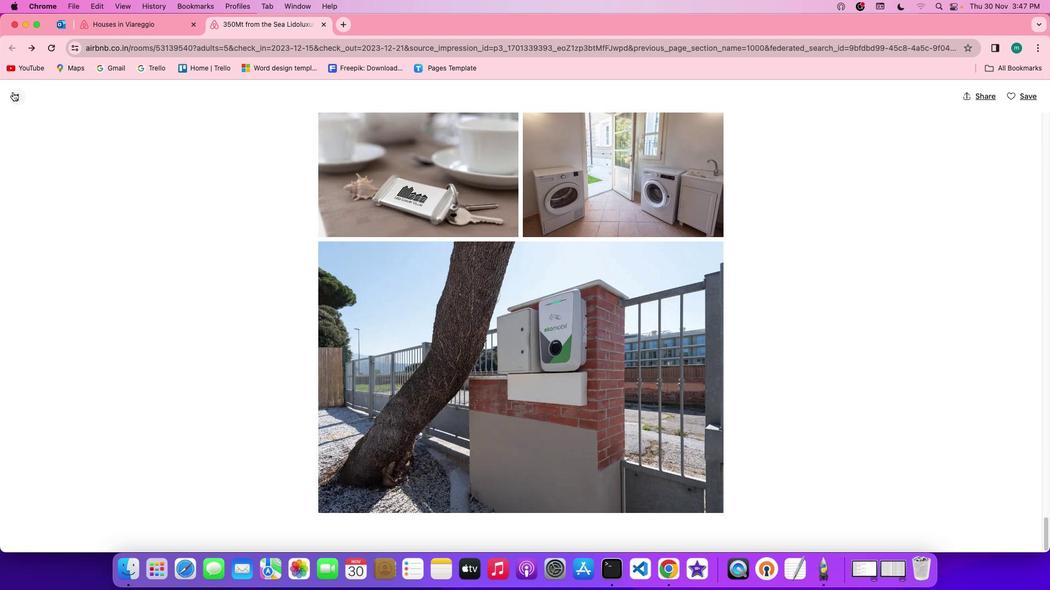 
Action: Mouse moved to (408, 329)
Screenshot: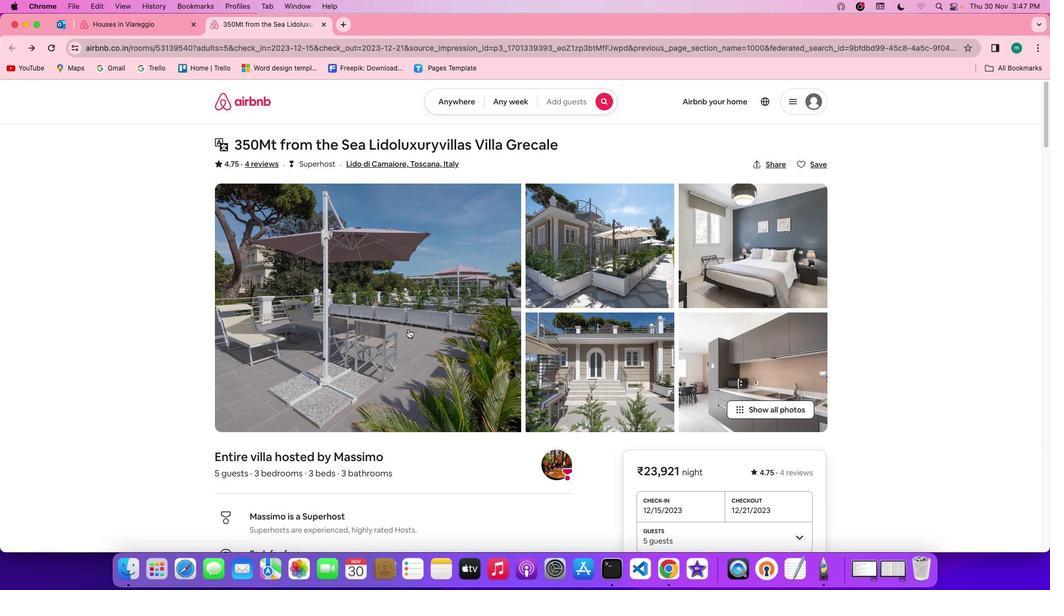 
Action: Mouse scrolled (408, 329) with delta (0, 0)
Screenshot: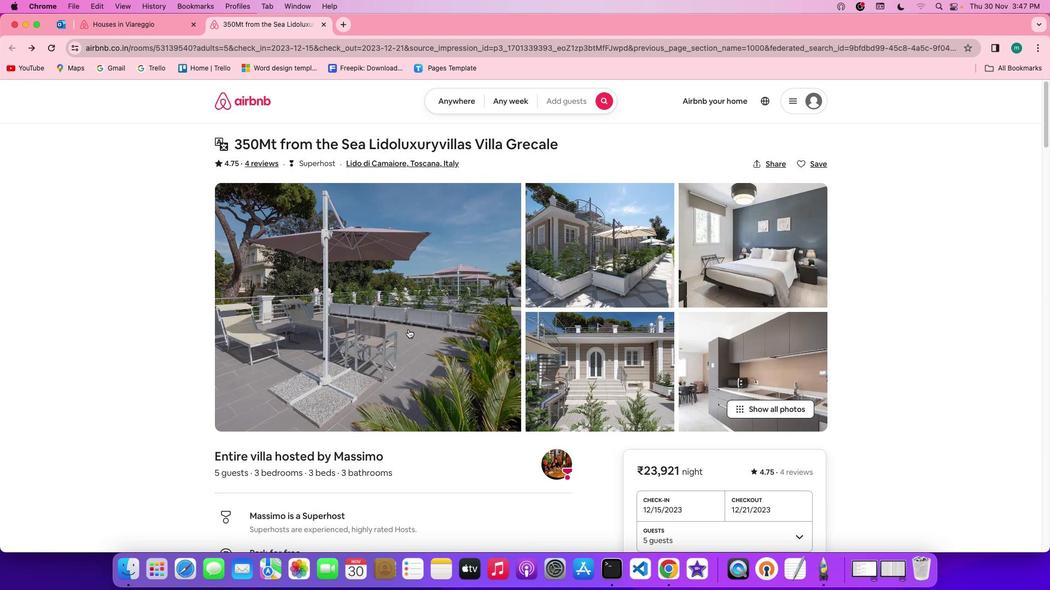 
Action: Mouse scrolled (408, 329) with delta (0, 0)
Screenshot: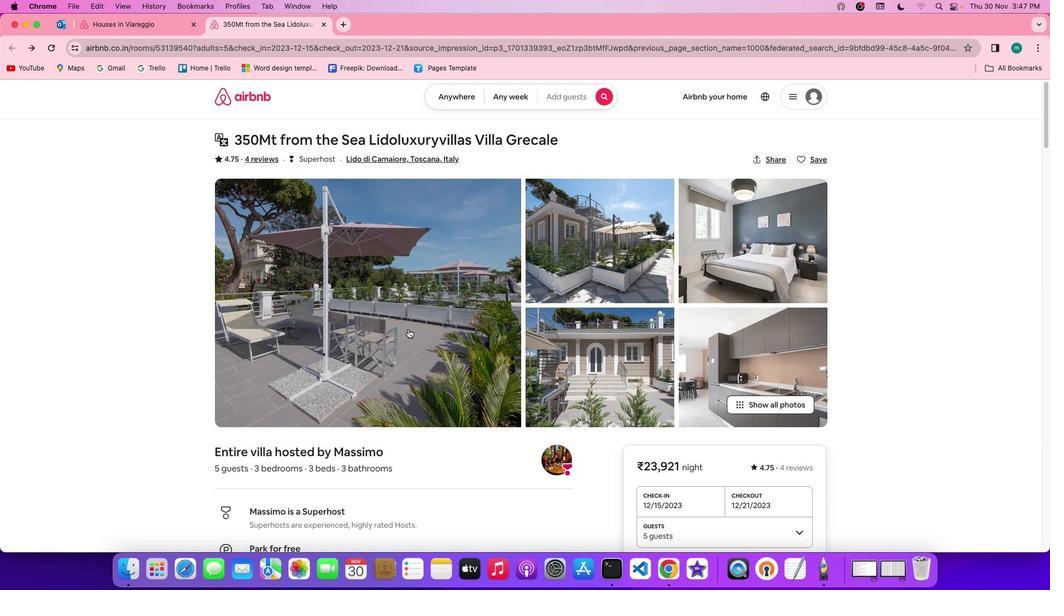 
Action: Mouse scrolled (408, 329) with delta (0, -1)
Screenshot: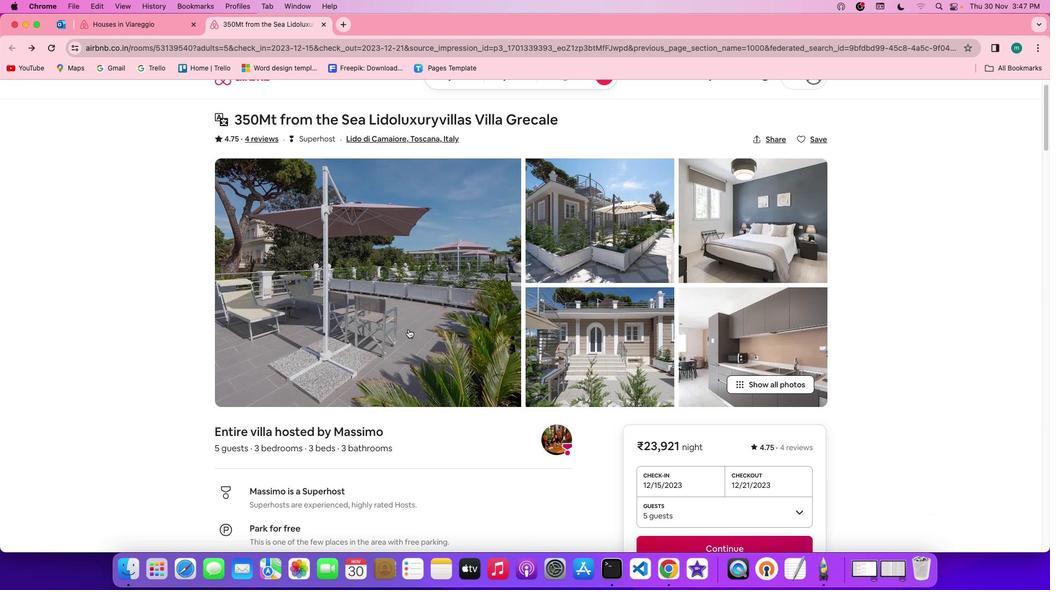 
Action: Mouse scrolled (408, 329) with delta (0, -2)
Screenshot: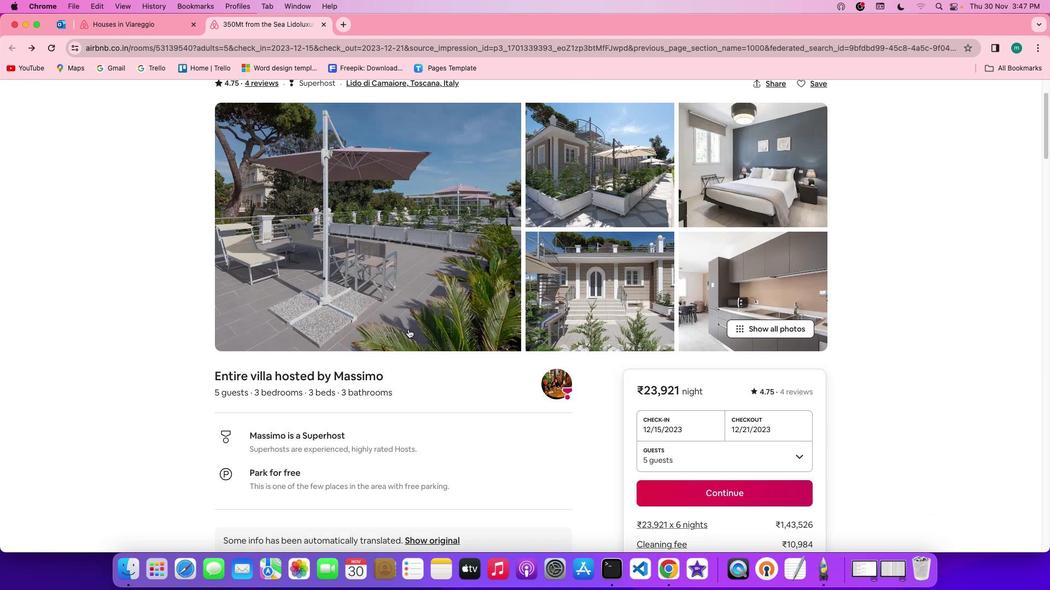 
Action: Mouse scrolled (408, 329) with delta (0, -2)
Screenshot: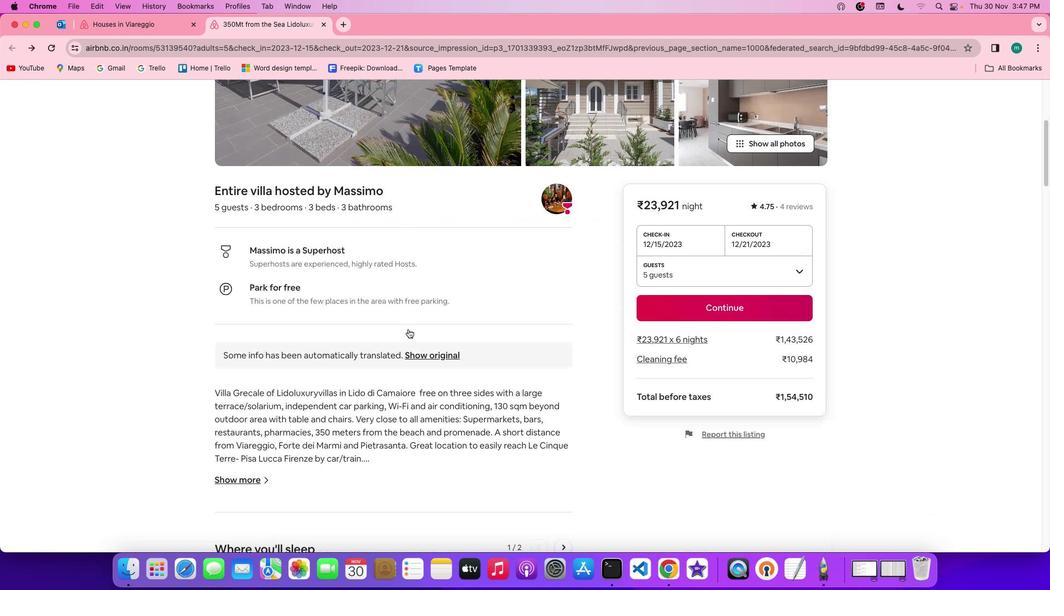 
Action: Mouse moved to (374, 317)
Screenshot: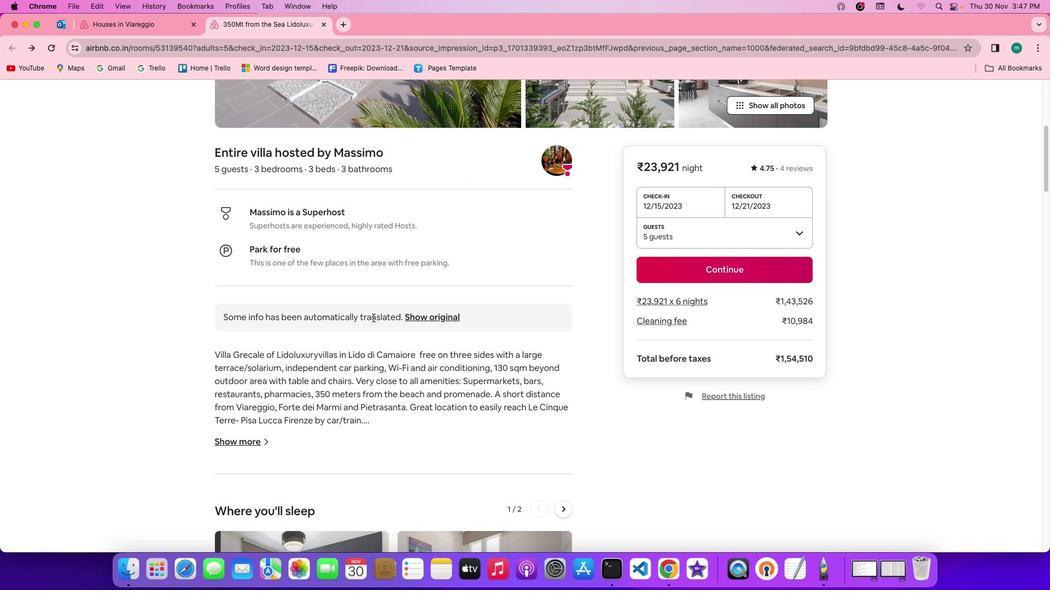 
Action: Mouse scrolled (374, 317) with delta (0, 0)
Screenshot: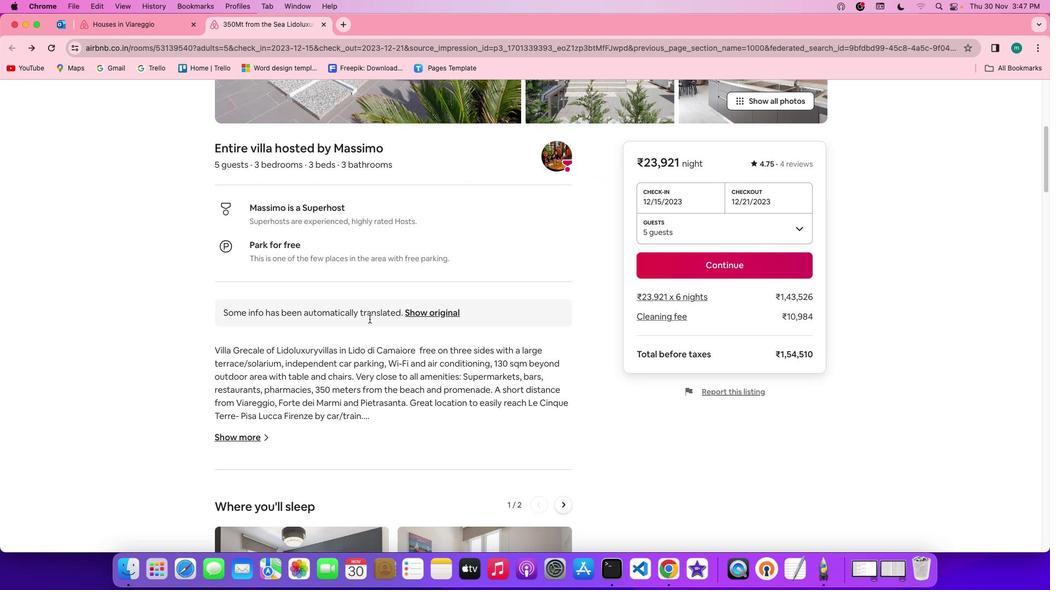 
Action: Mouse moved to (373, 317)
Screenshot: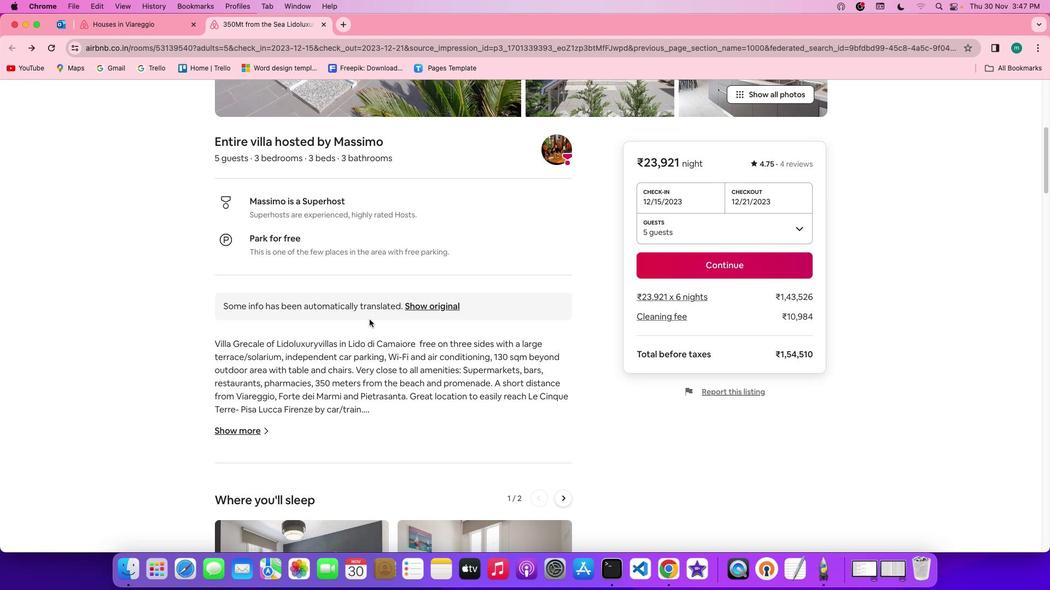 
Action: Mouse scrolled (373, 317) with delta (0, 0)
Screenshot: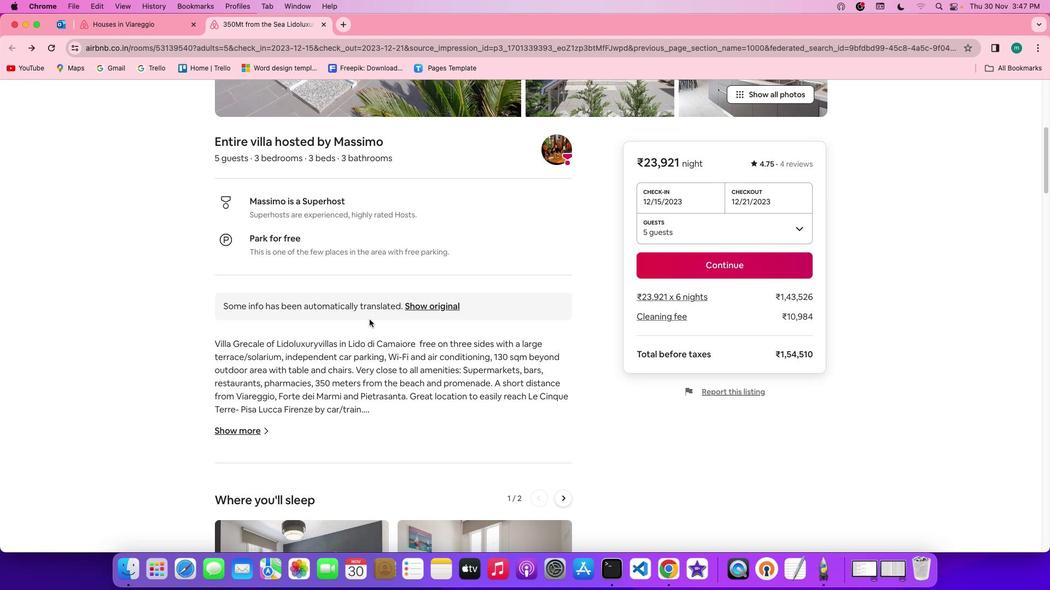 
Action: Mouse moved to (370, 319)
Screenshot: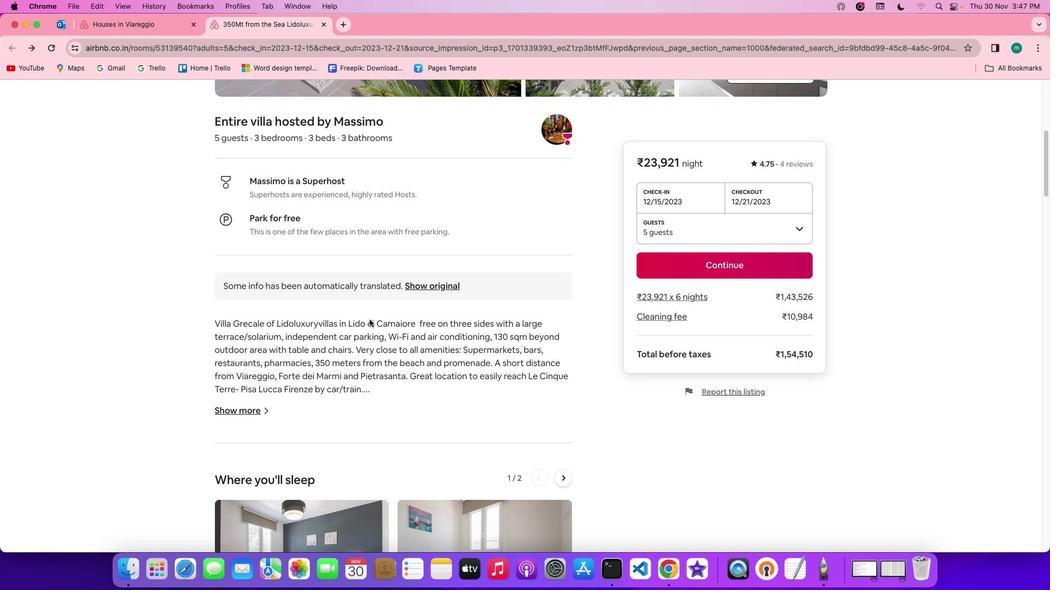 
Action: Mouse scrolled (370, 319) with delta (0, -1)
Screenshot: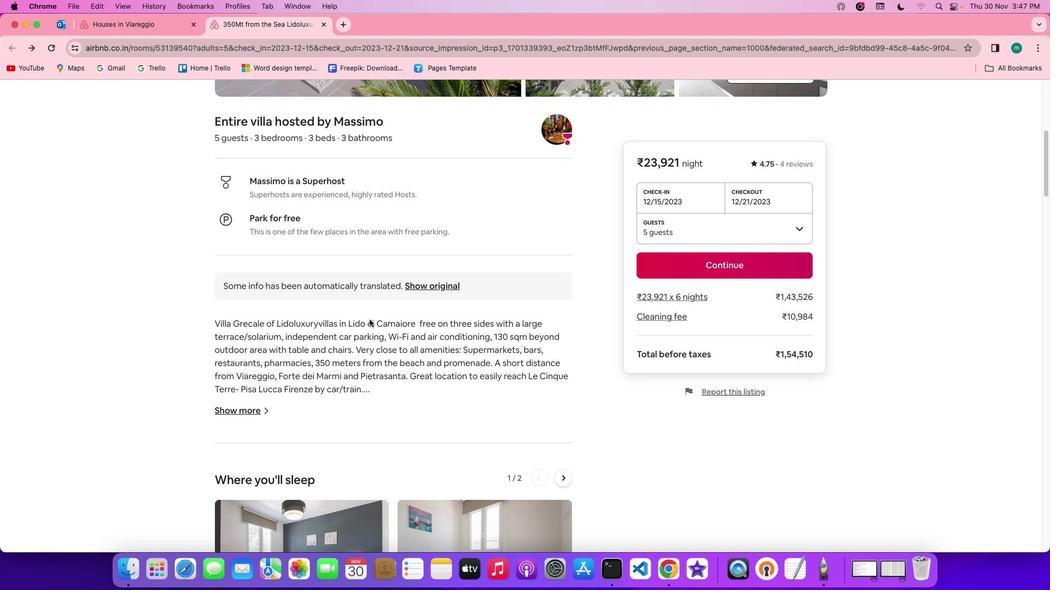 
Action: Mouse moved to (242, 374)
Screenshot: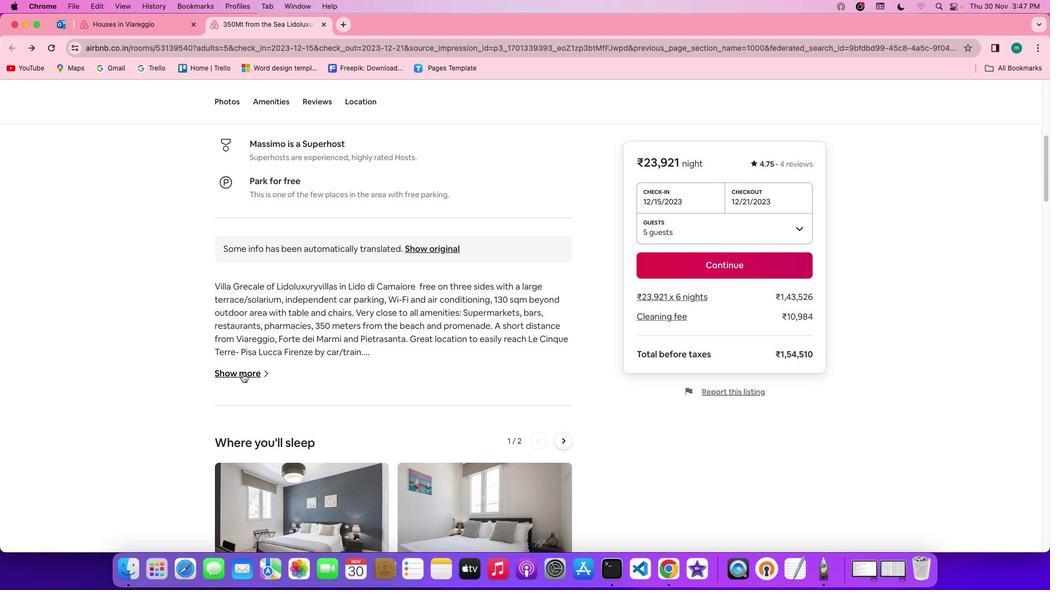 
Action: Mouse pressed left at (242, 374)
Screenshot: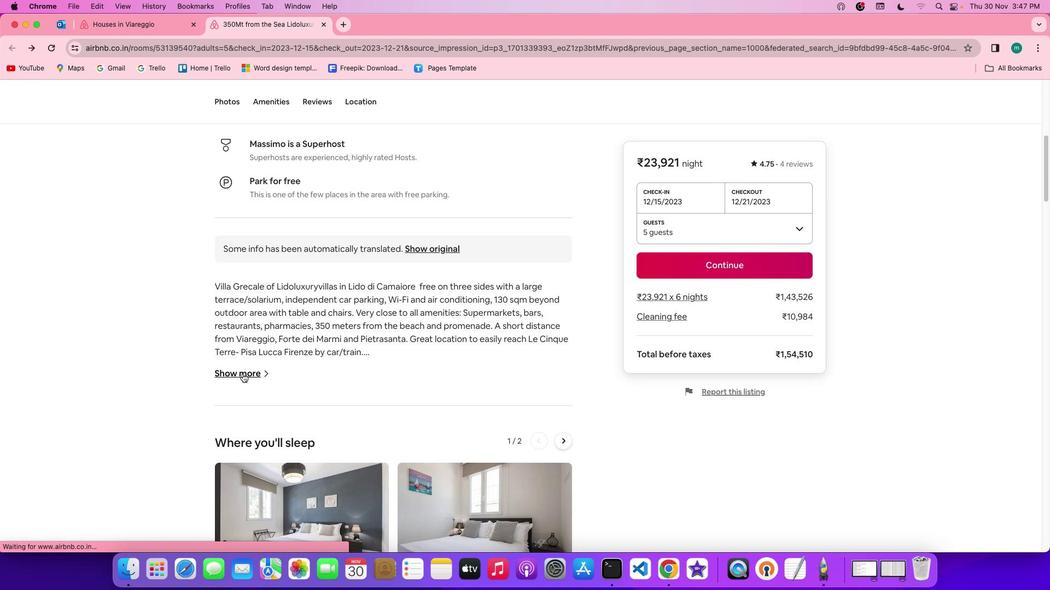 
Action: Mouse moved to (493, 395)
Screenshot: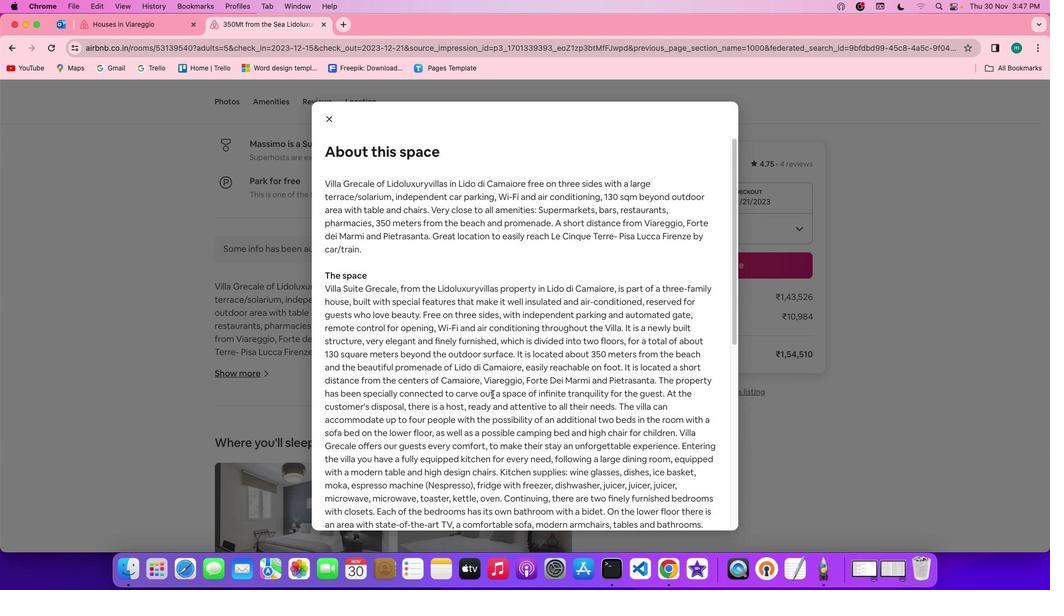 
Action: Mouse scrolled (493, 395) with delta (0, 0)
Screenshot: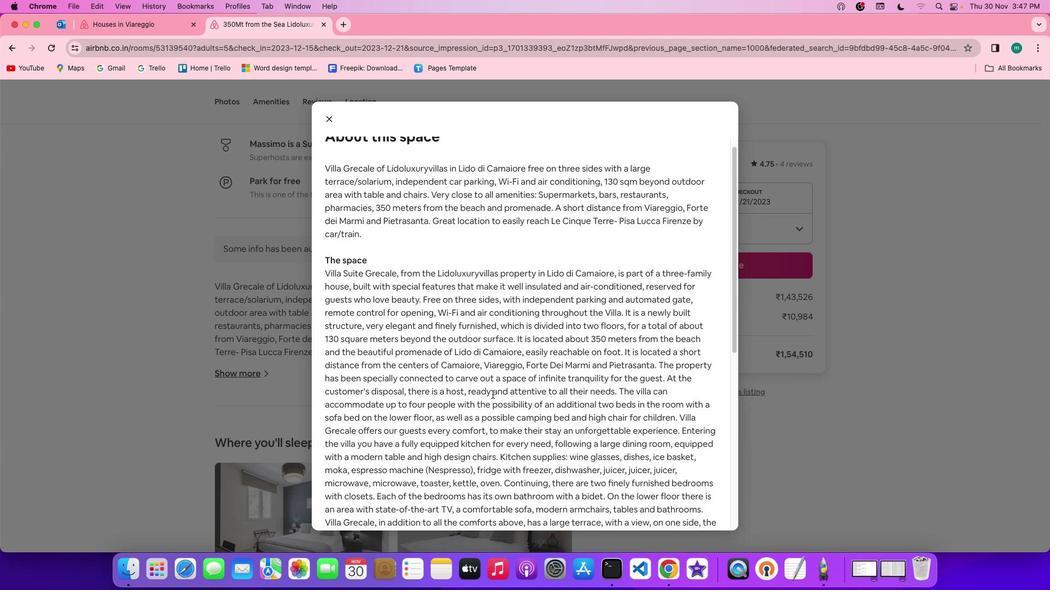 
Action: Mouse scrolled (493, 395) with delta (0, 0)
Screenshot: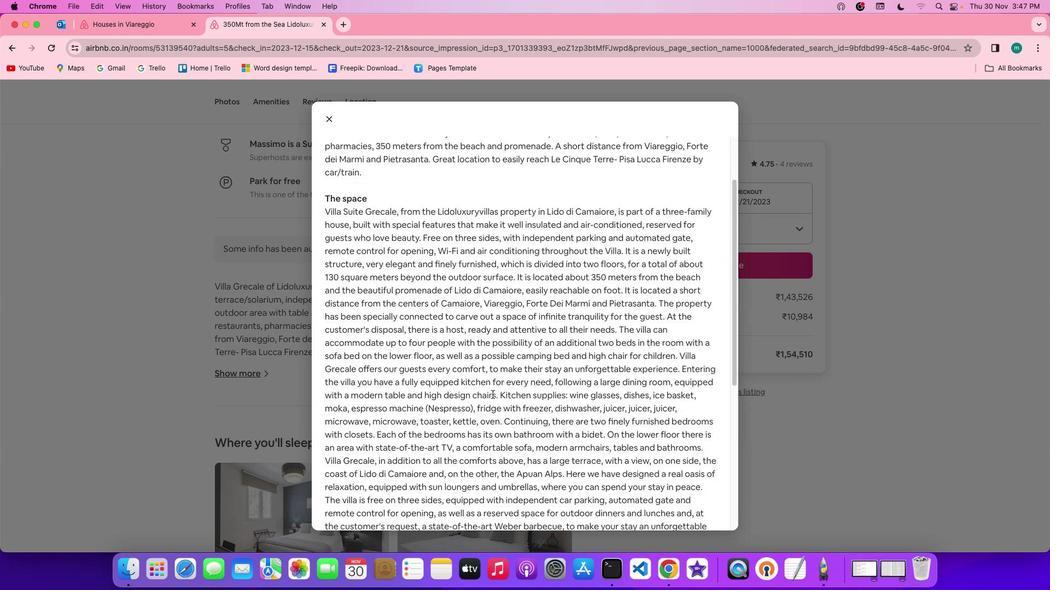 
Action: Mouse scrolled (493, 395) with delta (0, -1)
Screenshot: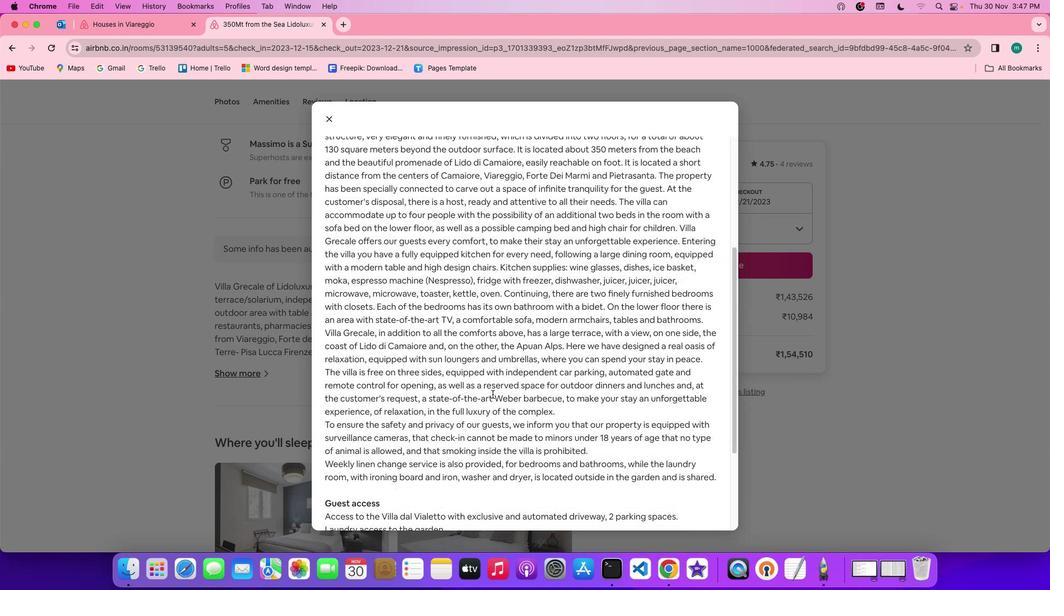 
Action: Mouse scrolled (493, 395) with delta (0, -2)
Screenshot: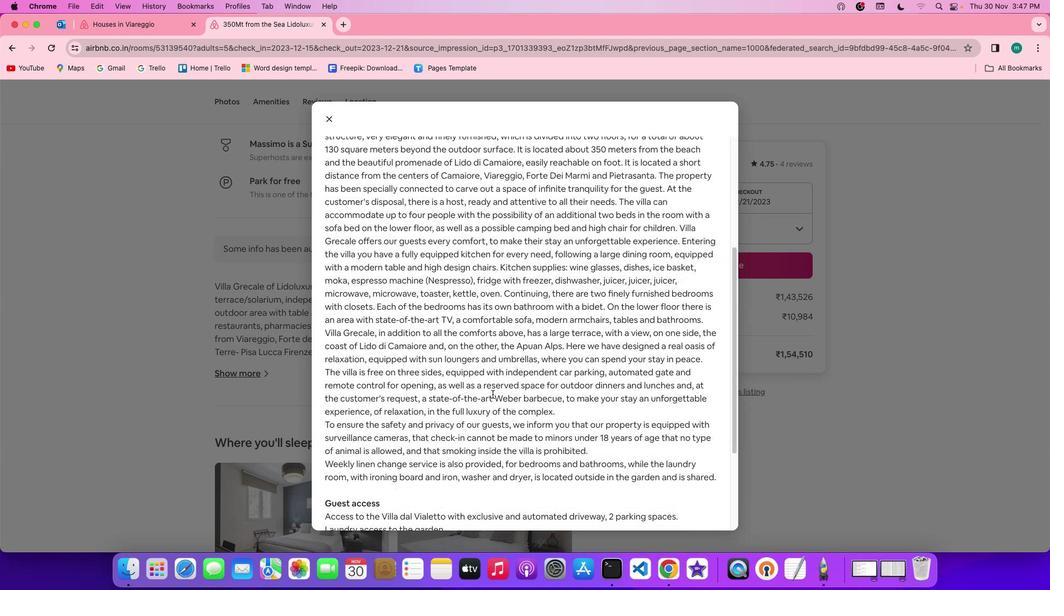 
Action: Mouse scrolled (493, 395) with delta (0, -2)
Screenshot: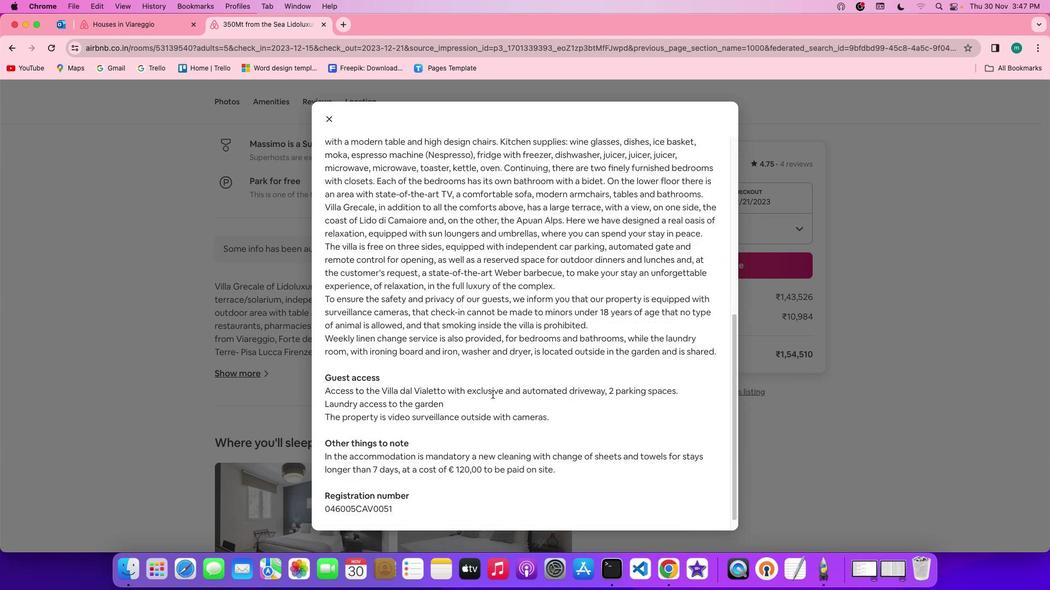 
Action: Mouse moved to (491, 392)
Screenshot: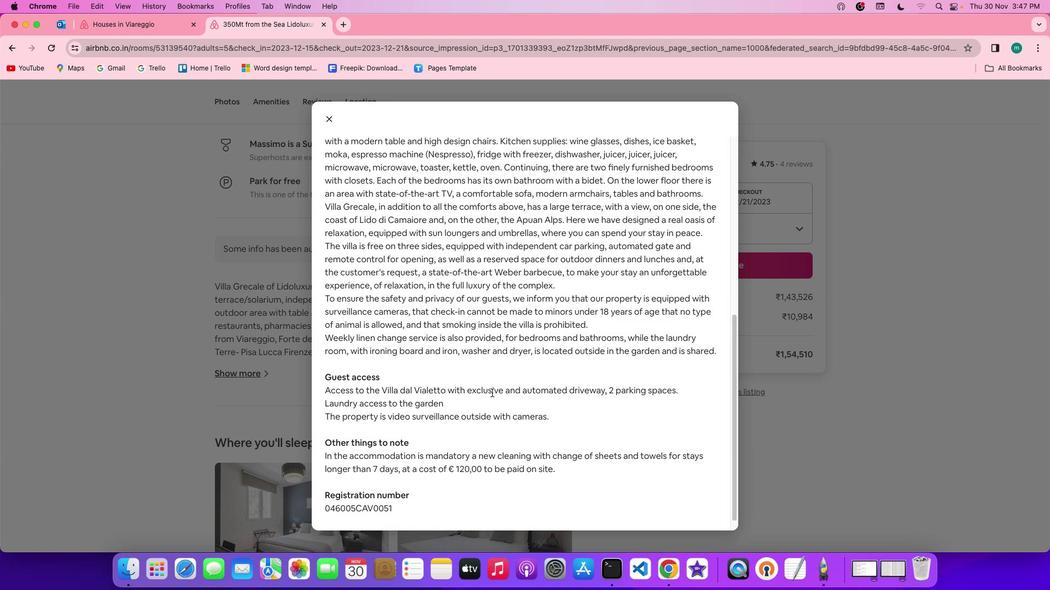 
Action: Mouse scrolled (491, 392) with delta (0, 0)
Screenshot: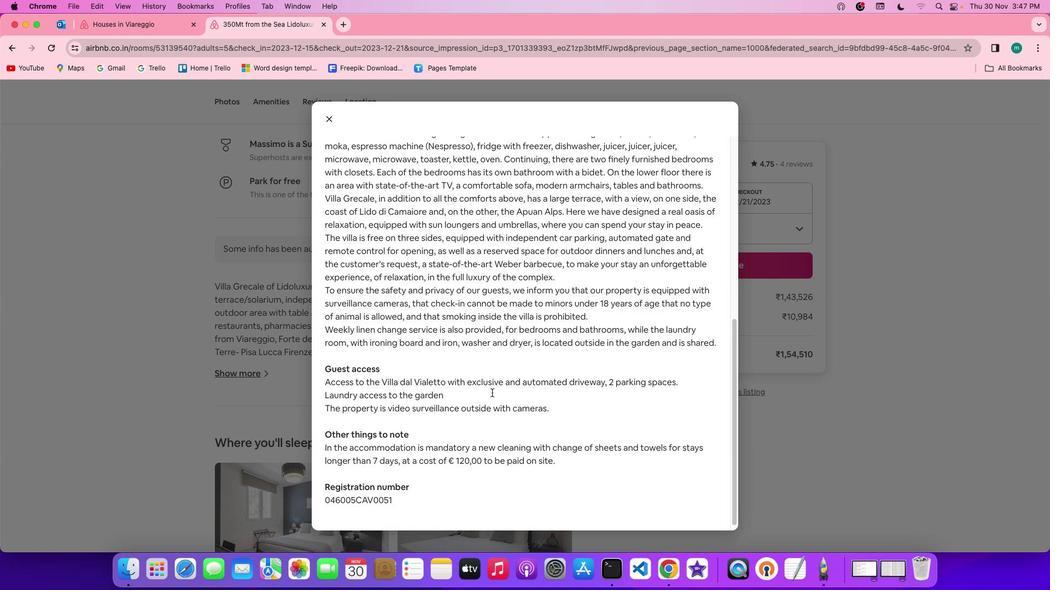 
Action: Mouse scrolled (491, 392) with delta (0, 0)
Screenshot: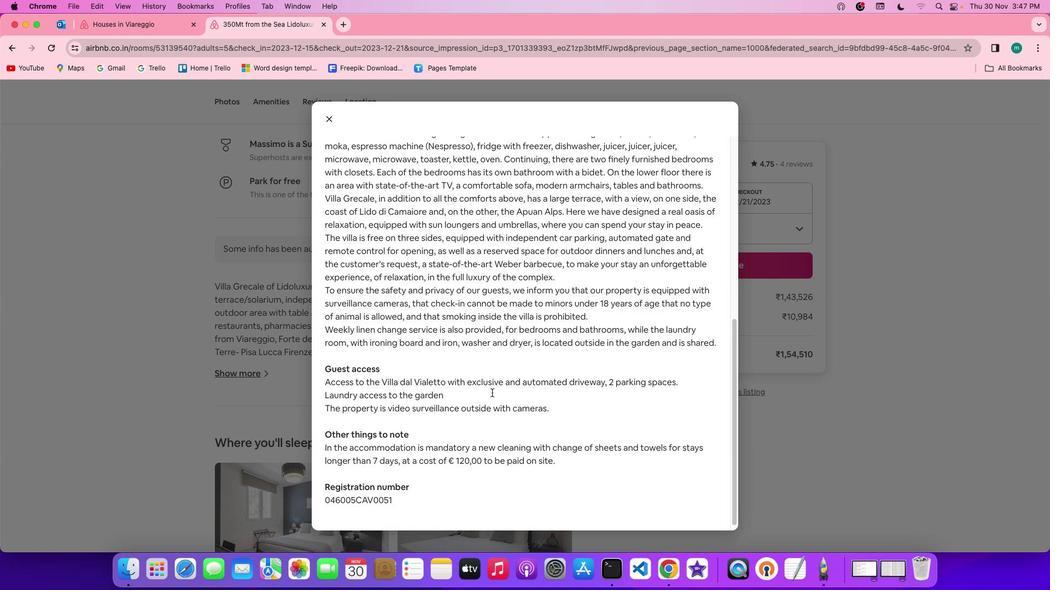 
Action: Mouse scrolled (491, 392) with delta (0, -1)
Screenshot: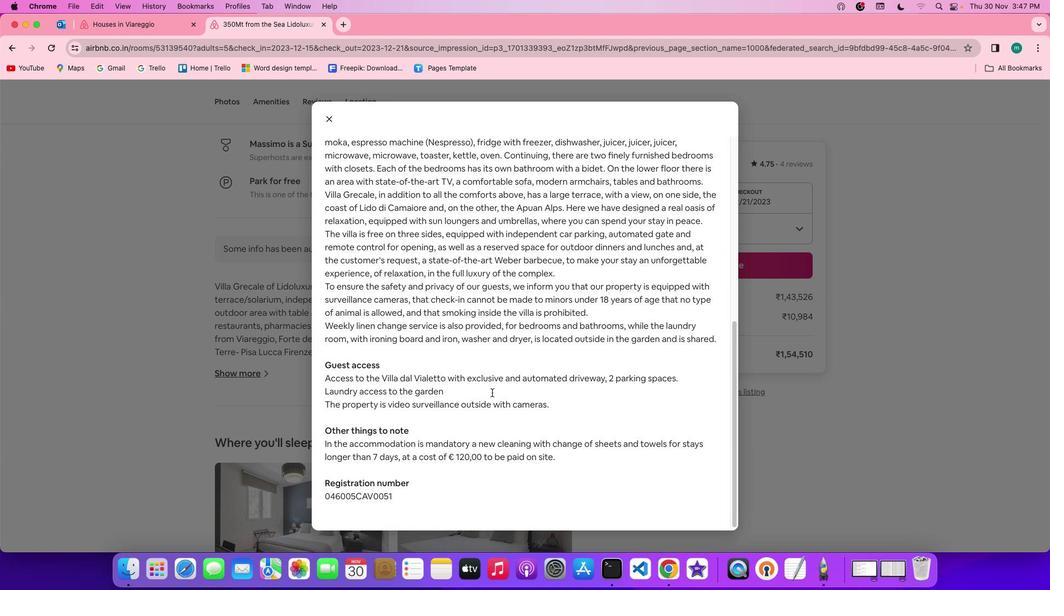 
Action: Mouse scrolled (491, 392) with delta (0, -2)
Screenshot: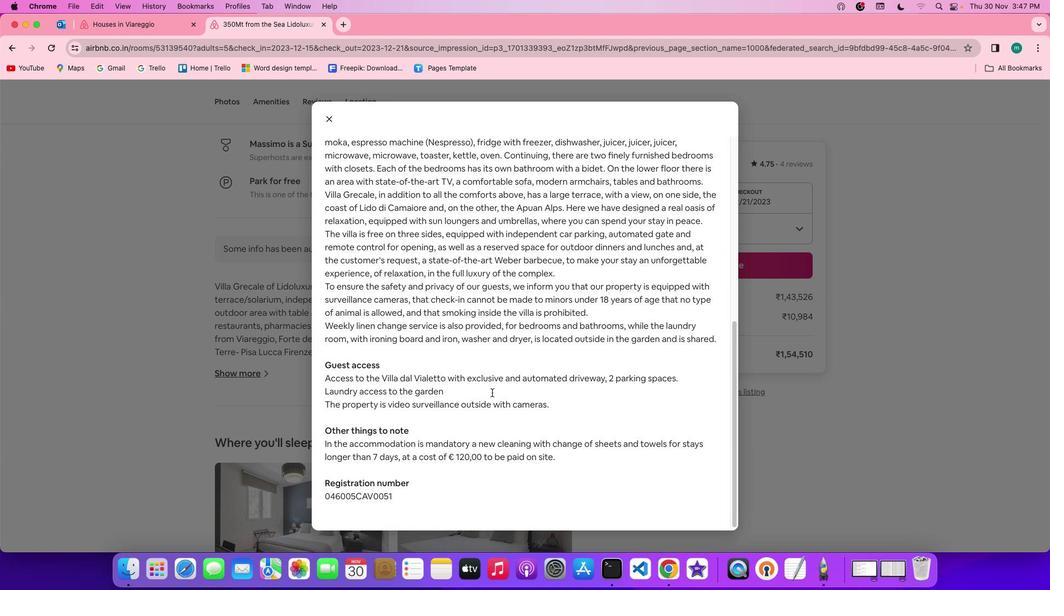 
Action: Mouse scrolled (491, 392) with delta (0, -3)
Screenshot: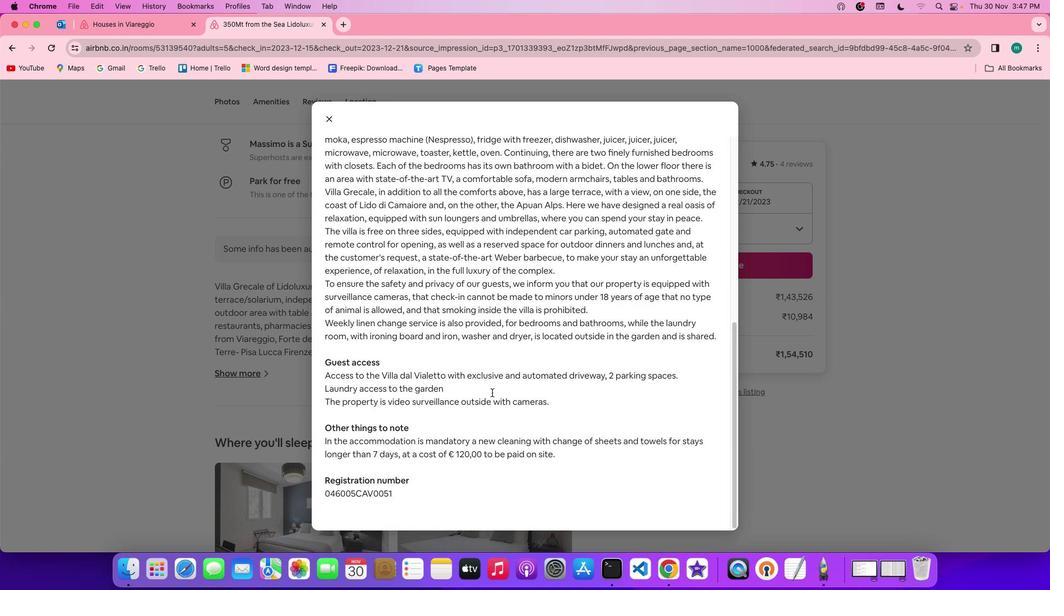 
Action: Mouse scrolled (491, 392) with delta (0, -3)
Screenshot: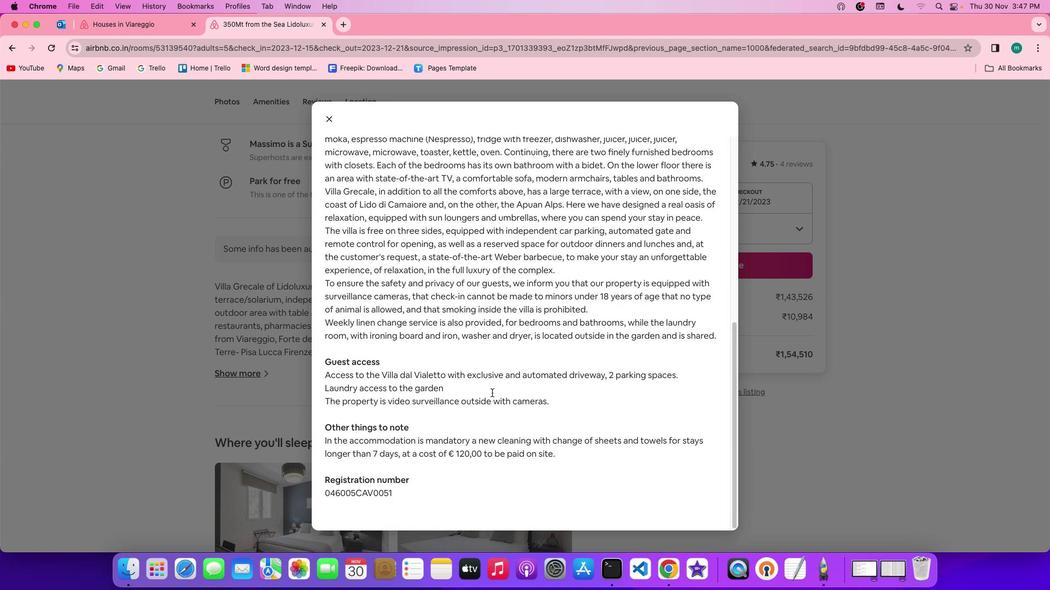 
Action: Mouse moved to (328, 117)
Screenshot: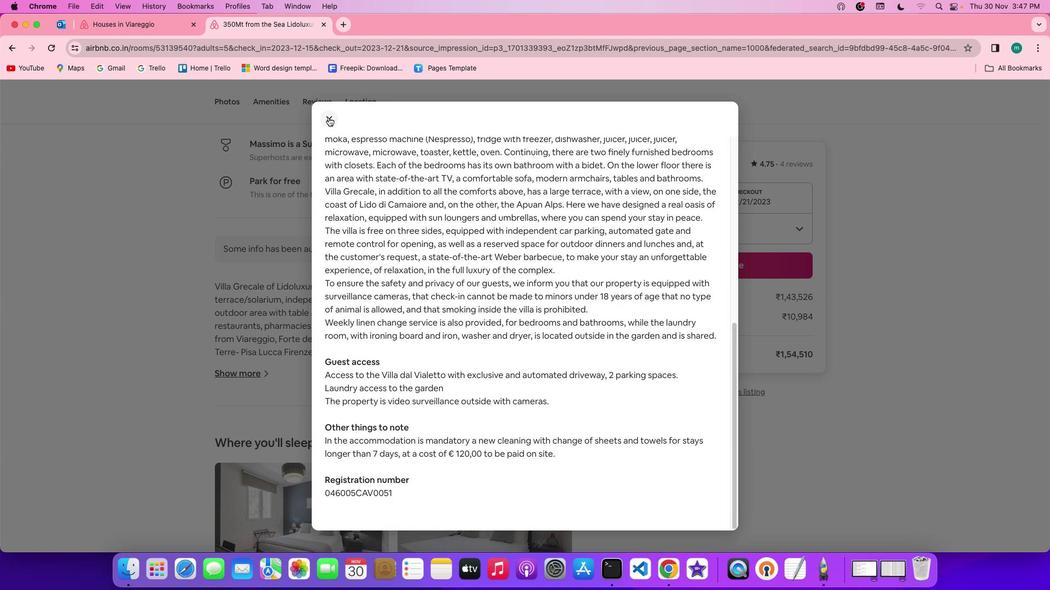 
Action: Mouse pressed left at (328, 117)
Screenshot: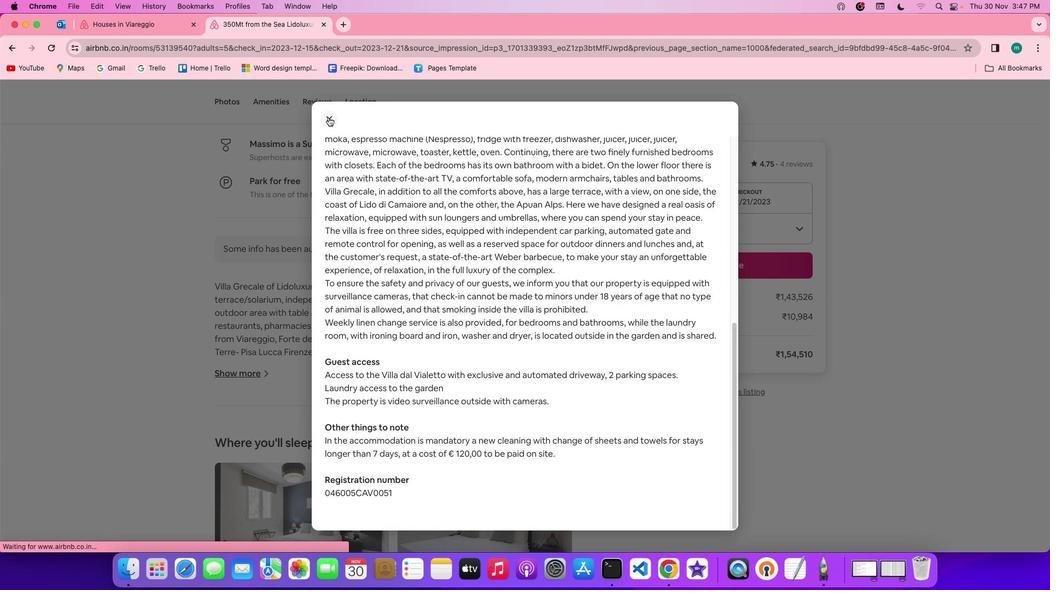 
Action: Mouse moved to (414, 248)
Screenshot: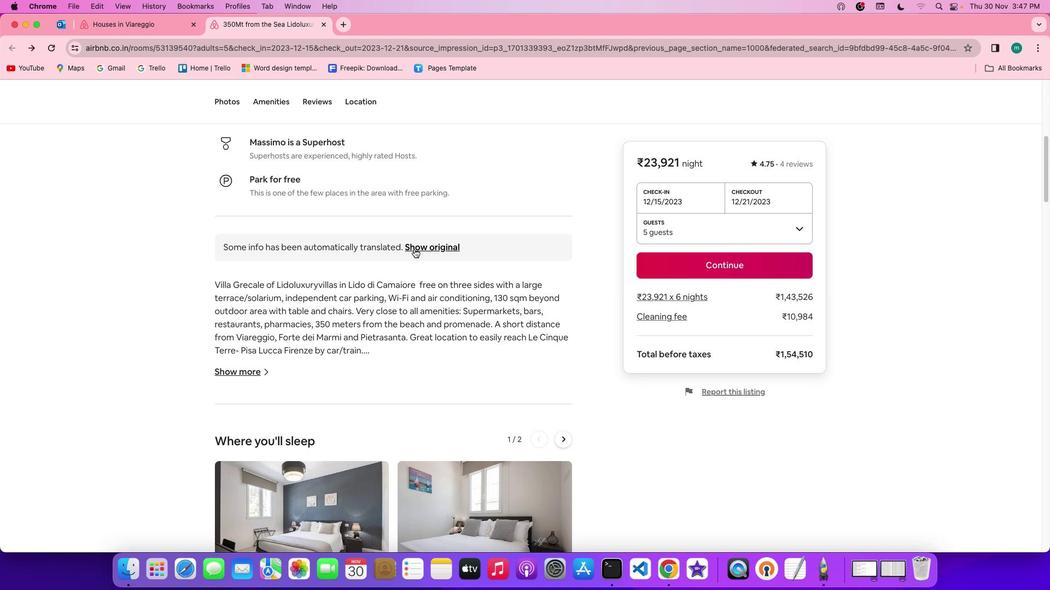 
Action: Mouse scrolled (414, 248) with delta (0, 0)
Screenshot: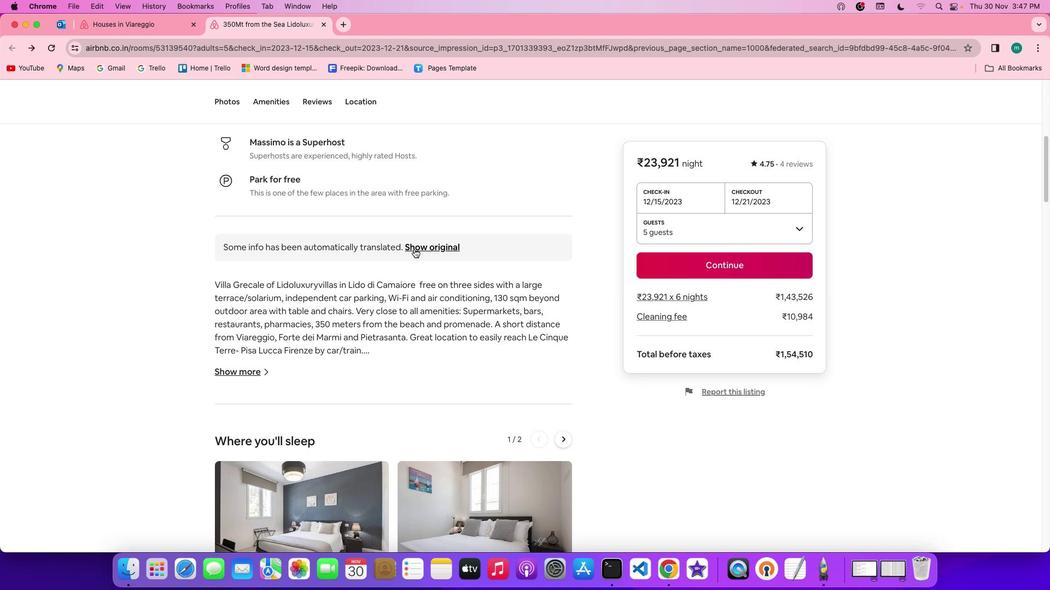 
Action: Mouse moved to (414, 248)
Screenshot: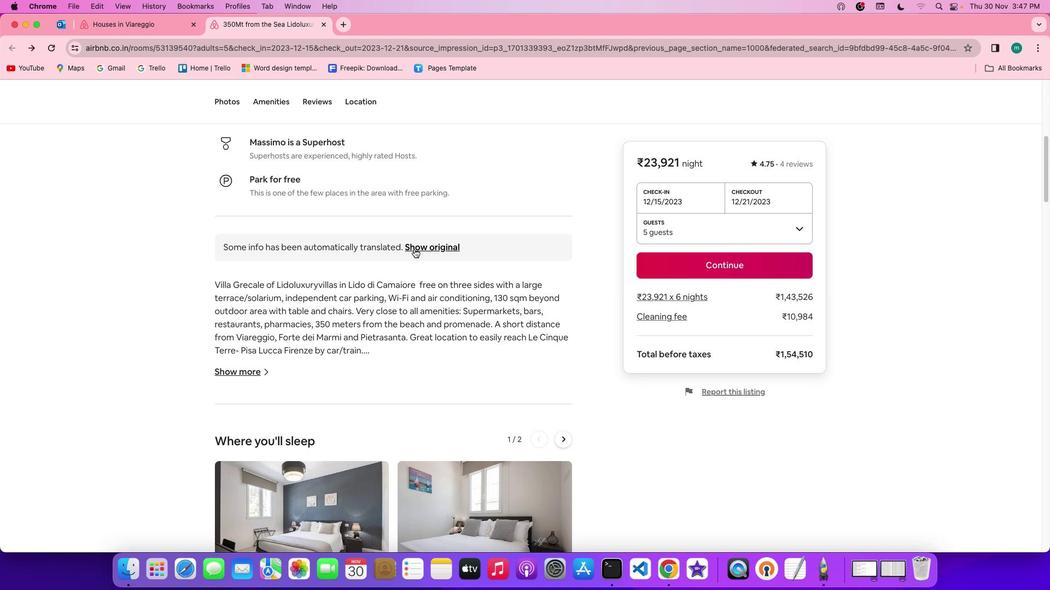 
Action: Mouse scrolled (414, 248) with delta (0, 0)
Screenshot: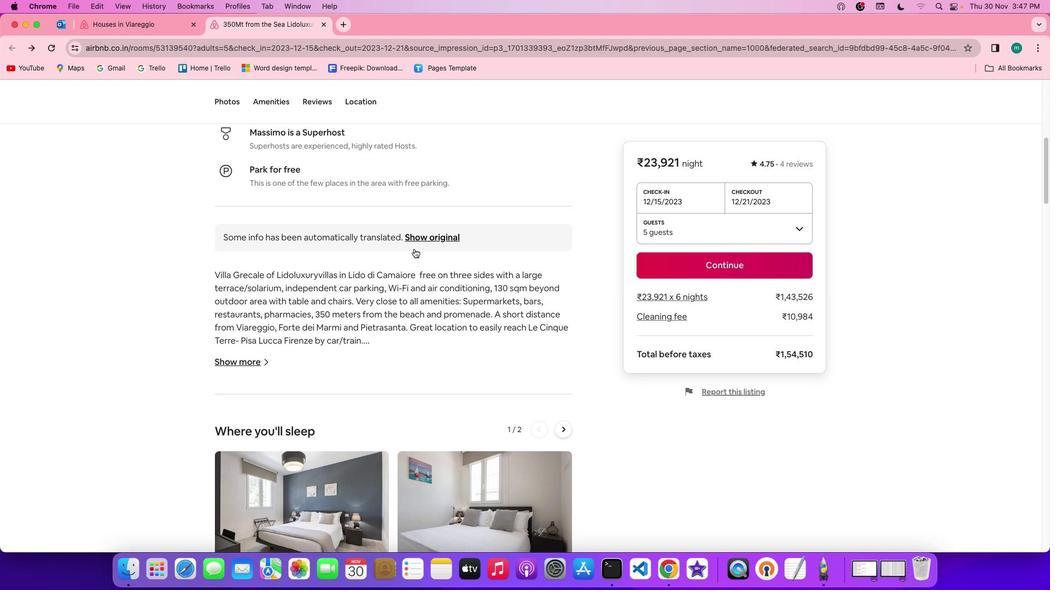 
Action: Mouse scrolled (414, 248) with delta (0, 0)
Screenshot: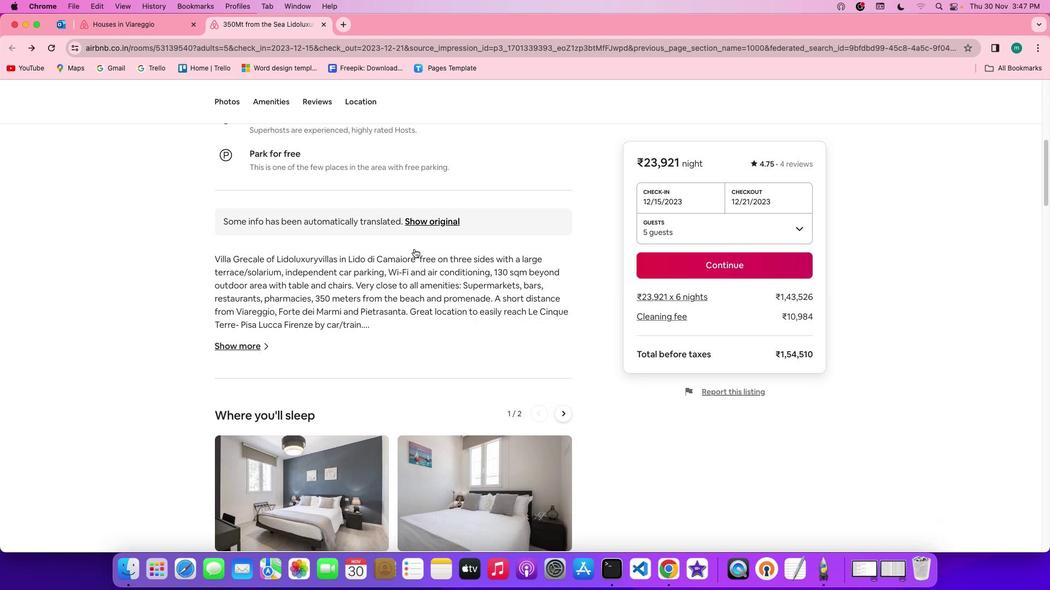 
Action: Mouse scrolled (414, 248) with delta (0, -1)
Screenshot: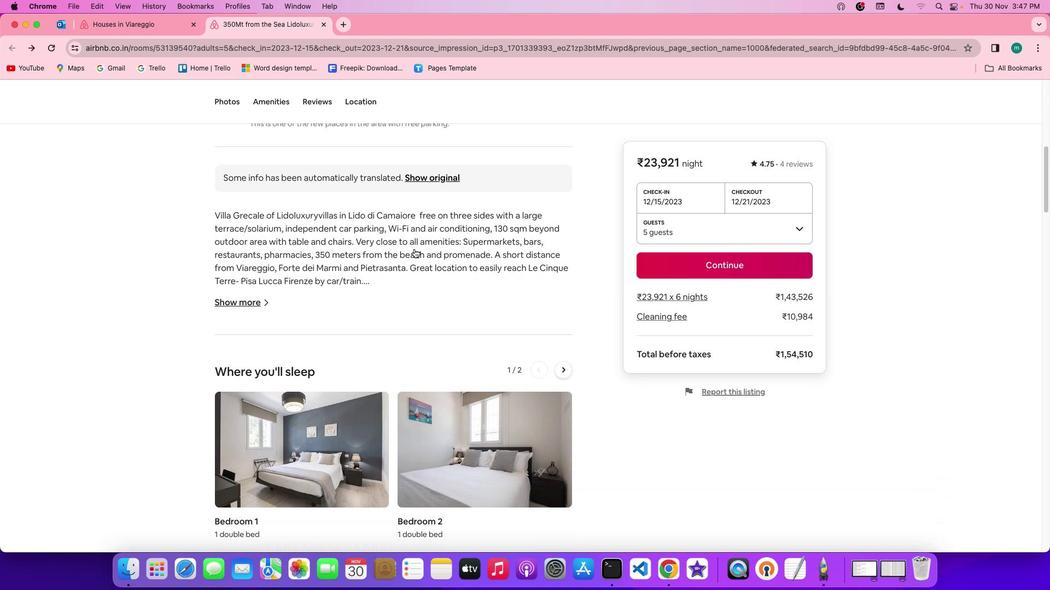 
Action: Mouse scrolled (414, 248) with delta (0, -1)
Screenshot: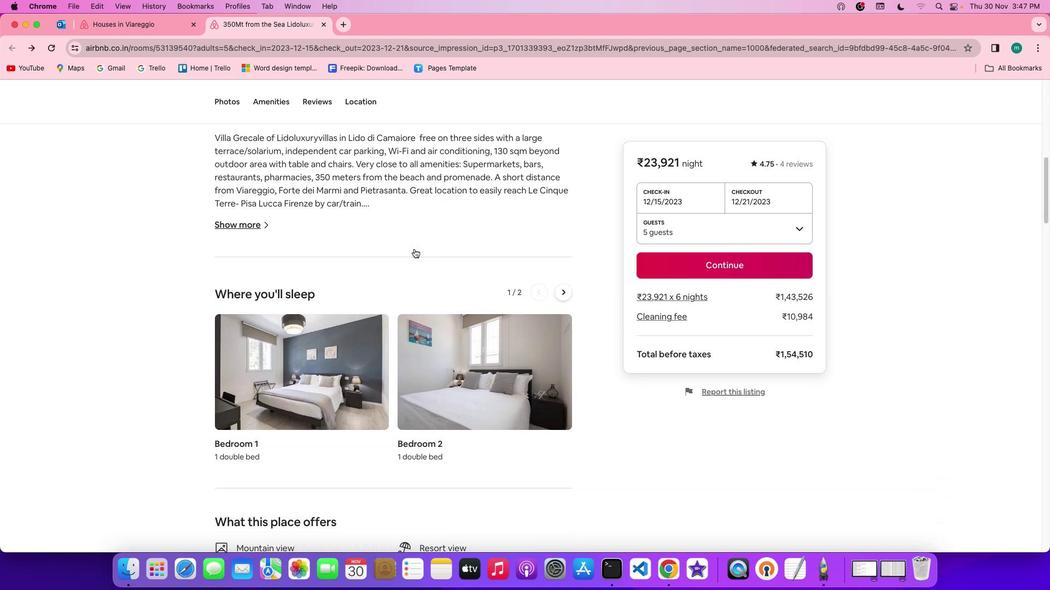 
Action: Mouse moved to (567, 236)
Screenshot: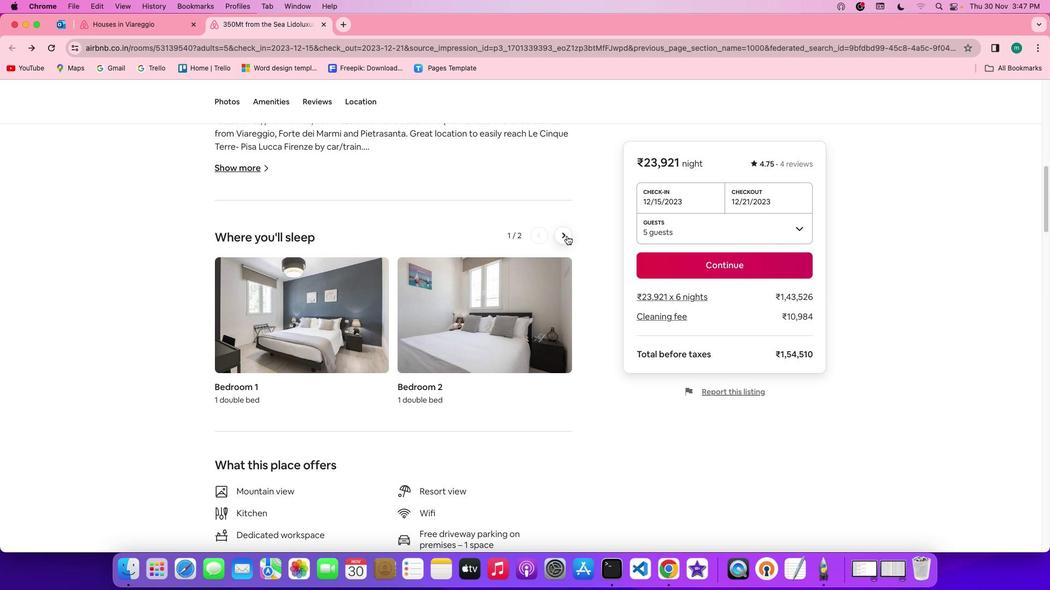 
Action: Mouse pressed left at (567, 236)
